 Task: Research Airbnb options in Muchamiel, Spain from 5th December, 2023 to 16th December, 2023 for 2 adults. Place can be entire room with 1  bedroom having 1 bed and 1 bathroom. Property type can be hotel.
Action: Mouse moved to (512, 117)
Screenshot: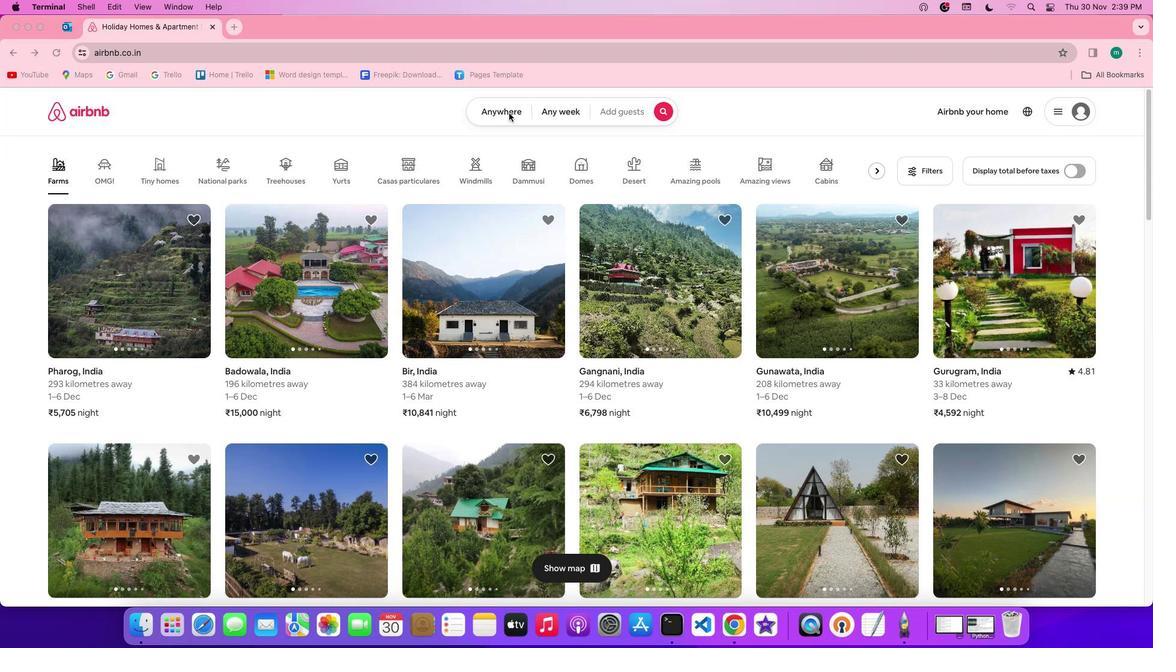
Action: Mouse pressed left at (512, 117)
Screenshot: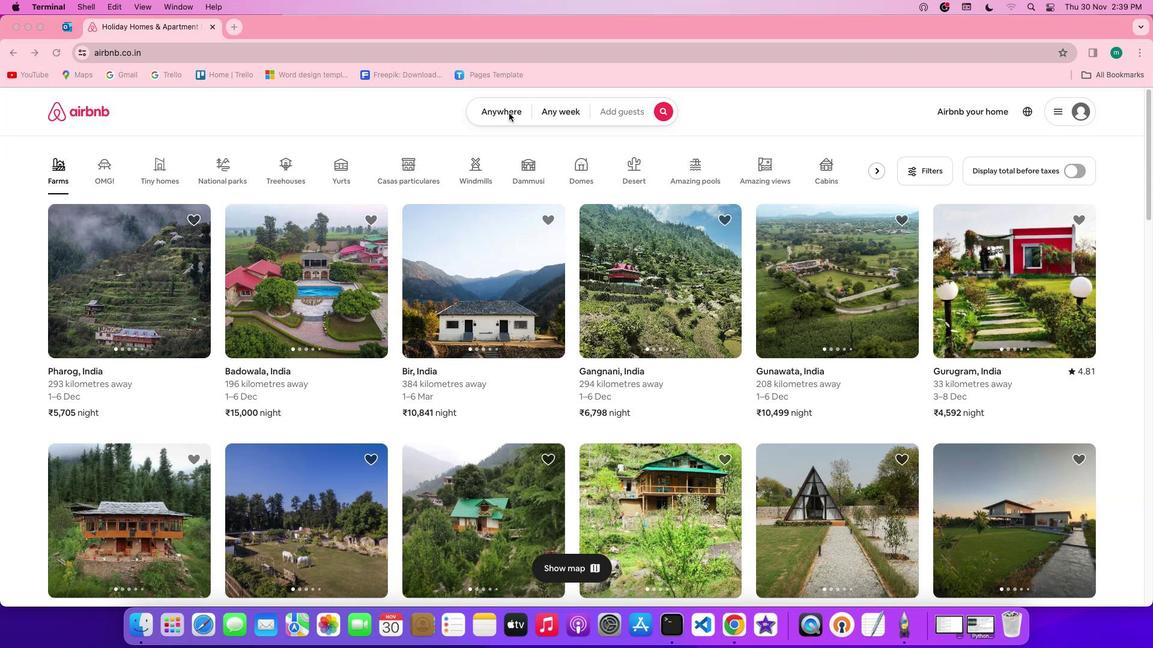 
Action: Mouse pressed left at (512, 117)
Screenshot: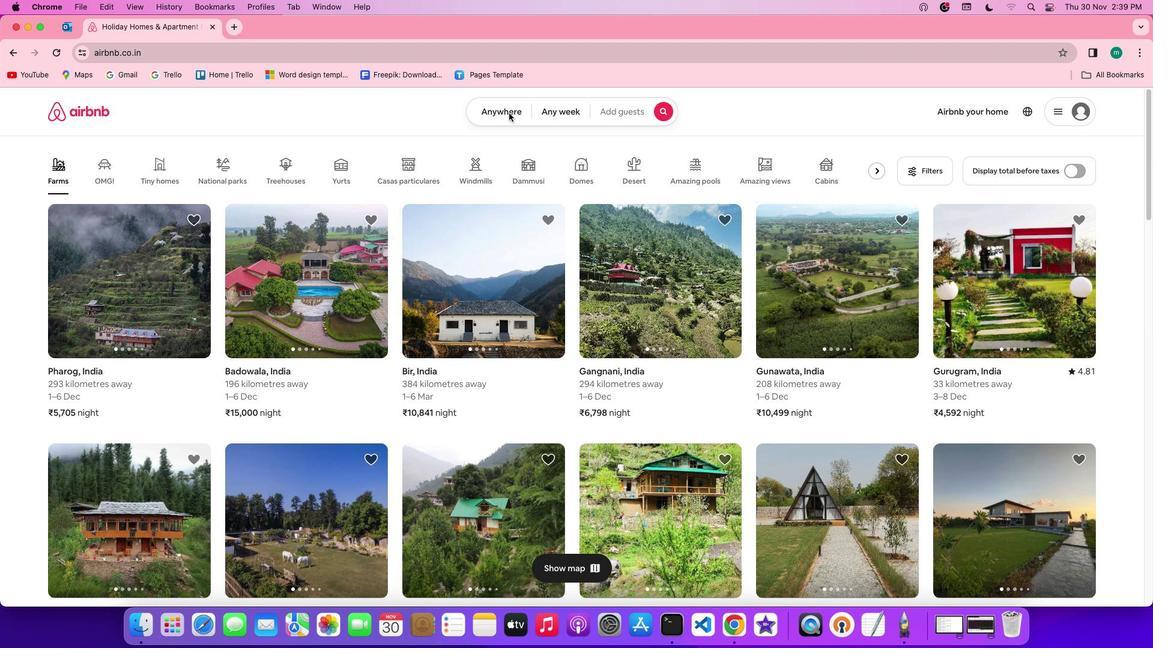 
Action: Mouse moved to (437, 157)
Screenshot: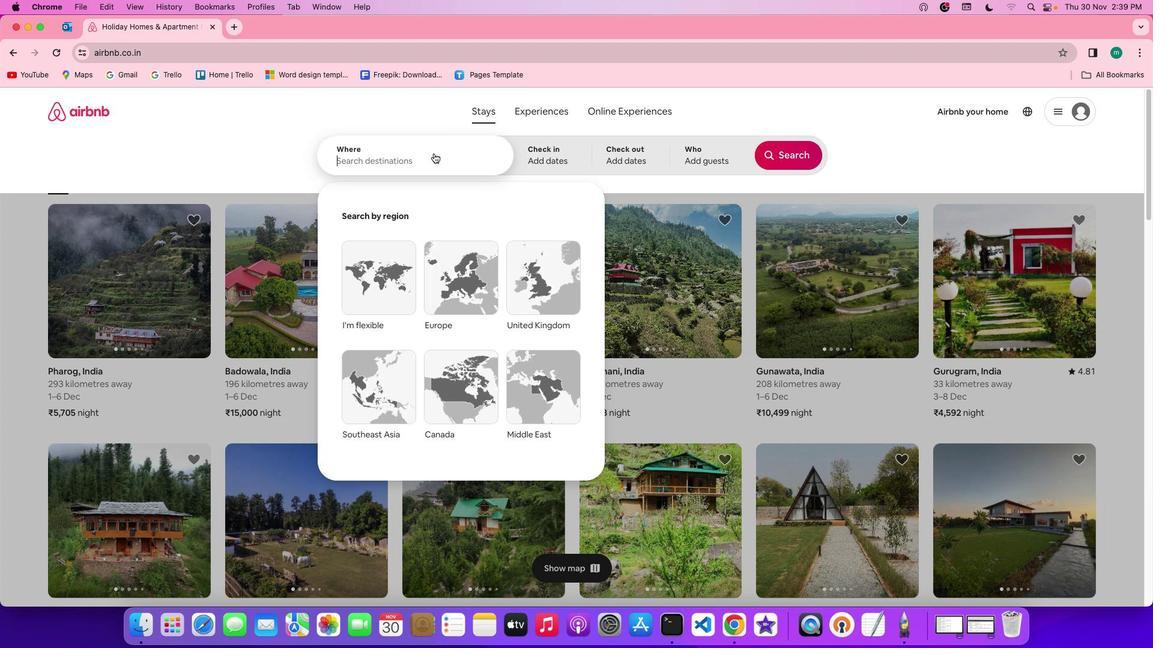 
Action: Mouse pressed left at (437, 157)
Screenshot: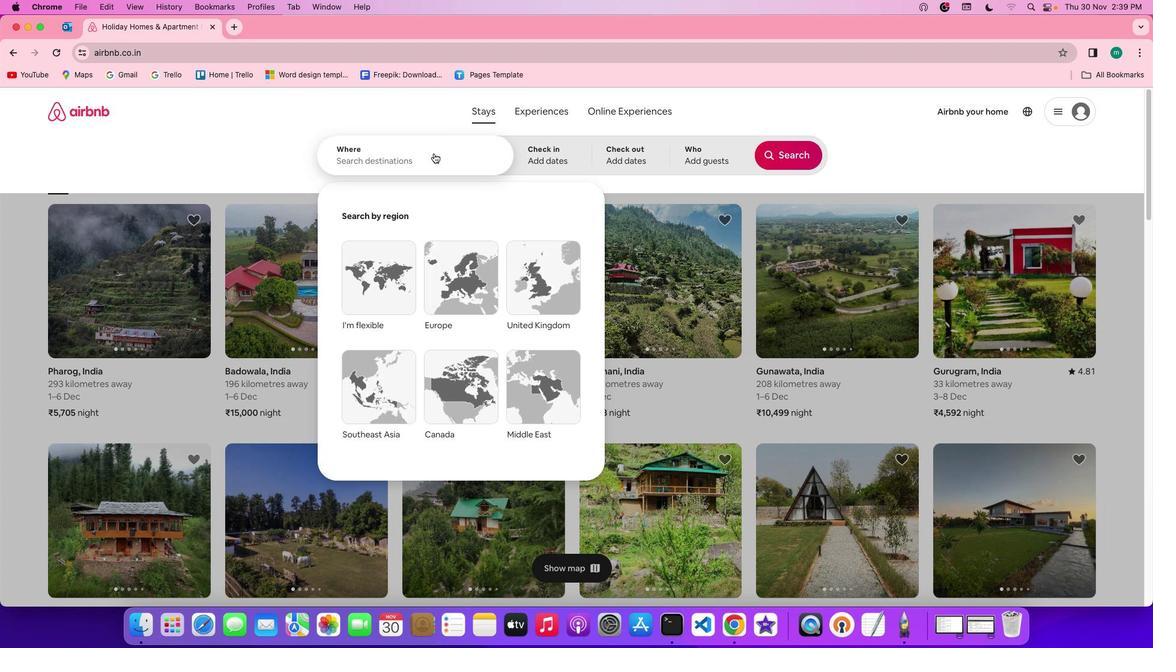 
Action: Mouse moved to (434, 160)
Screenshot: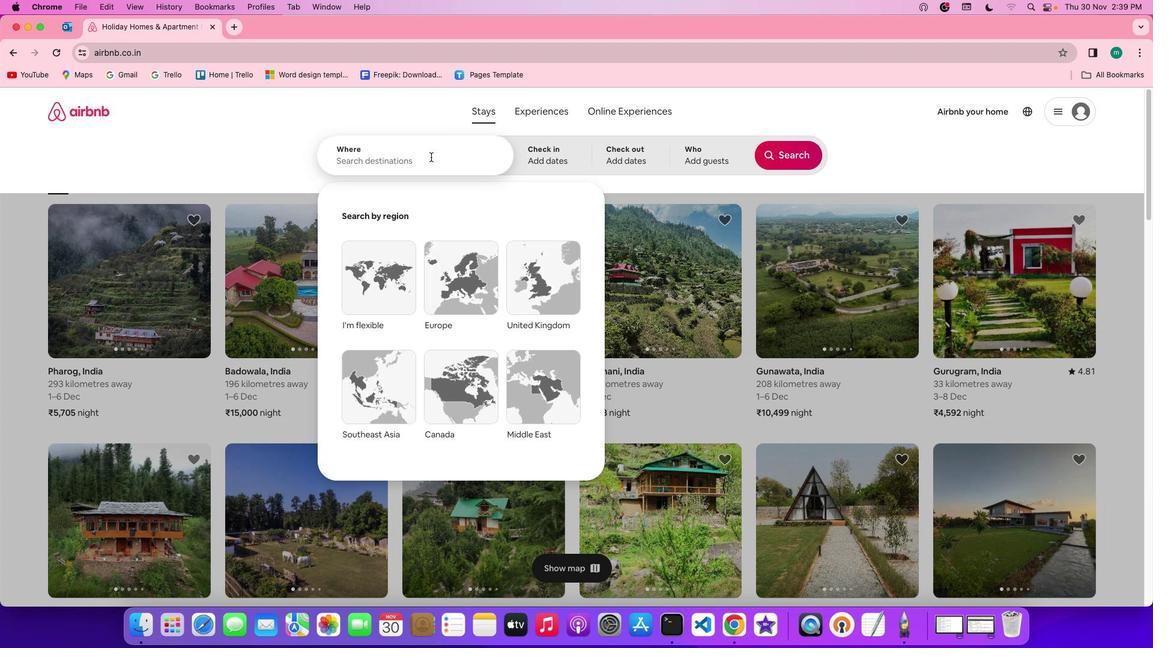 
Action: Key pressed Key.shift'M''u''c''h''a''m''i''e''l'','Key.spaceKey.shift's''p''a''i''n'
Screenshot: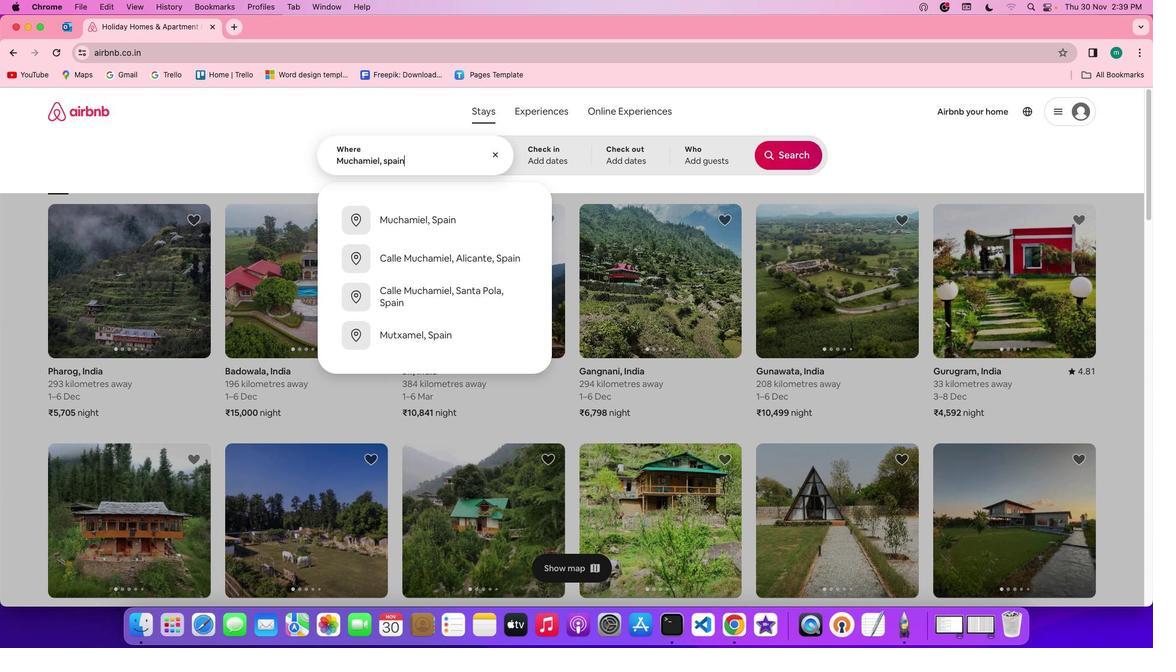 
Action: Mouse moved to (571, 151)
Screenshot: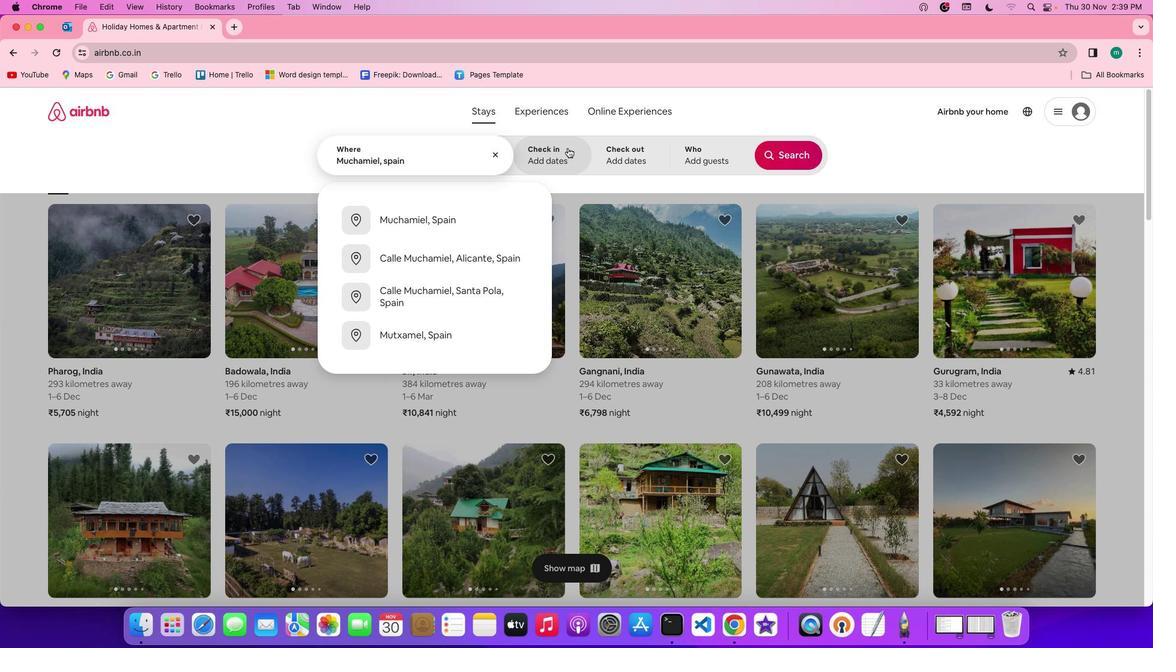 
Action: Mouse pressed left at (571, 151)
Screenshot: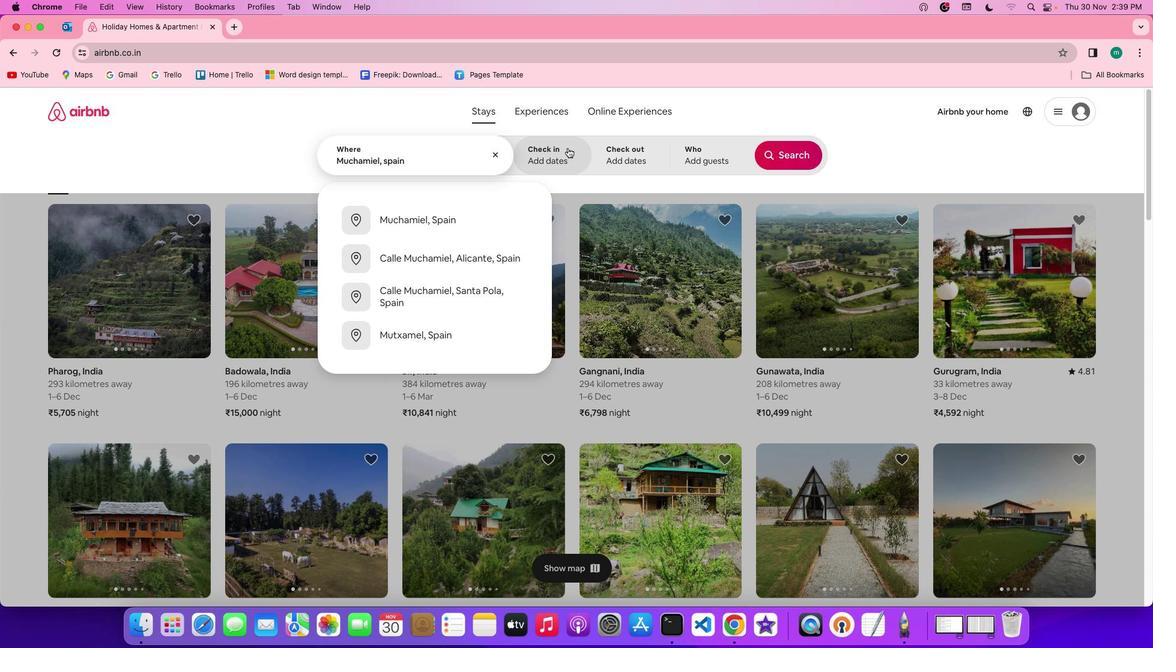 
Action: Mouse moved to (666, 333)
Screenshot: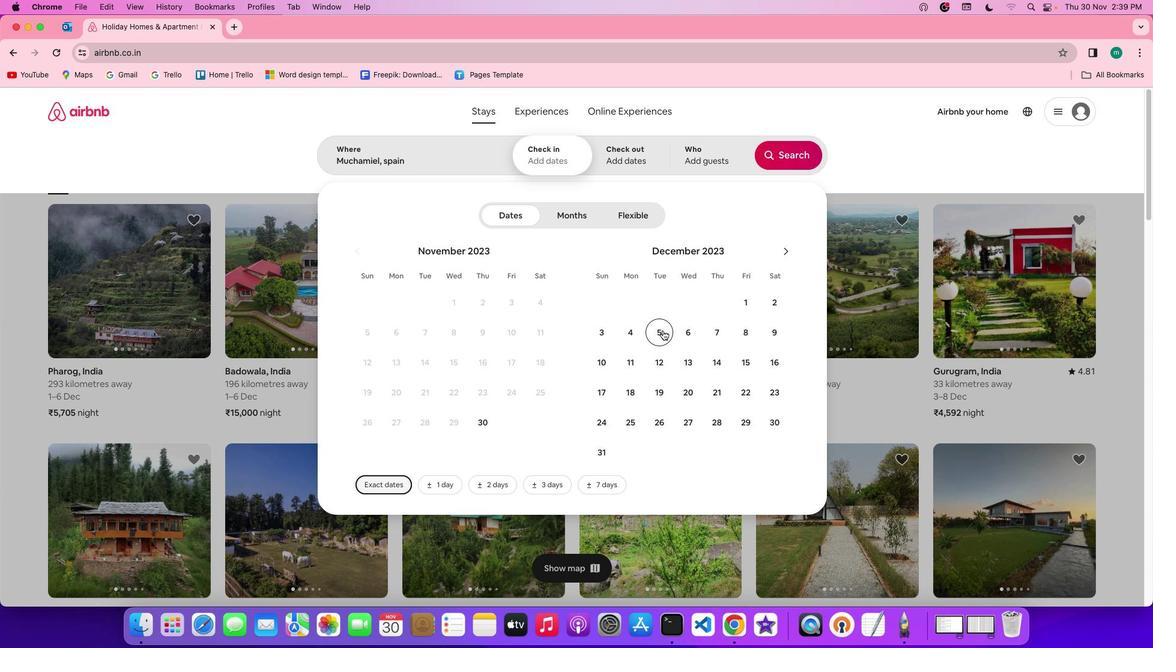 
Action: Mouse pressed left at (666, 333)
Screenshot: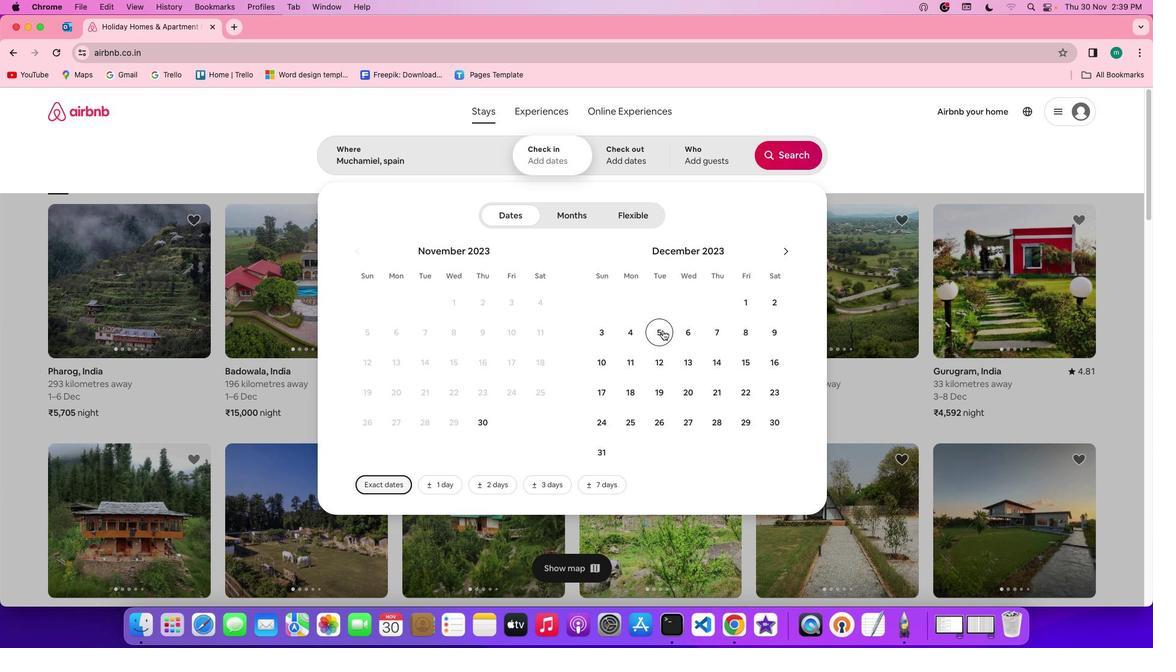 
Action: Mouse moved to (777, 374)
Screenshot: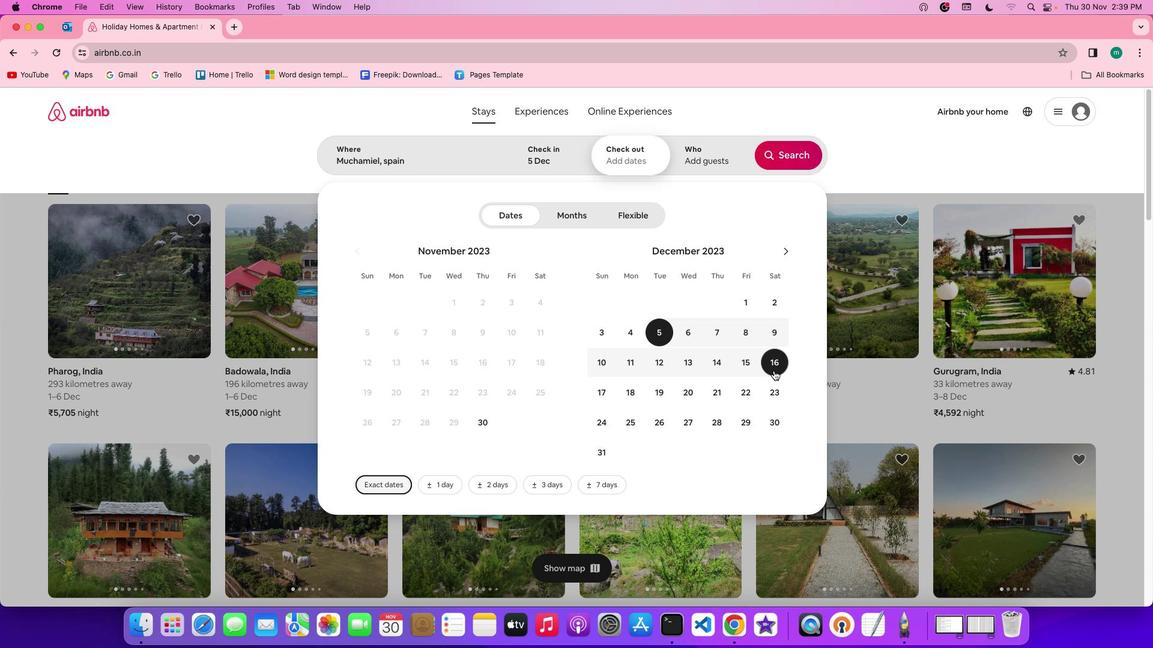
Action: Mouse pressed left at (777, 374)
Screenshot: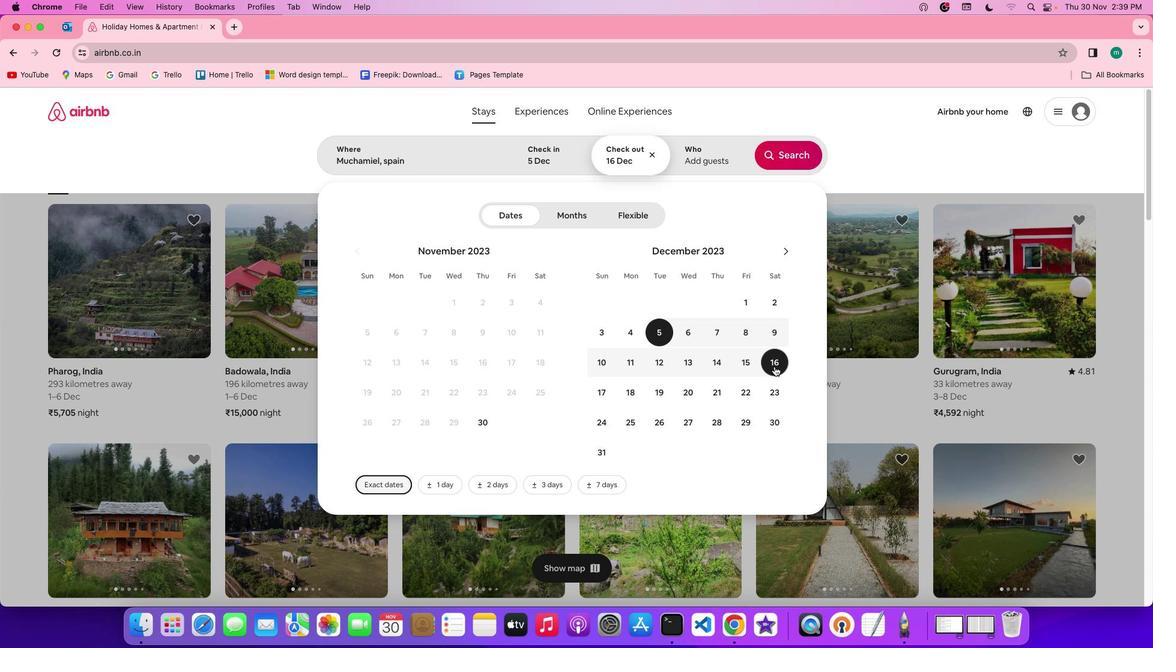 
Action: Mouse moved to (714, 159)
Screenshot: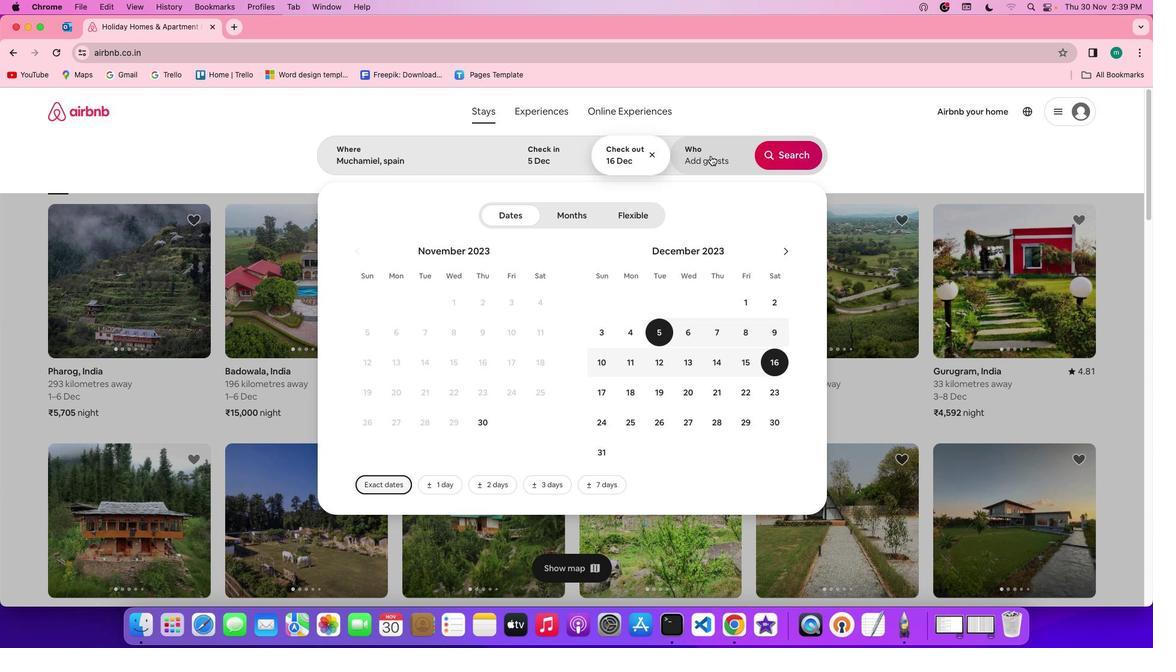 
Action: Mouse pressed left at (714, 159)
Screenshot: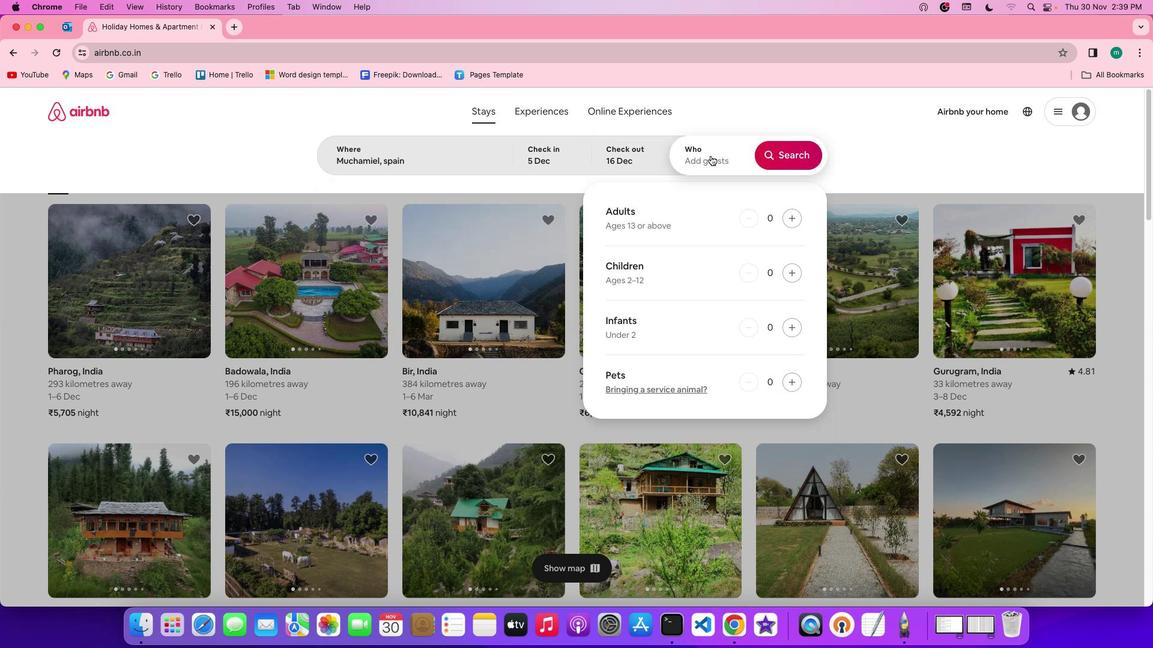 
Action: Mouse moved to (800, 220)
Screenshot: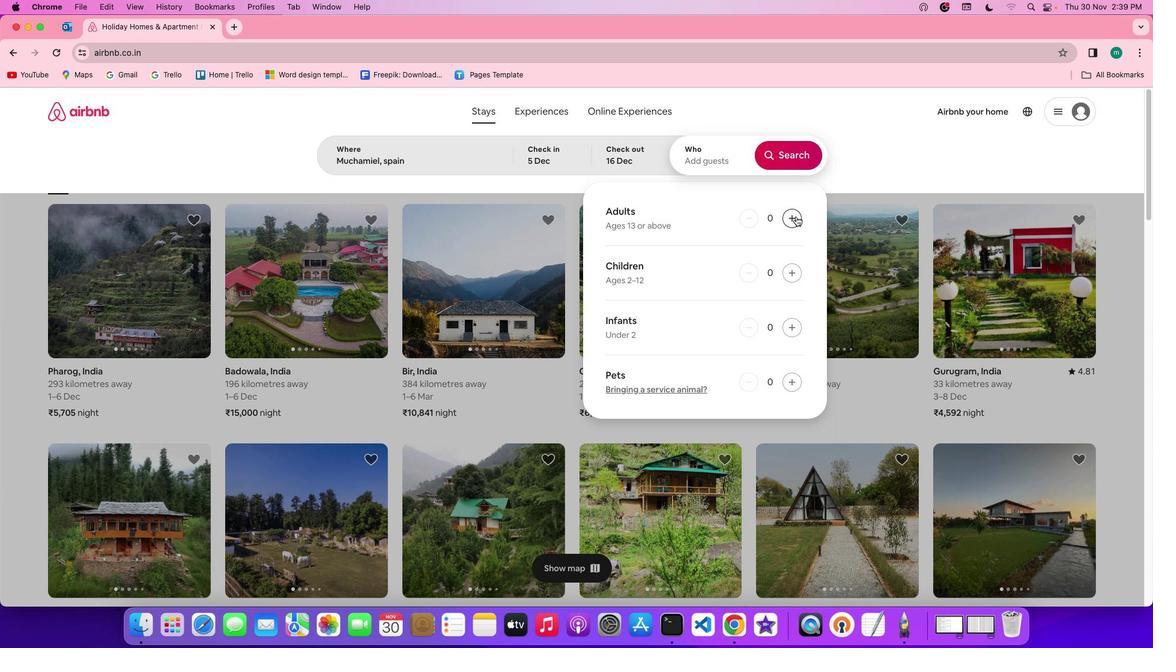 
Action: Mouse pressed left at (800, 220)
Screenshot: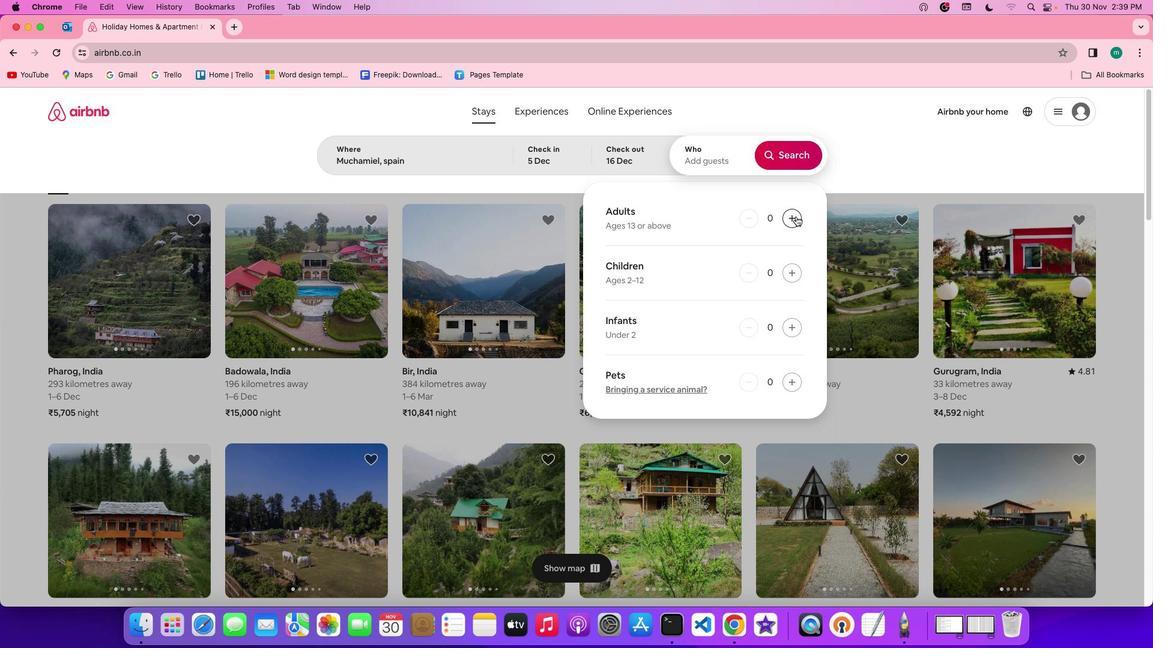 
Action: Mouse pressed left at (800, 220)
Screenshot: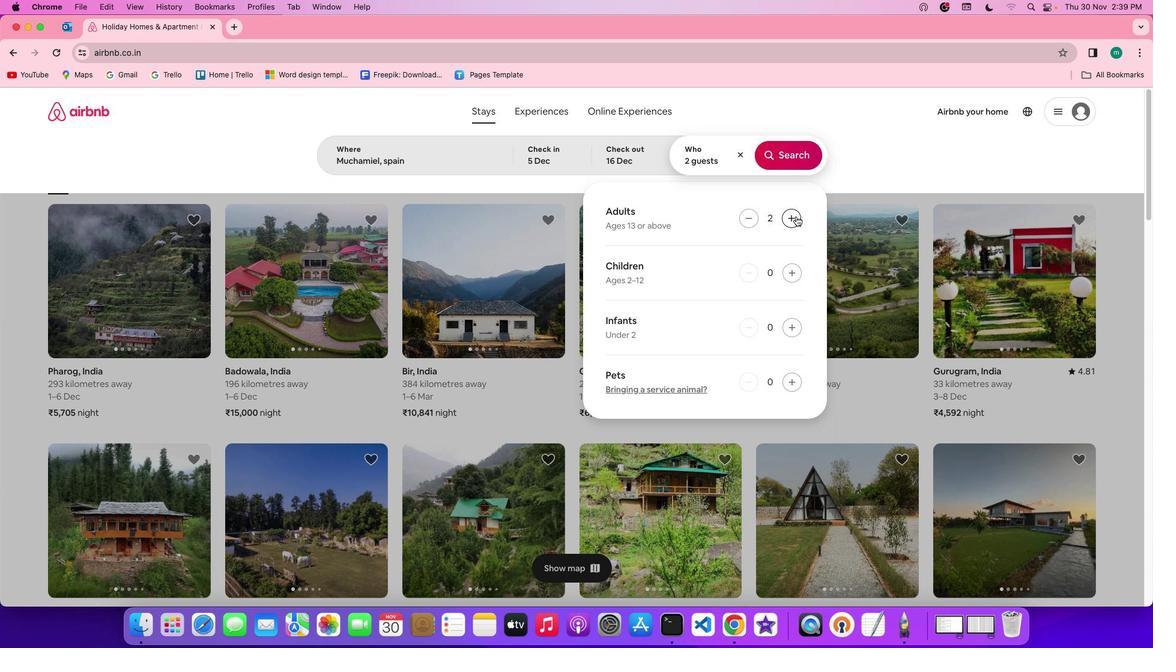 
Action: Mouse moved to (798, 165)
Screenshot: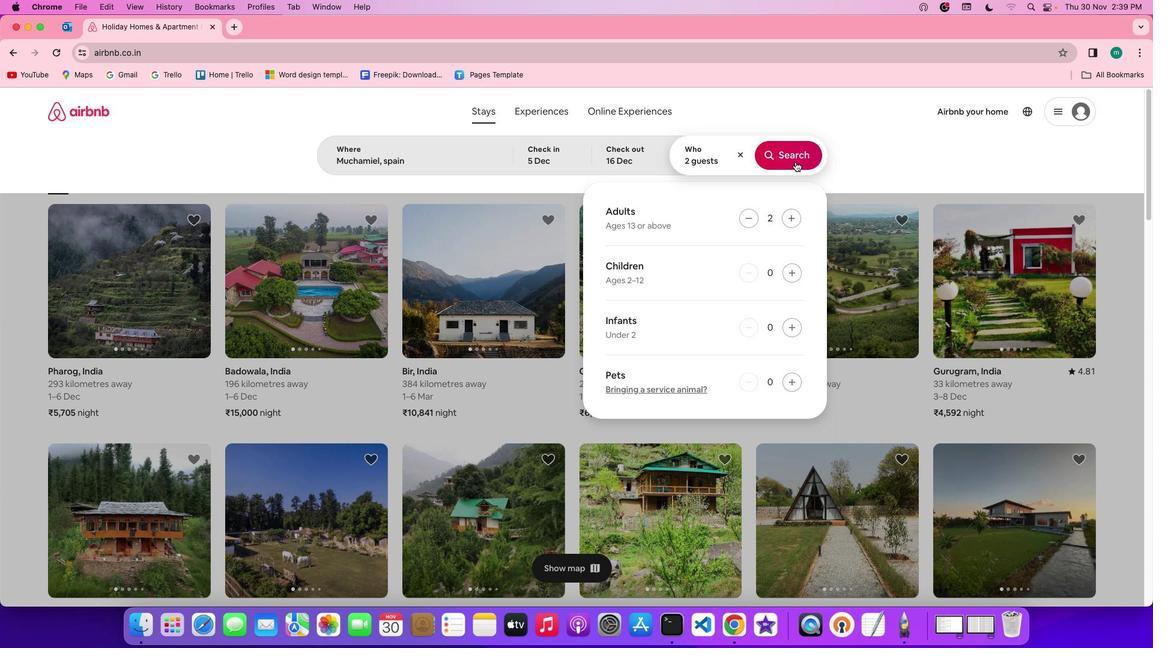
Action: Mouse pressed left at (798, 165)
Screenshot: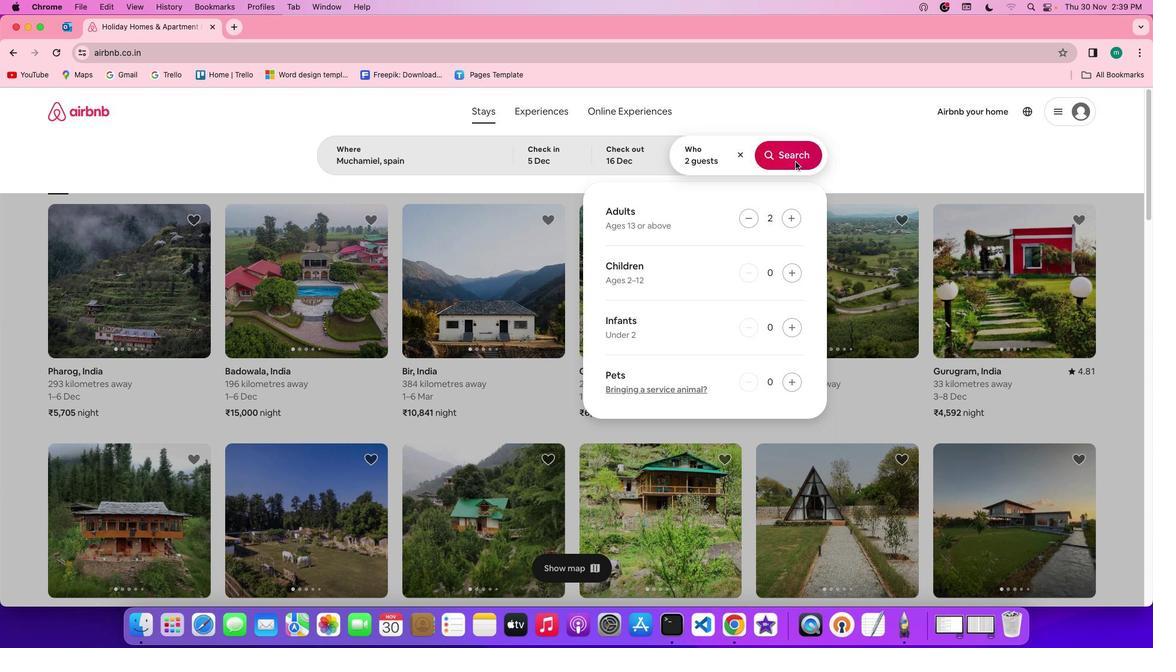 
Action: Mouse moved to (956, 159)
Screenshot: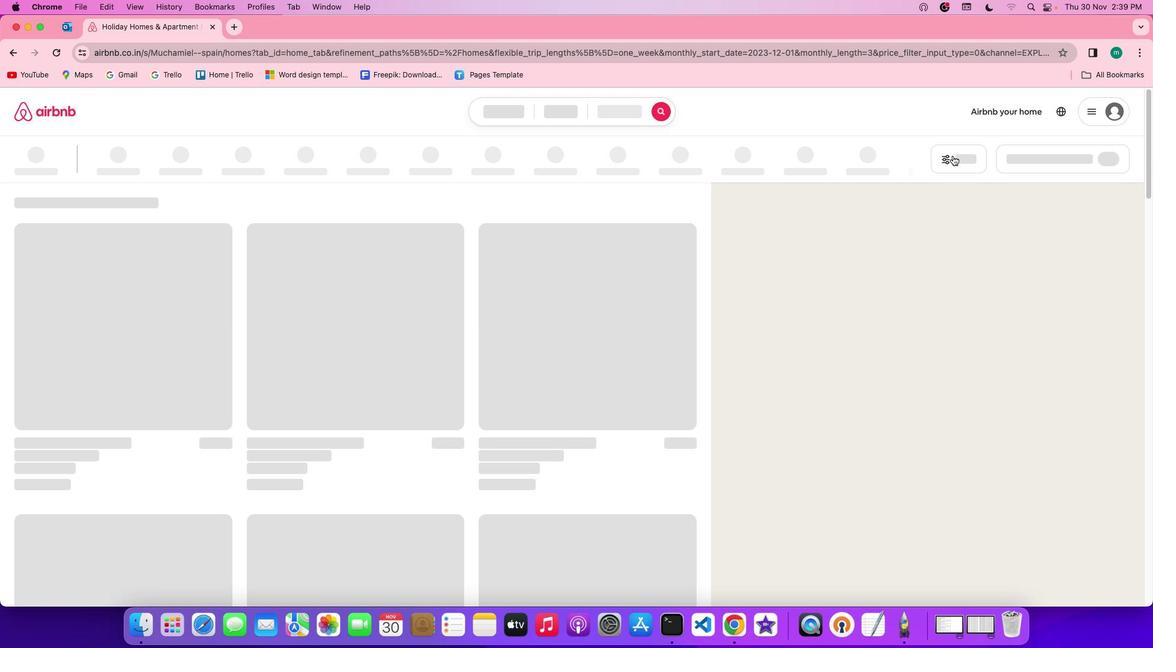 
Action: Mouse pressed left at (956, 159)
Screenshot: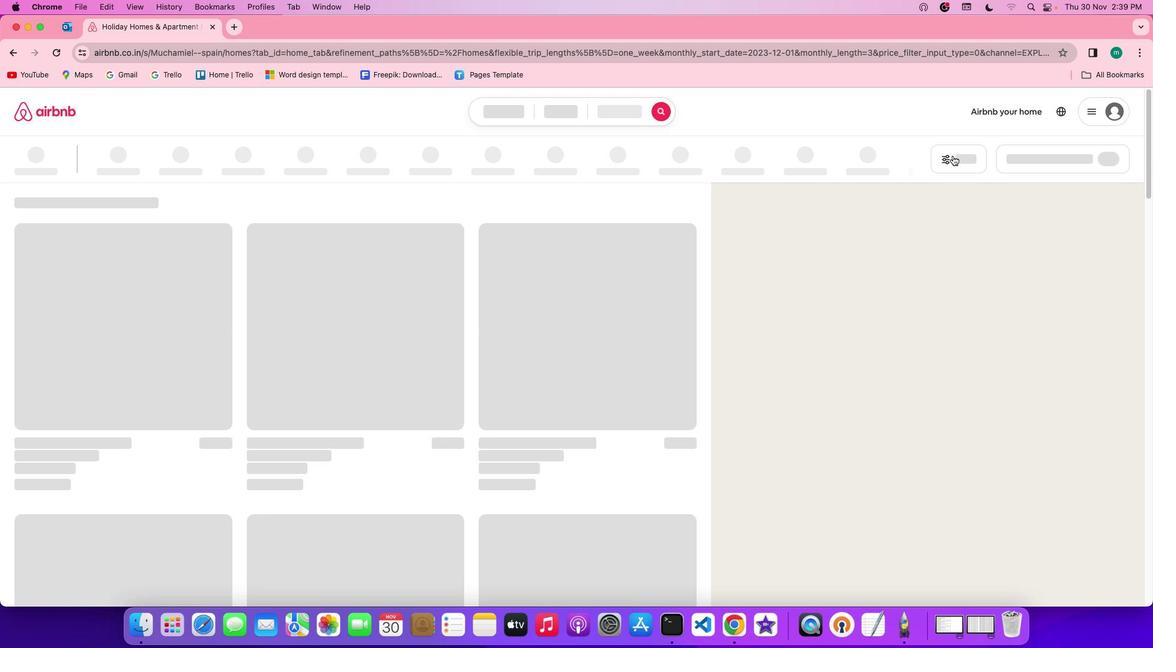 
Action: Mouse moved to (624, 375)
Screenshot: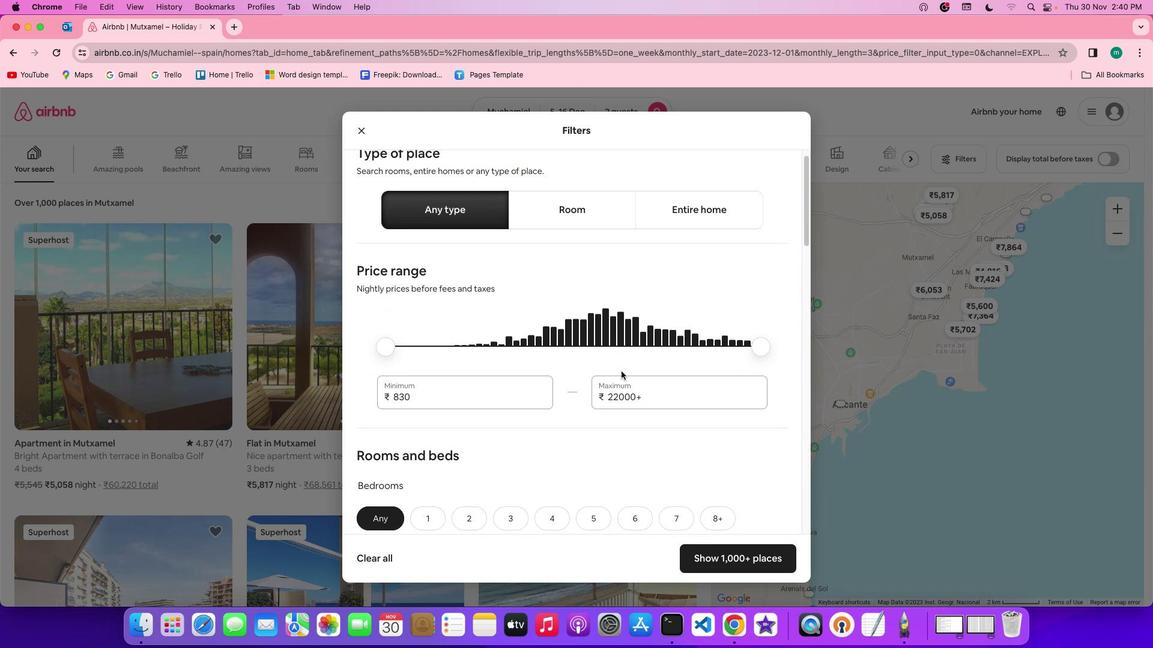 
Action: Mouse scrolled (624, 375) with delta (3, 3)
Screenshot: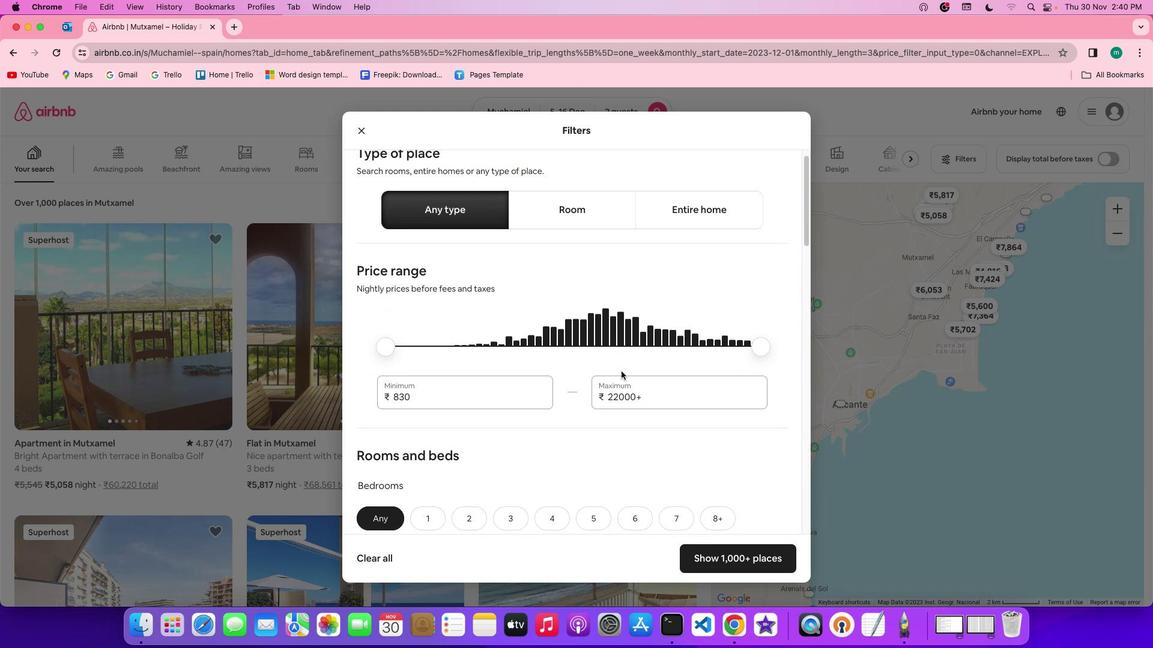 
Action: Mouse moved to (624, 375)
Screenshot: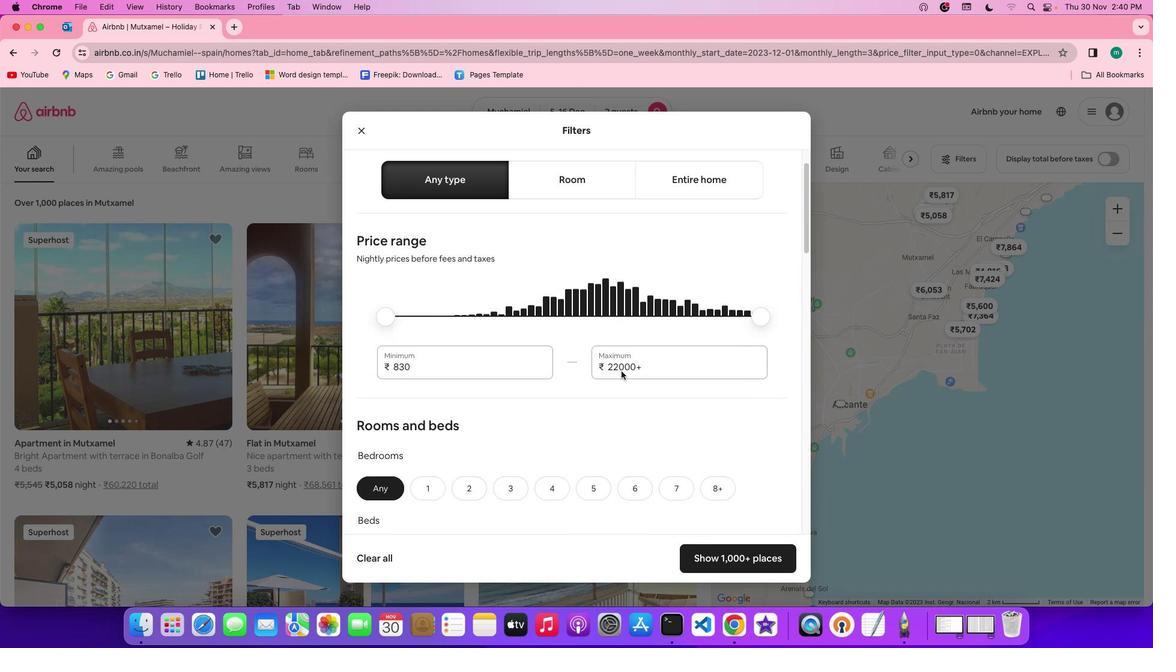 
Action: Mouse scrolled (624, 375) with delta (3, 3)
Screenshot: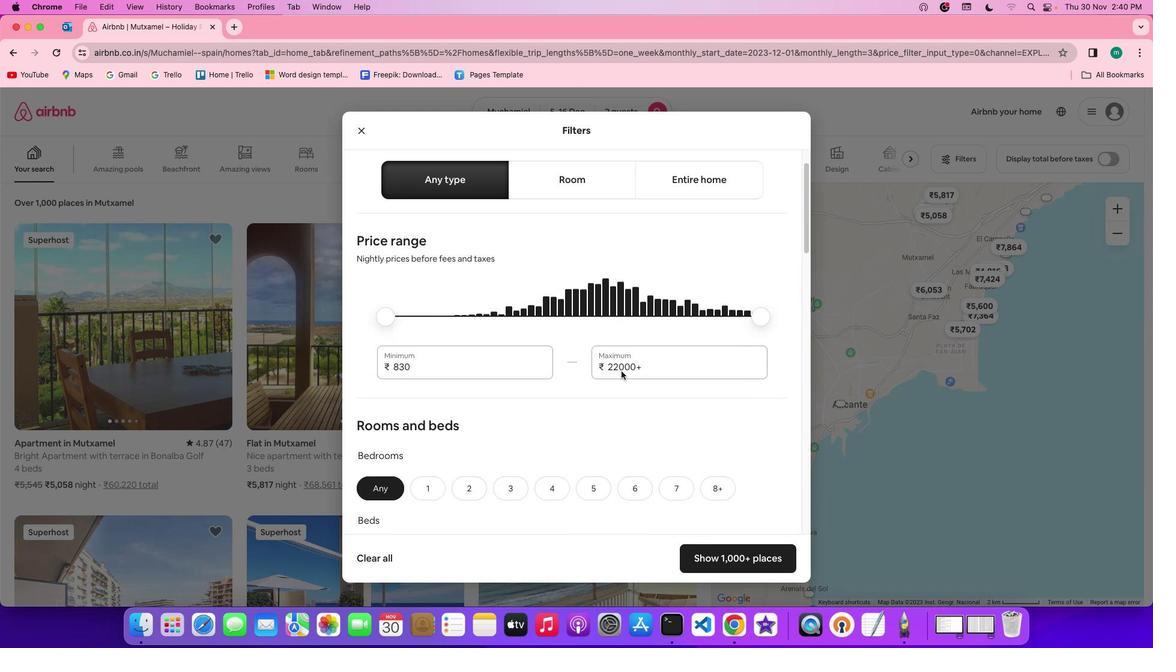 
Action: Mouse moved to (624, 375)
Screenshot: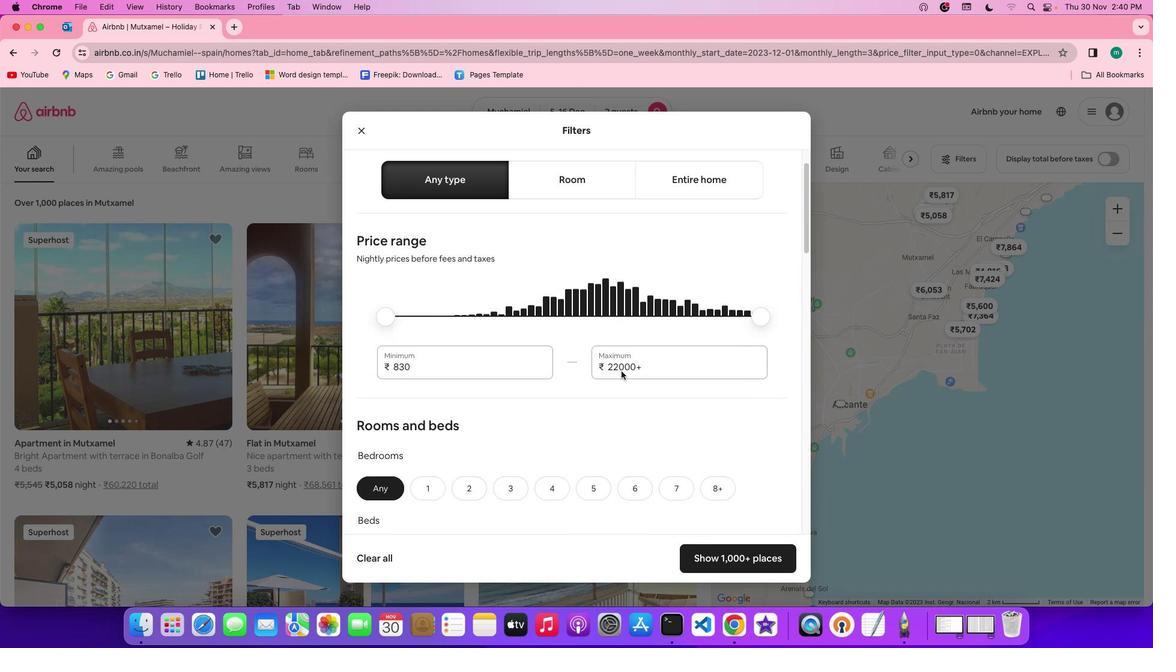 
Action: Mouse scrolled (624, 375) with delta (3, 2)
Screenshot: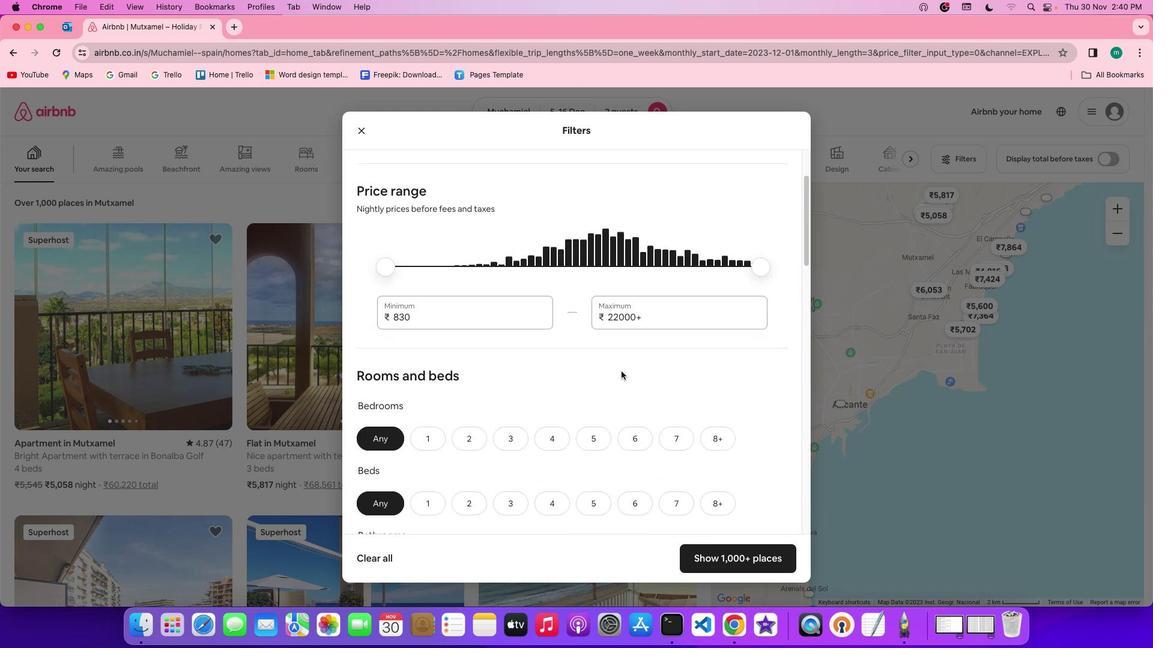 
Action: Mouse moved to (625, 375)
Screenshot: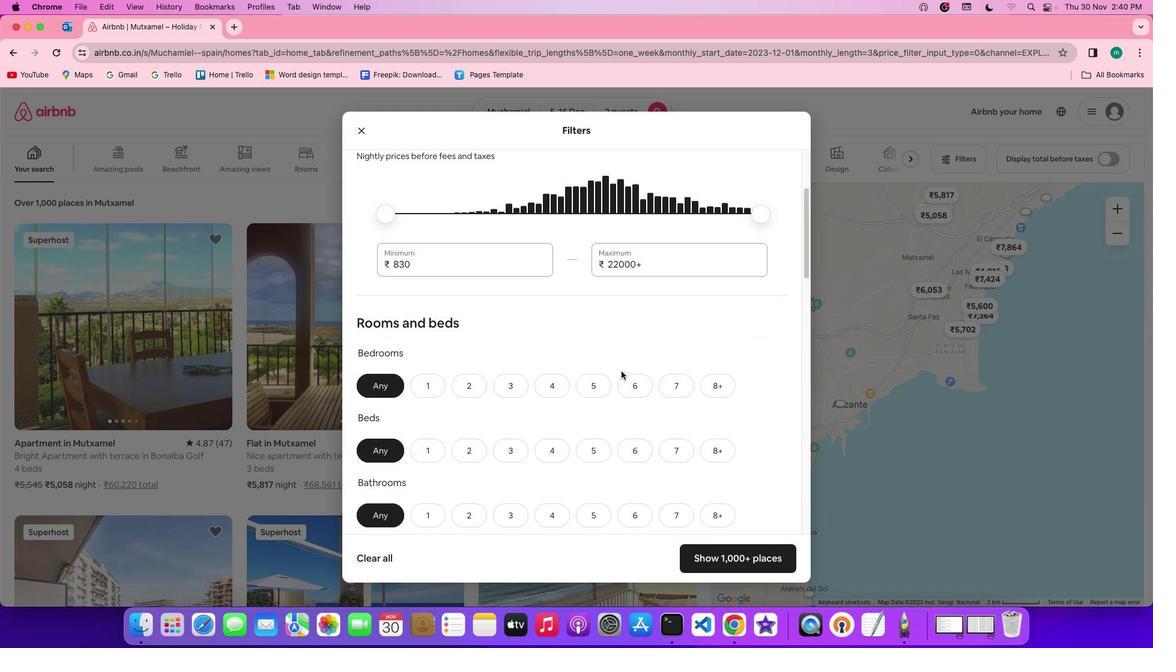 
Action: Mouse scrolled (625, 375) with delta (3, 1)
Screenshot: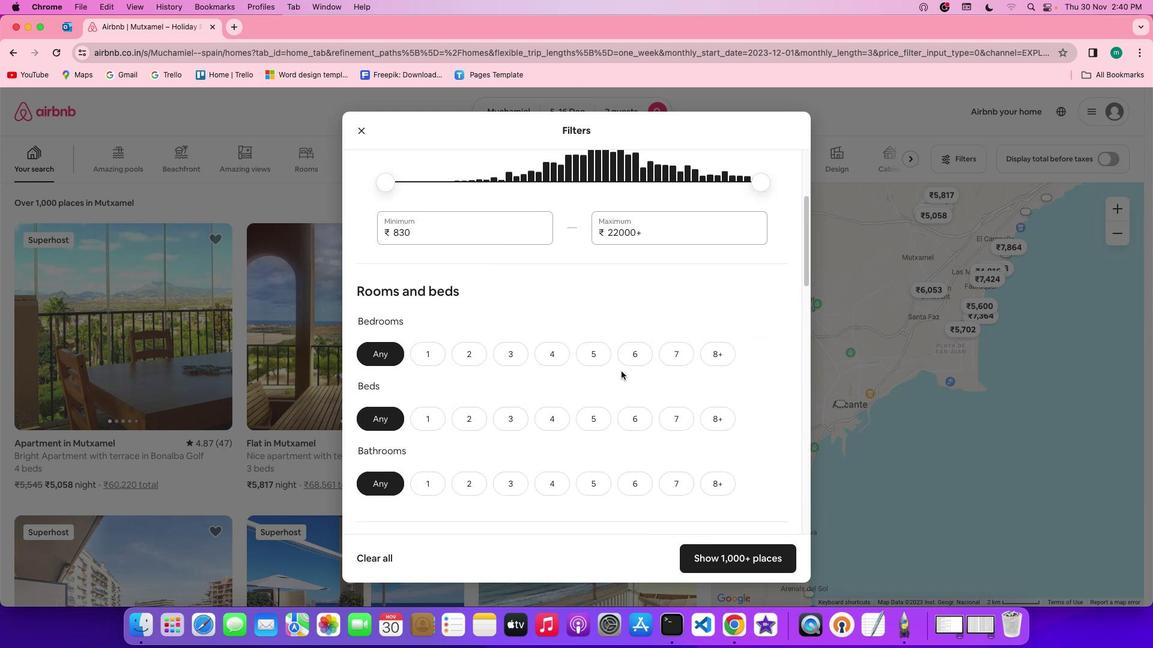 
Action: Mouse scrolled (625, 375) with delta (3, 3)
Screenshot: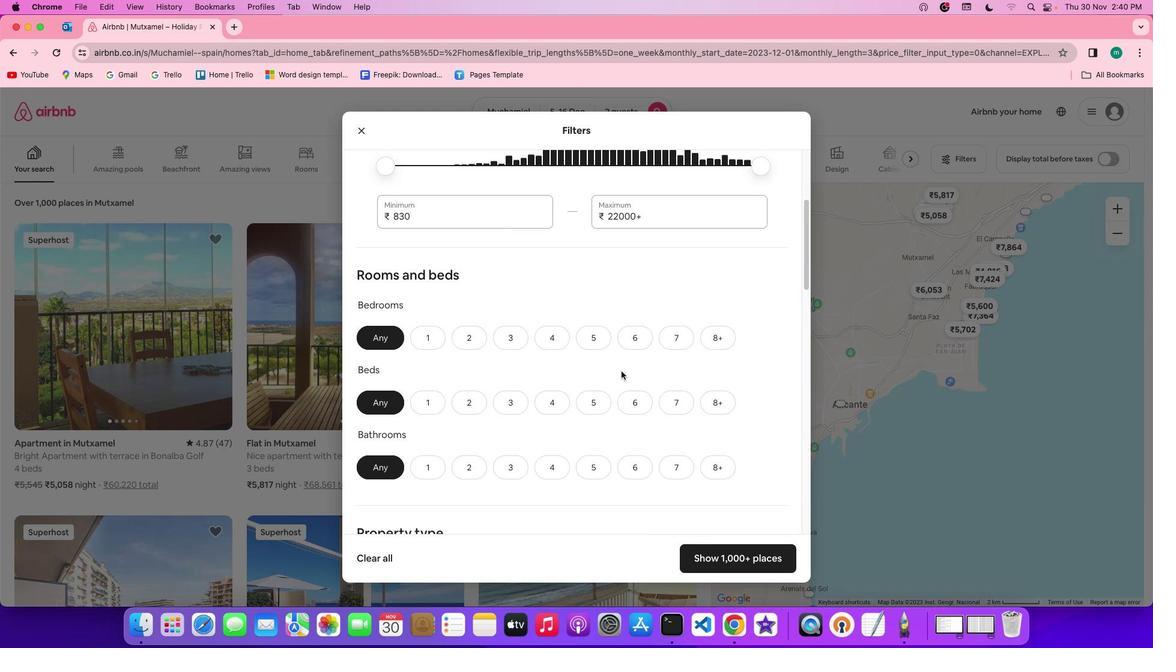 
Action: Mouse scrolled (625, 375) with delta (3, 3)
Screenshot: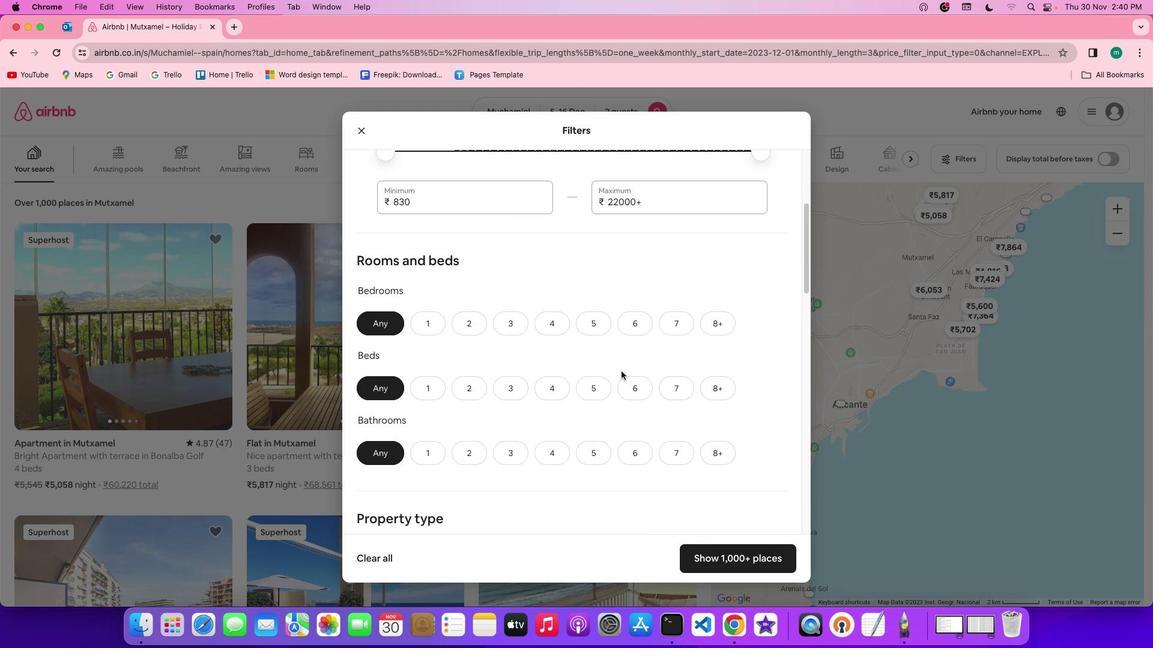 
Action: Mouse scrolled (625, 375) with delta (3, 2)
Screenshot: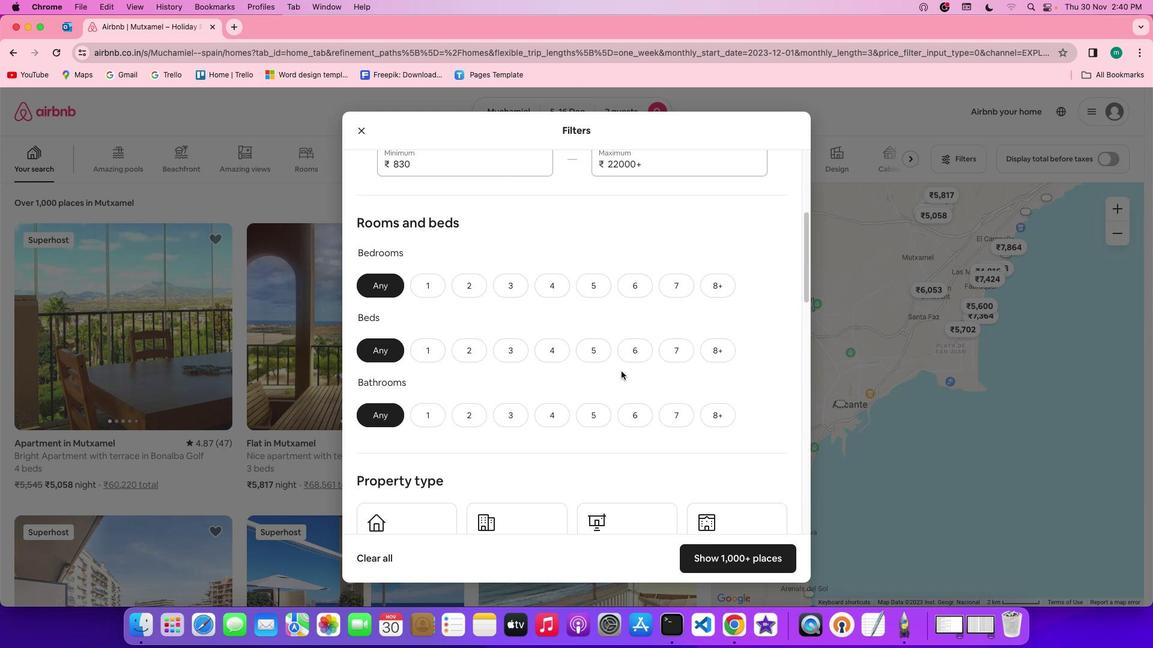 
Action: Mouse scrolled (625, 375) with delta (3, 3)
Screenshot: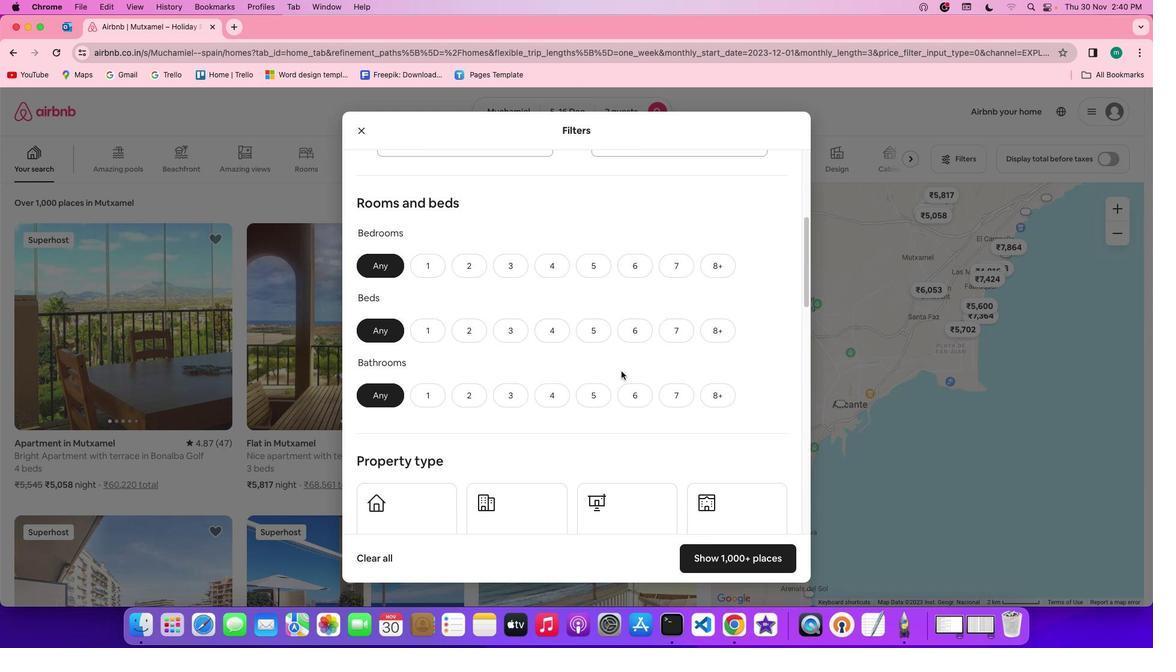 
Action: Mouse scrolled (625, 375) with delta (3, 3)
Screenshot: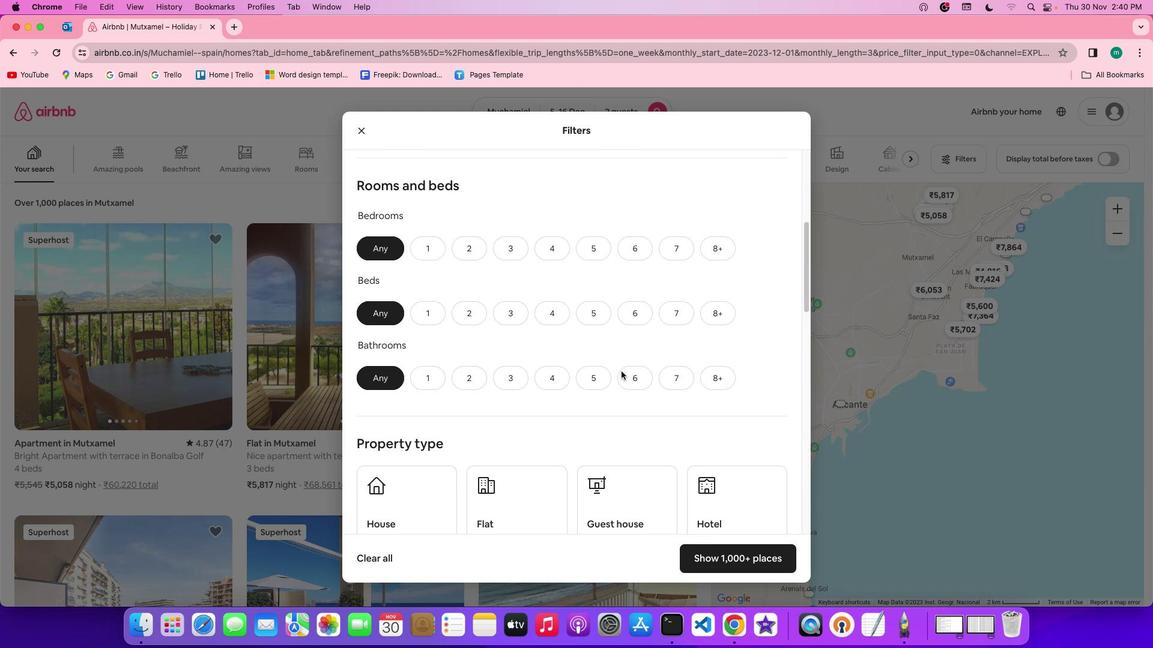 
Action: Mouse scrolled (625, 375) with delta (3, 3)
Screenshot: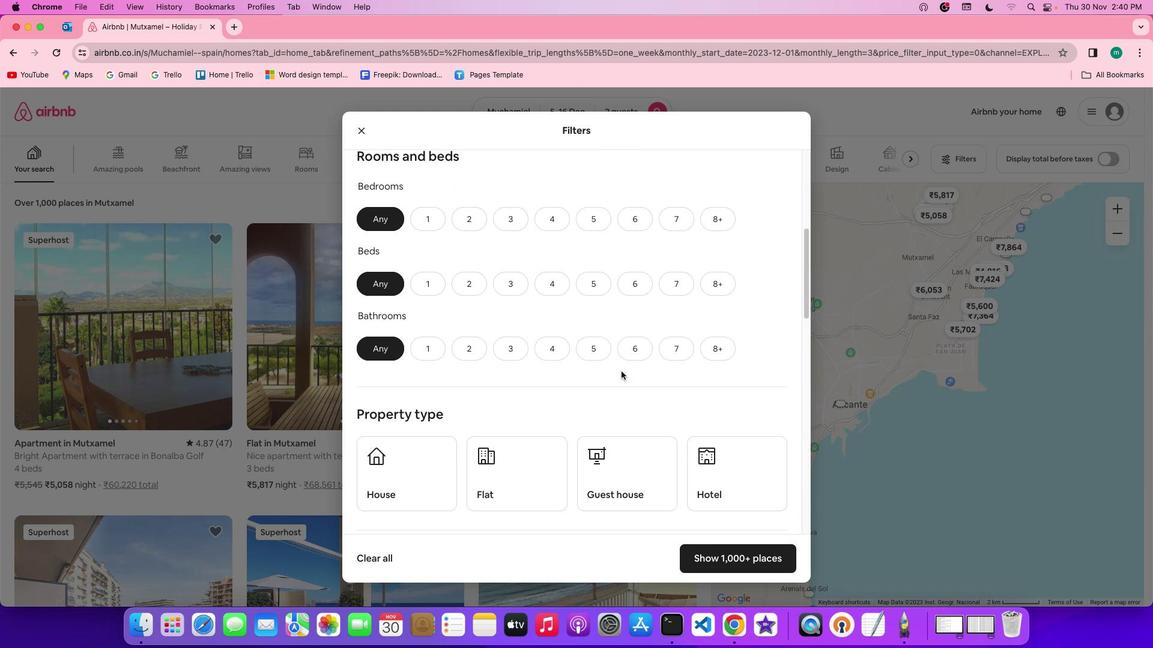 
Action: Mouse scrolled (625, 375) with delta (3, 3)
Screenshot: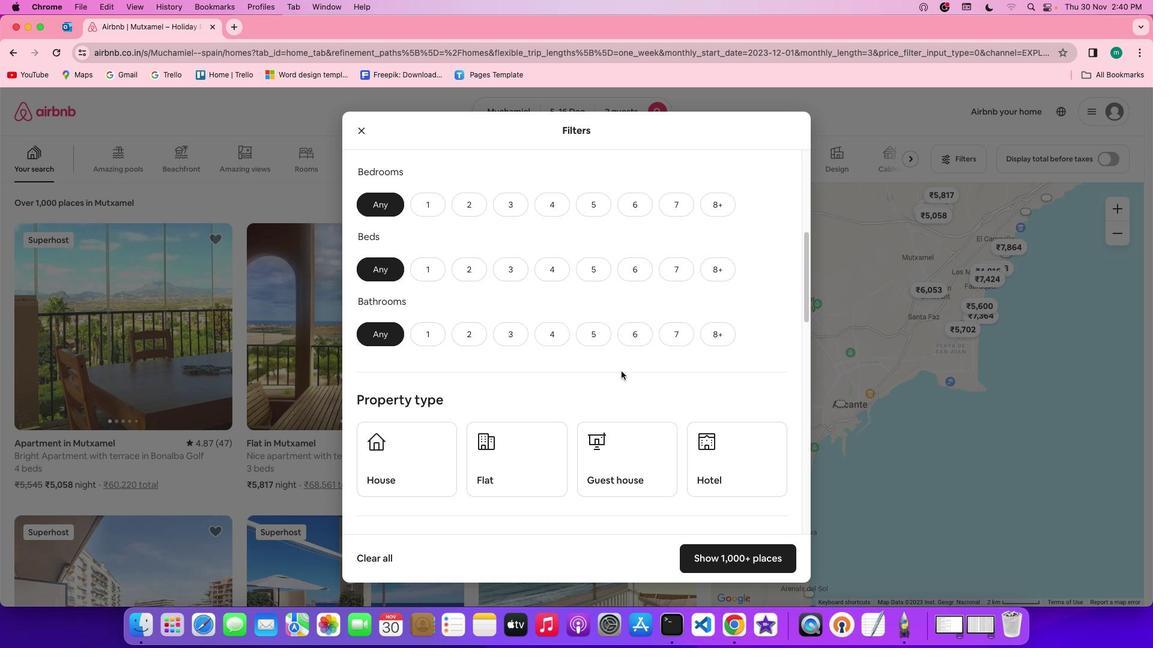 
Action: Mouse scrolled (625, 375) with delta (3, 3)
Screenshot: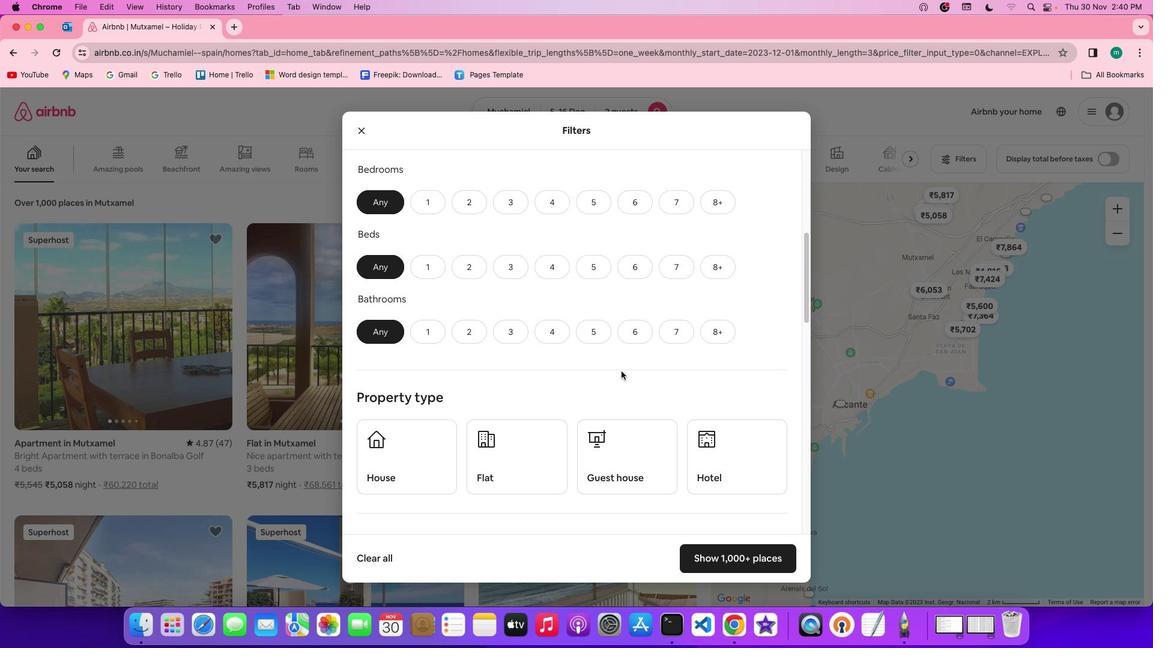 
Action: Mouse scrolled (625, 375) with delta (3, 3)
Screenshot: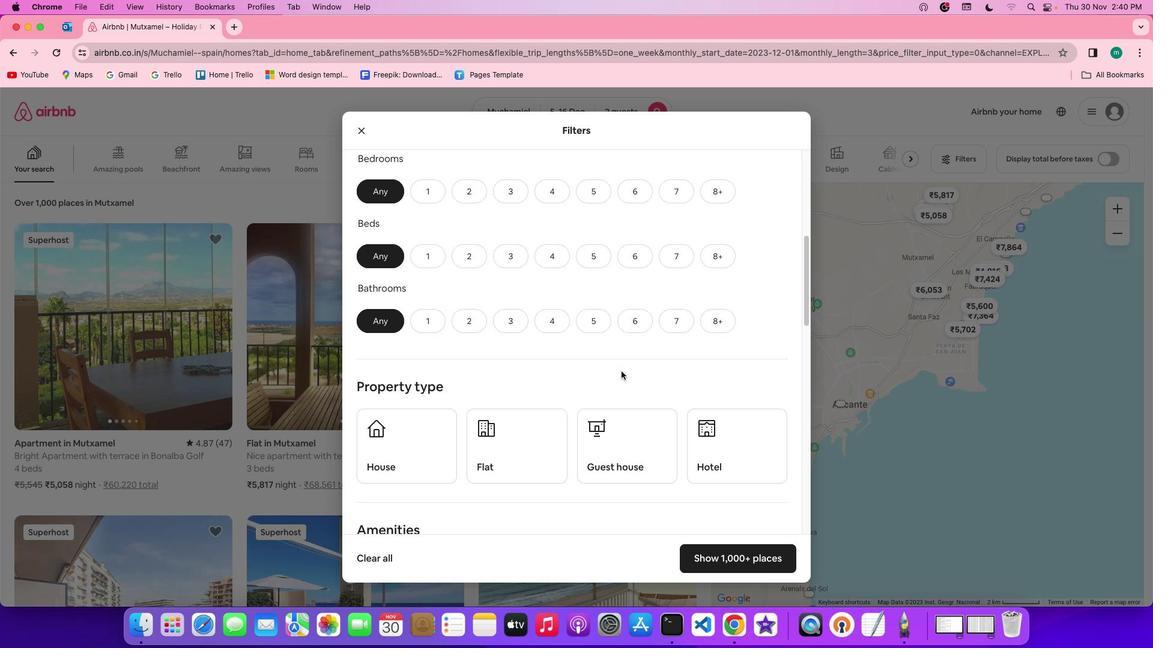 
Action: Mouse scrolled (625, 375) with delta (3, 3)
Screenshot: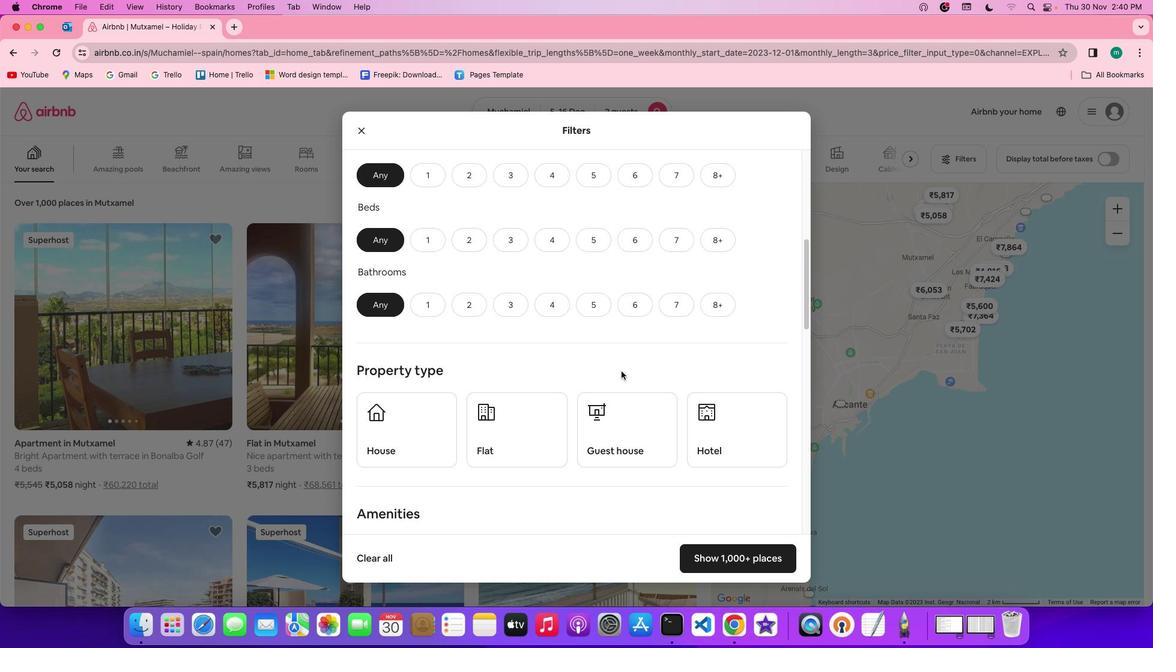
Action: Mouse scrolled (625, 375) with delta (3, 3)
Screenshot: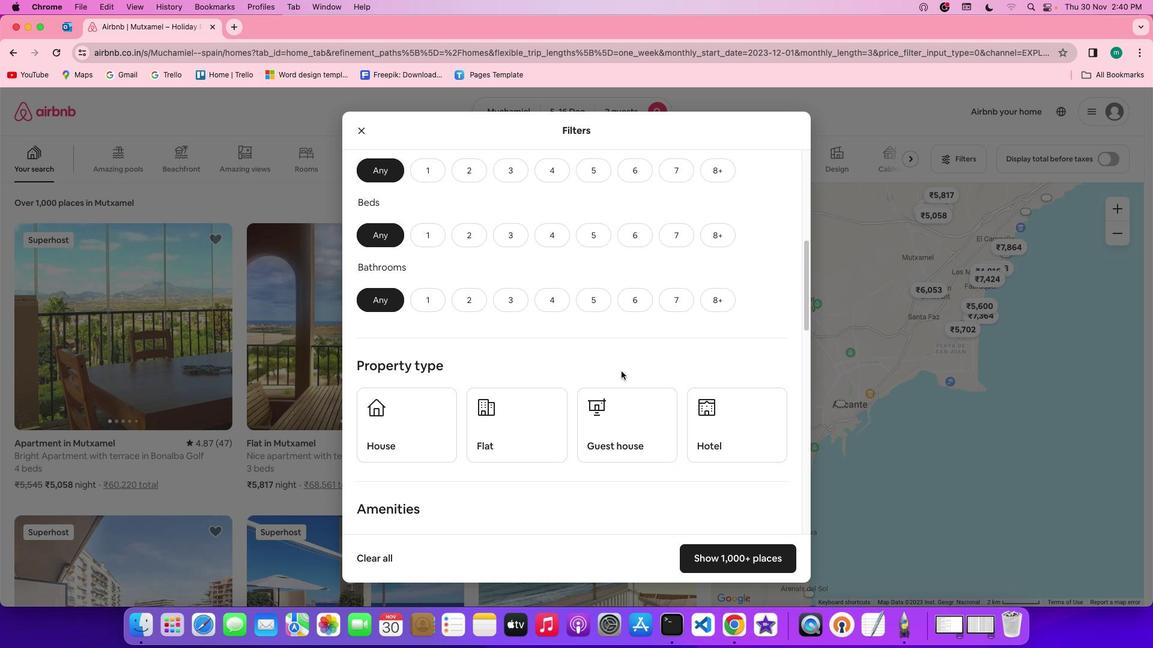 
Action: Mouse moved to (606, 356)
Screenshot: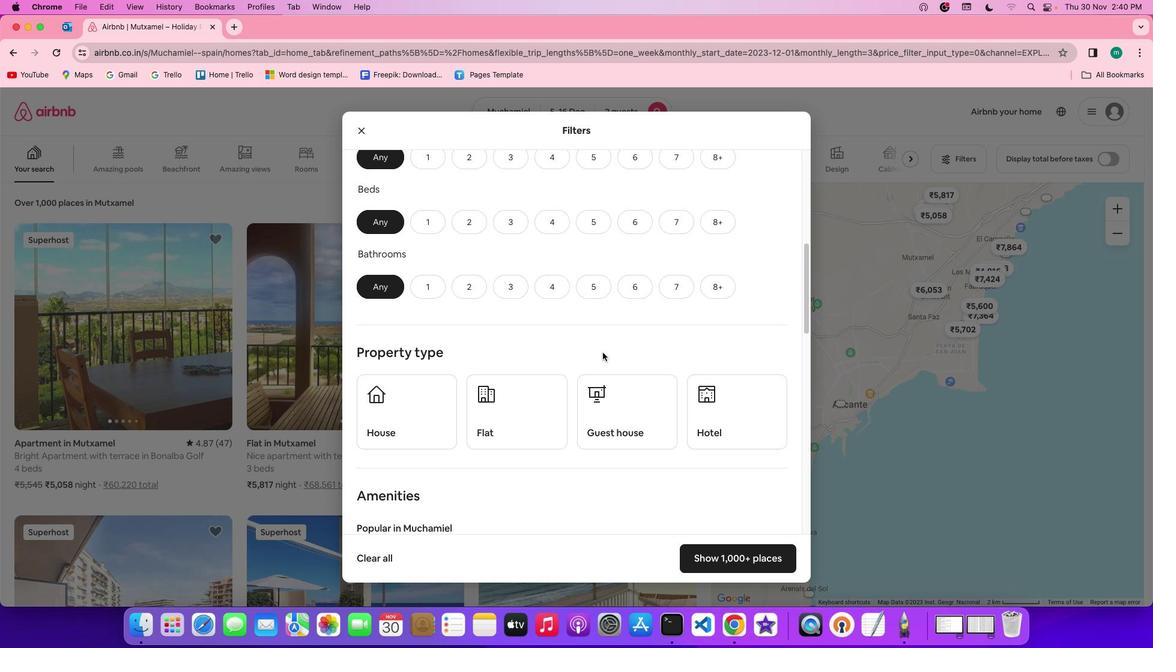 
Action: Mouse scrolled (606, 356) with delta (3, 4)
Screenshot: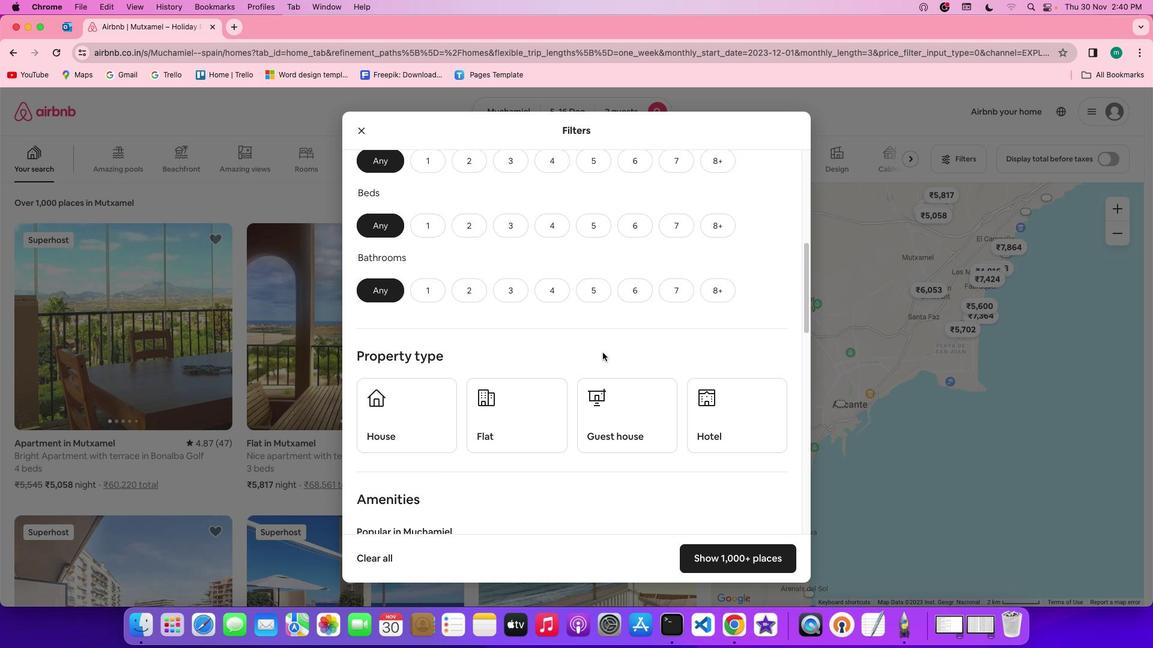 
Action: Mouse scrolled (606, 356) with delta (3, 4)
Screenshot: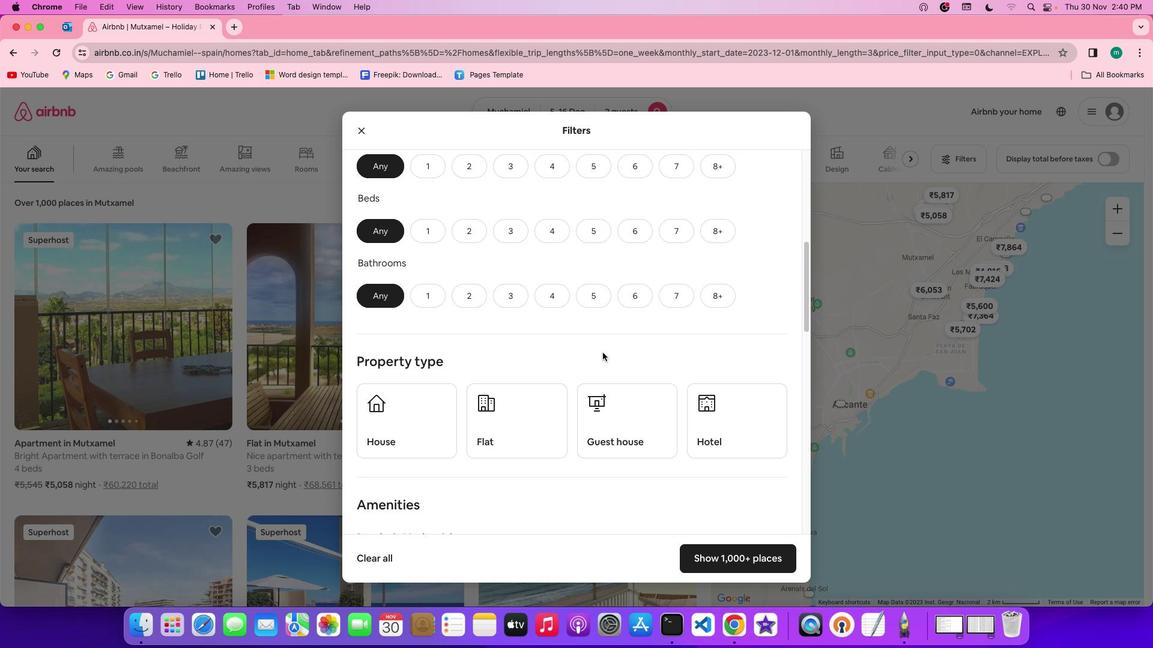 
Action: Mouse moved to (440, 188)
Screenshot: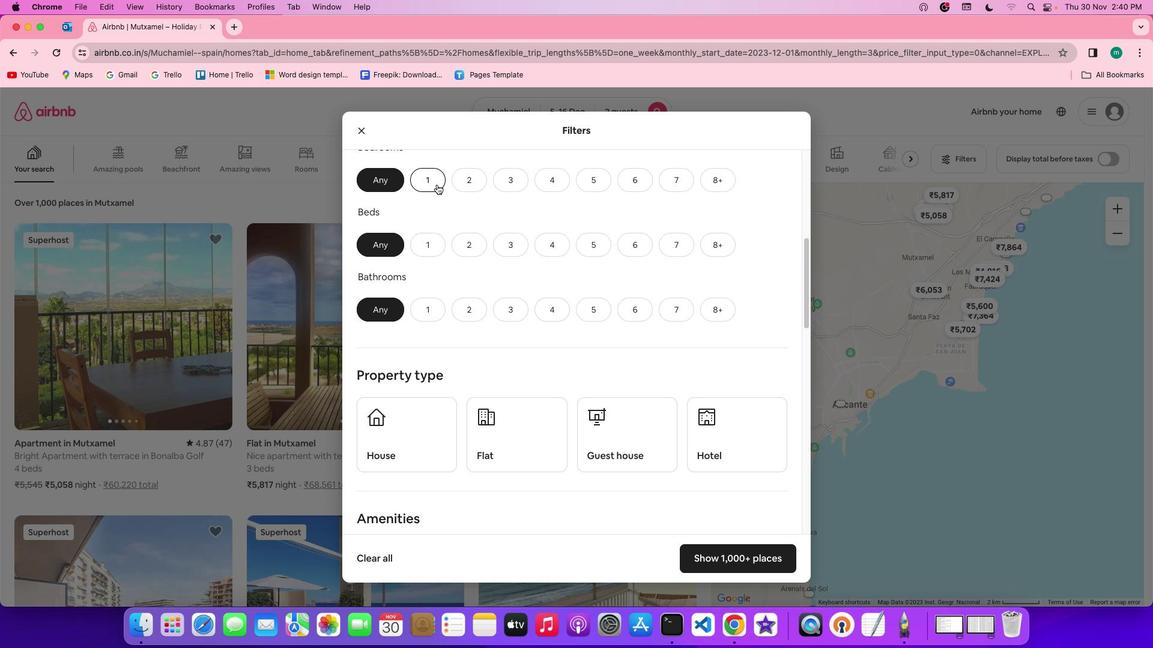 
Action: Mouse pressed left at (440, 188)
Screenshot: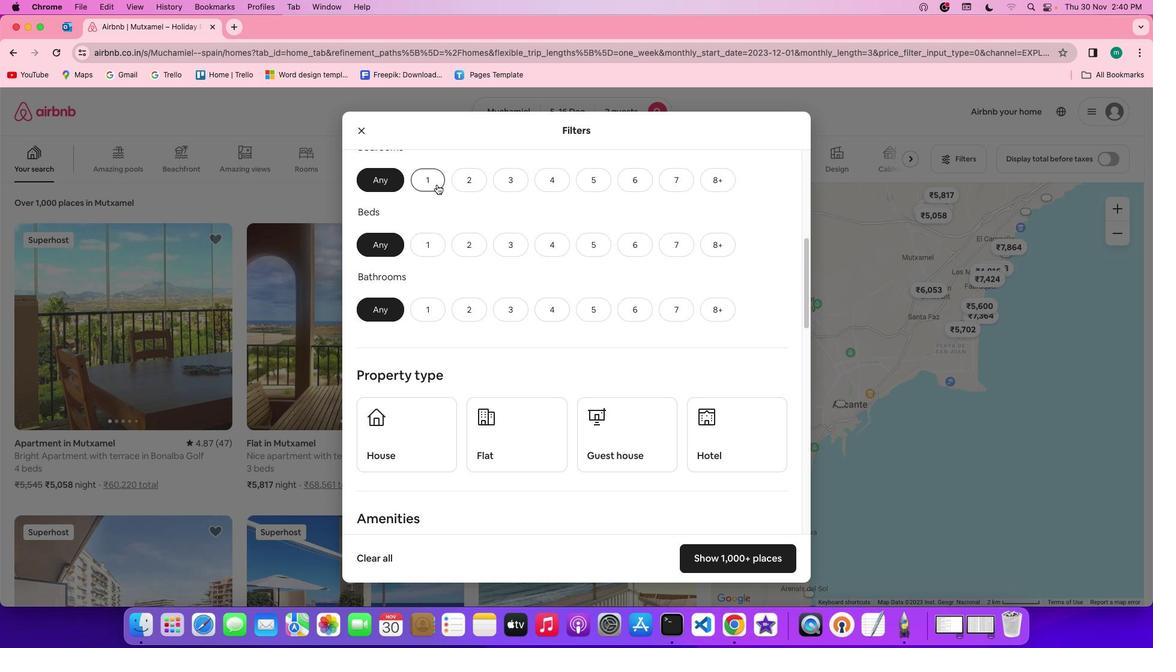 
Action: Mouse moved to (439, 245)
Screenshot: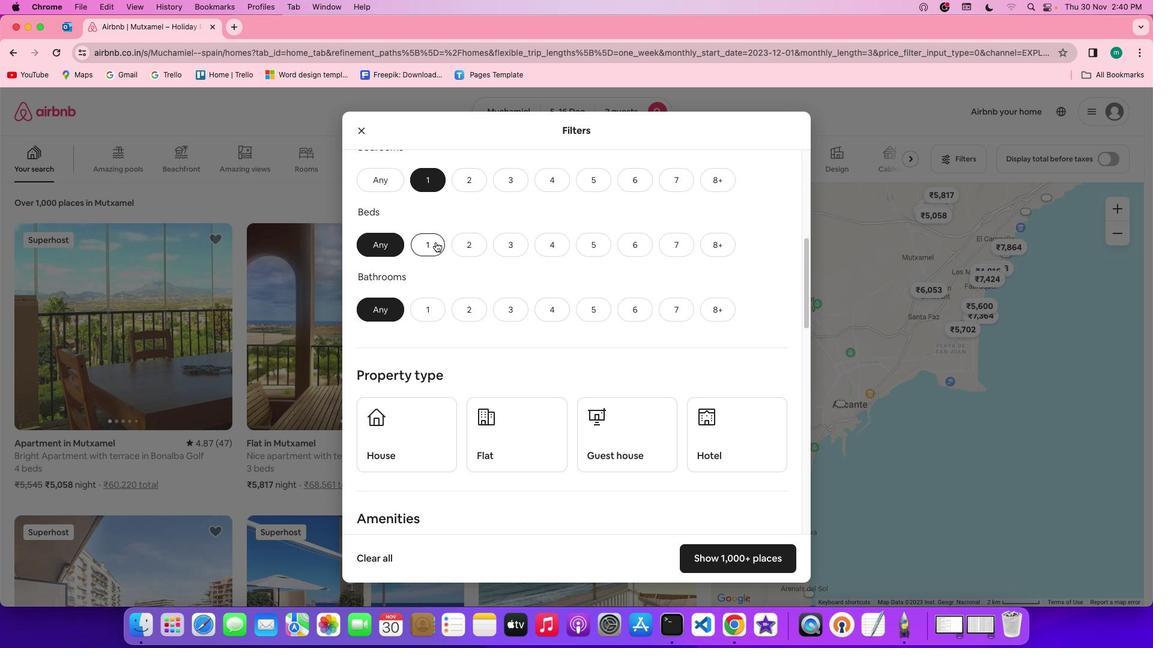 
Action: Mouse pressed left at (439, 245)
Screenshot: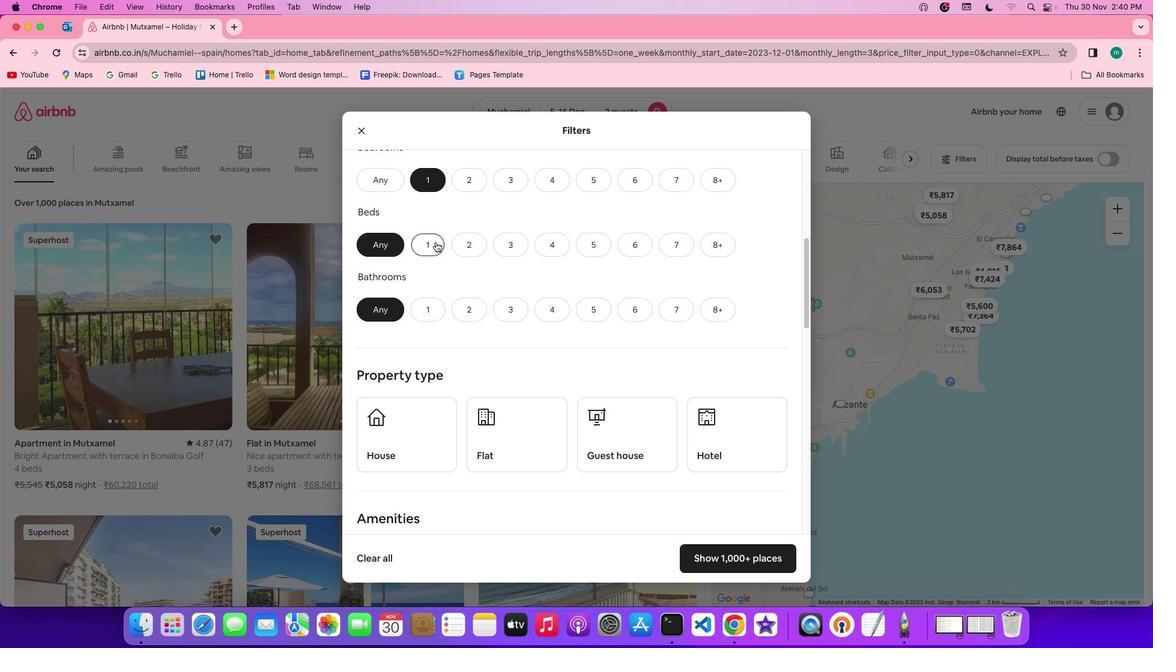 
Action: Mouse moved to (436, 308)
Screenshot: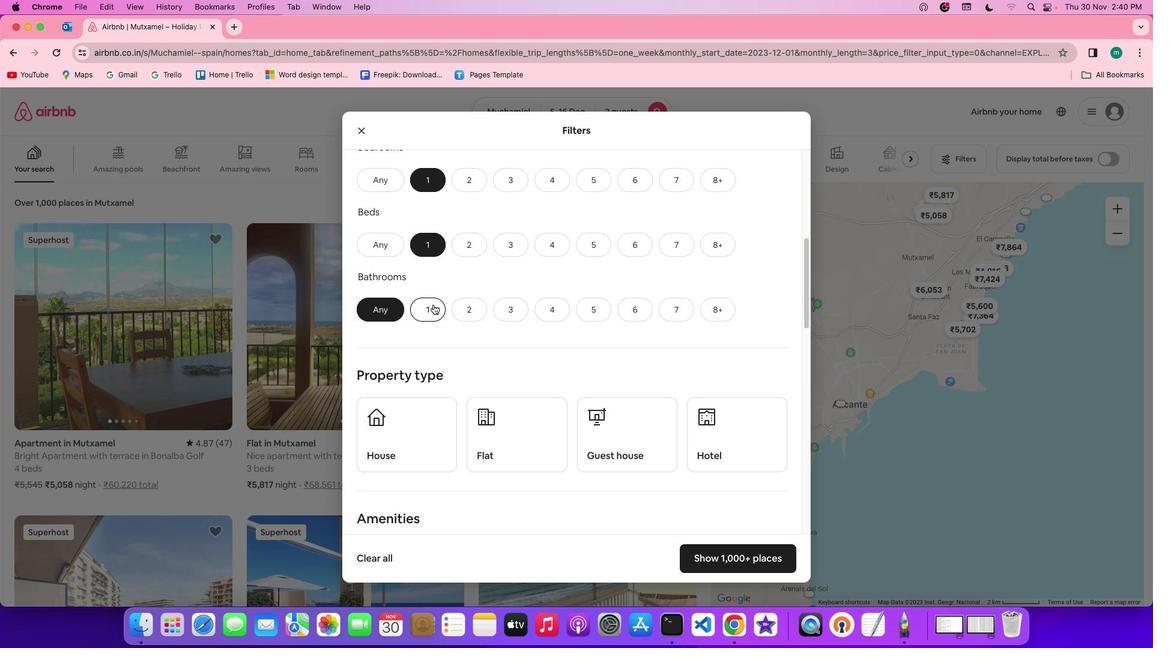 
Action: Mouse pressed left at (436, 308)
Screenshot: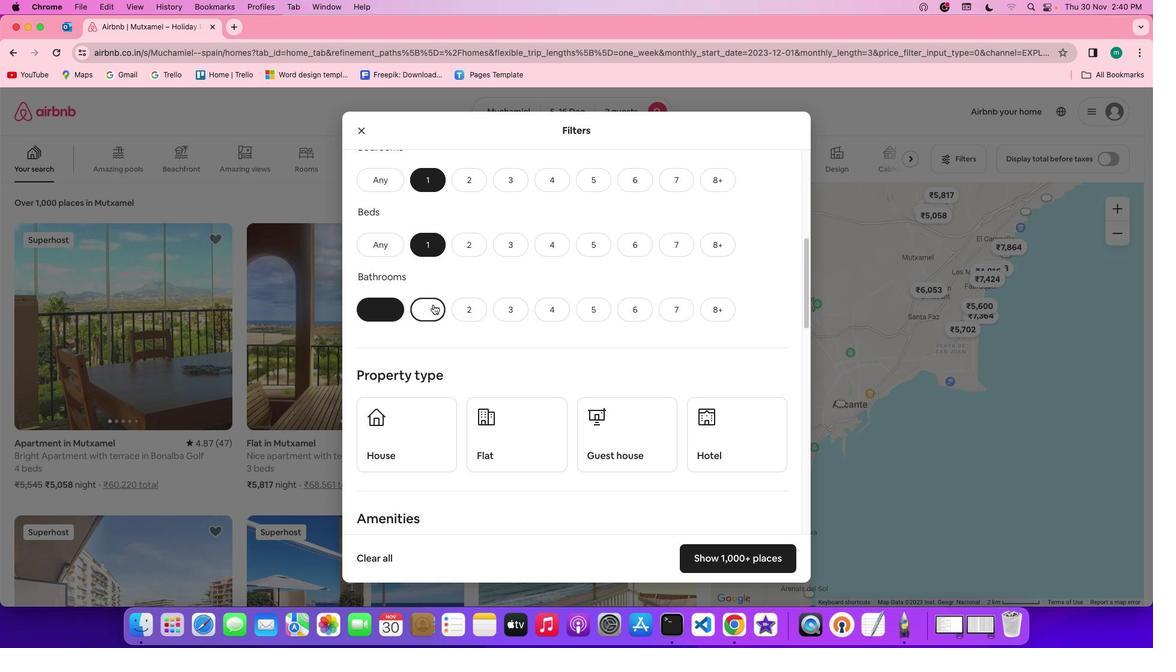 
Action: Mouse moved to (578, 341)
Screenshot: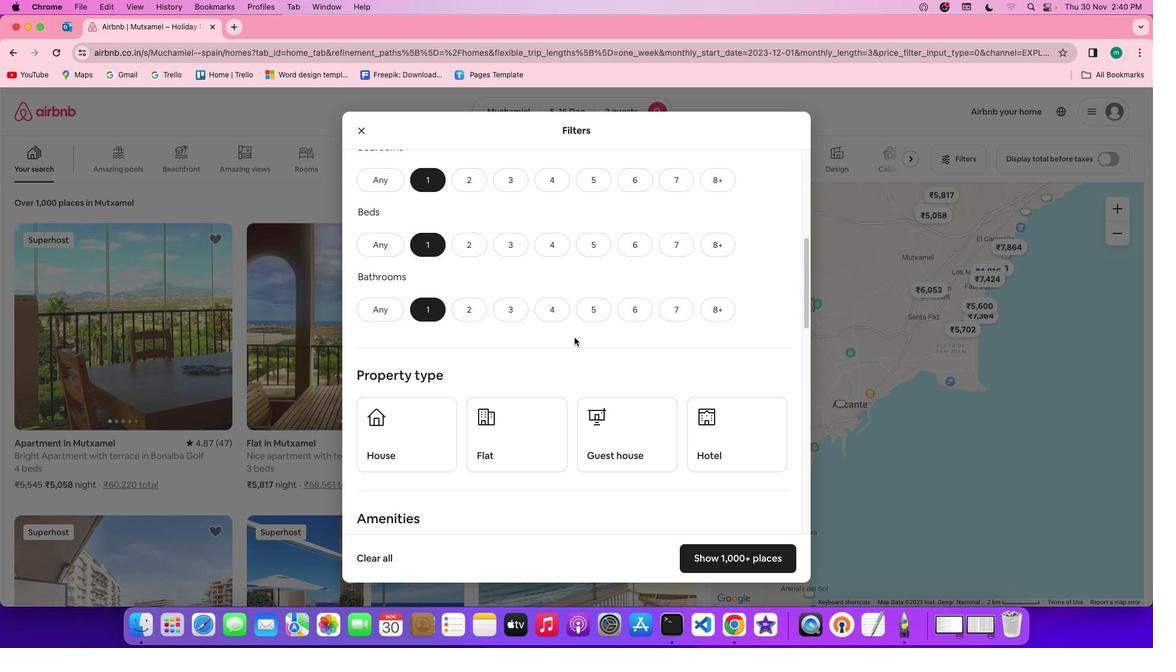 
Action: Mouse scrolled (578, 341) with delta (3, 3)
Screenshot: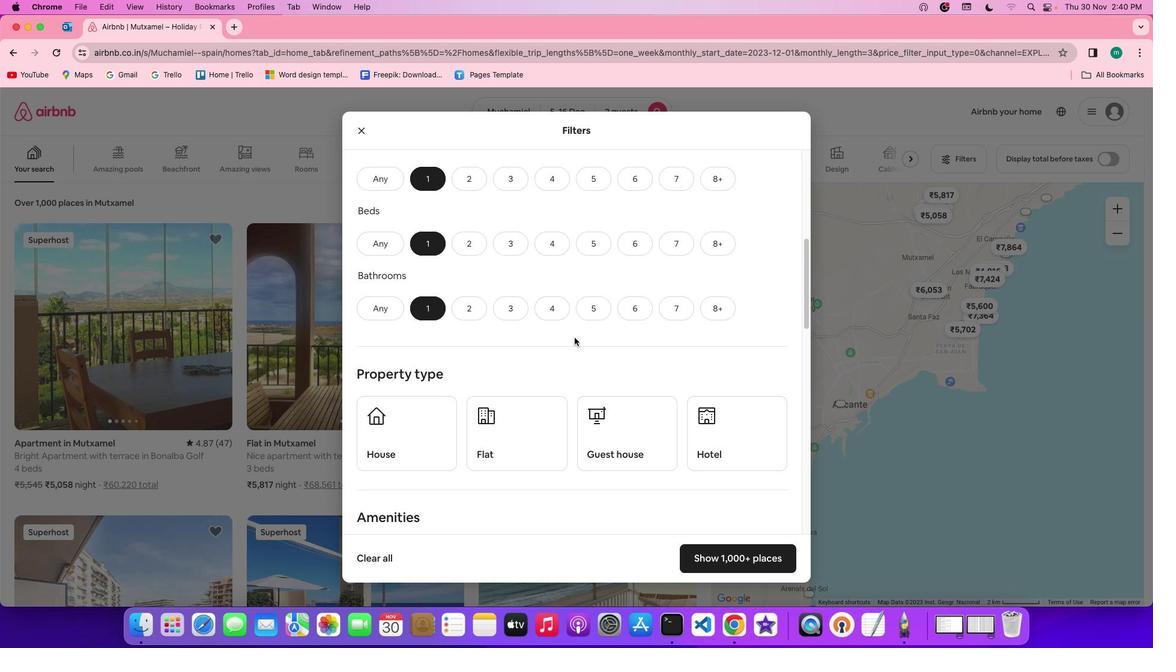 
Action: Mouse scrolled (578, 341) with delta (3, 3)
Screenshot: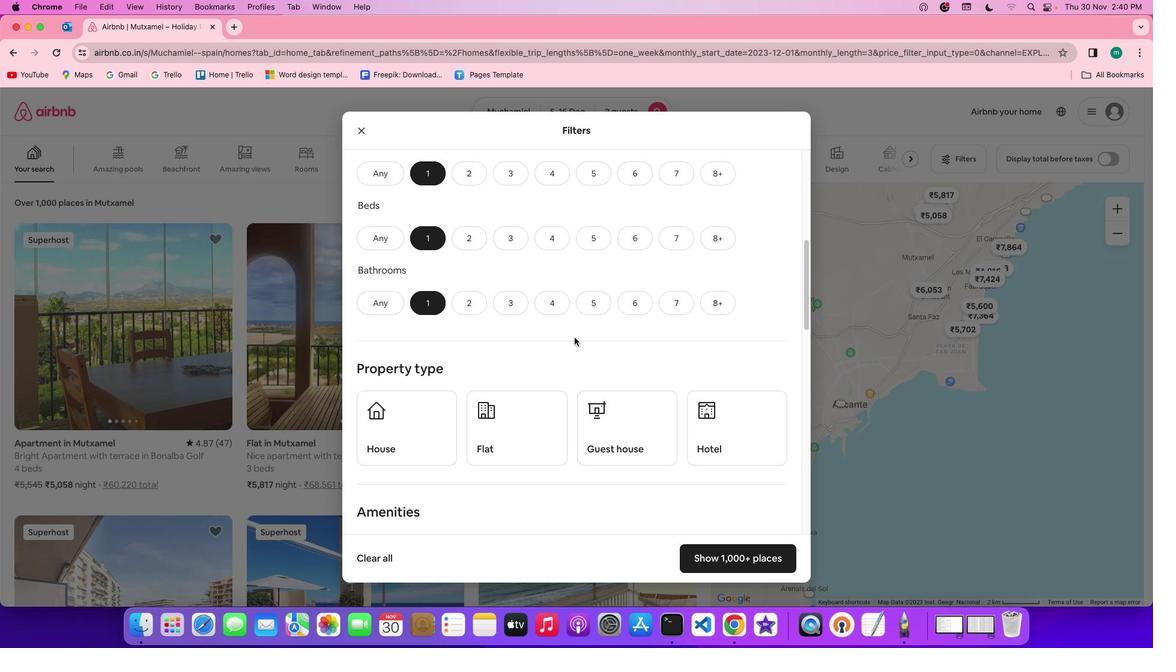 
Action: Mouse scrolled (578, 341) with delta (3, 3)
Screenshot: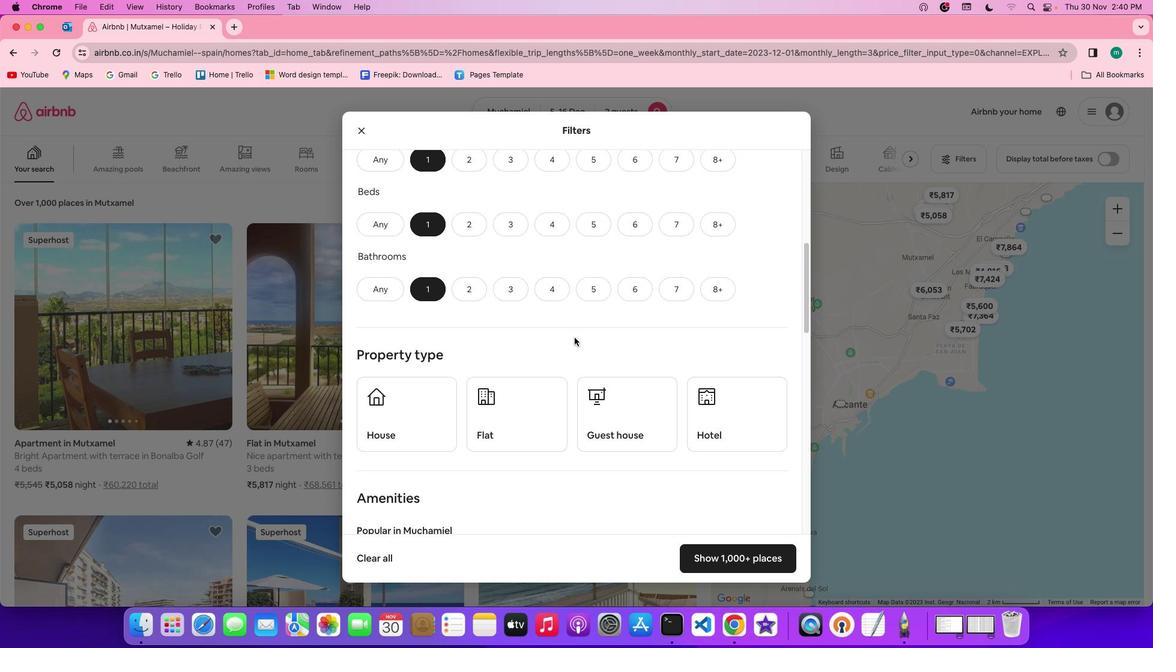 
Action: Mouse scrolled (578, 341) with delta (3, 3)
Screenshot: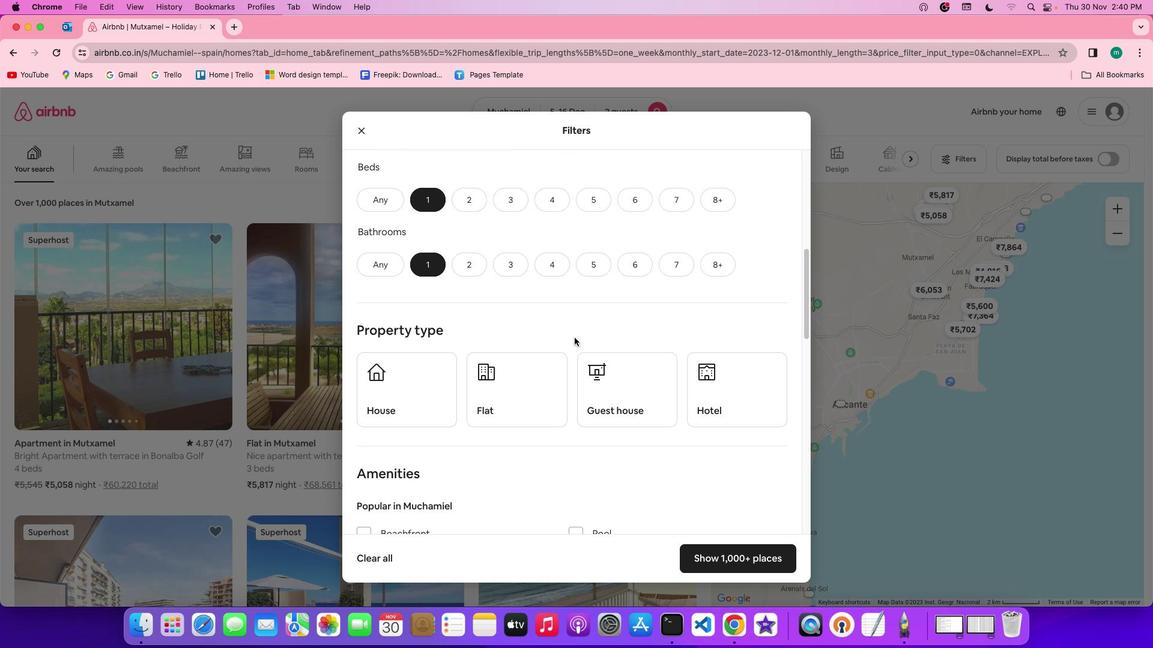 
Action: Mouse moved to (579, 341)
Screenshot: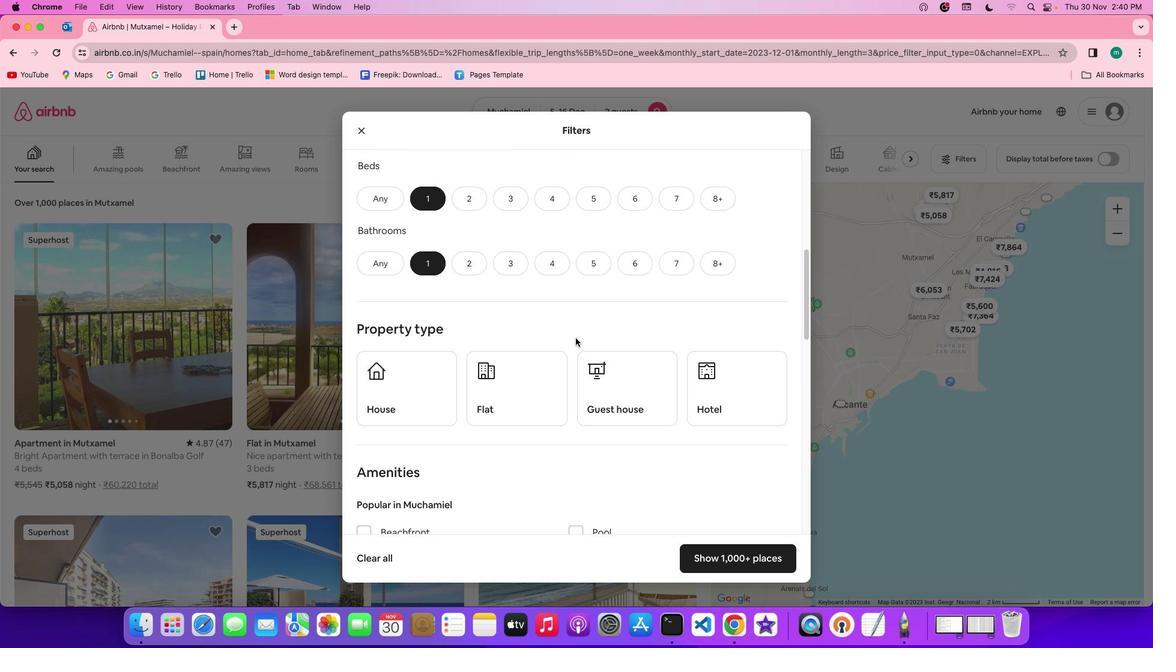 
Action: Mouse scrolled (579, 341) with delta (3, 3)
Screenshot: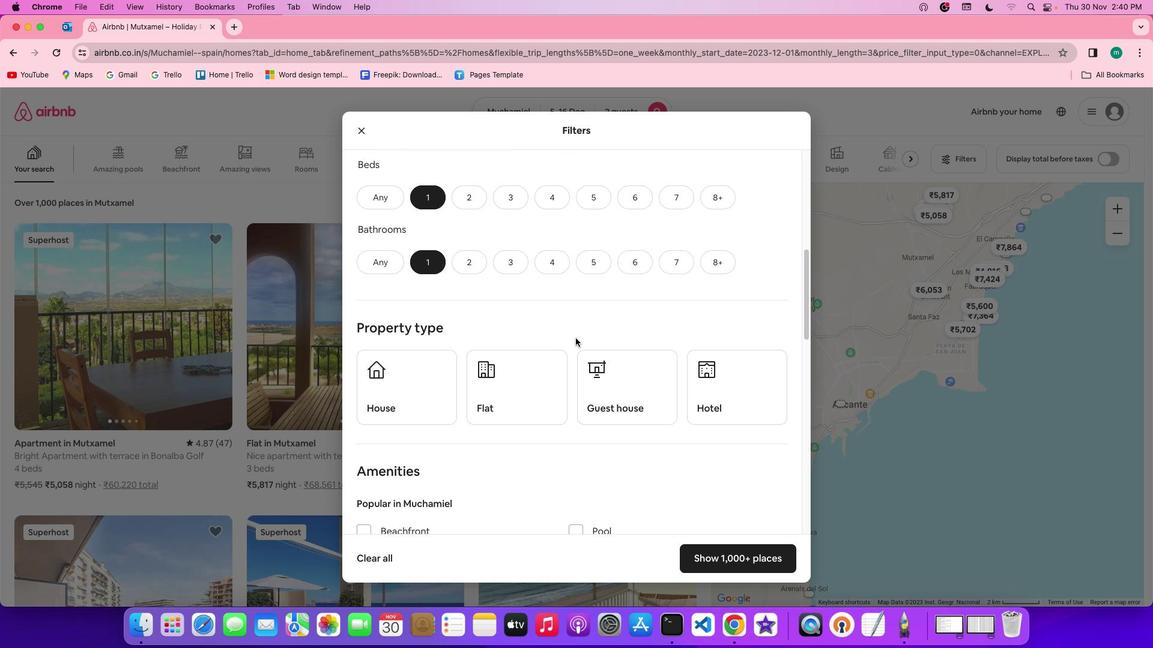 
Action: Mouse scrolled (579, 341) with delta (3, 3)
Screenshot: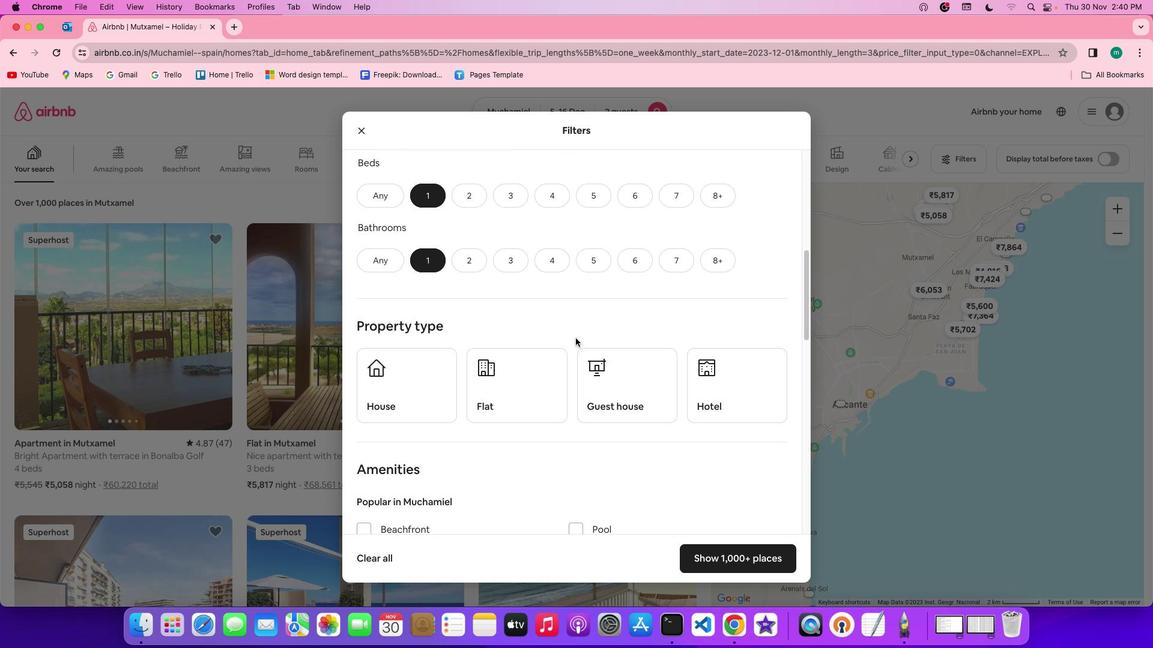 
Action: Mouse scrolled (579, 341) with delta (3, 3)
Screenshot: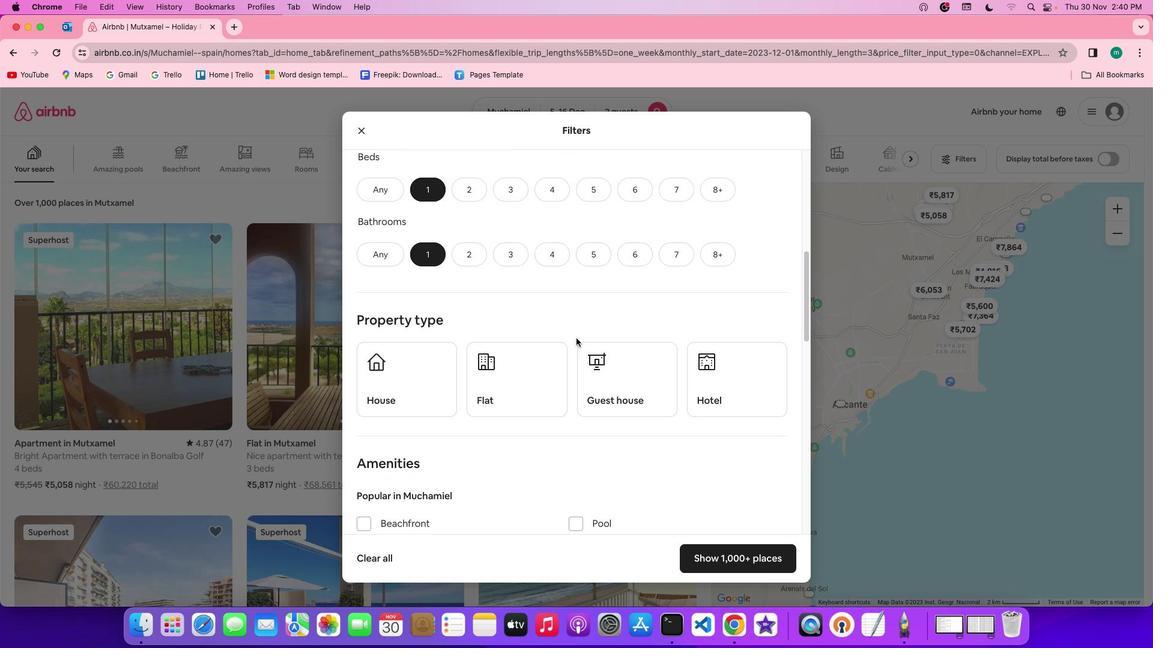 
Action: Mouse moved to (579, 341)
Screenshot: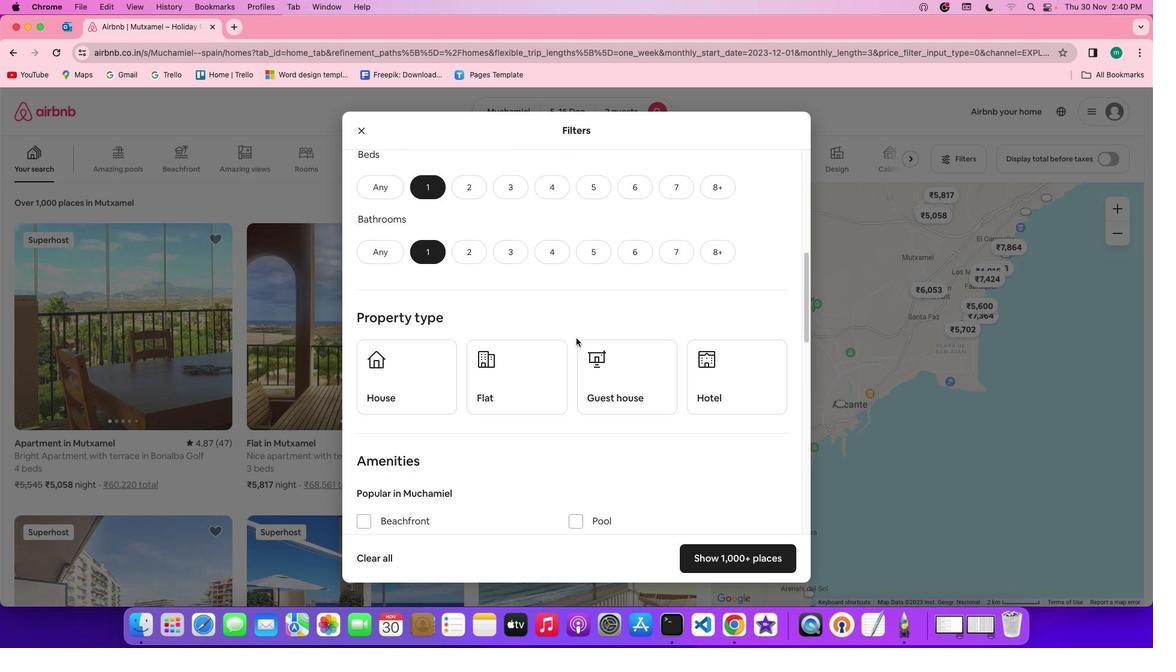 
Action: Mouse scrolled (579, 341) with delta (3, 3)
Screenshot: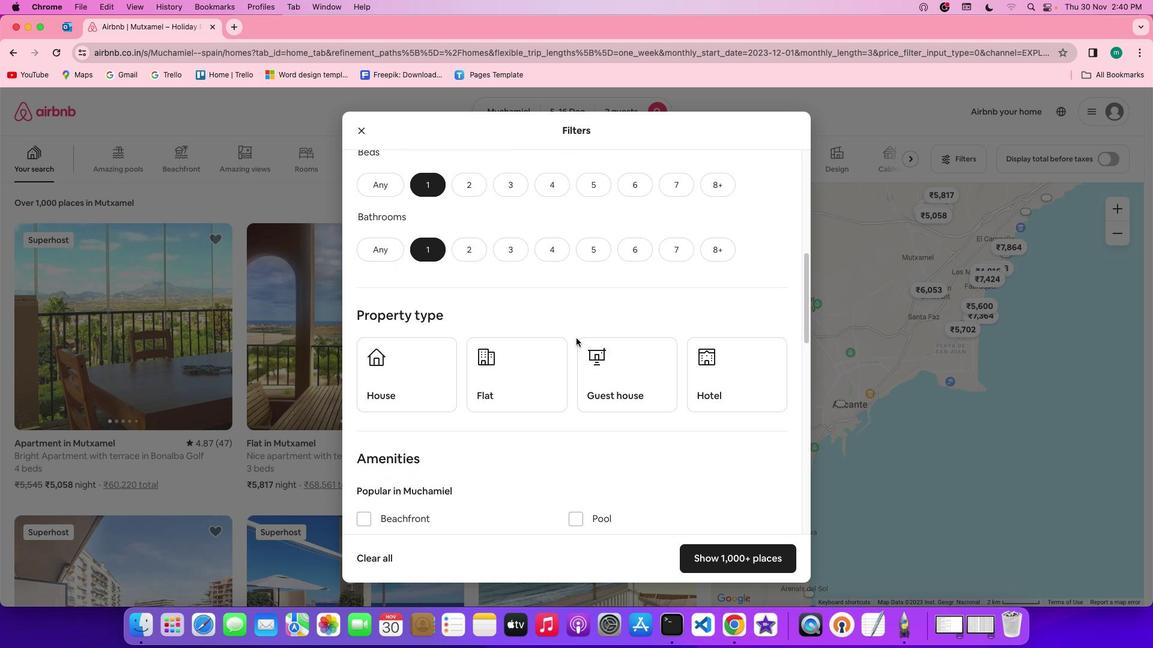 
Action: Mouse moved to (580, 341)
Screenshot: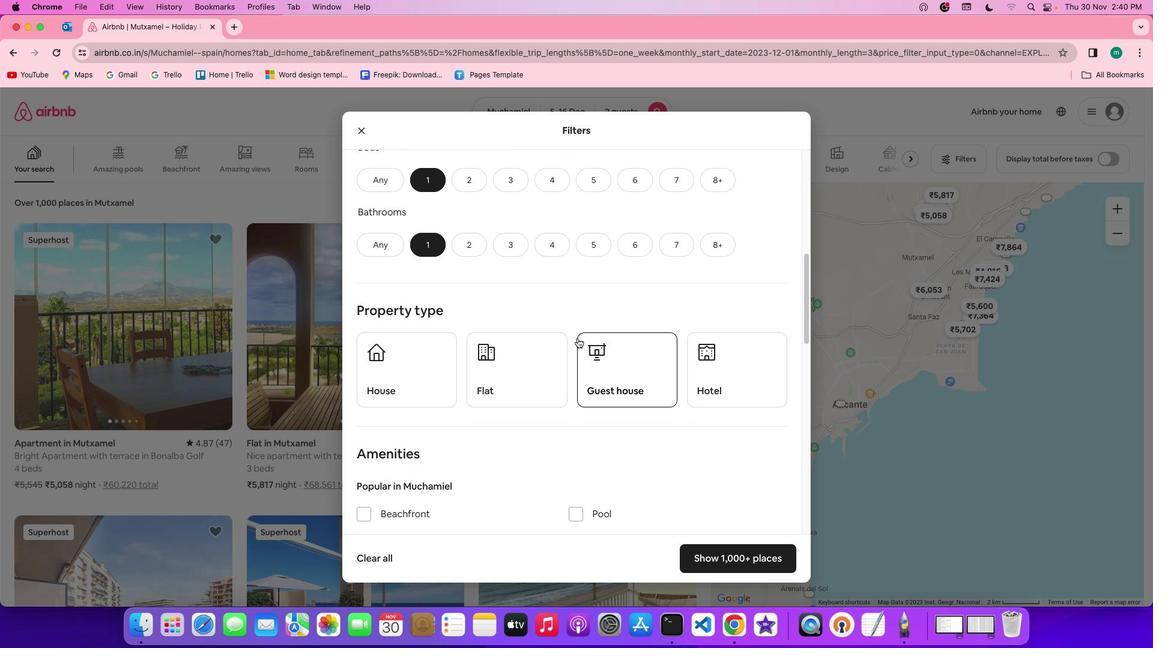 
Action: Mouse scrolled (580, 341) with delta (3, 3)
Screenshot: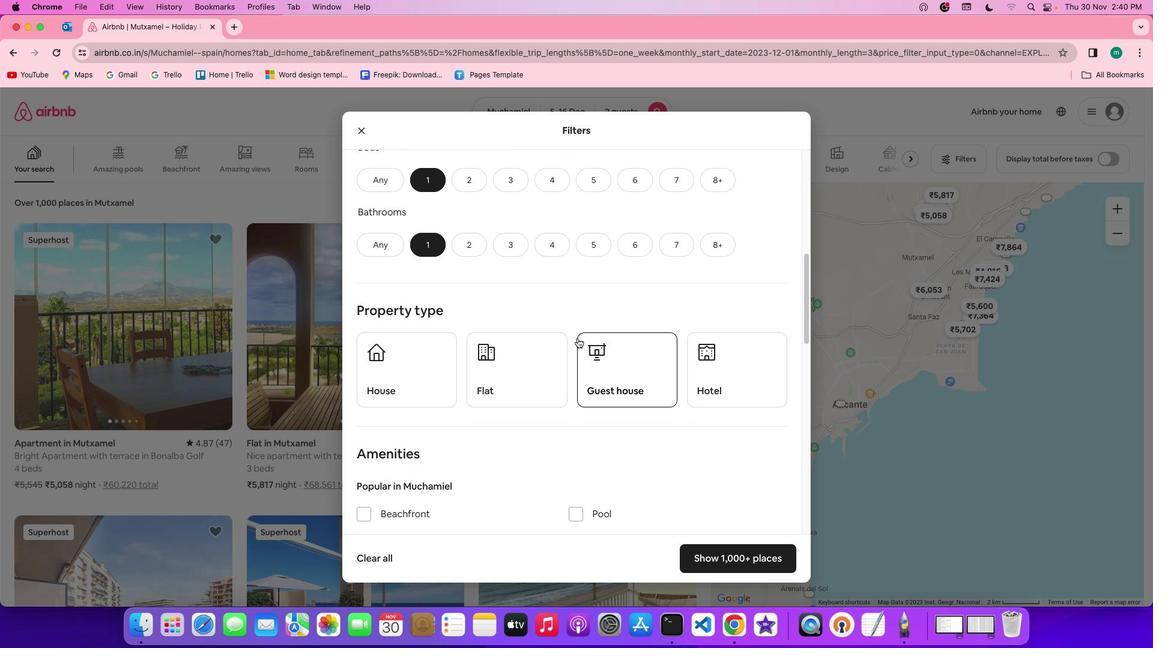 
Action: Mouse moved to (580, 342)
Screenshot: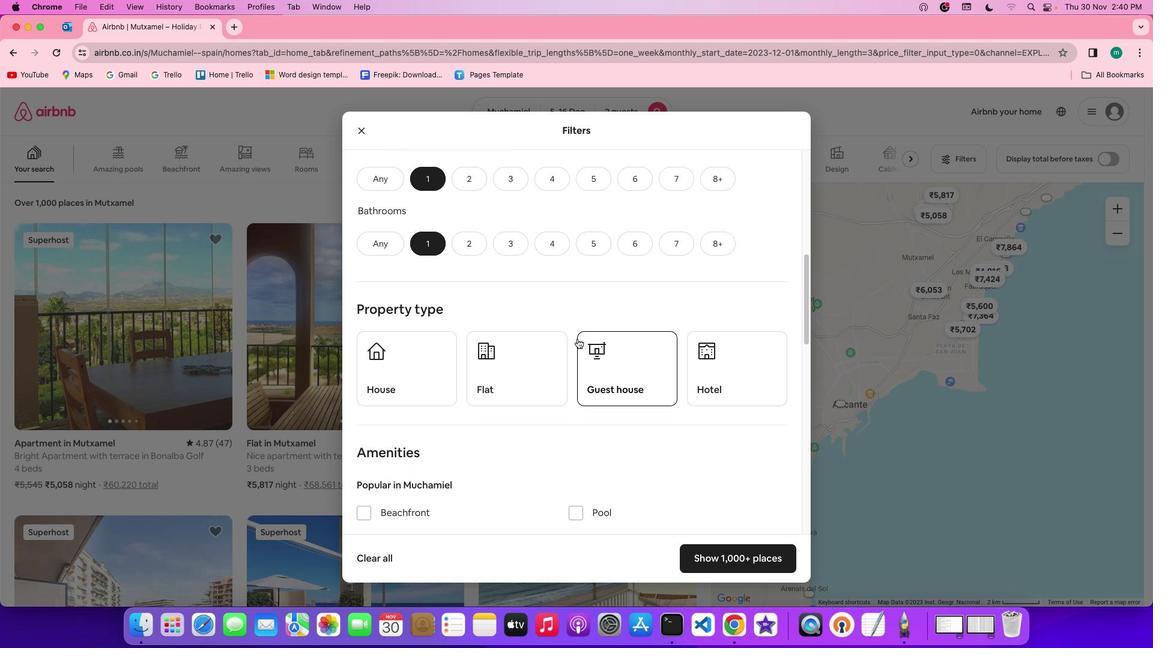 
Action: Mouse scrolled (580, 342) with delta (3, 3)
Screenshot: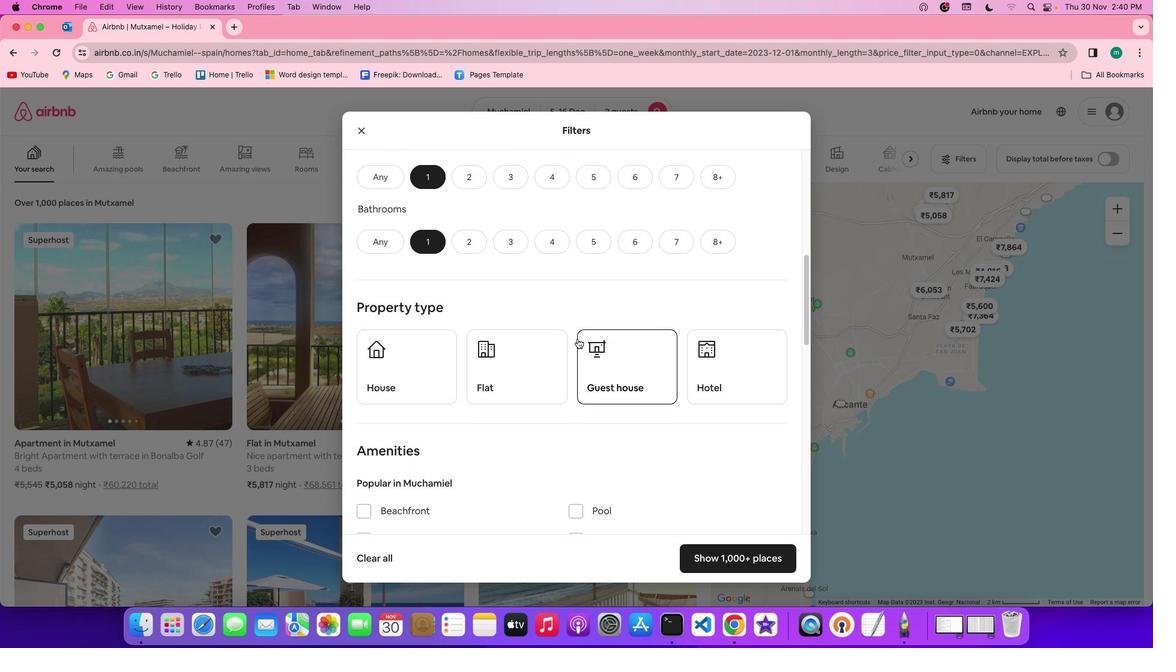 
Action: Mouse moved to (580, 342)
Screenshot: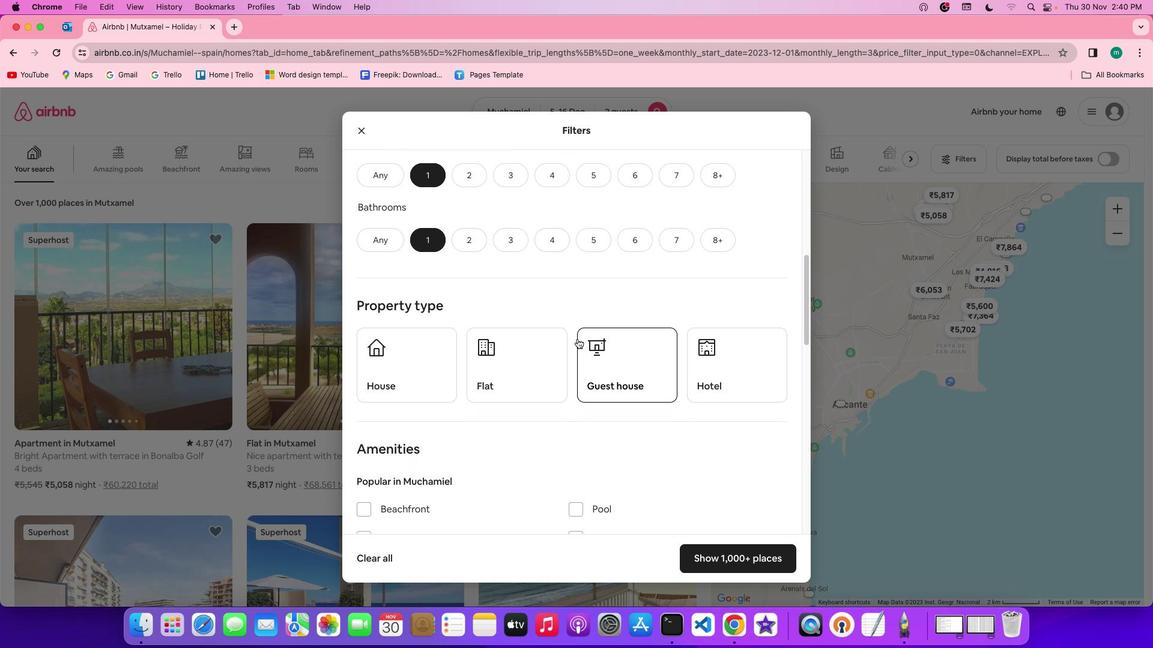 
Action: Mouse scrolled (580, 342) with delta (3, 3)
Screenshot: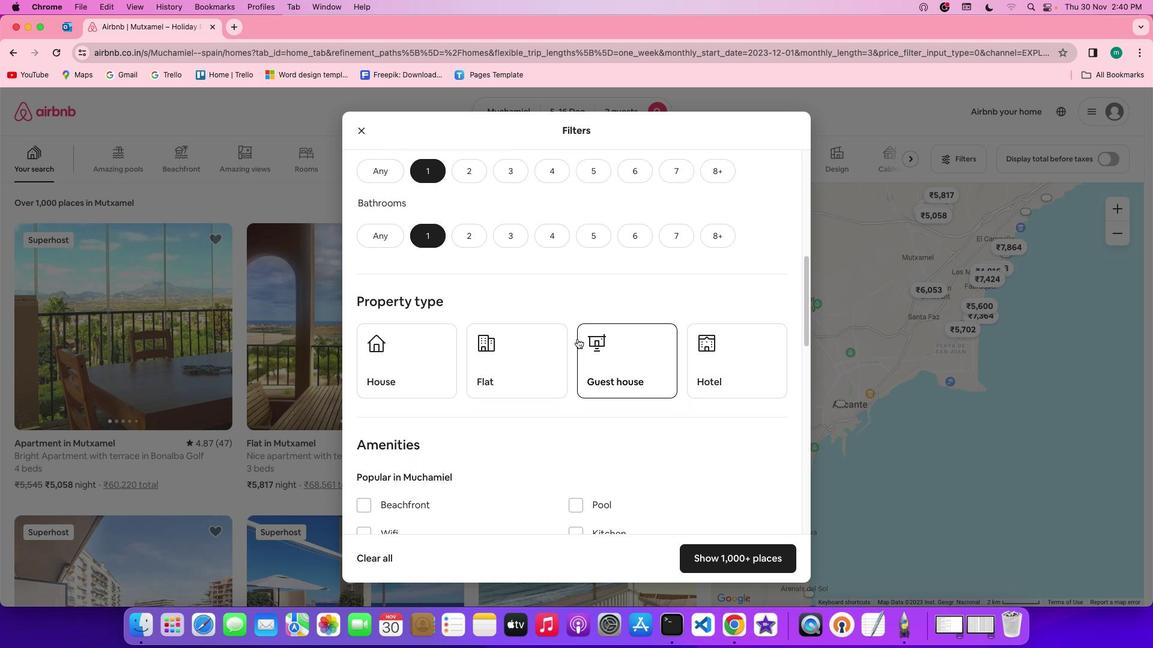 
Action: Mouse scrolled (580, 342) with delta (3, 3)
Screenshot: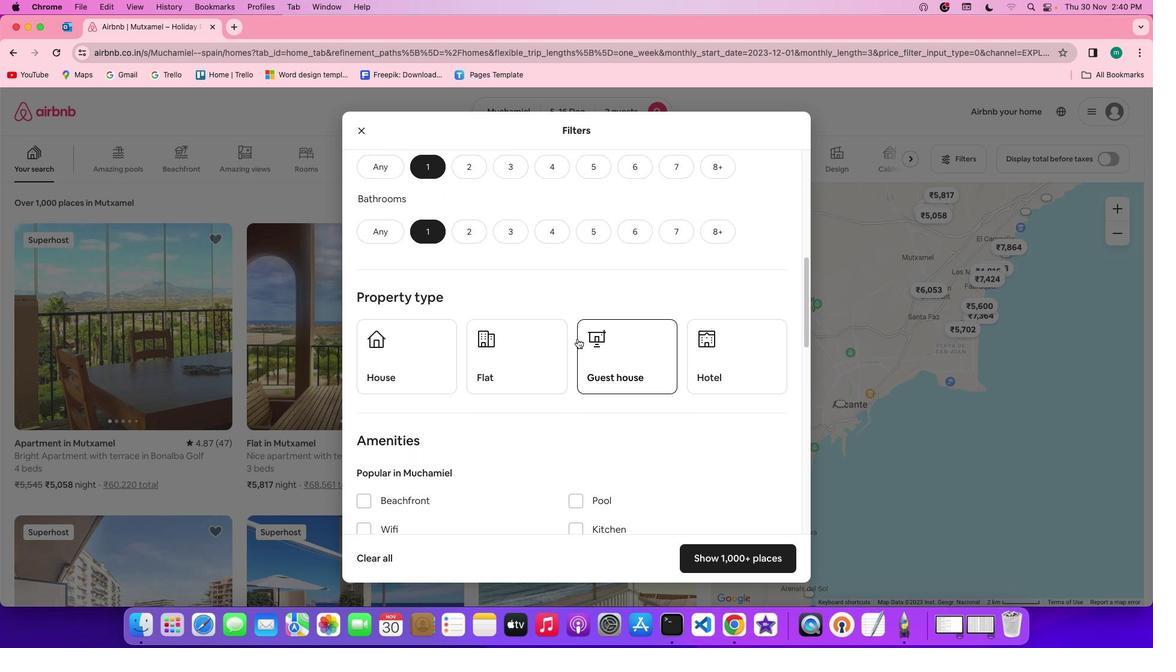 
Action: Mouse scrolled (580, 342) with delta (3, 3)
Screenshot: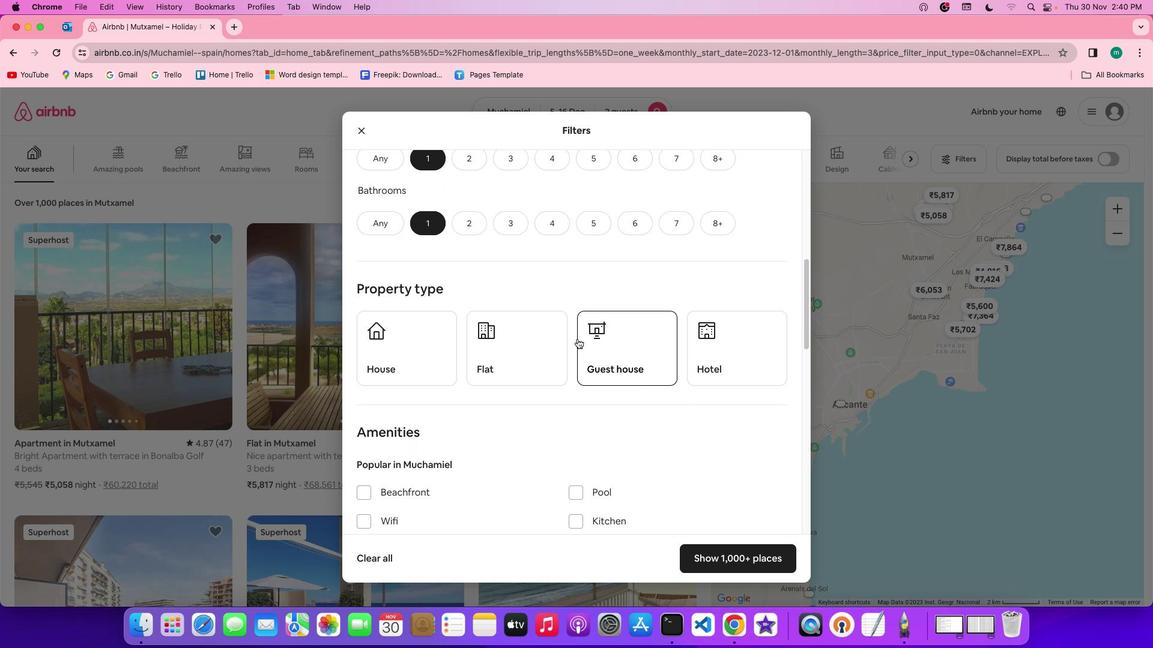 
Action: Mouse scrolled (580, 342) with delta (3, 3)
Screenshot: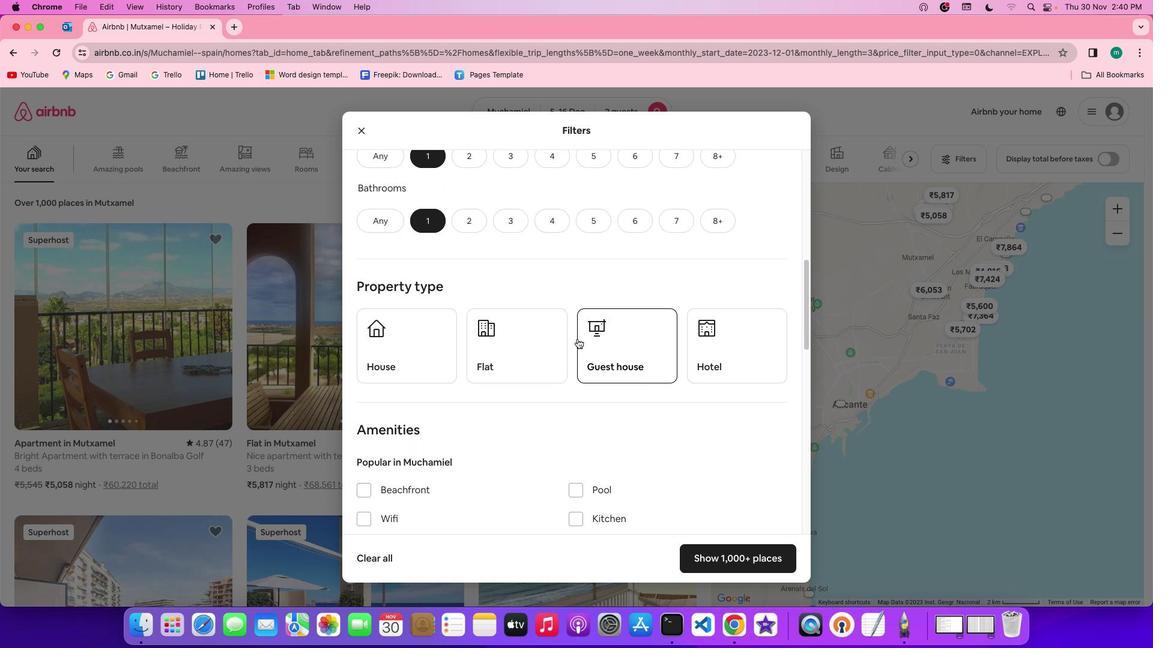 
Action: Mouse scrolled (580, 342) with delta (3, 3)
Screenshot: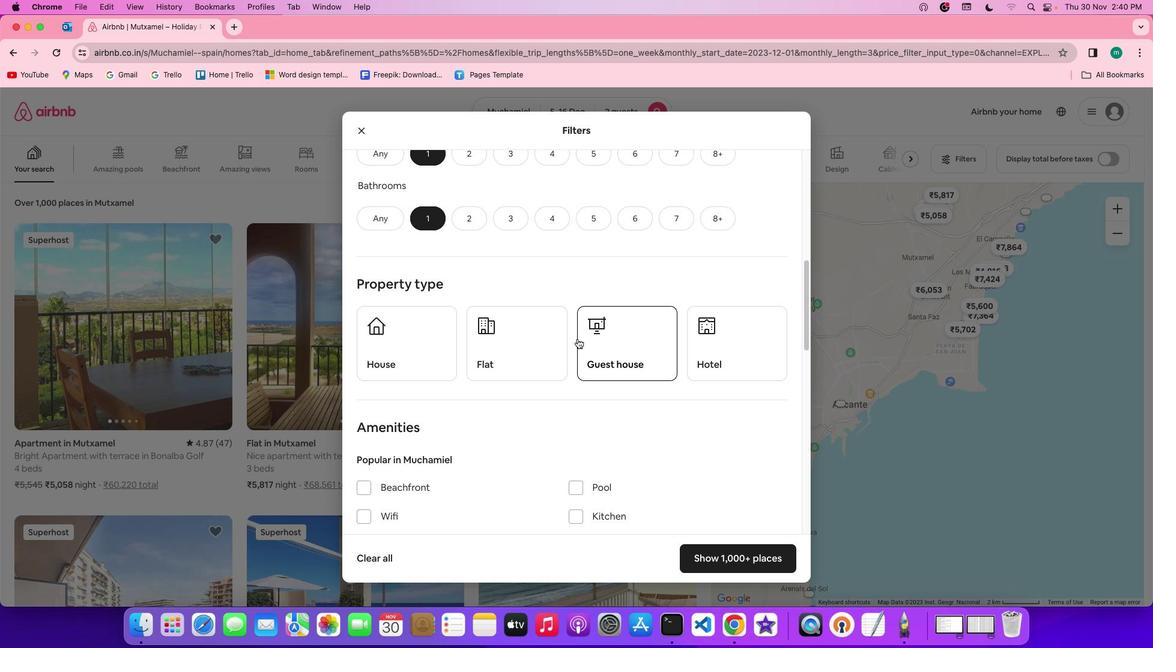
Action: Mouse scrolled (580, 342) with delta (3, 3)
Screenshot: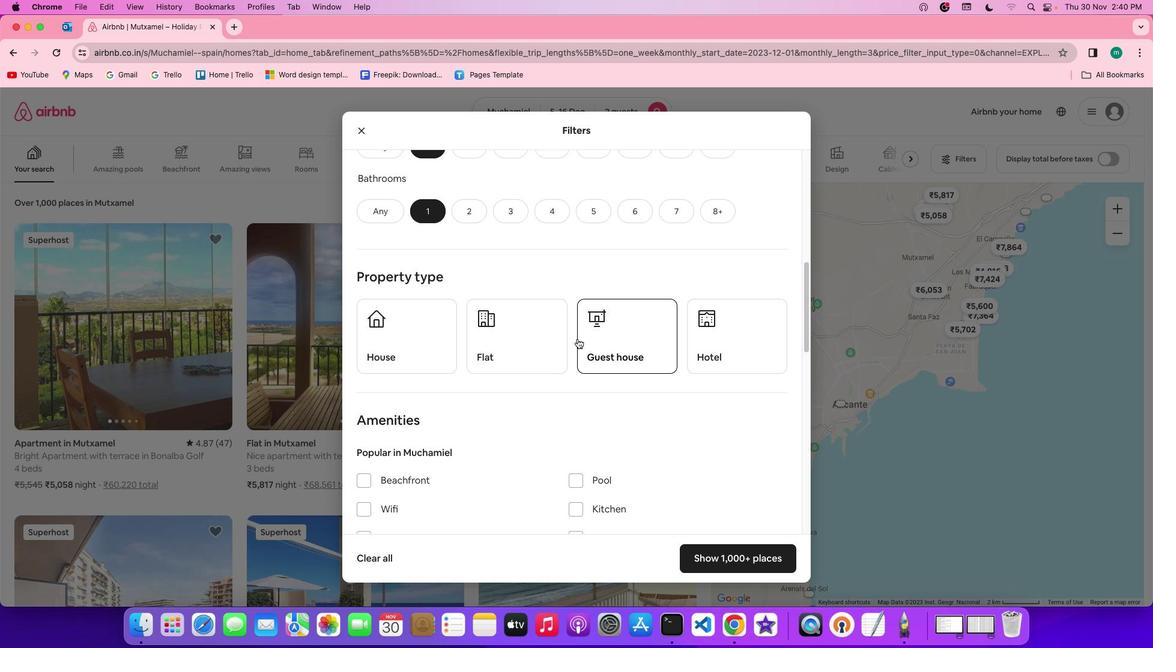
Action: Mouse moved to (651, 343)
Screenshot: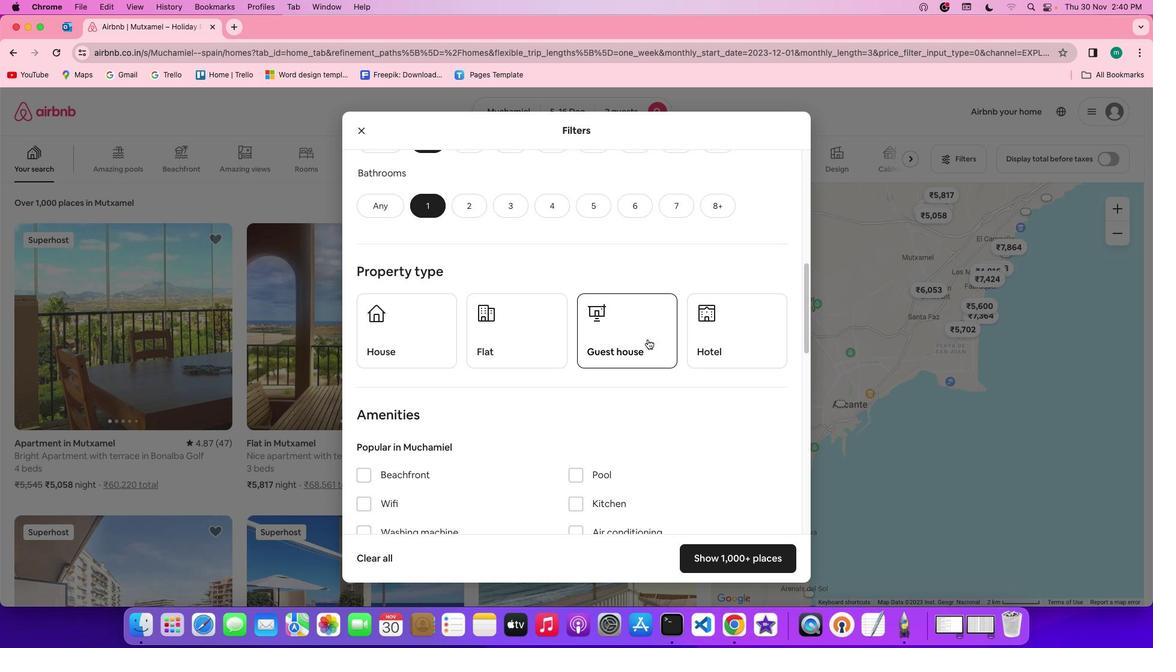 
Action: Mouse scrolled (651, 343) with delta (3, 3)
Screenshot: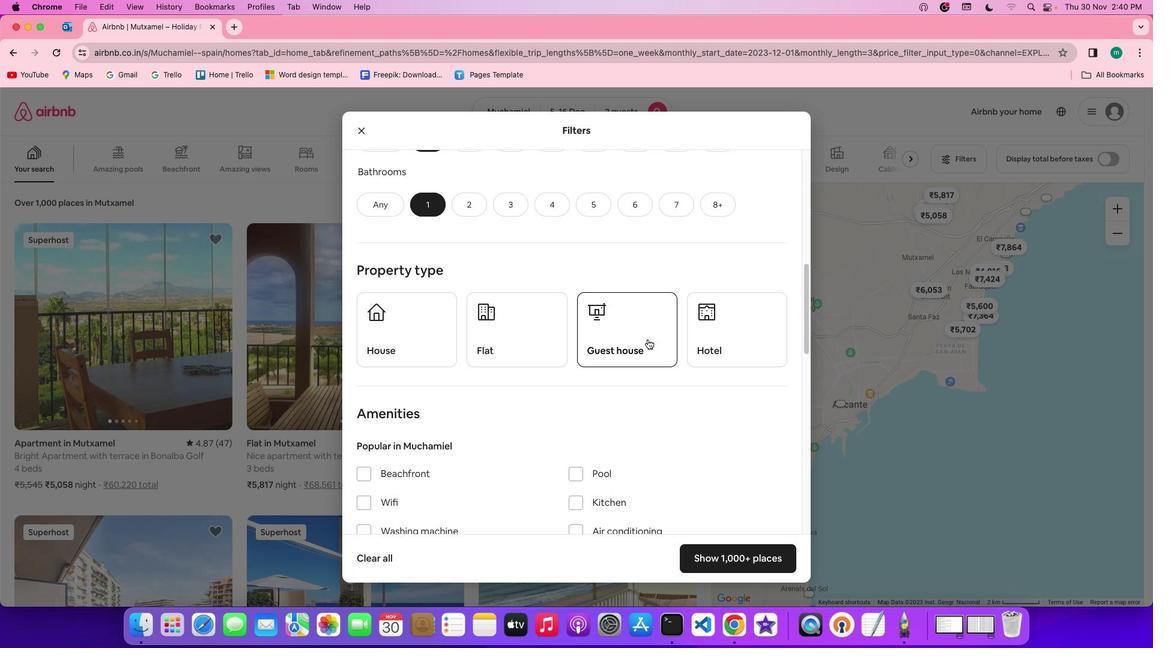 
Action: Mouse scrolled (651, 343) with delta (3, 3)
Screenshot: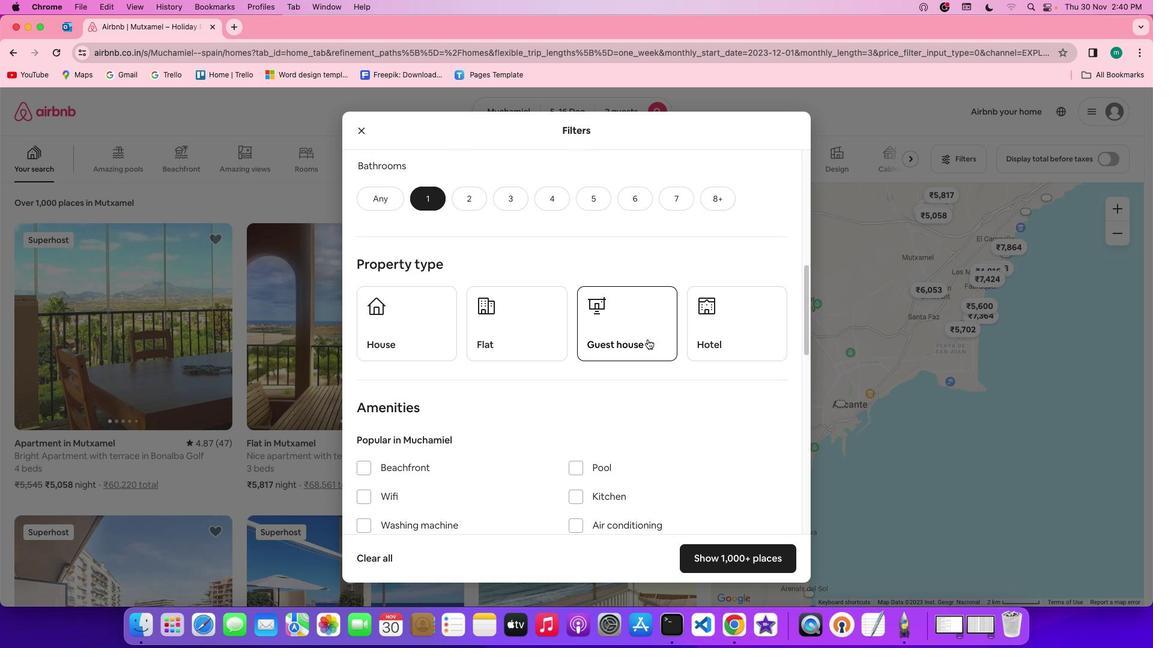 
Action: Mouse scrolled (651, 343) with delta (3, 3)
Screenshot: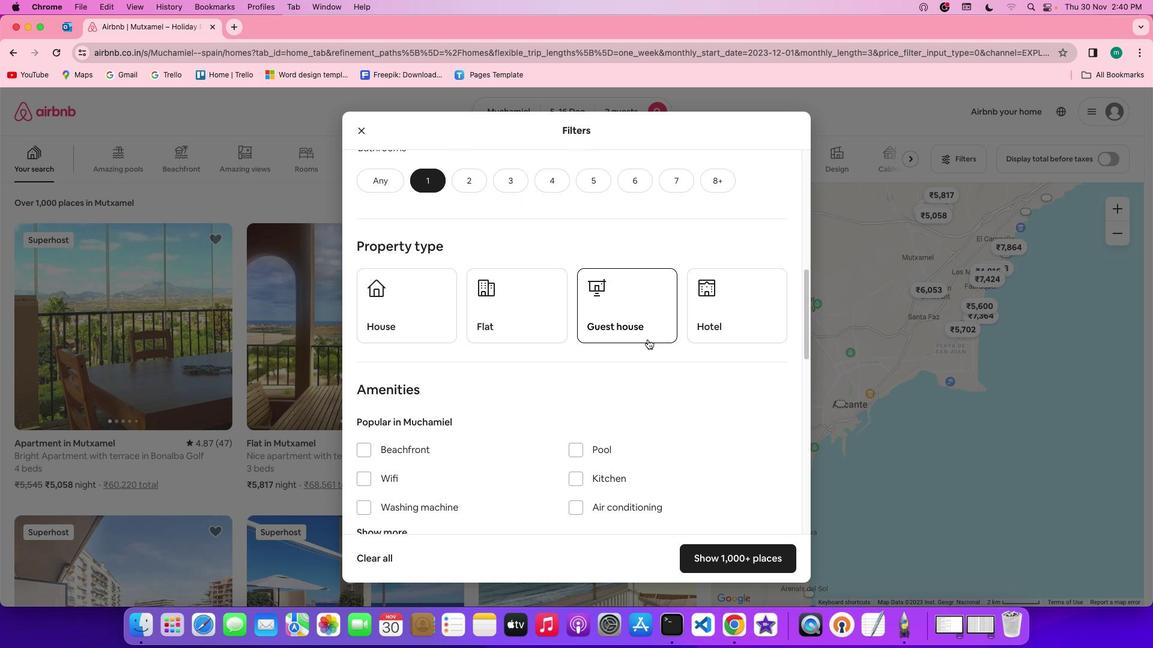 
Action: Mouse moved to (651, 343)
Screenshot: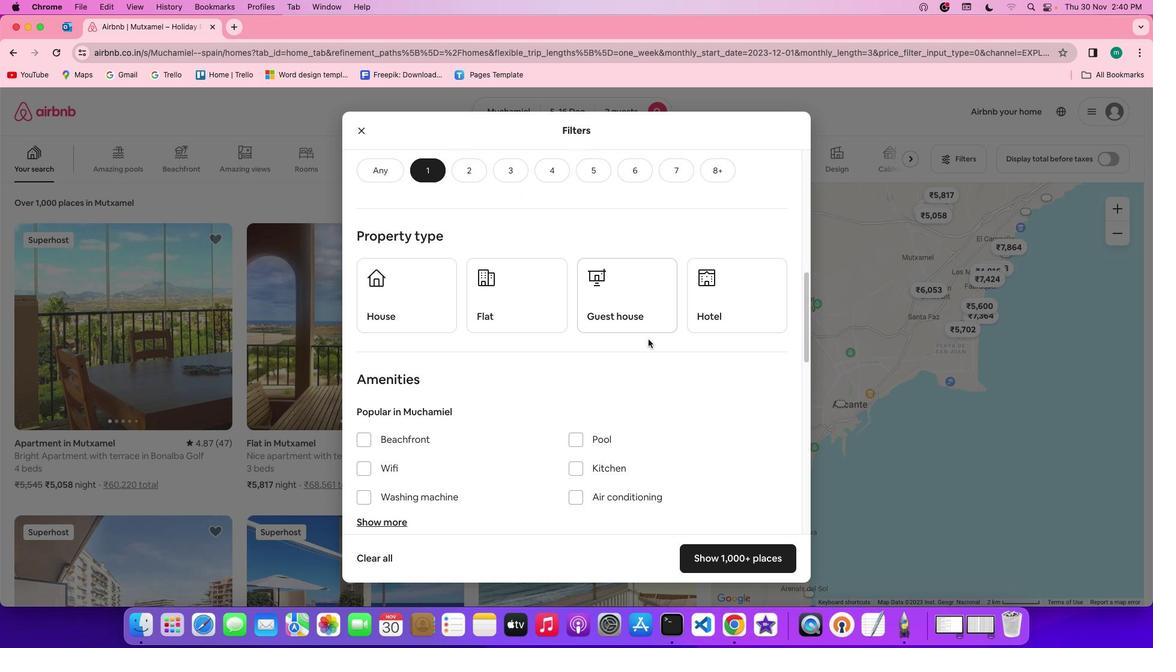 
Action: Mouse scrolled (651, 343) with delta (3, 3)
Screenshot: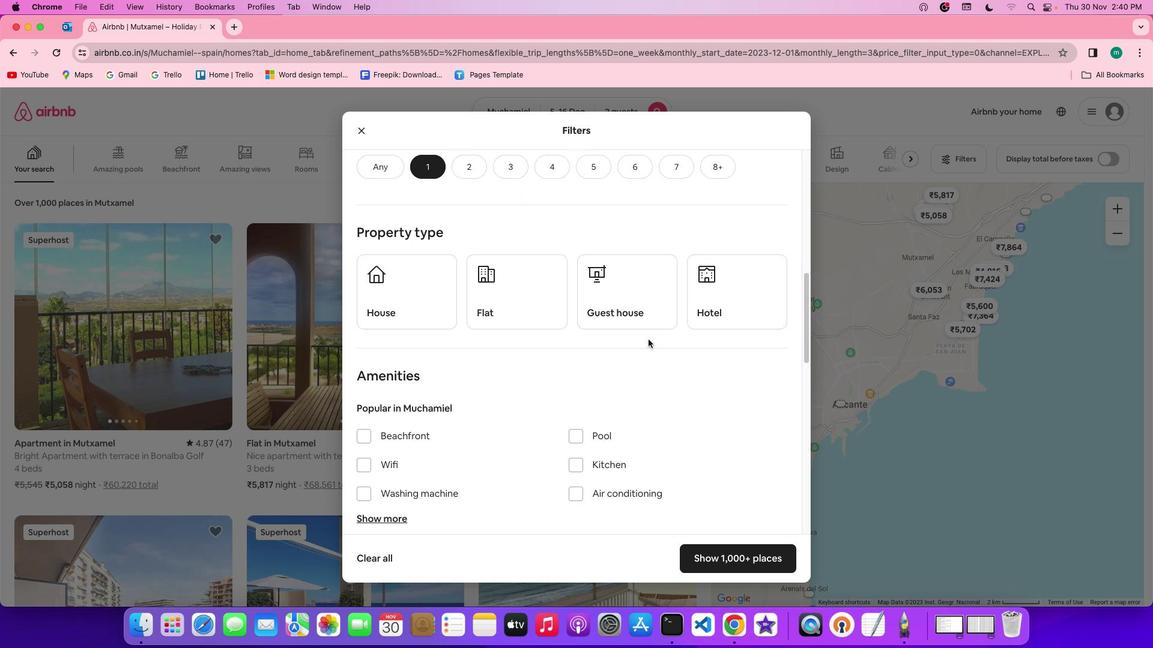 
Action: Mouse scrolled (651, 343) with delta (3, 3)
Screenshot: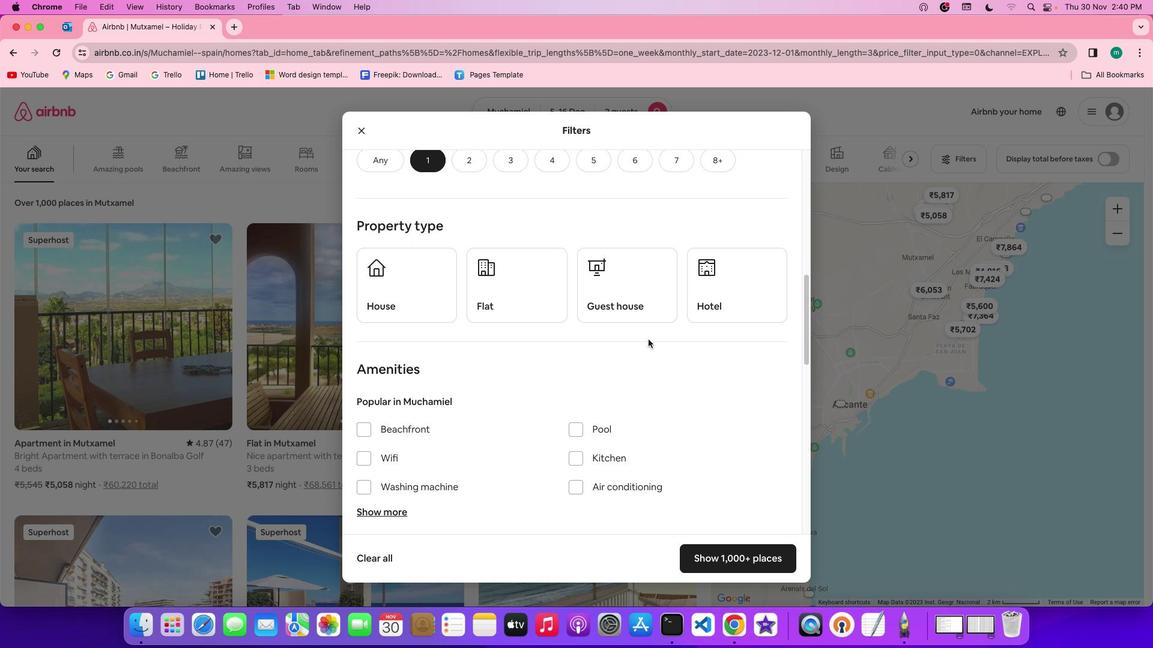 
Action: Mouse scrolled (651, 343) with delta (3, 3)
Screenshot: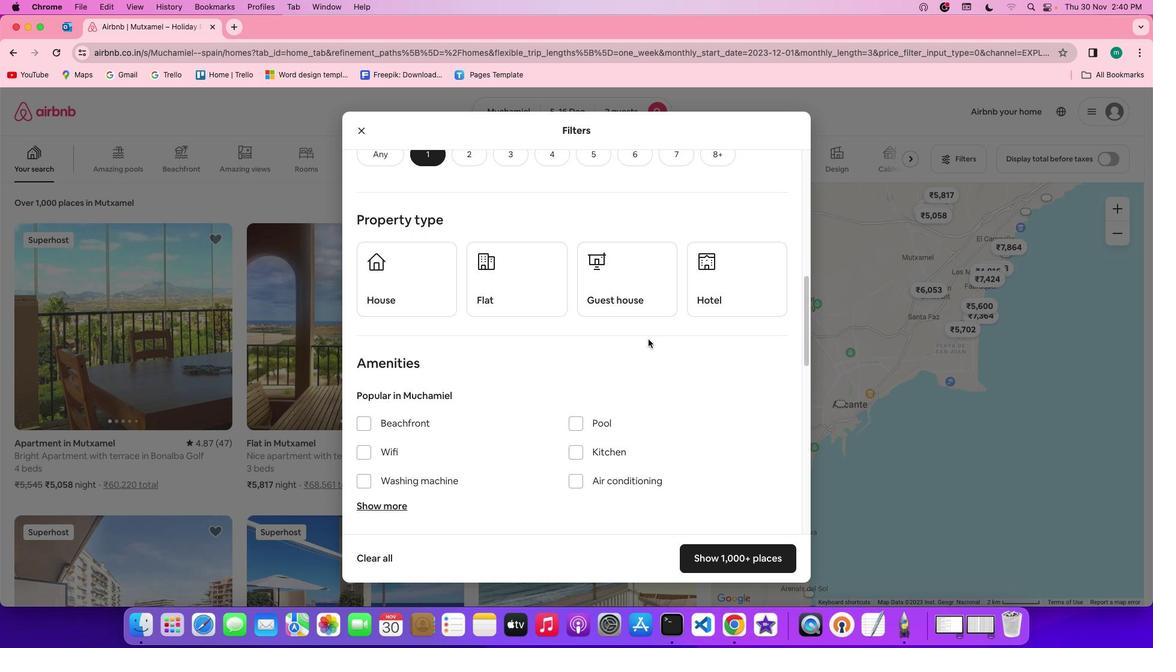
Action: Mouse scrolled (651, 343) with delta (3, 3)
Screenshot: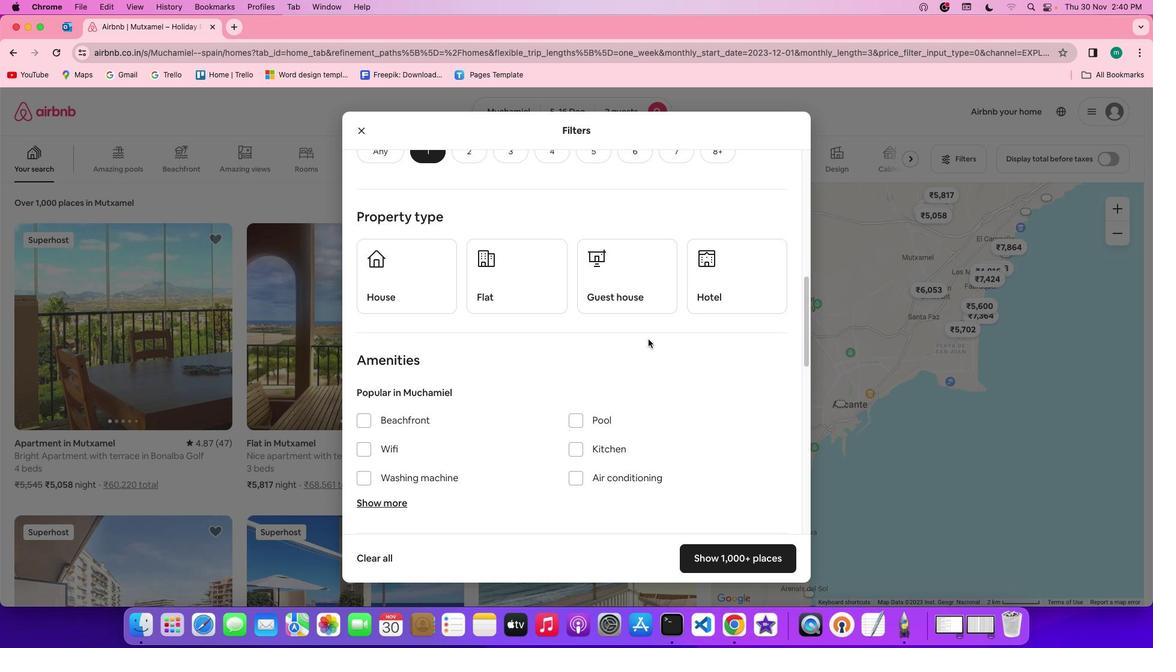 
Action: Mouse scrolled (651, 343) with delta (3, 3)
Screenshot: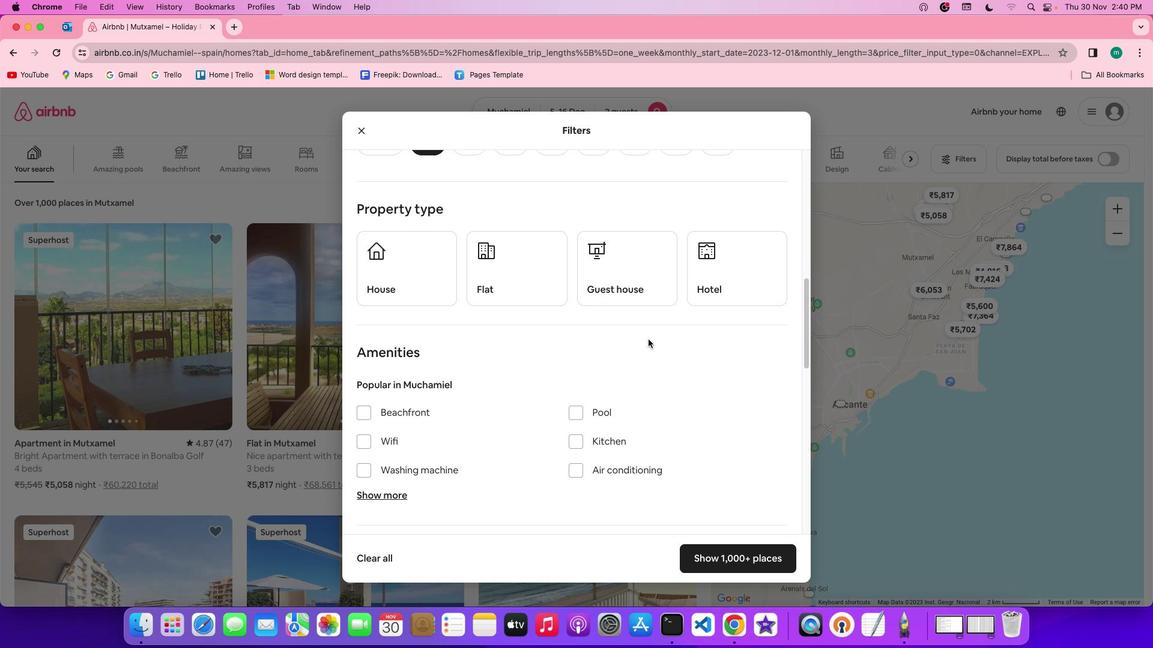 
Action: Mouse scrolled (651, 343) with delta (3, 3)
Screenshot: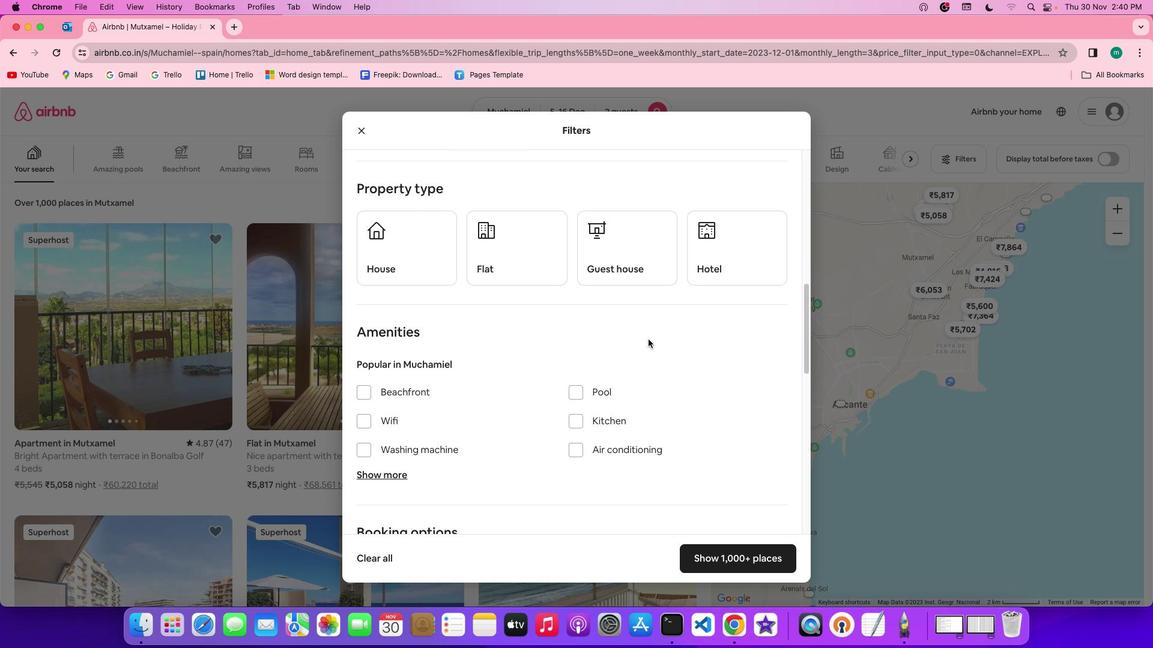 
Action: Mouse moved to (728, 267)
Screenshot: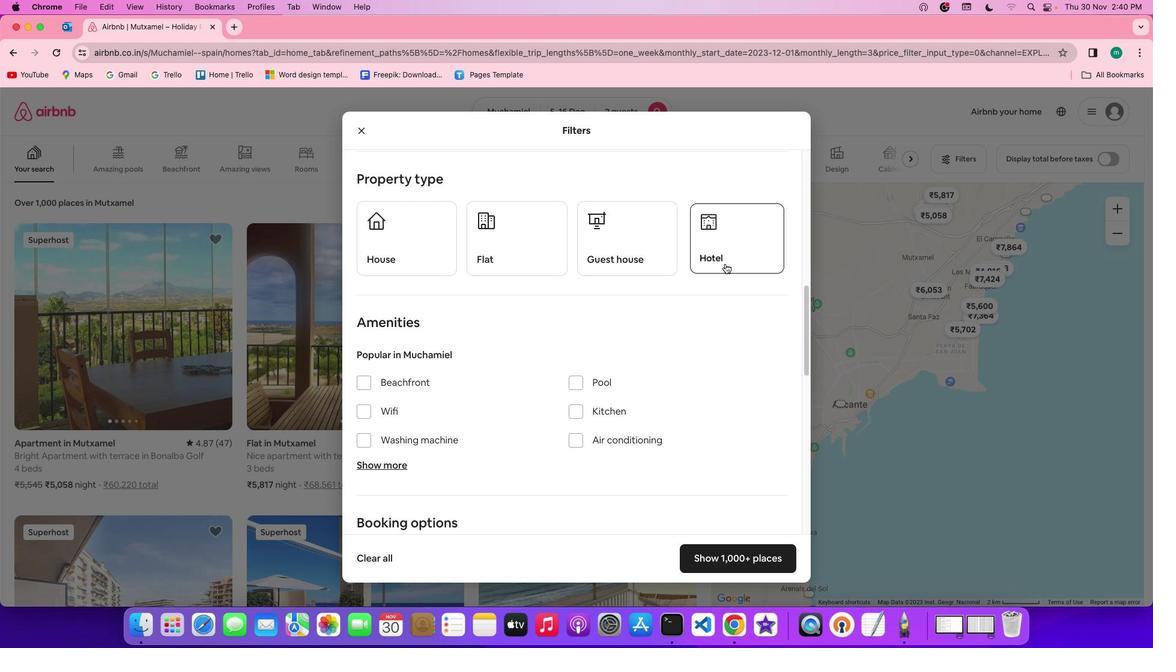 
Action: Mouse pressed left at (728, 267)
Screenshot: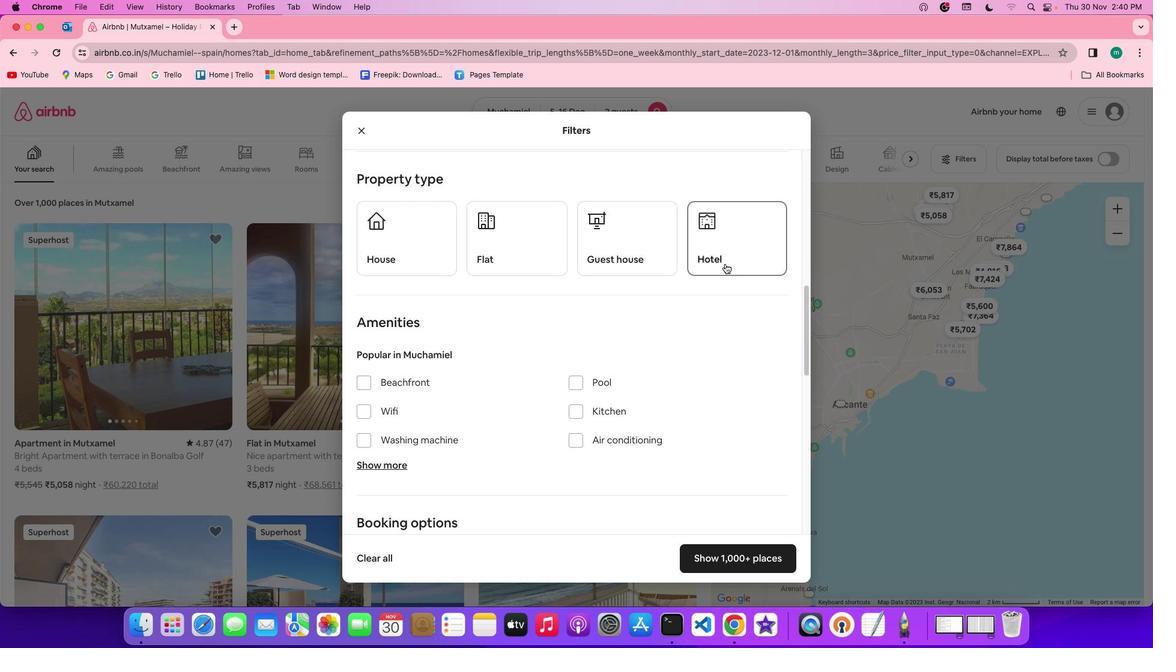 
Action: Mouse moved to (731, 406)
Screenshot: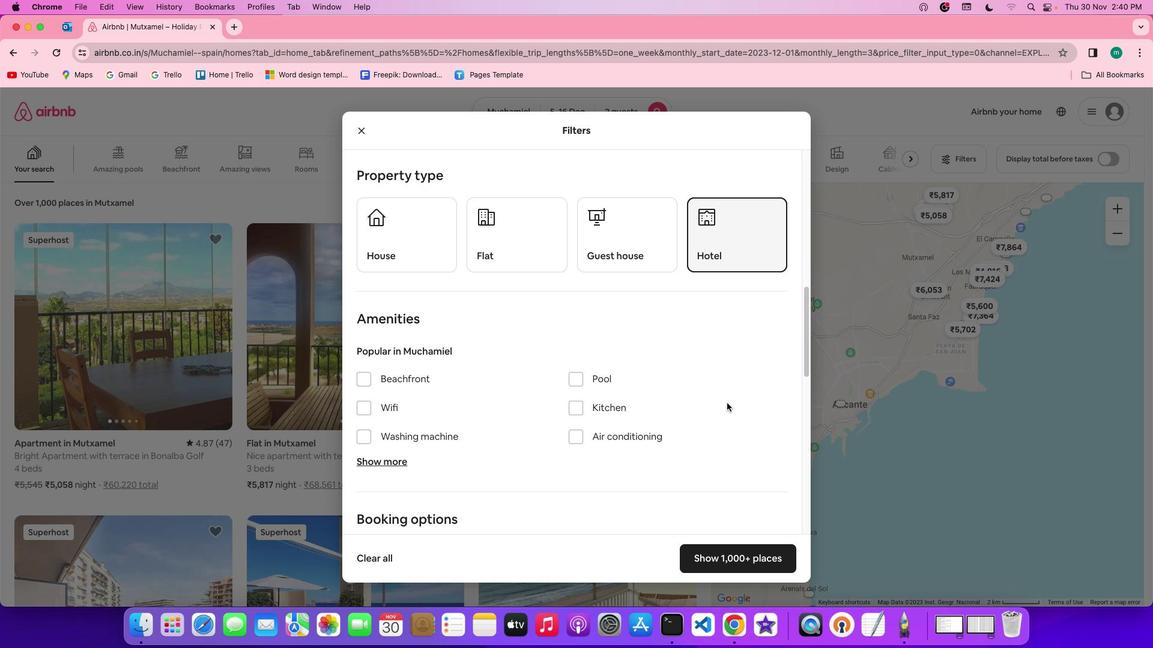 
Action: Mouse scrolled (731, 406) with delta (3, 3)
Screenshot: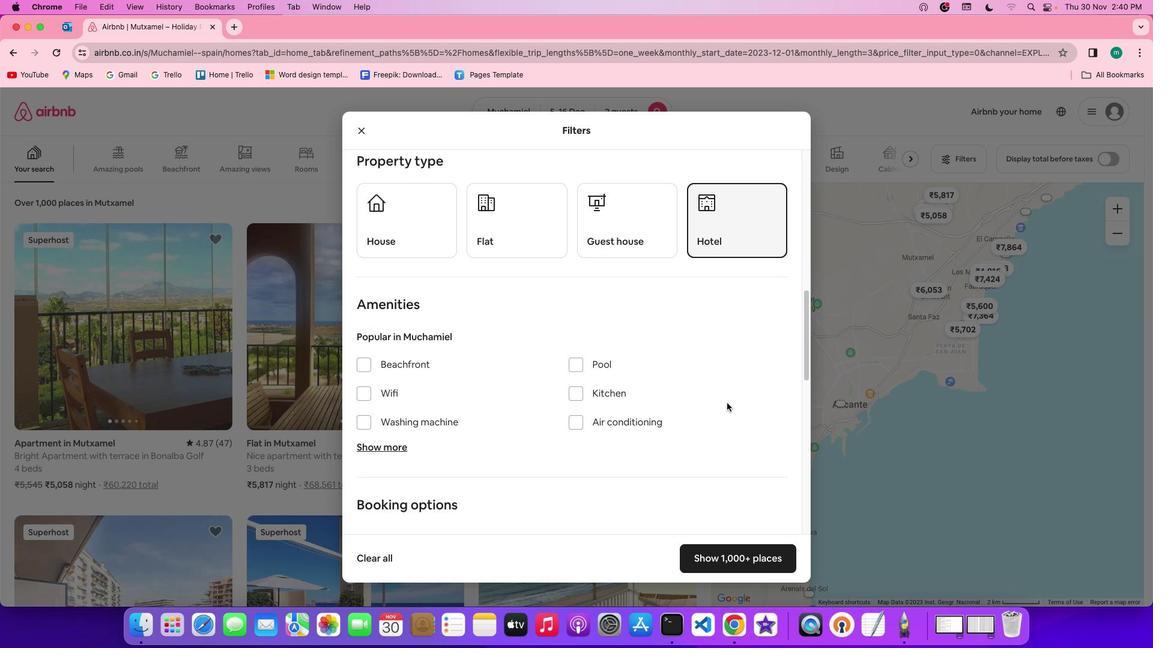 
Action: Mouse moved to (731, 406)
Screenshot: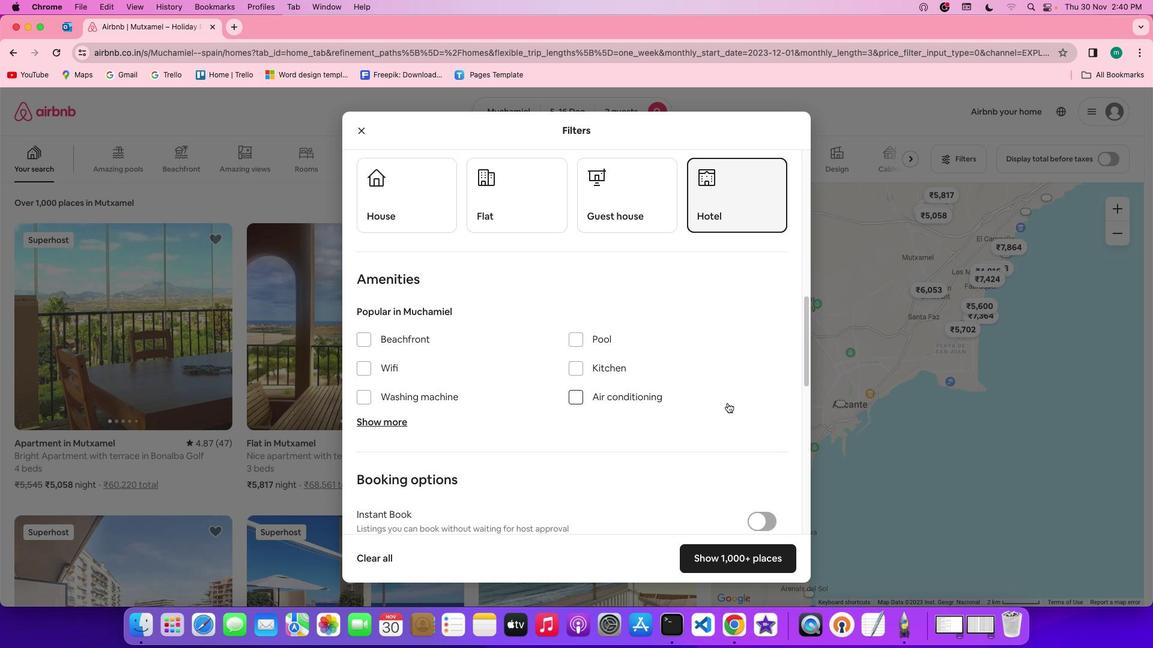 
Action: Mouse scrolled (731, 406) with delta (3, 3)
Screenshot: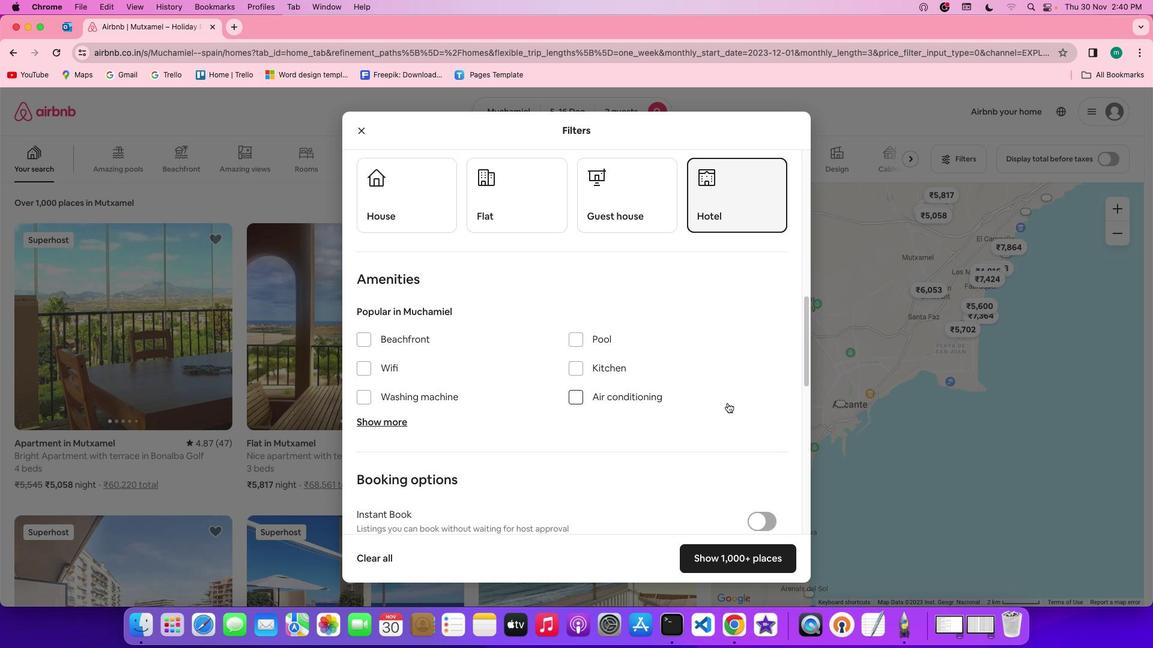 
Action: Mouse scrolled (731, 406) with delta (3, 1)
Screenshot: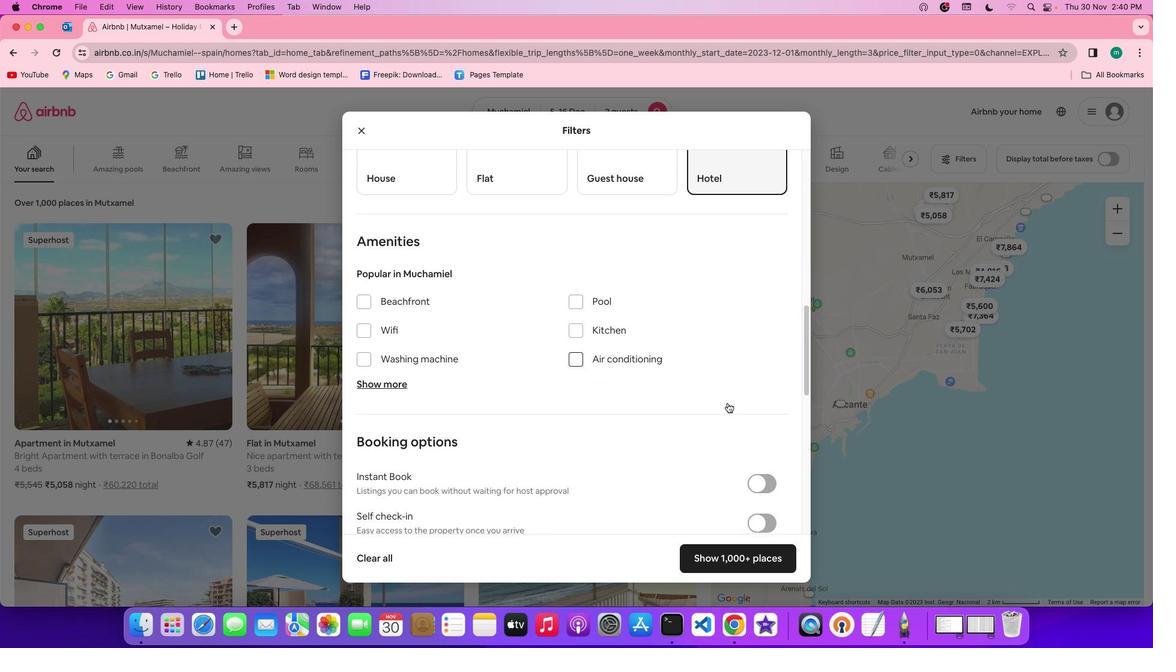 
Action: Mouse scrolled (731, 406) with delta (3, 1)
Screenshot: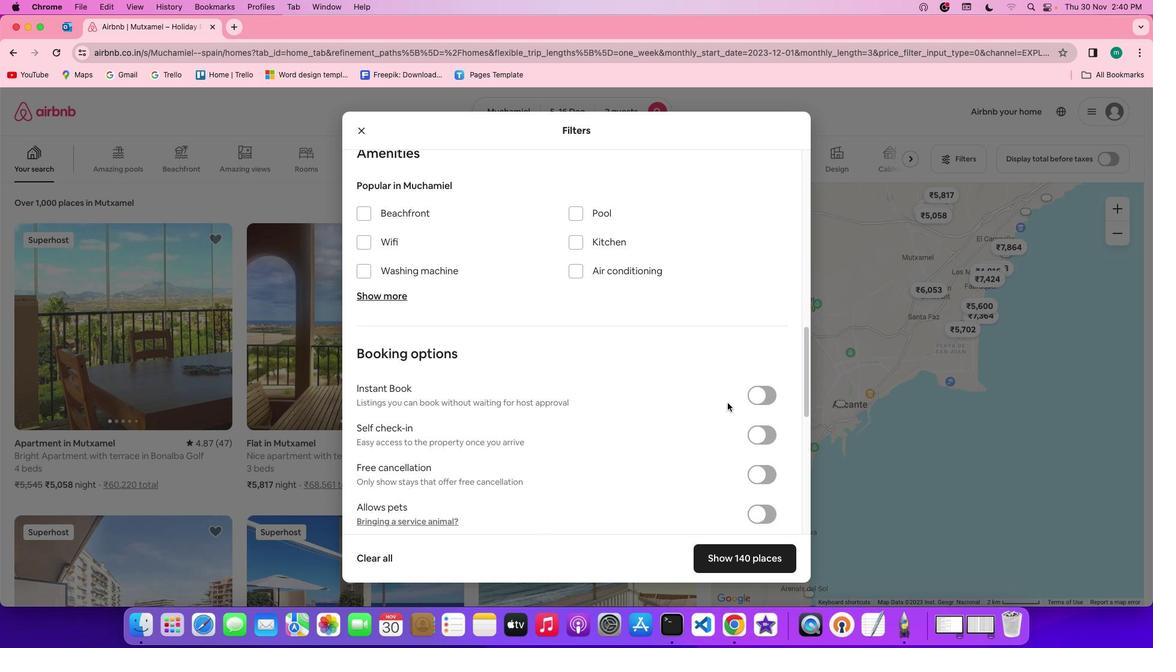 
Action: Mouse moved to (731, 406)
Screenshot: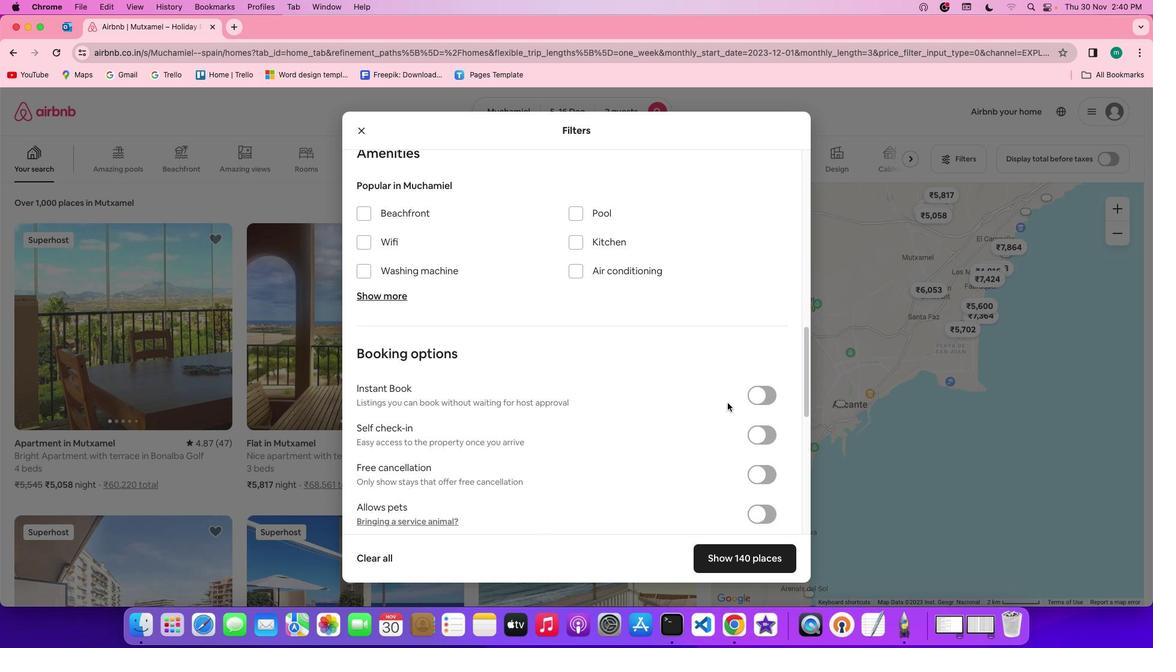 
Action: Mouse scrolled (731, 406) with delta (3, 3)
Screenshot: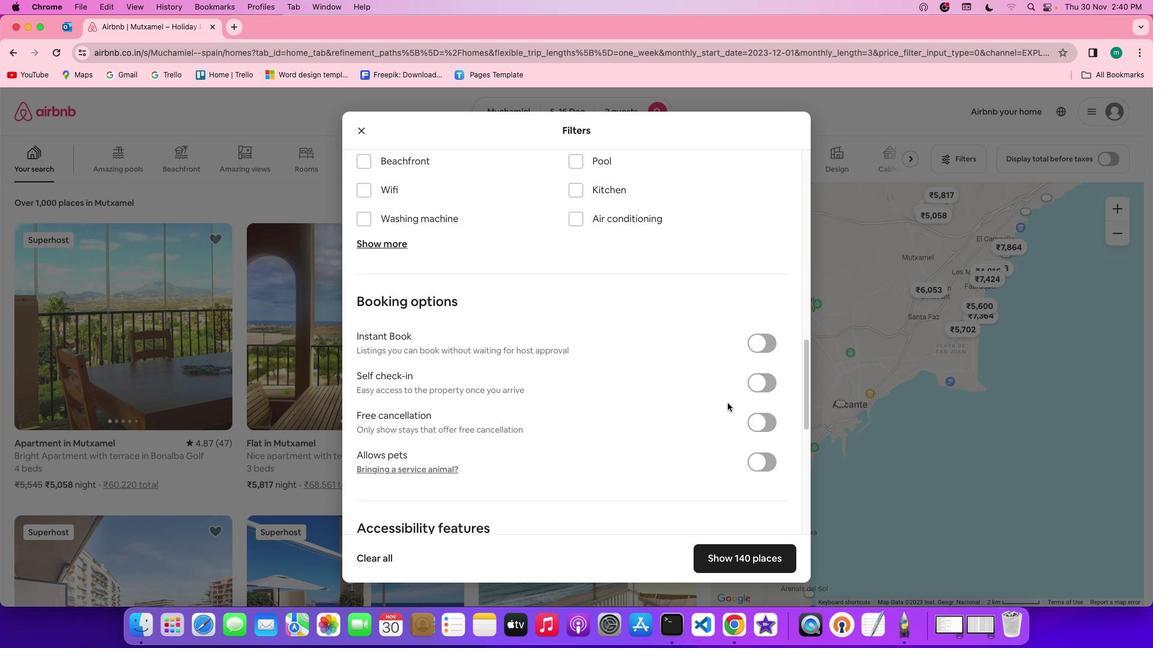 
Action: Mouse scrolled (731, 406) with delta (3, 3)
Screenshot: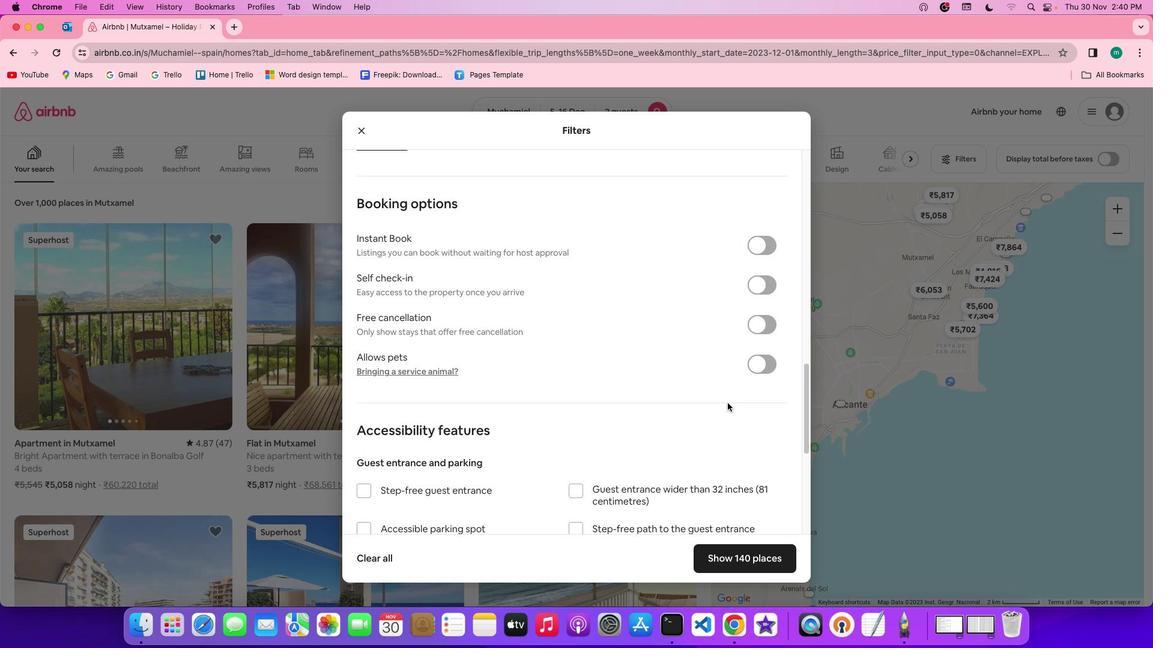 
Action: Mouse scrolled (731, 406) with delta (3, 1)
Screenshot: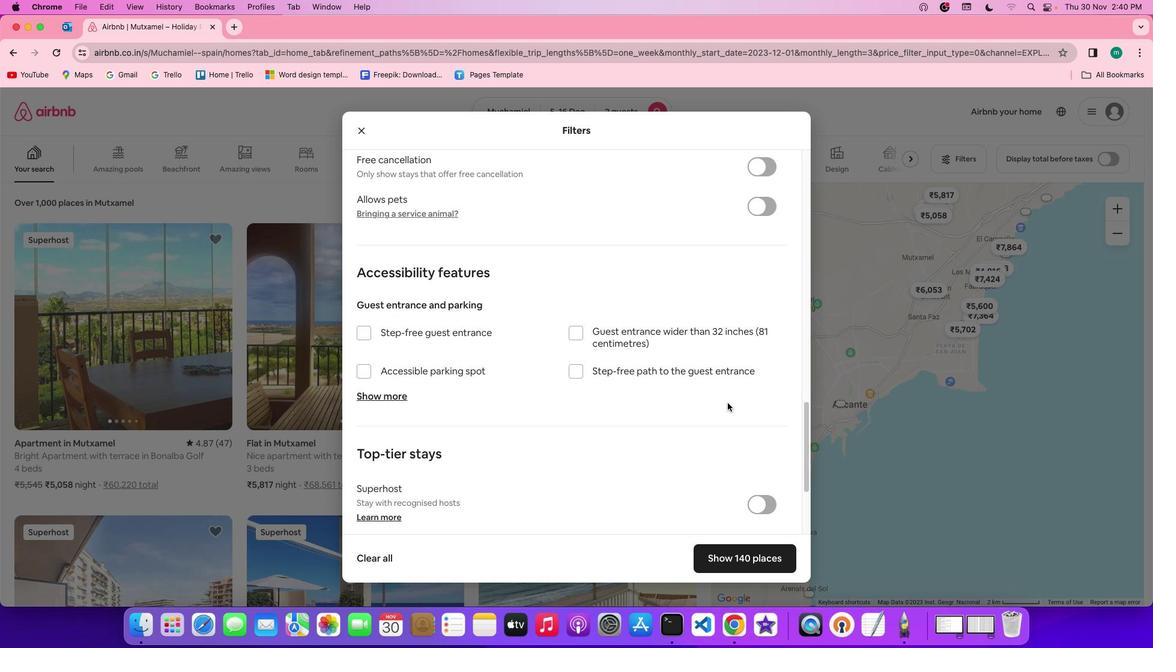 
Action: Mouse scrolled (731, 406) with delta (3, 0)
Screenshot: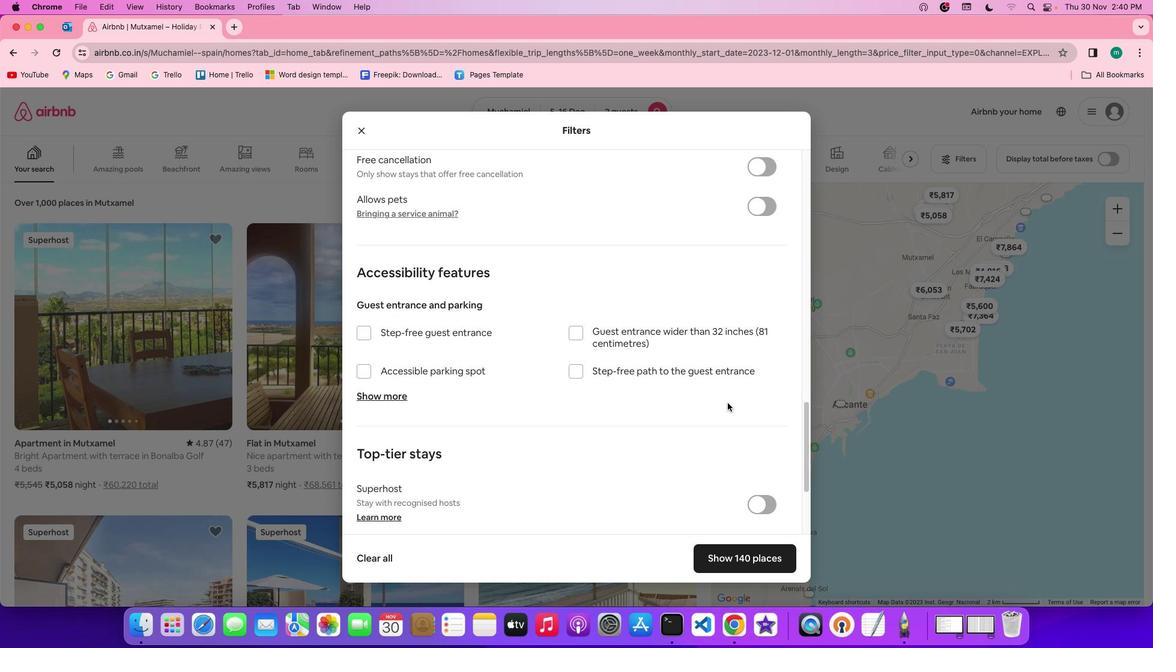 
Action: Mouse scrolled (731, 406) with delta (3, 0)
Screenshot: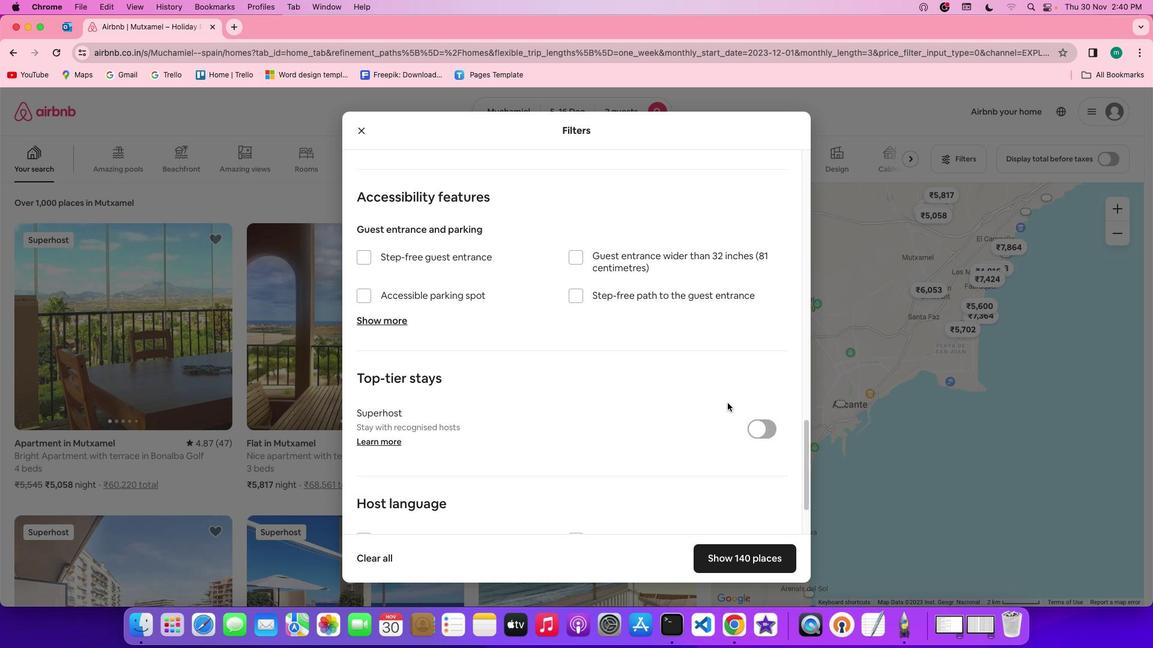 
Action: Mouse scrolled (731, 406) with delta (3, 3)
Screenshot: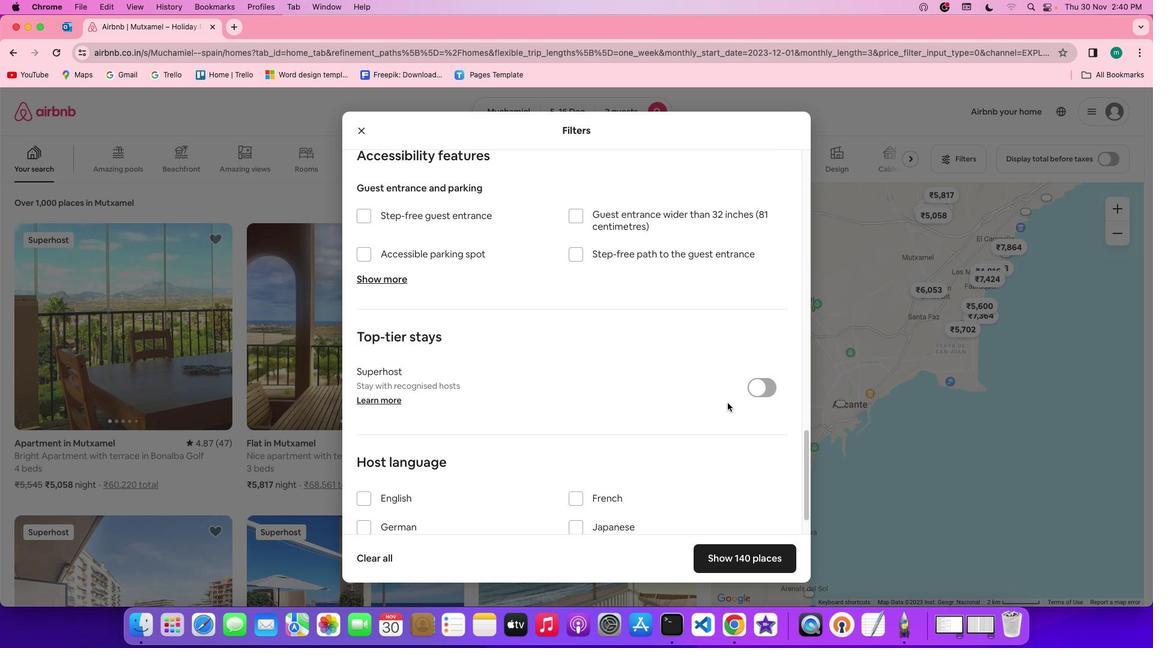 
Action: Mouse scrolled (731, 406) with delta (3, 3)
Screenshot: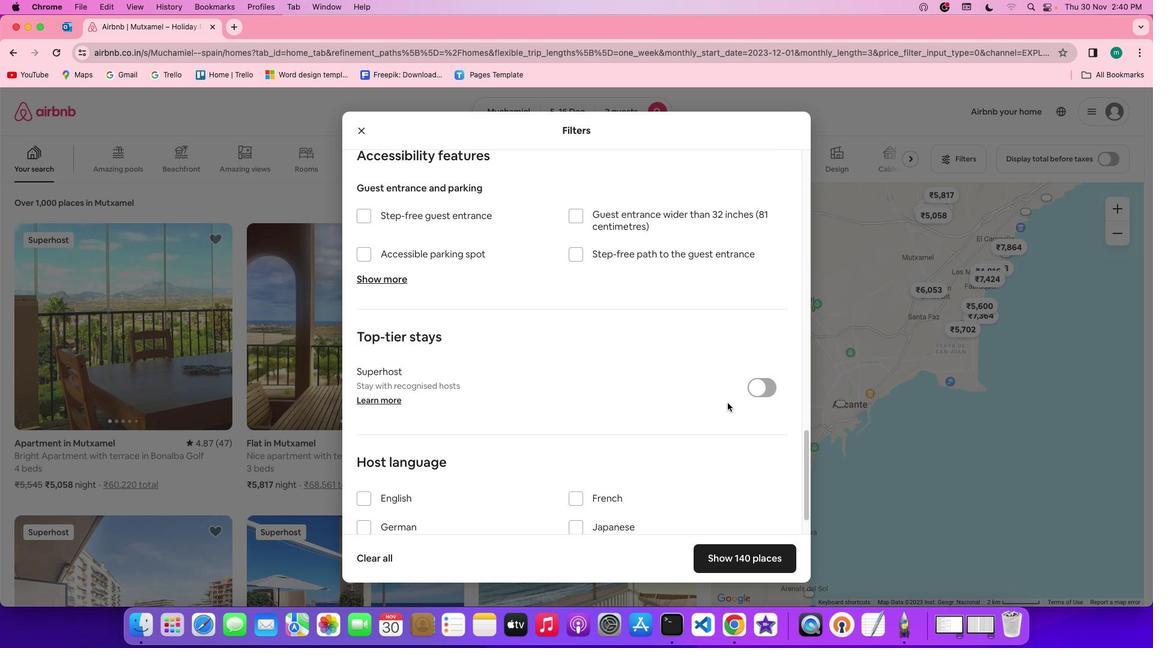 
Action: Mouse scrolled (731, 406) with delta (3, 1)
Screenshot: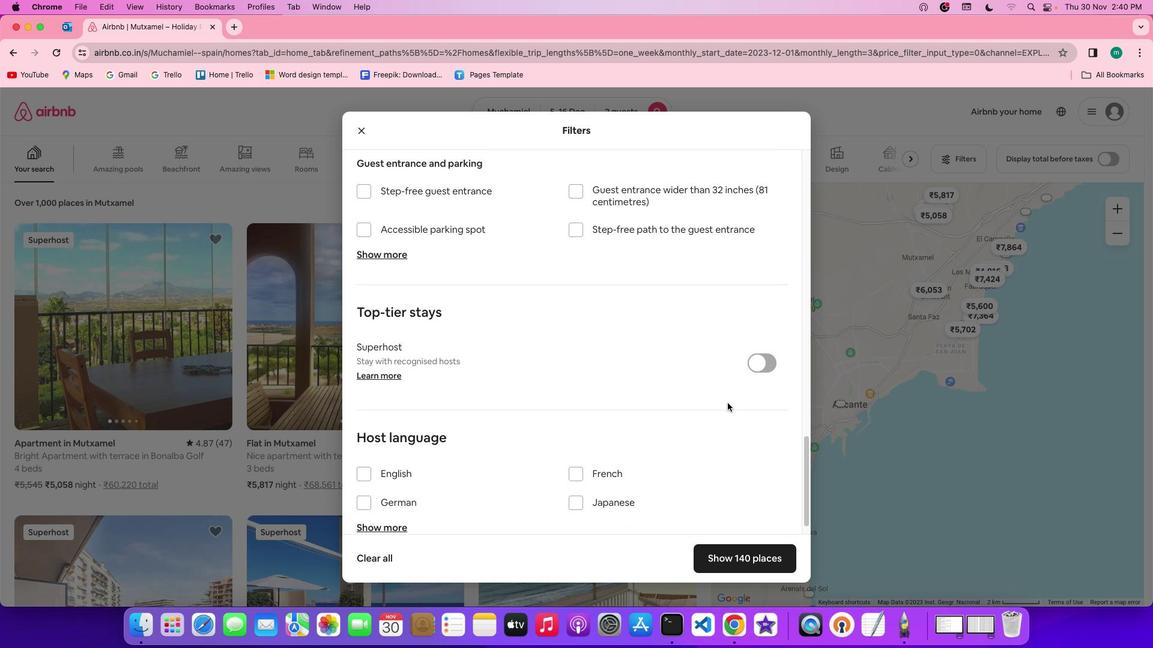 
Action: Mouse scrolled (731, 406) with delta (3, 0)
Screenshot: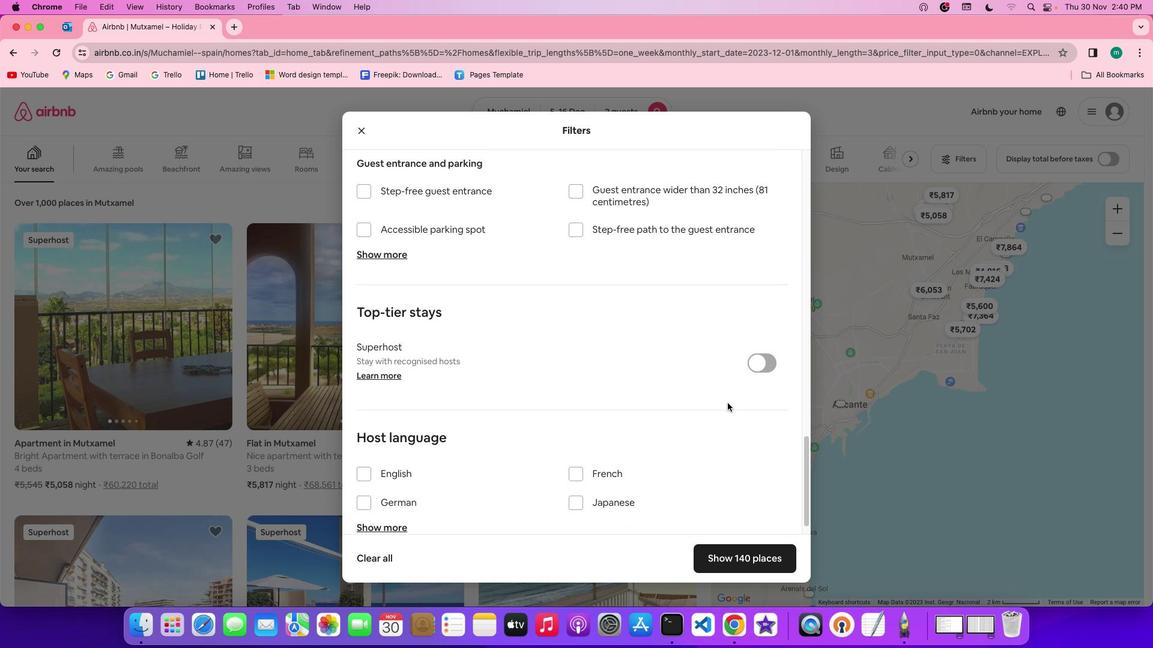 
Action: Mouse scrolled (731, 406) with delta (3, 0)
Screenshot: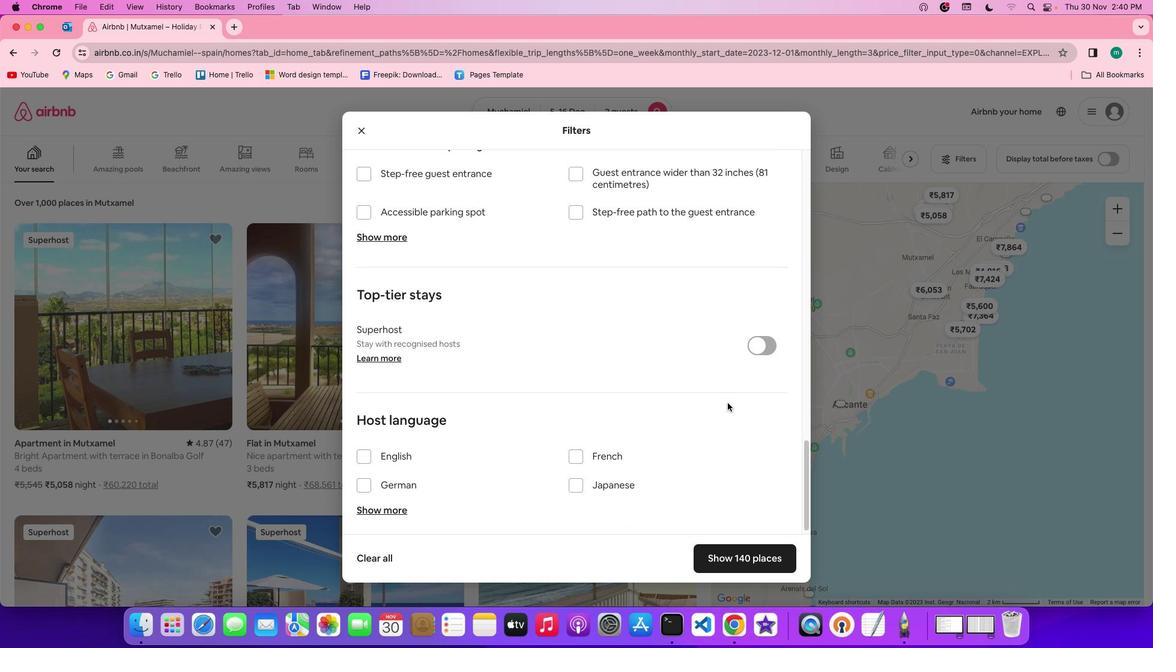 
Action: Mouse scrolled (731, 406) with delta (3, 0)
Screenshot: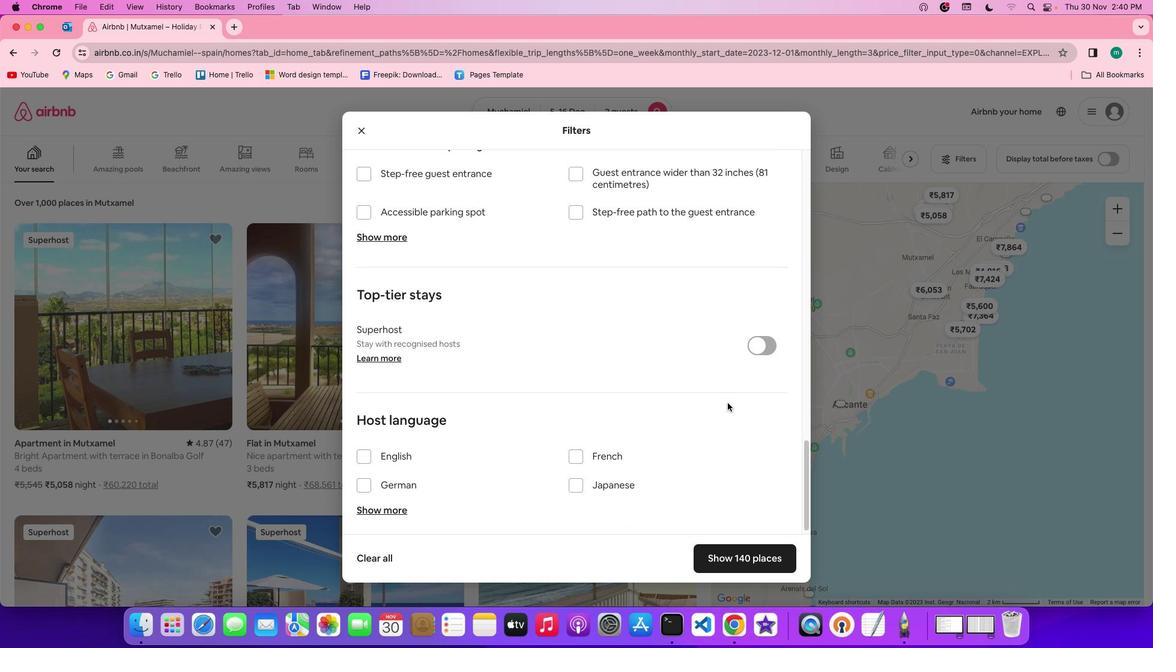 
Action: Mouse scrolled (731, 406) with delta (3, 3)
Screenshot: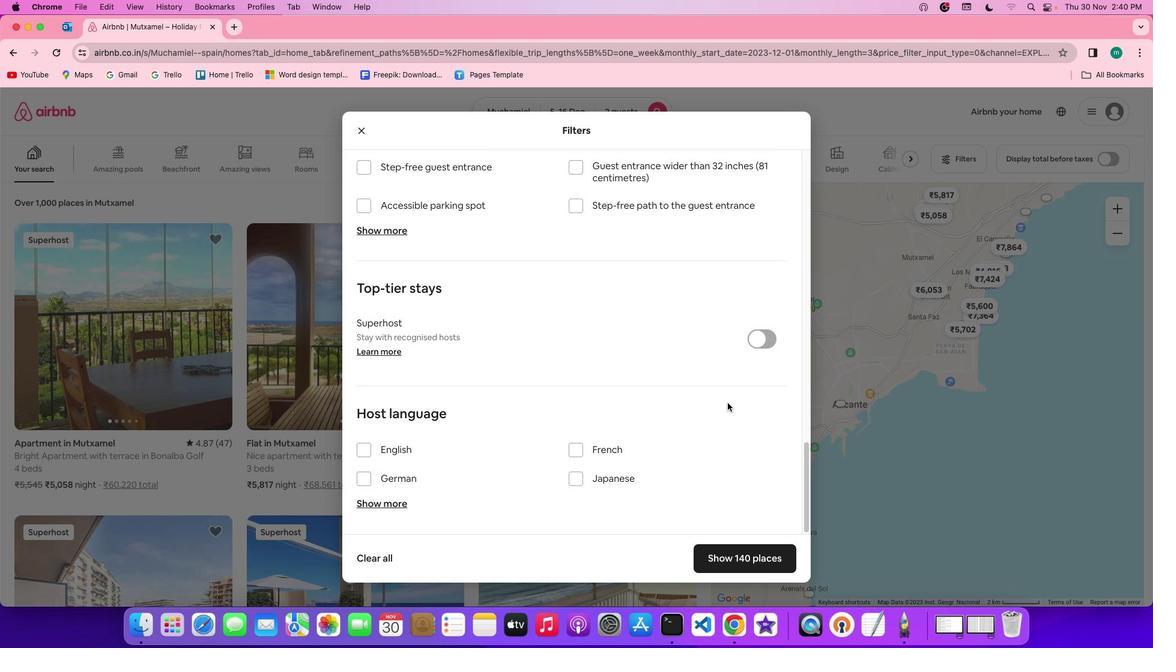 
Action: Mouse scrolled (731, 406) with delta (3, 3)
Screenshot: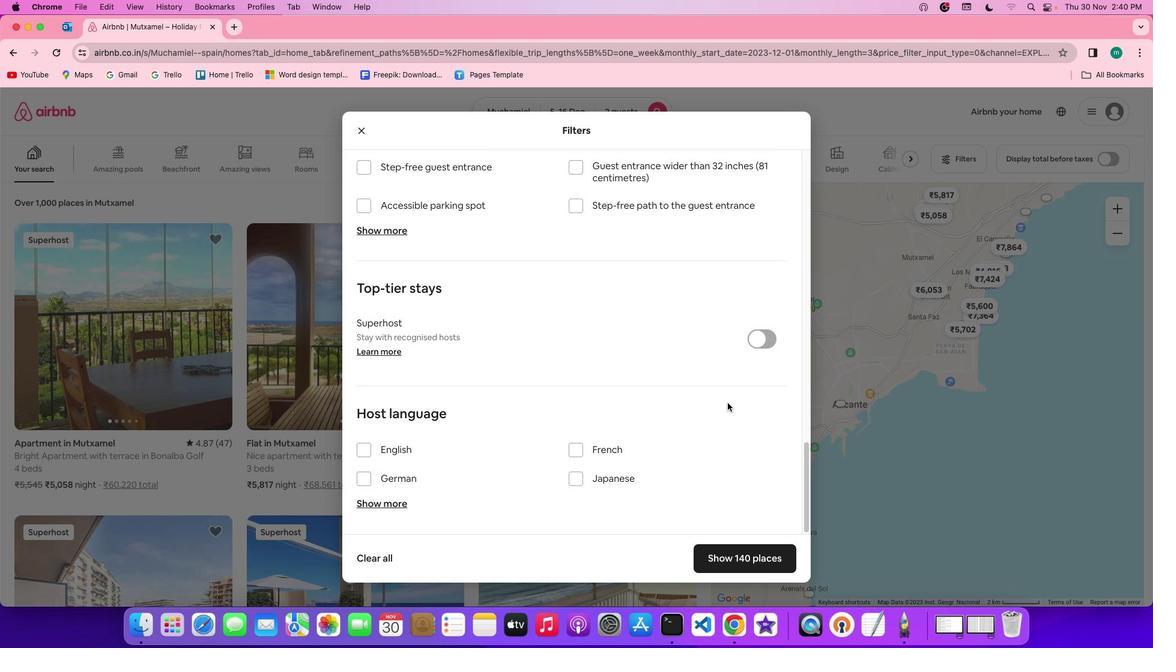 
Action: Mouse scrolled (731, 406) with delta (3, 1)
Screenshot: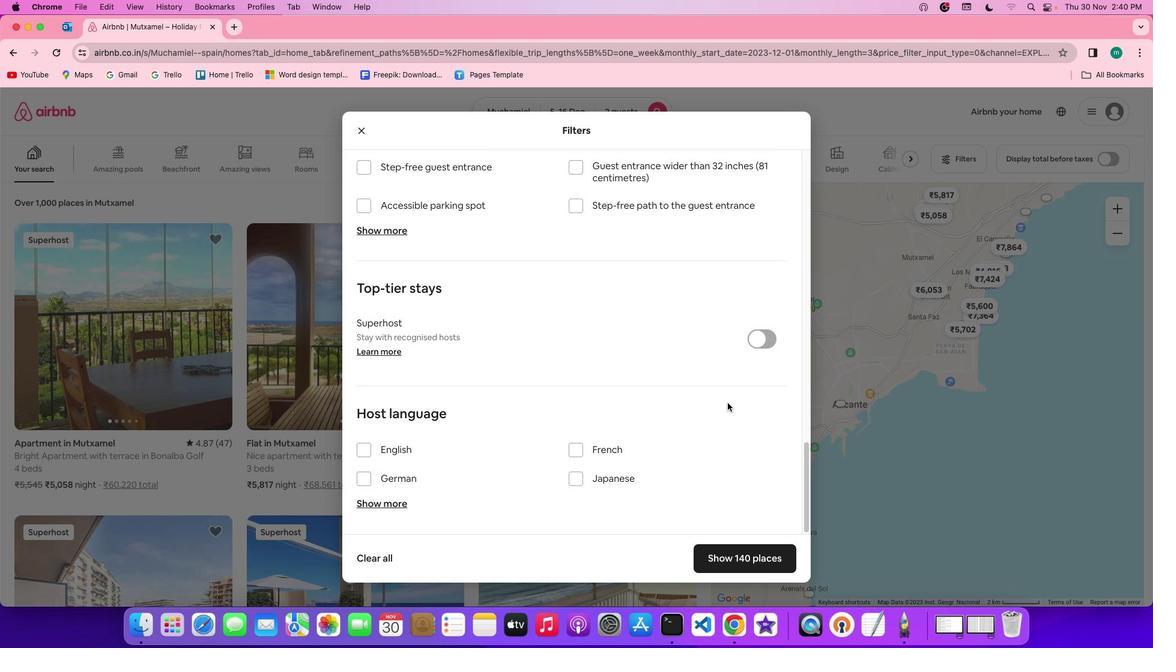 
Action: Mouse scrolled (731, 406) with delta (3, 0)
Screenshot: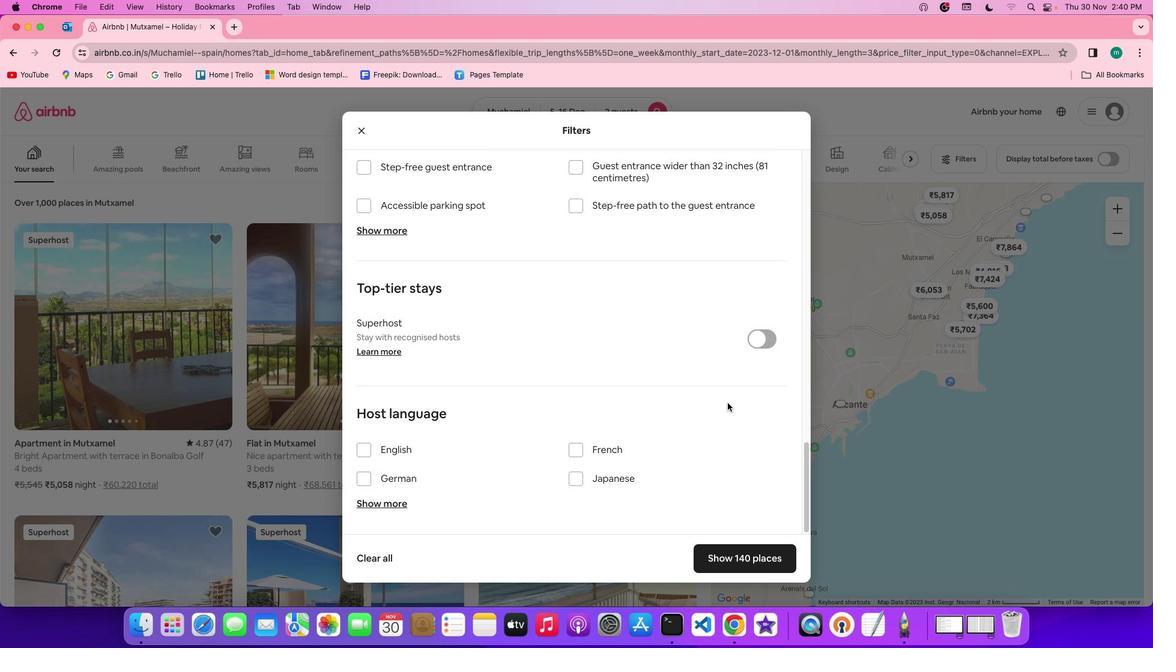 
Action: Mouse scrolled (731, 406) with delta (3, 0)
Screenshot: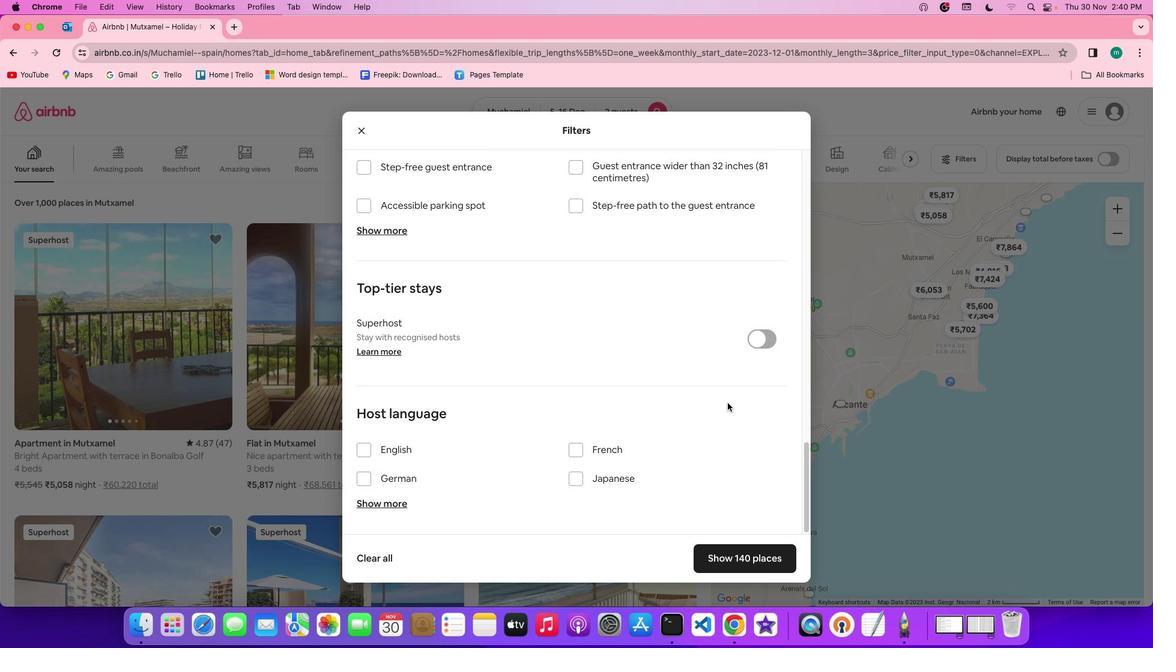 
Action: Mouse moved to (726, 573)
Screenshot: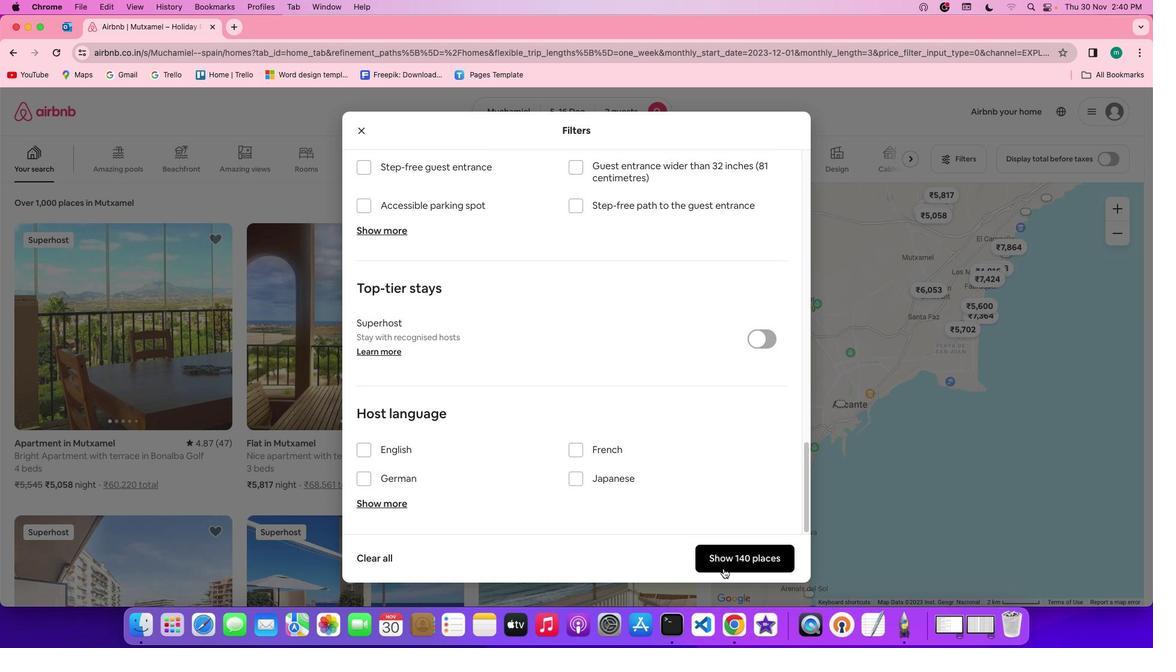 
Action: Mouse pressed left at (726, 573)
Screenshot: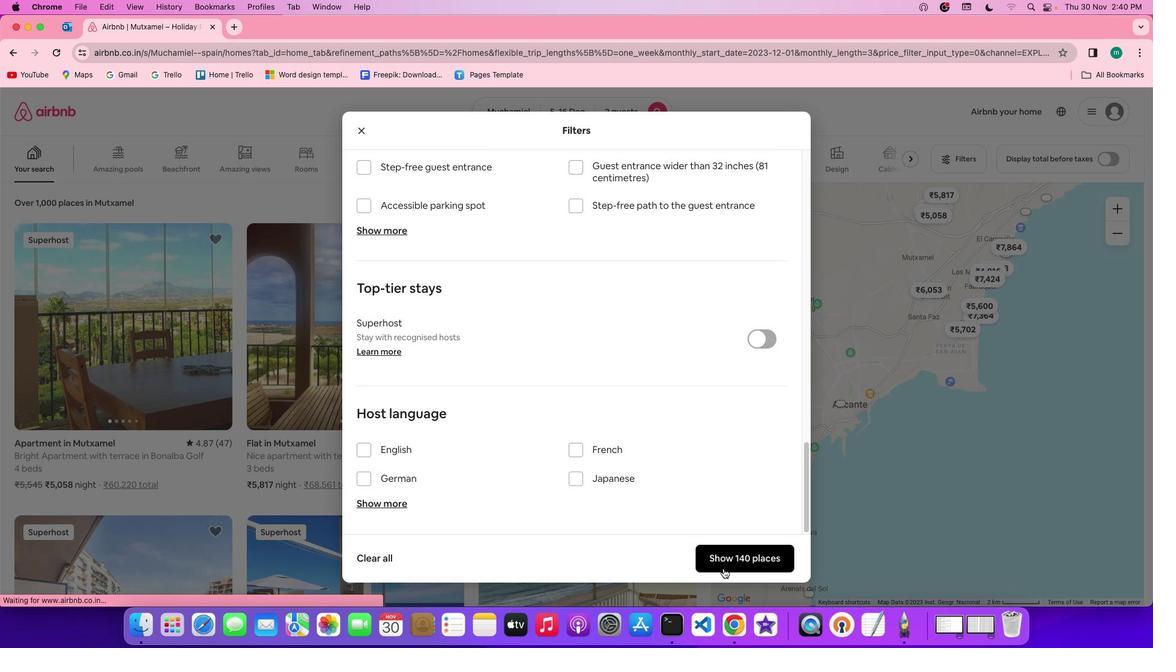
Action: Mouse moved to (147, 327)
Screenshot: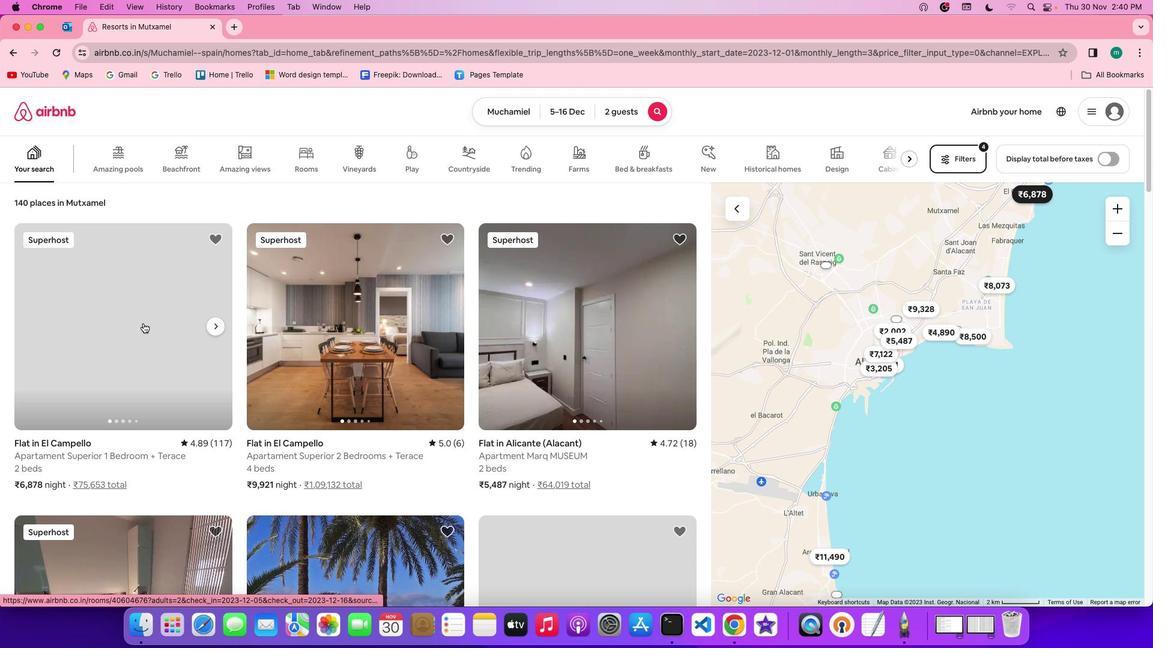
Action: Mouse scrolled (147, 327) with delta (3, 3)
Screenshot: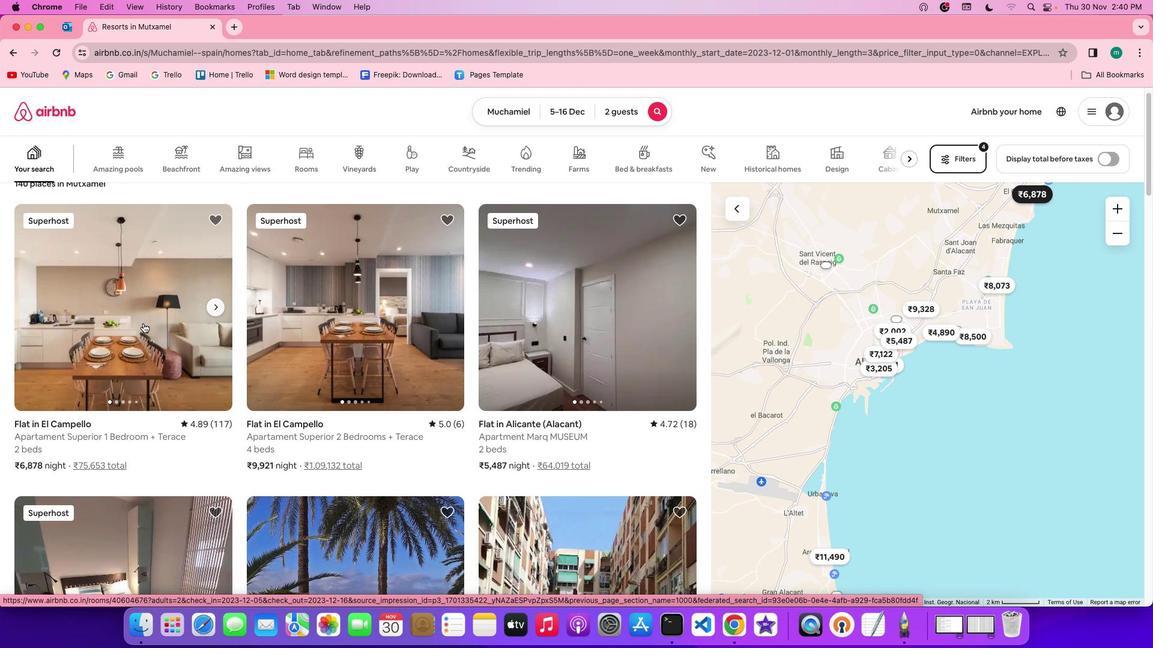 
Action: Mouse scrolled (147, 327) with delta (3, 3)
Screenshot: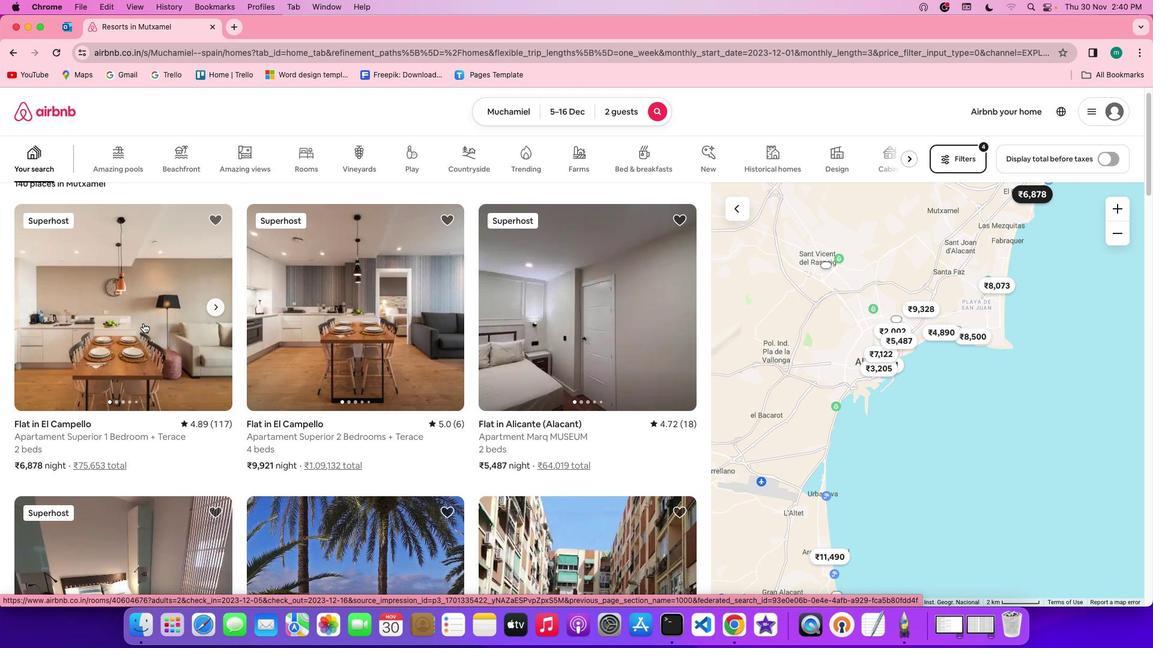
Action: Mouse scrolled (147, 327) with delta (3, 2)
Screenshot: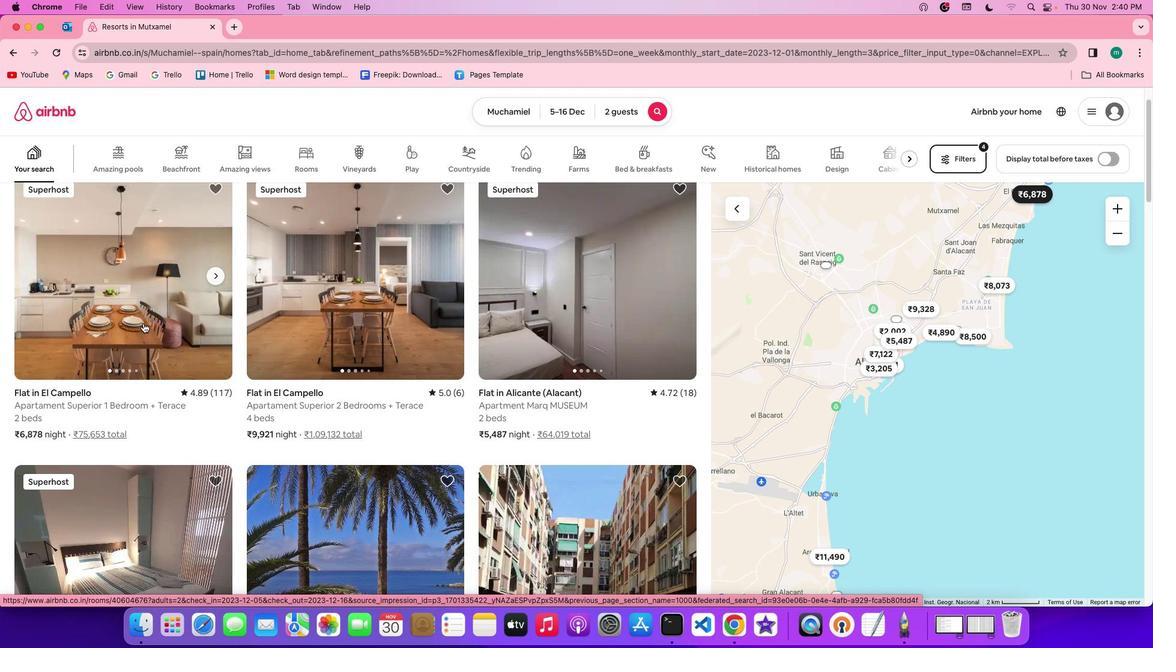 
Action: Mouse scrolled (147, 327) with delta (3, 2)
Screenshot: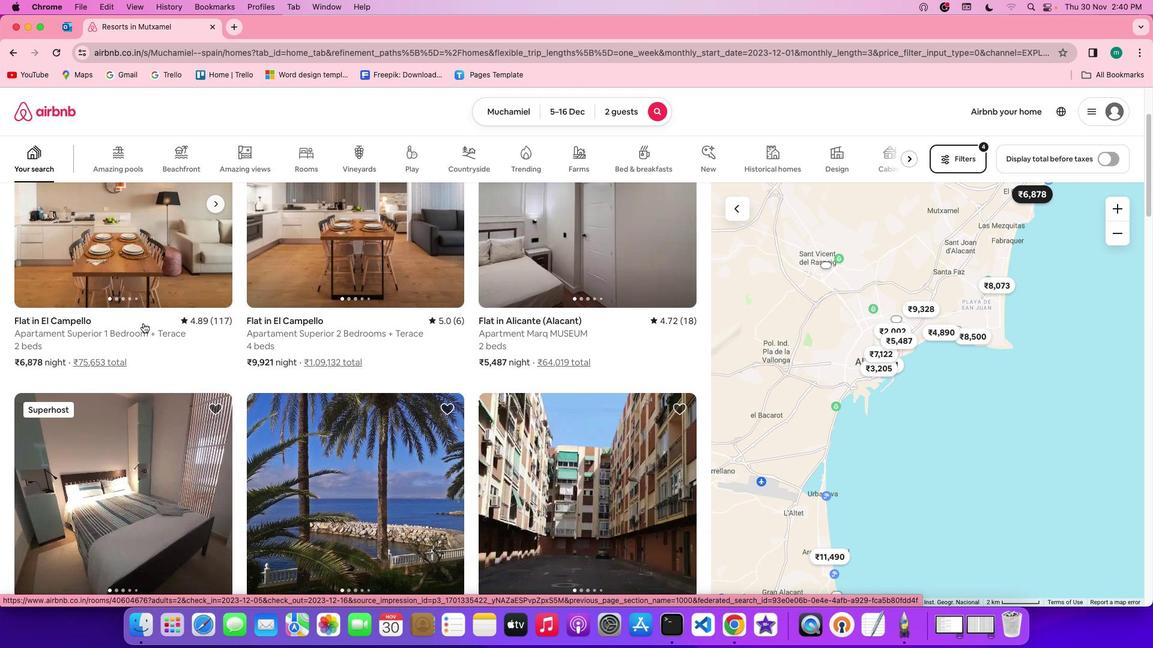 
Action: Mouse scrolled (147, 327) with delta (3, 3)
Screenshot: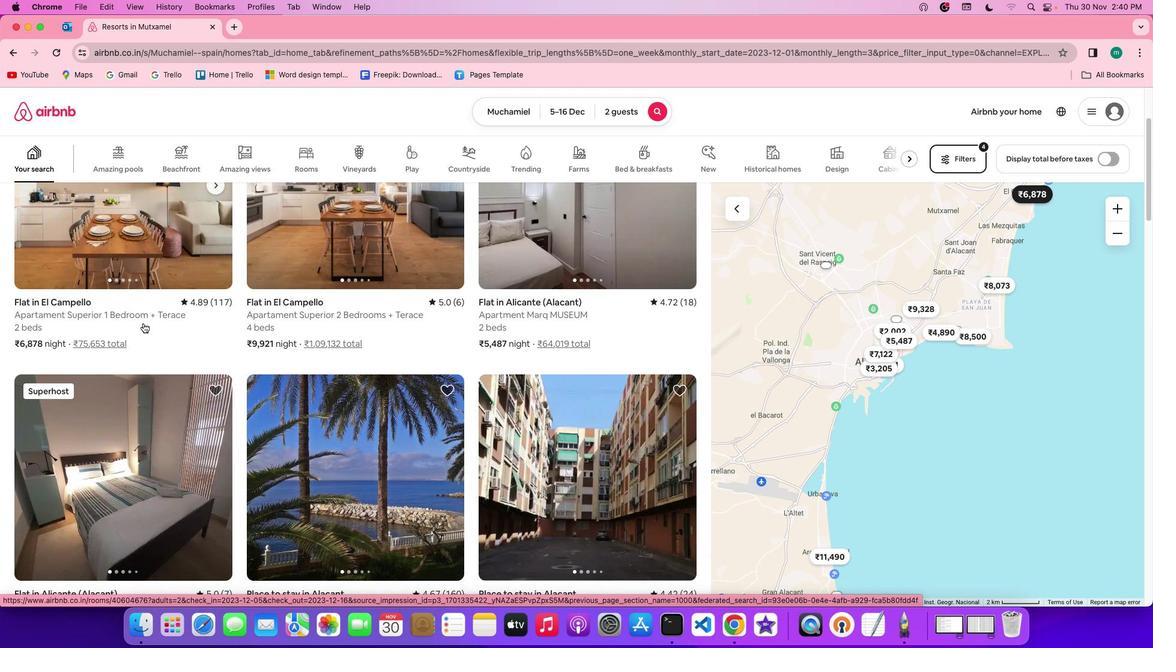 
Action: Mouse scrolled (147, 327) with delta (3, 3)
Screenshot: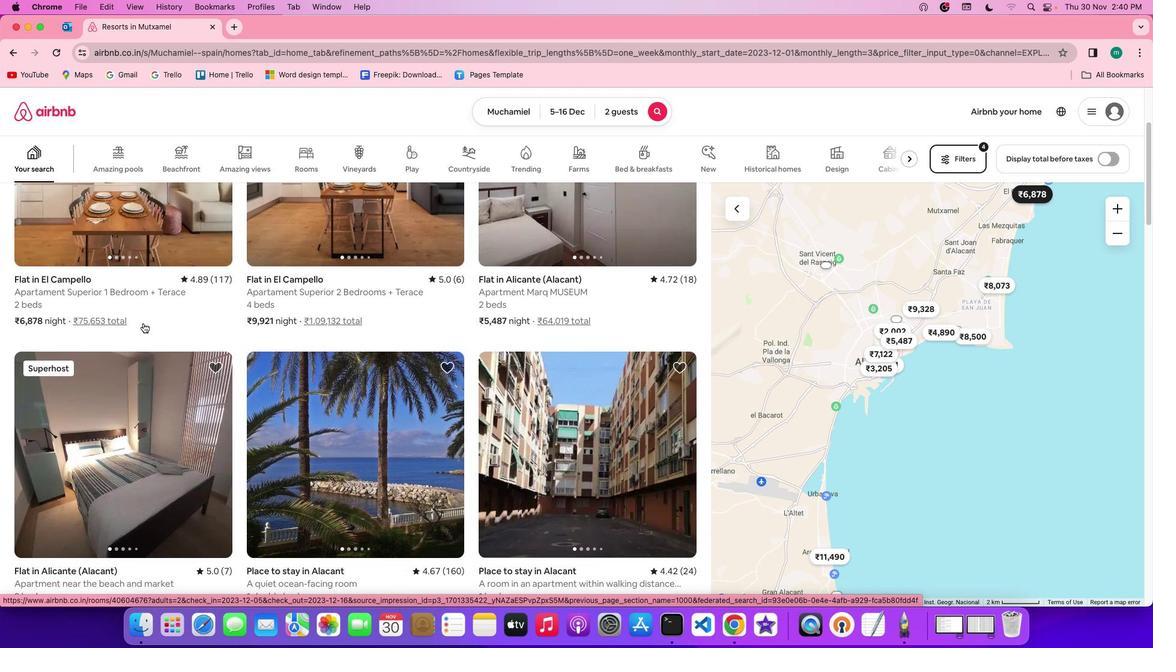 
Action: Mouse scrolled (147, 327) with delta (3, 2)
Screenshot: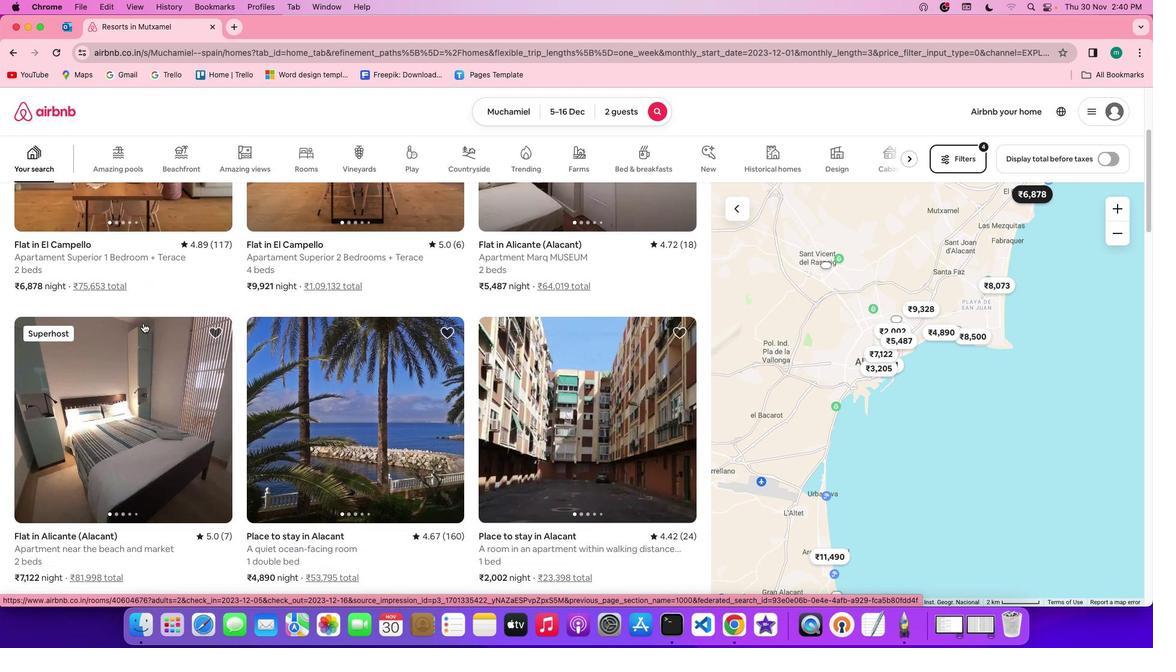 
Action: Mouse moved to (329, 359)
Screenshot: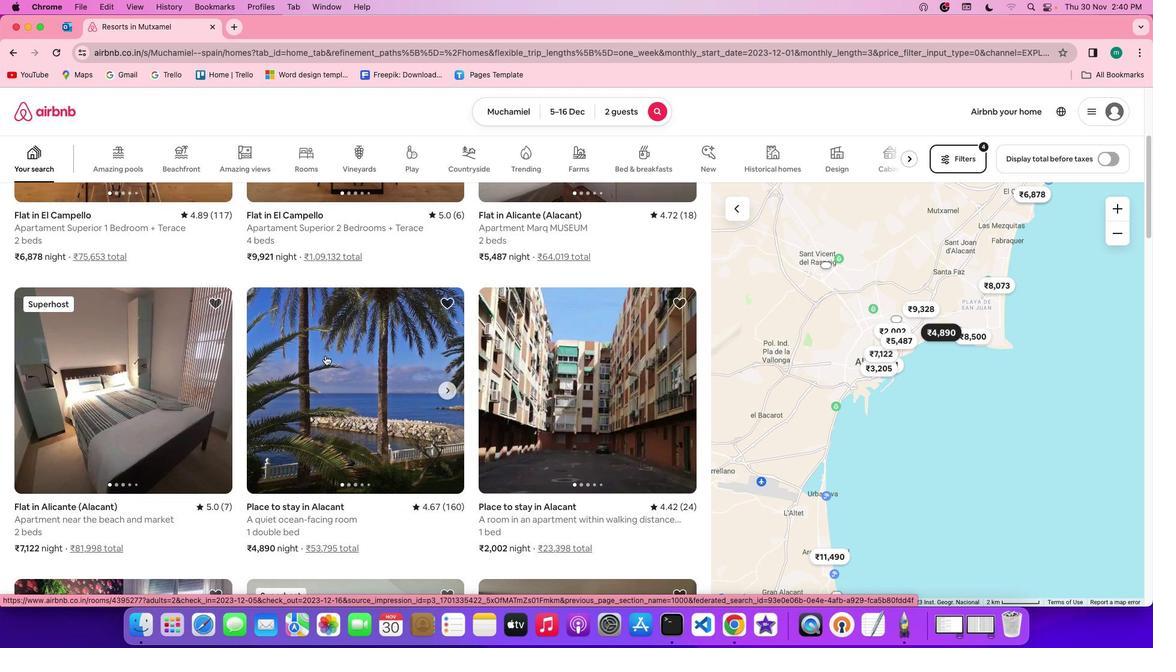 
Action: Mouse pressed left at (329, 359)
Screenshot: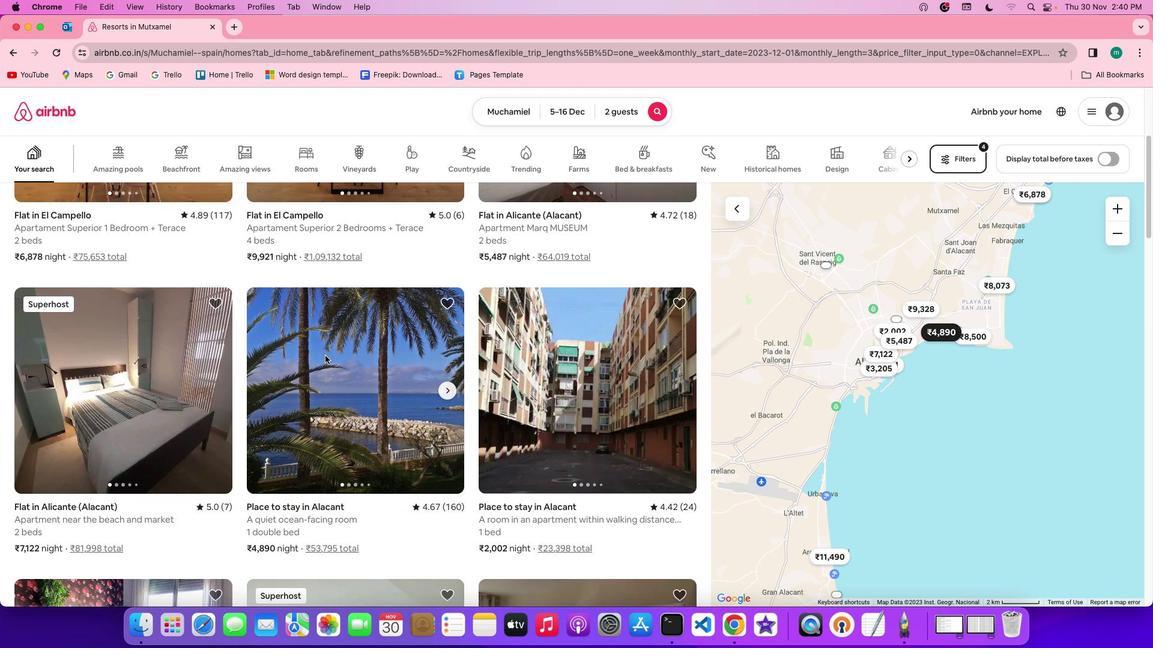 
Action: Mouse moved to (879, 452)
Screenshot: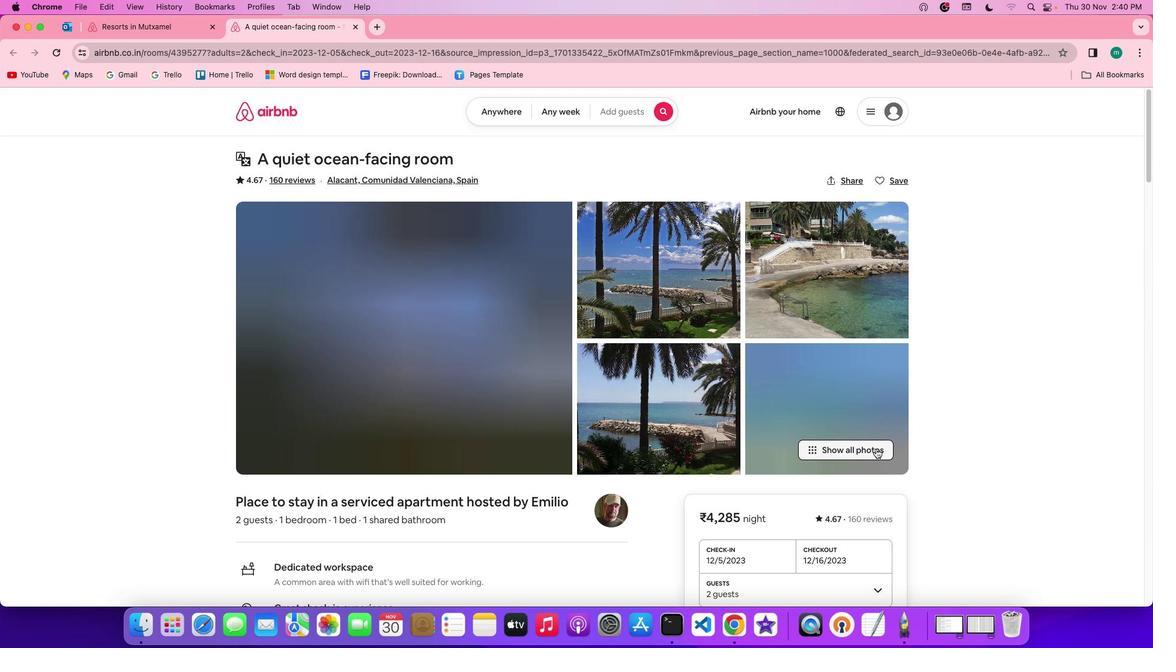 
Action: Mouse pressed left at (879, 452)
Screenshot: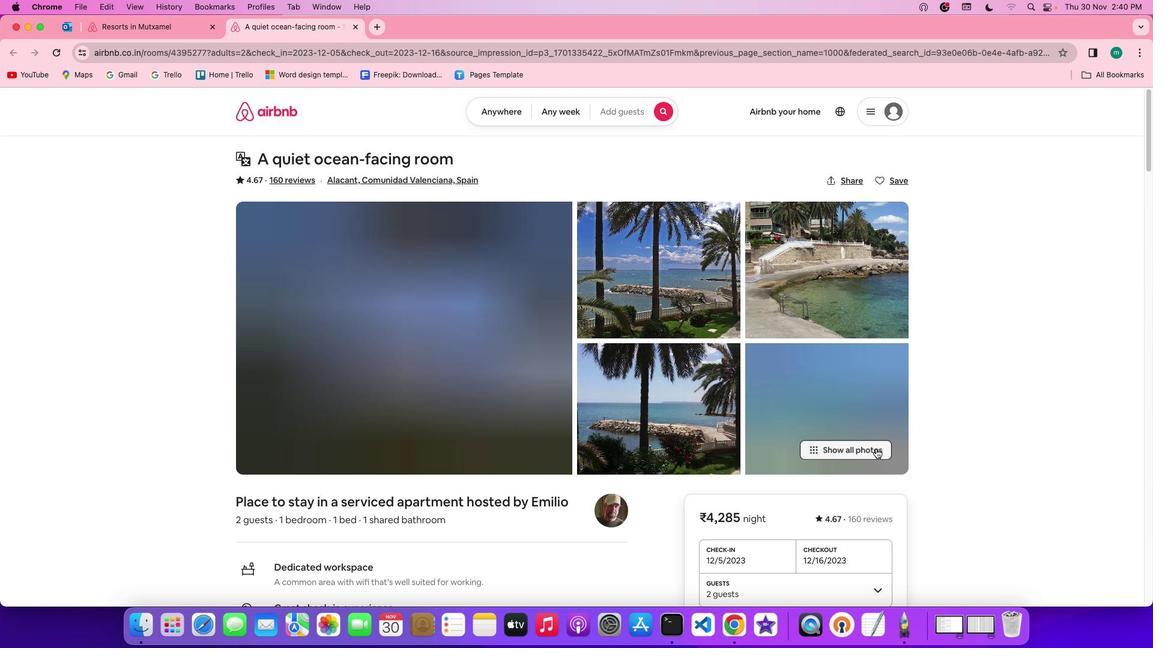 
Action: Mouse moved to (540, 437)
Screenshot: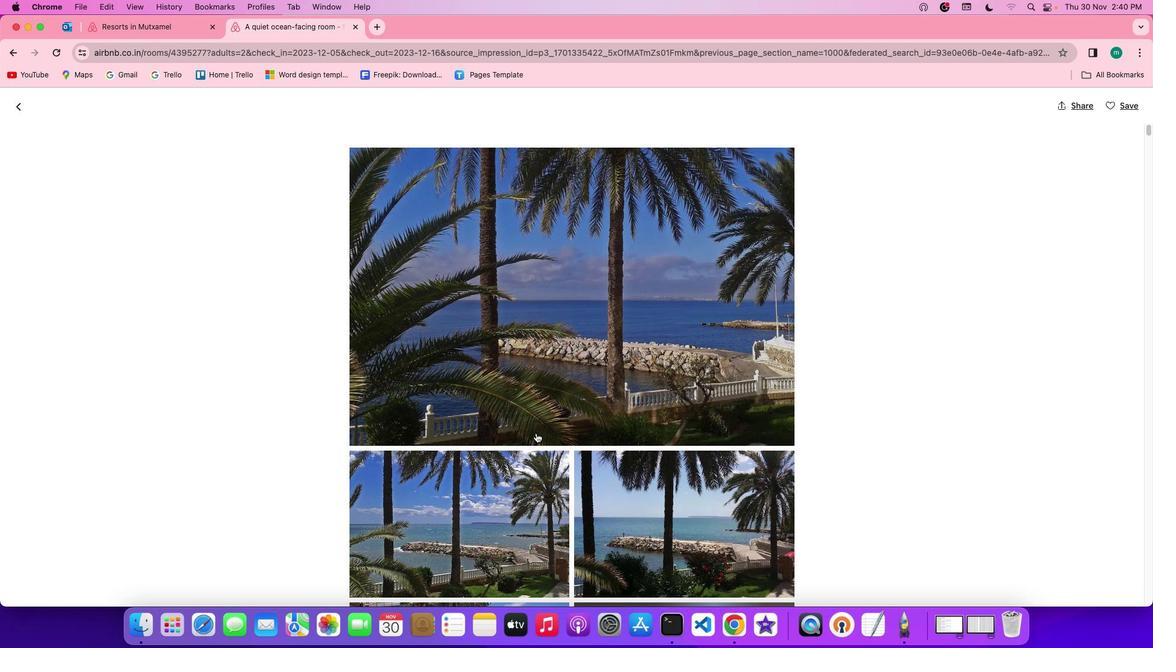 
Action: Mouse scrolled (540, 437) with delta (3, 3)
Screenshot: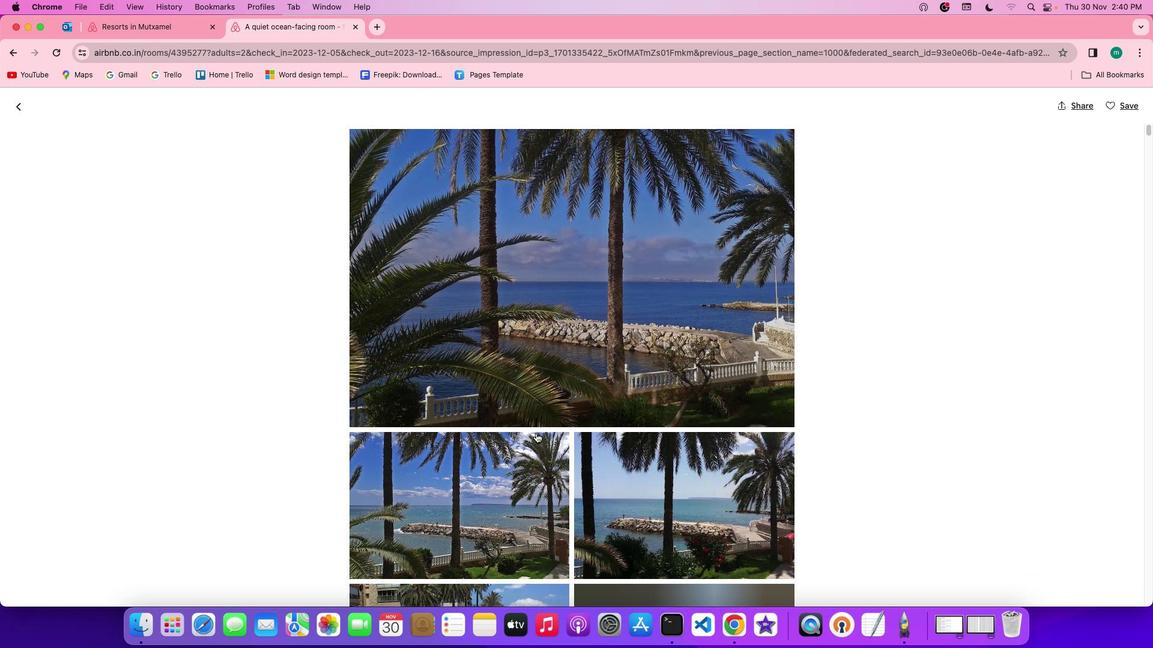 
Action: Mouse scrolled (540, 437) with delta (3, 3)
Screenshot: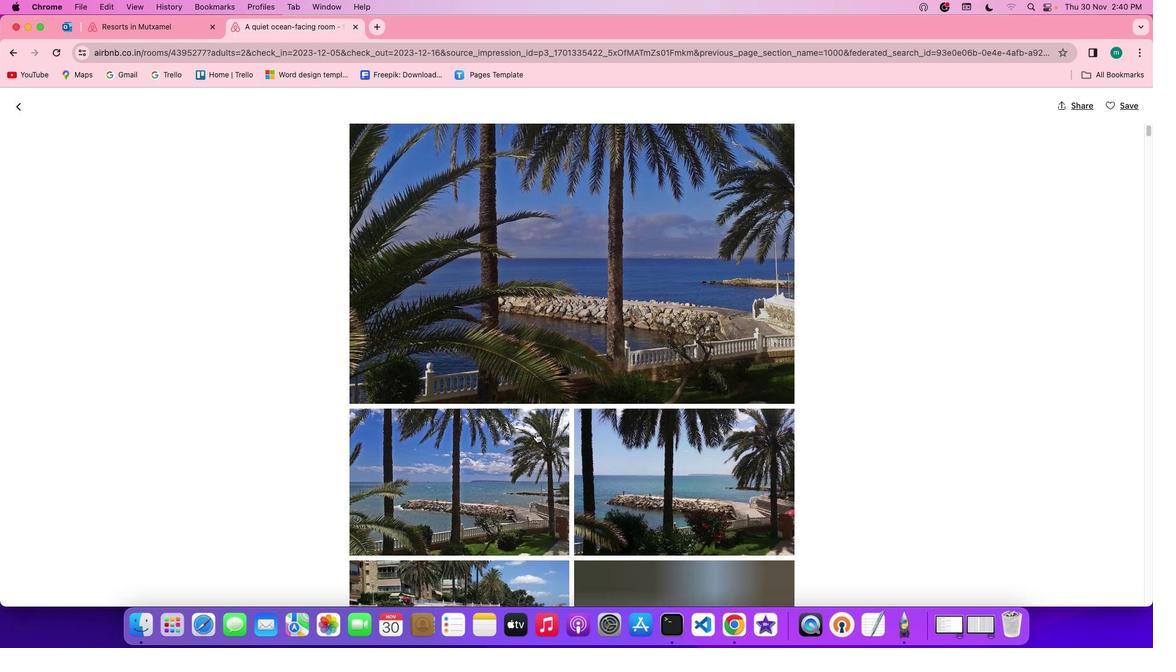 
Action: Mouse scrolled (540, 437) with delta (3, 2)
Screenshot: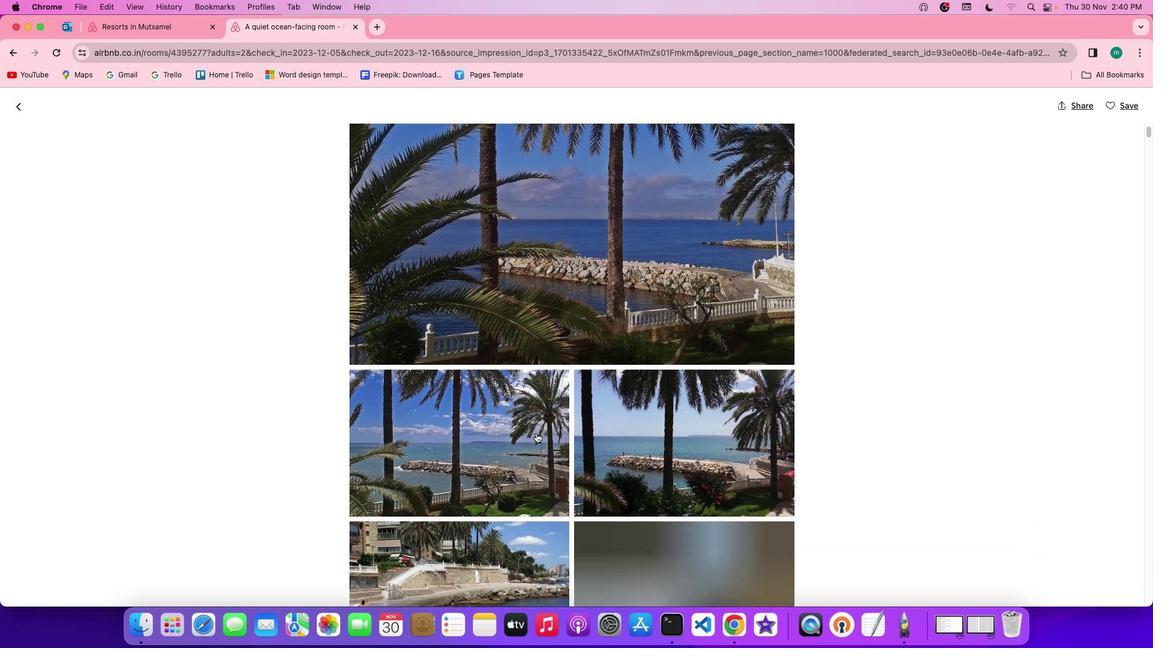 
Action: Mouse scrolled (540, 437) with delta (3, 1)
Screenshot: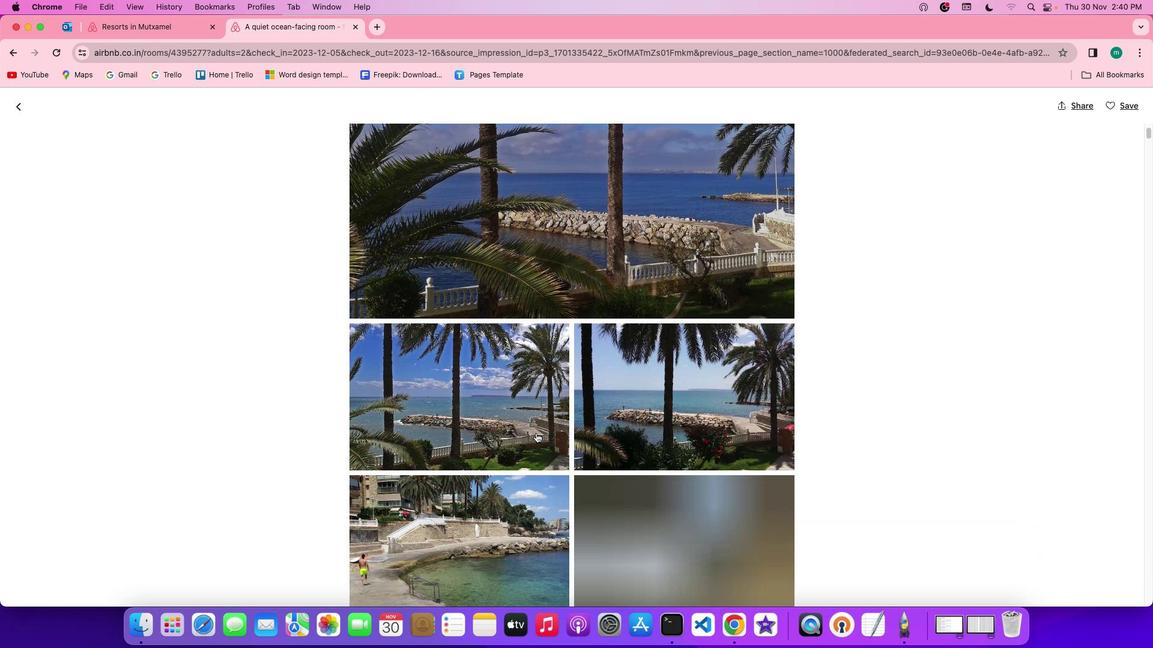 
Action: Mouse scrolled (540, 437) with delta (3, 3)
Screenshot: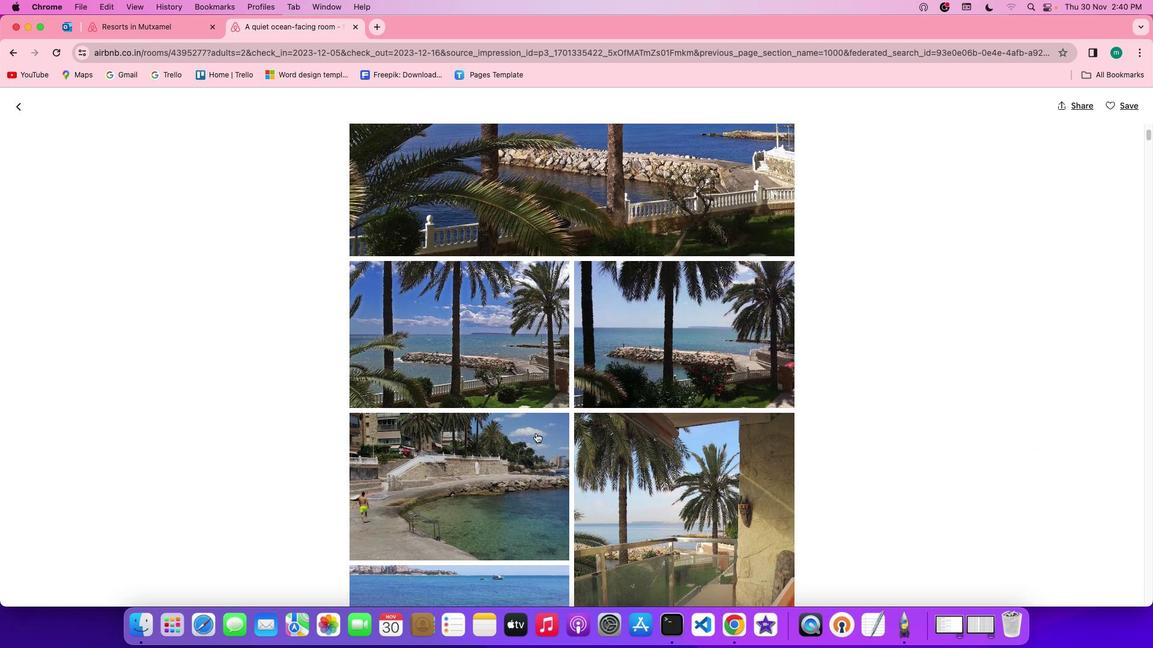 
Action: Mouse scrolled (540, 437) with delta (3, 3)
Screenshot: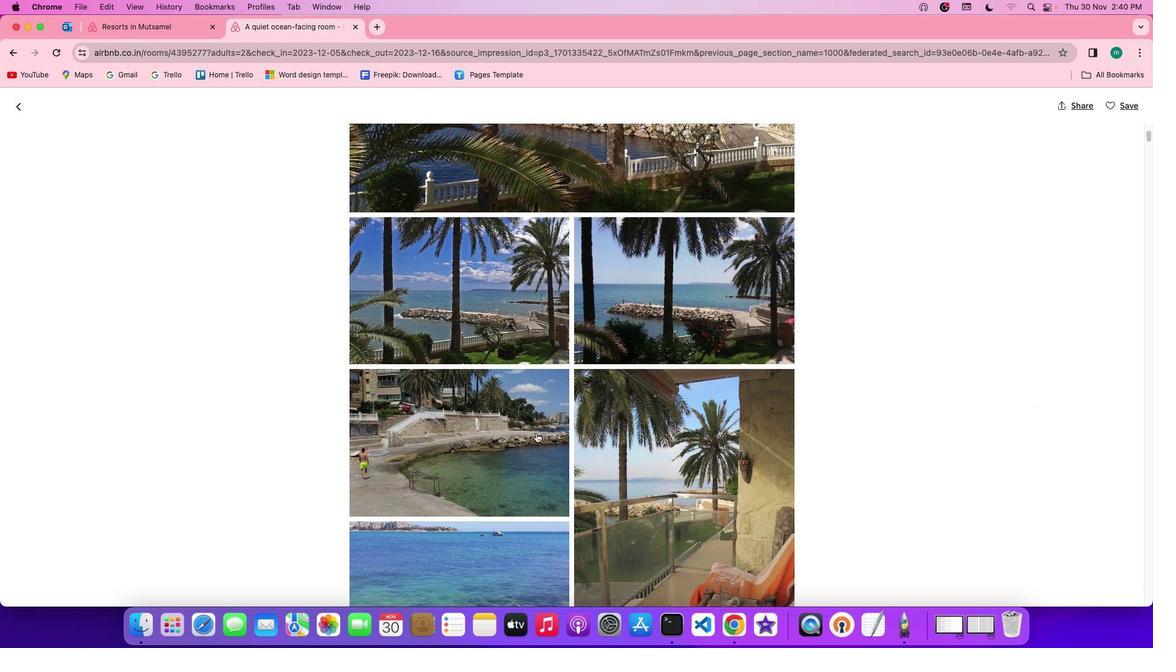 
Action: Mouse scrolled (540, 437) with delta (3, 2)
Screenshot: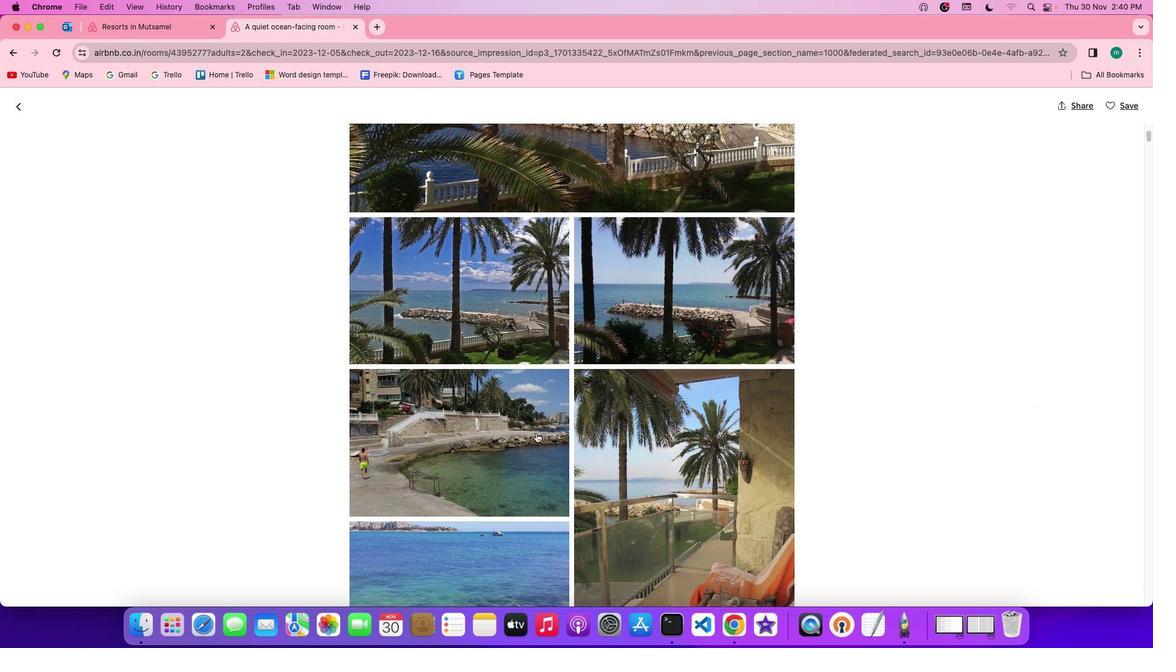 
Action: Mouse scrolled (540, 437) with delta (3, 1)
Screenshot: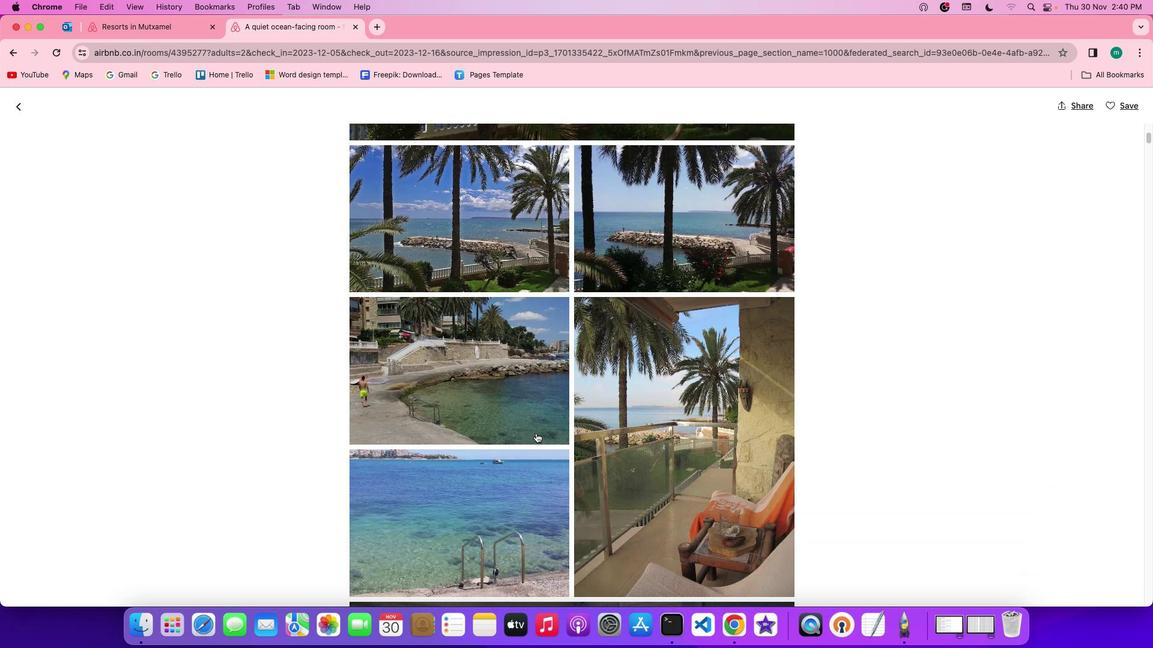 
Action: Mouse scrolled (540, 437) with delta (3, 3)
Screenshot: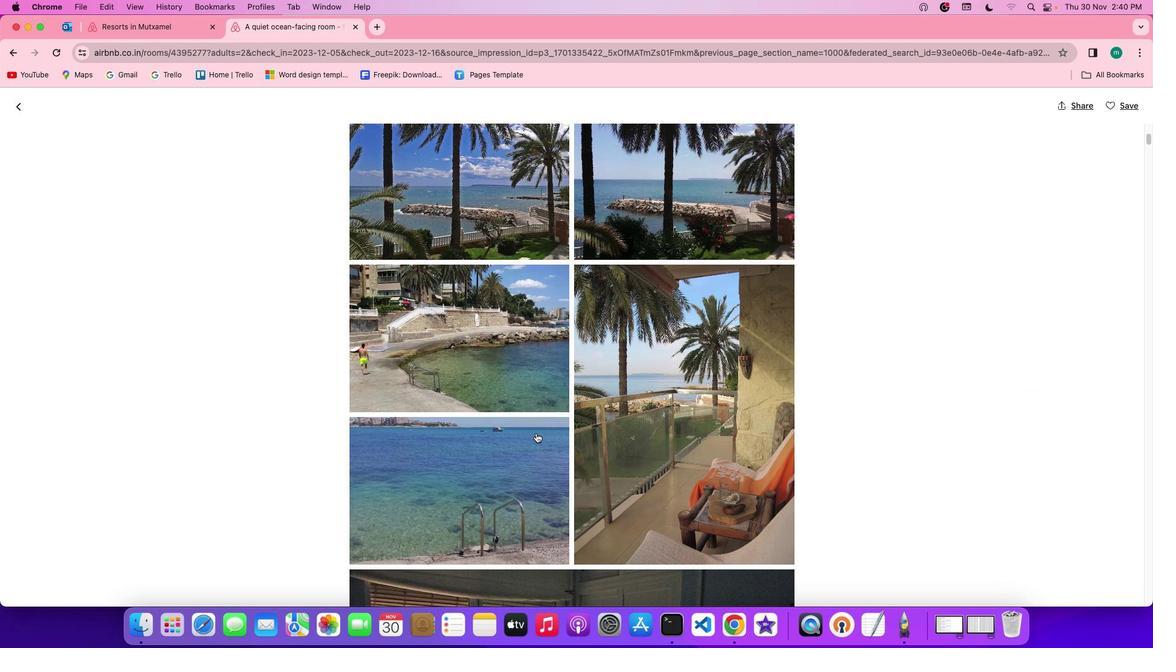 
Action: Mouse scrolled (540, 437) with delta (3, 3)
Screenshot: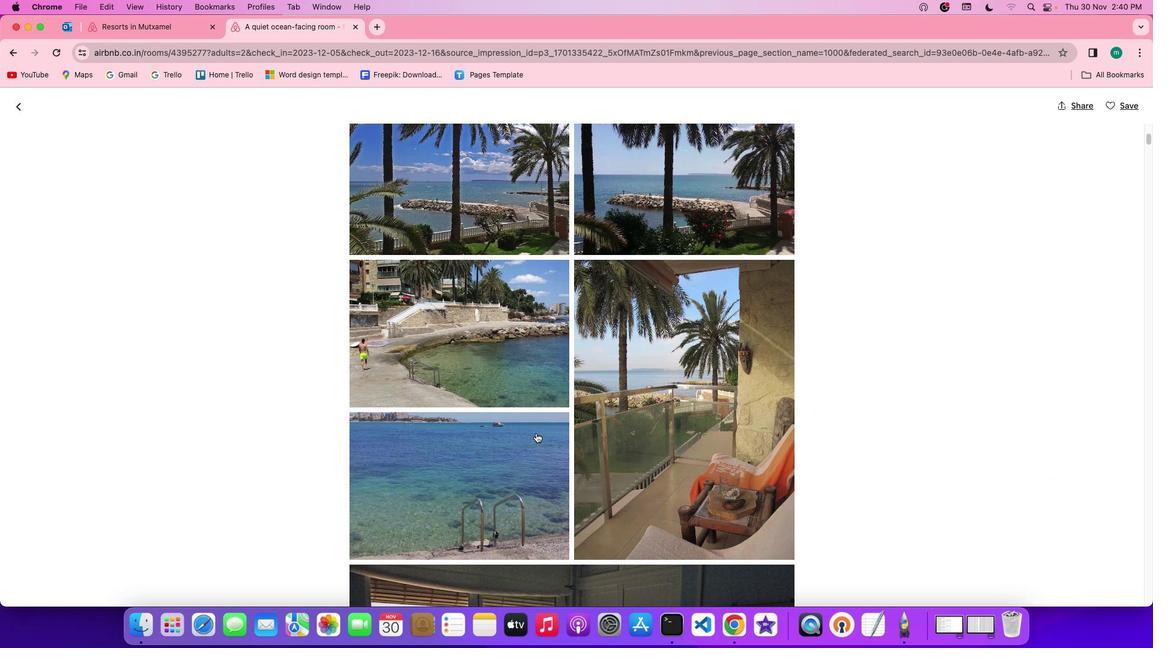 
Action: Mouse scrolled (540, 437) with delta (3, 3)
Screenshot: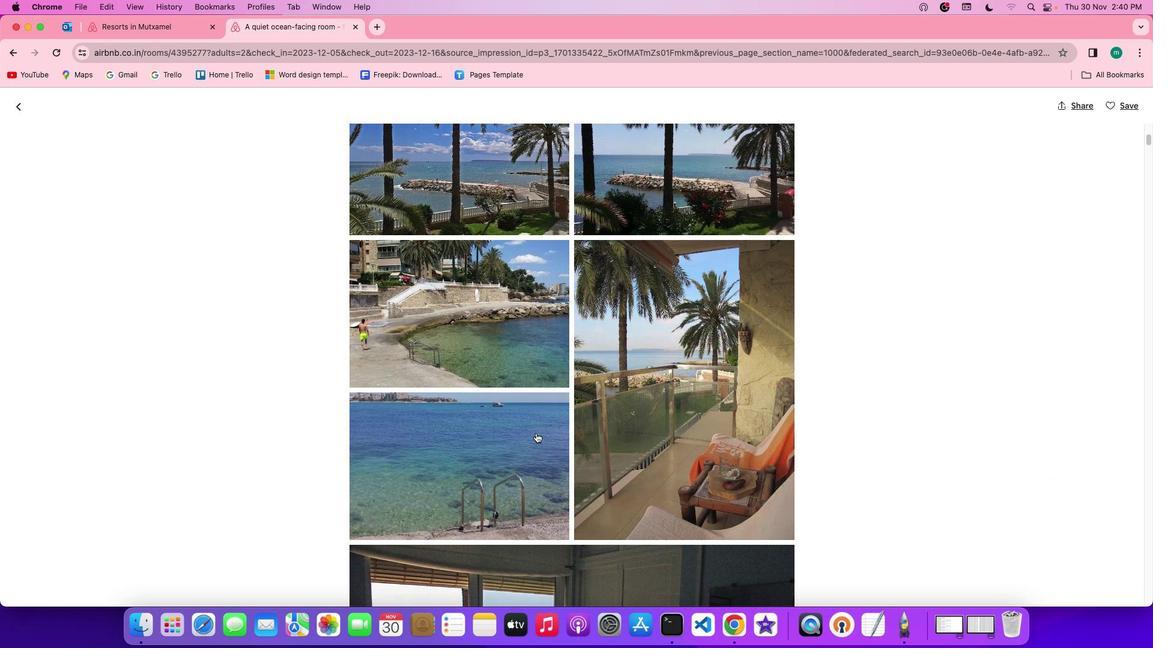 
Action: Mouse scrolled (540, 437) with delta (3, 2)
Screenshot: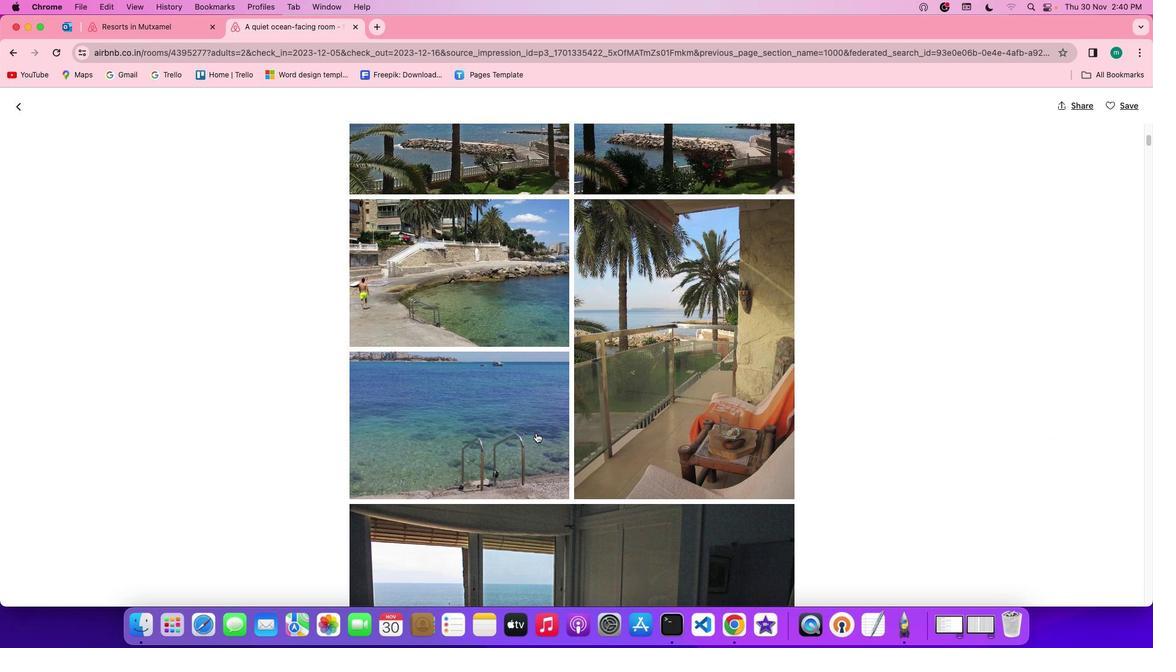 
Action: Mouse scrolled (540, 437) with delta (3, 3)
Screenshot: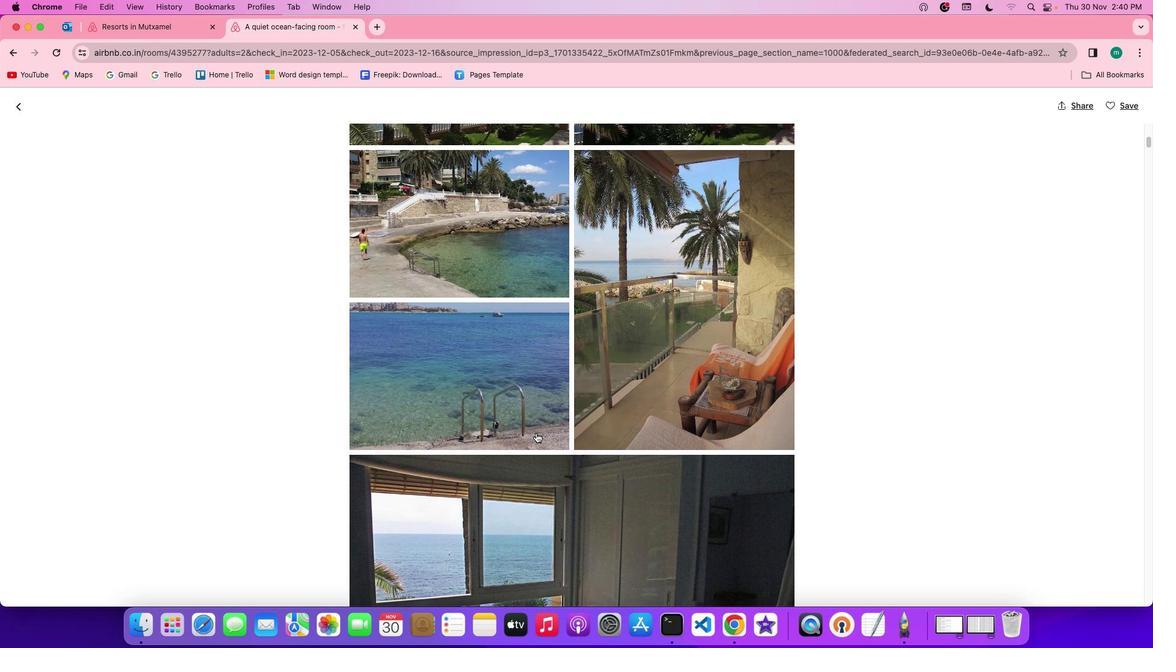 
Action: Mouse scrolled (540, 437) with delta (3, 3)
Screenshot: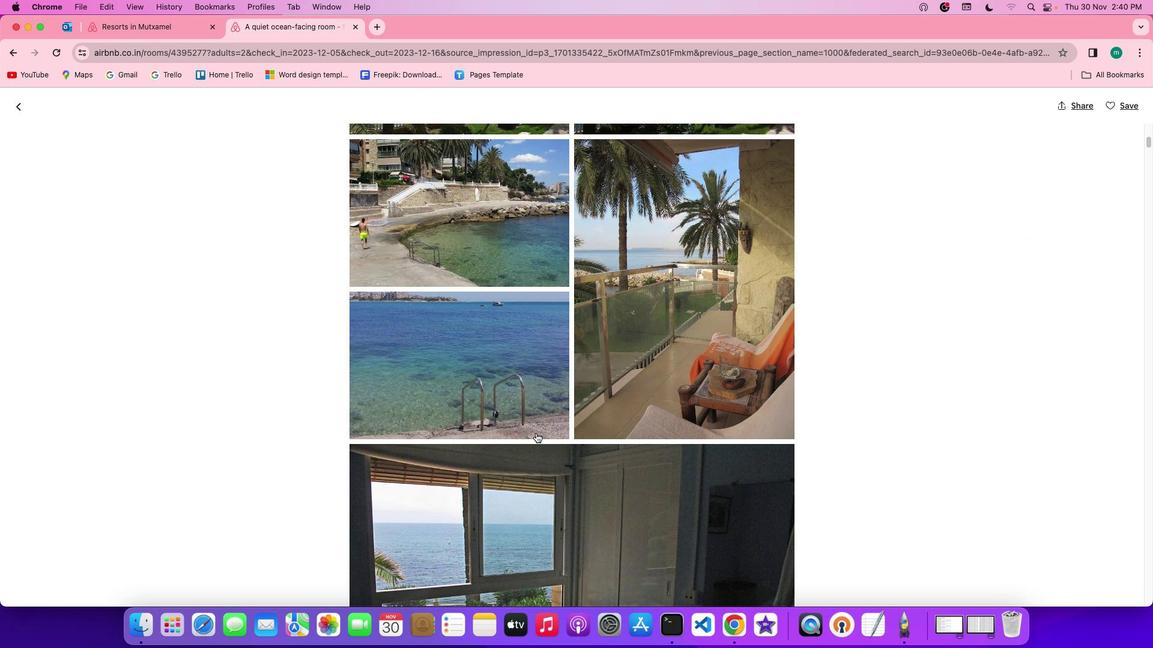 
Action: Mouse scrolled (540, 437) with delta (3, 2)
Screenshot: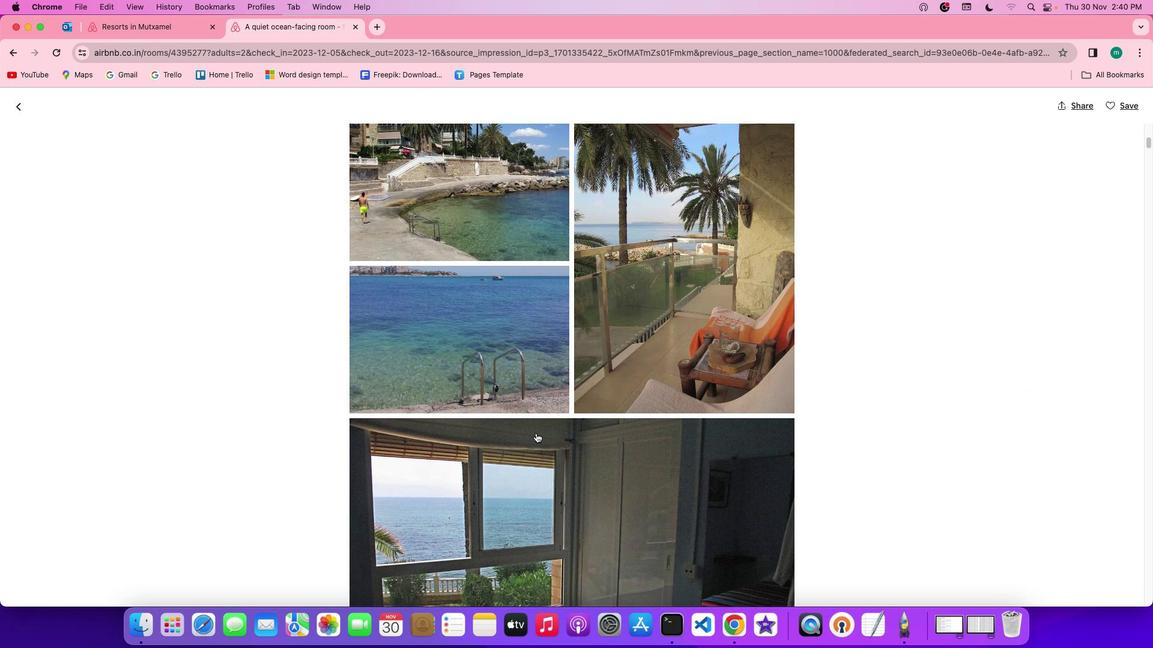 
Action: Mouse scrolled (540, 437) with delta (3, 3)
Screenshot: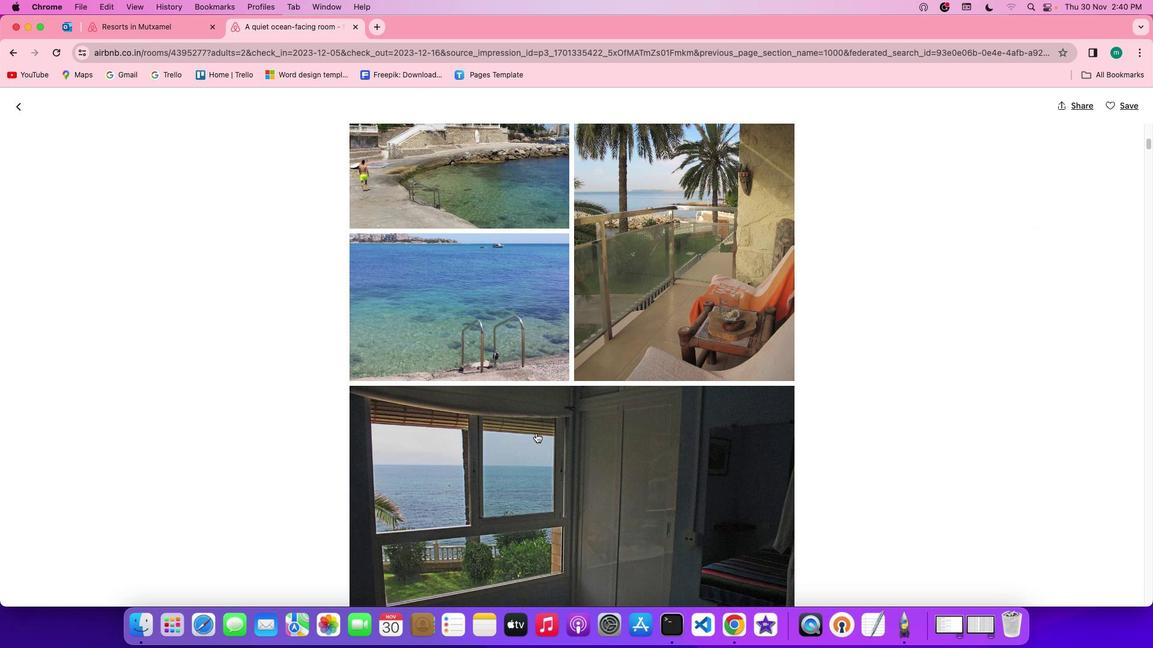 
Action: Mouse scrolled (540, 437) with delta (3, 3)
Screenshot: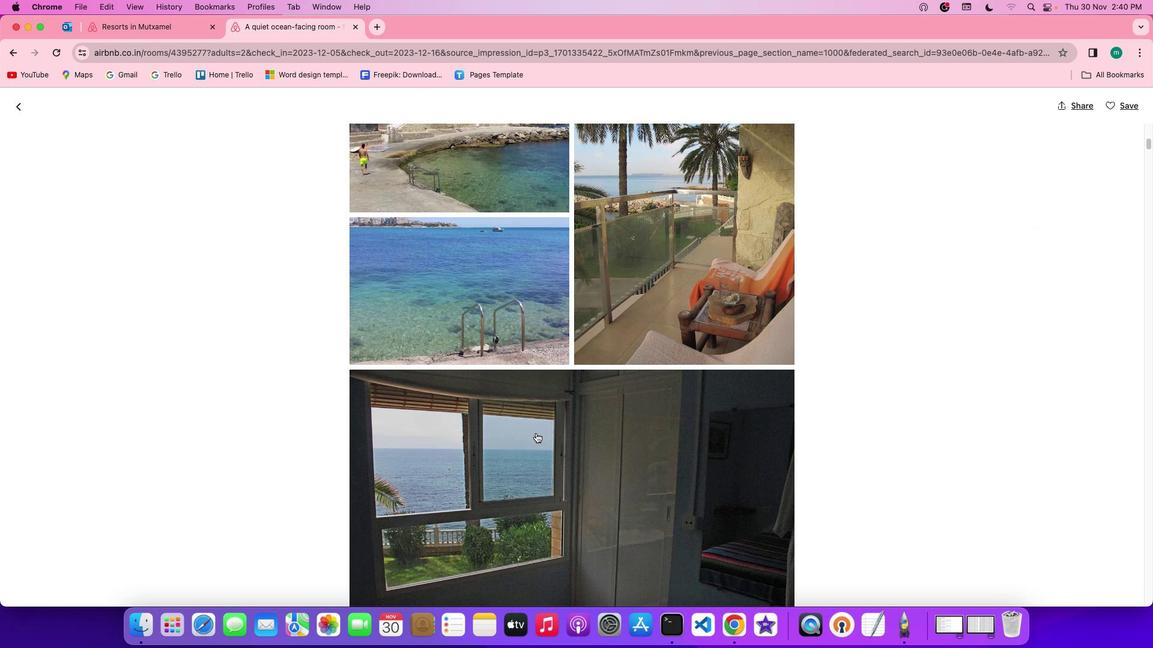 
Action: Mouse scrolled (540, 437) with delta (3, 2)
Screenshot: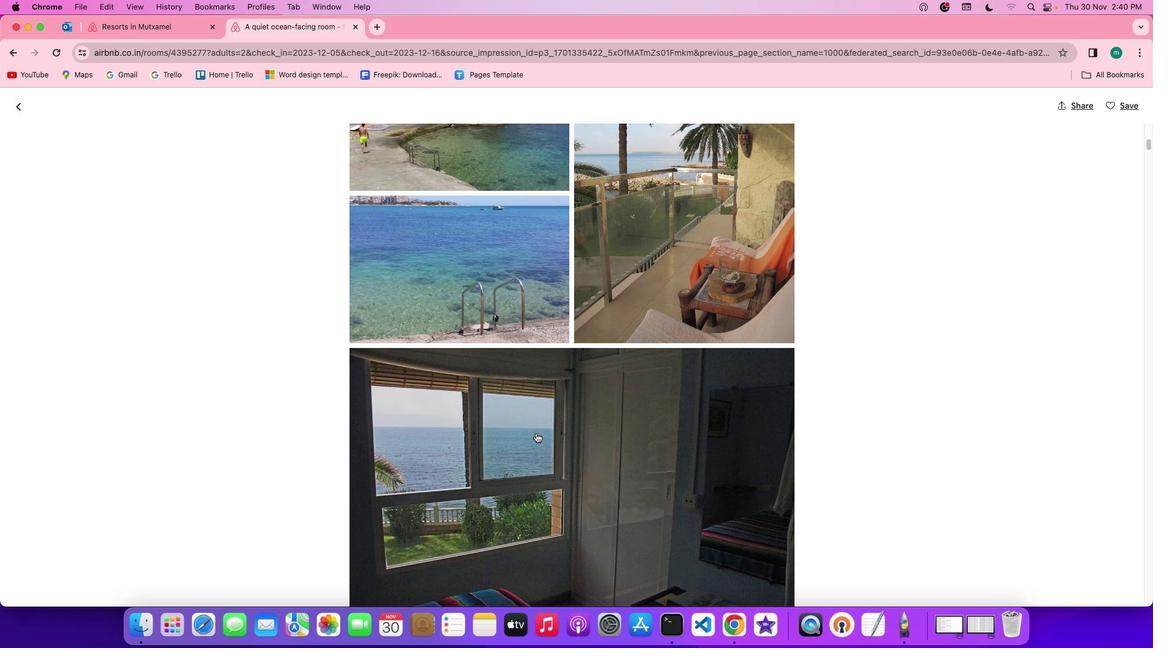
Action: Mouse scrolled (540, 437) with delta (3, 2)
Screenshot: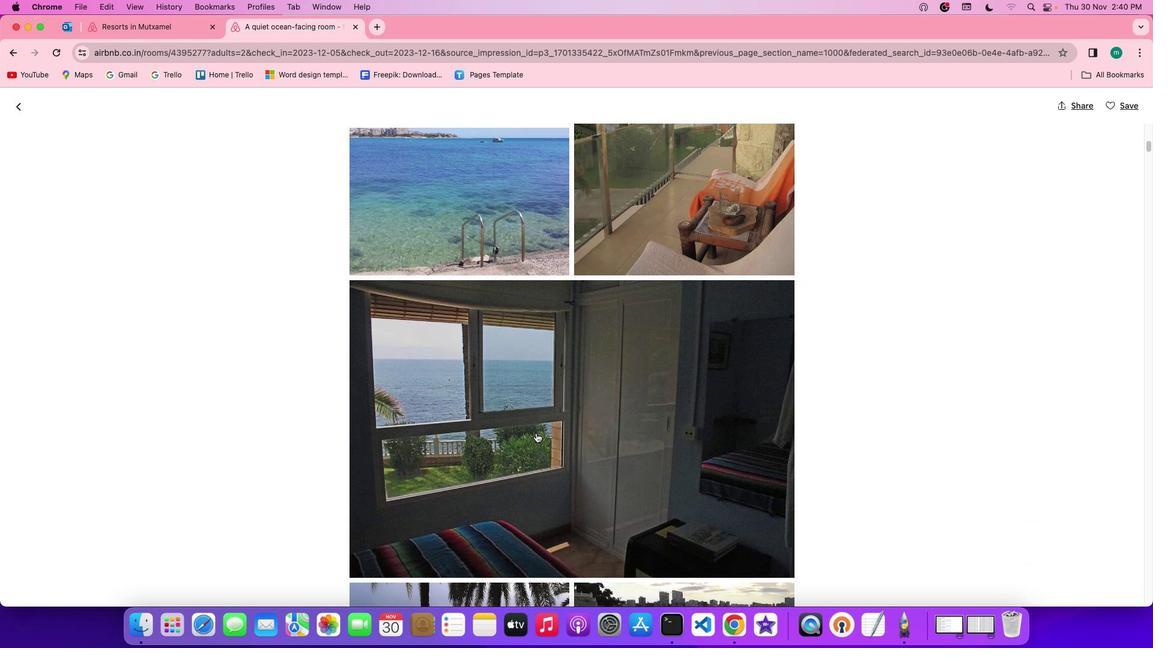 
Action: Mouse scrolled (540, 437) with delta (3, 3)
Screenshot: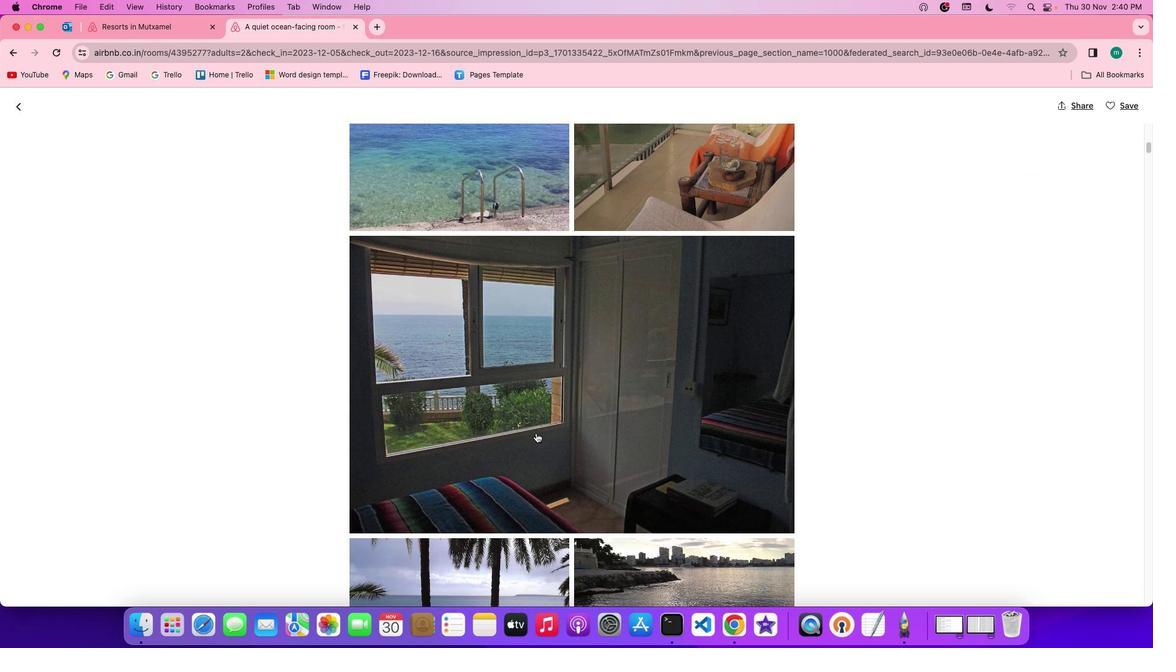 
Action: Mouse scrolled (540, 437) with delta (3, 3)
Screenshot: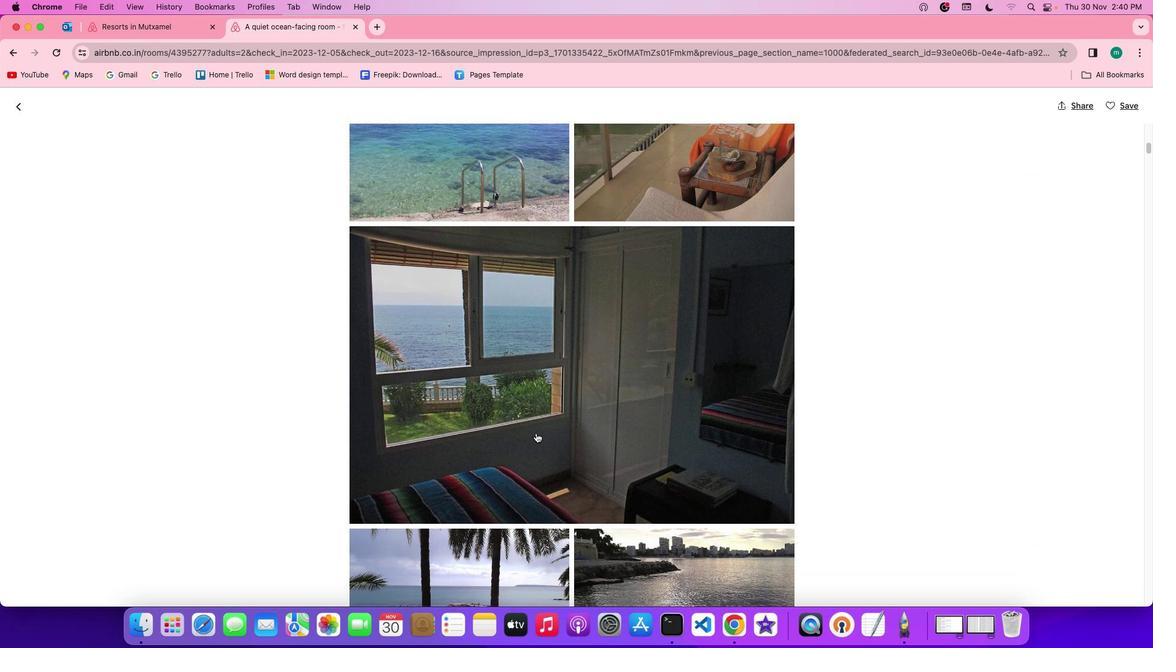 
Action: Mouse scrolled (540, 437) with delta (3, 2)
Screenshot: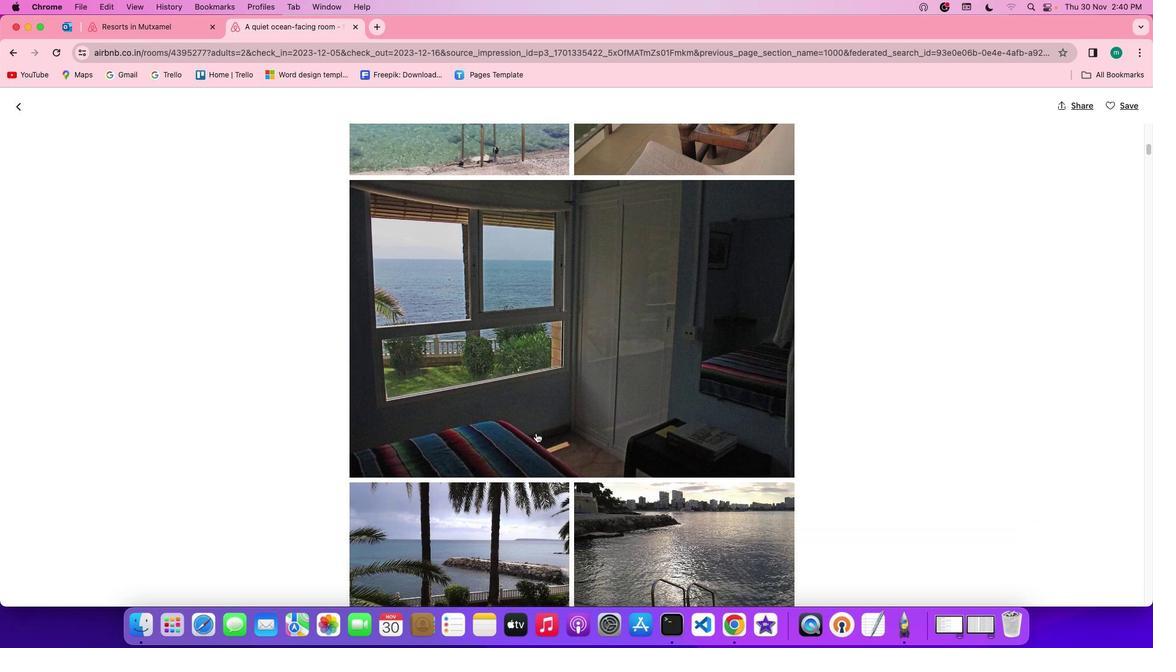 
Action: Mouse scrolled (540, 437) with delta (3, 3)
Screenshot: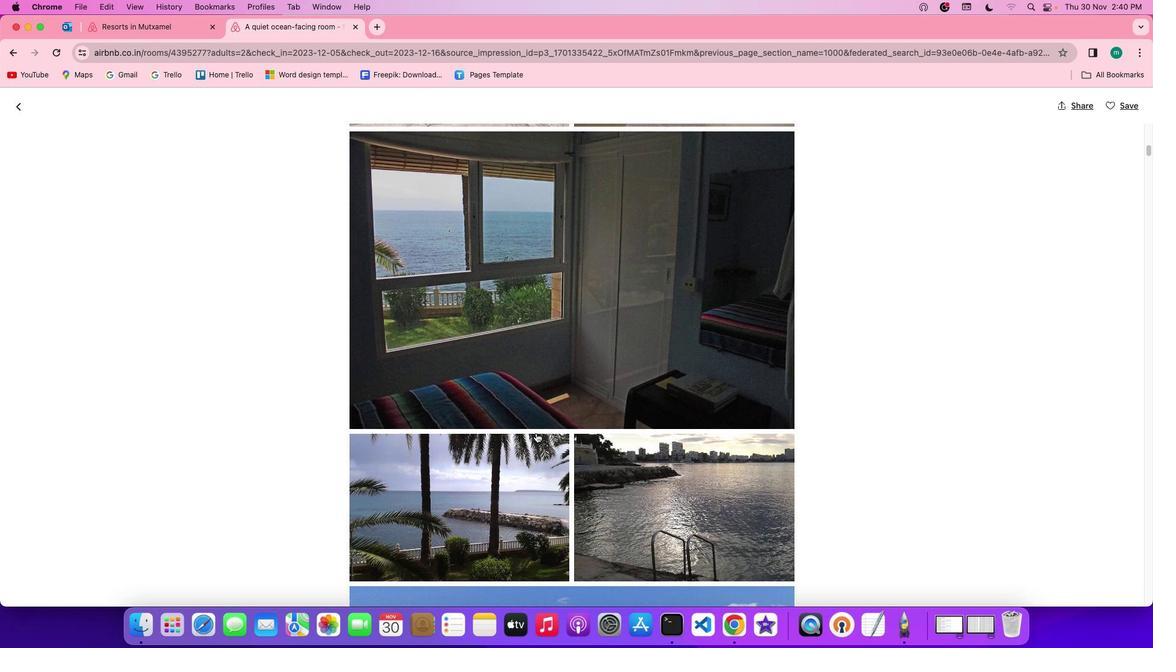 
Action: Mouse scrolled (540, 437) with delta (3, 3)
Screenshot: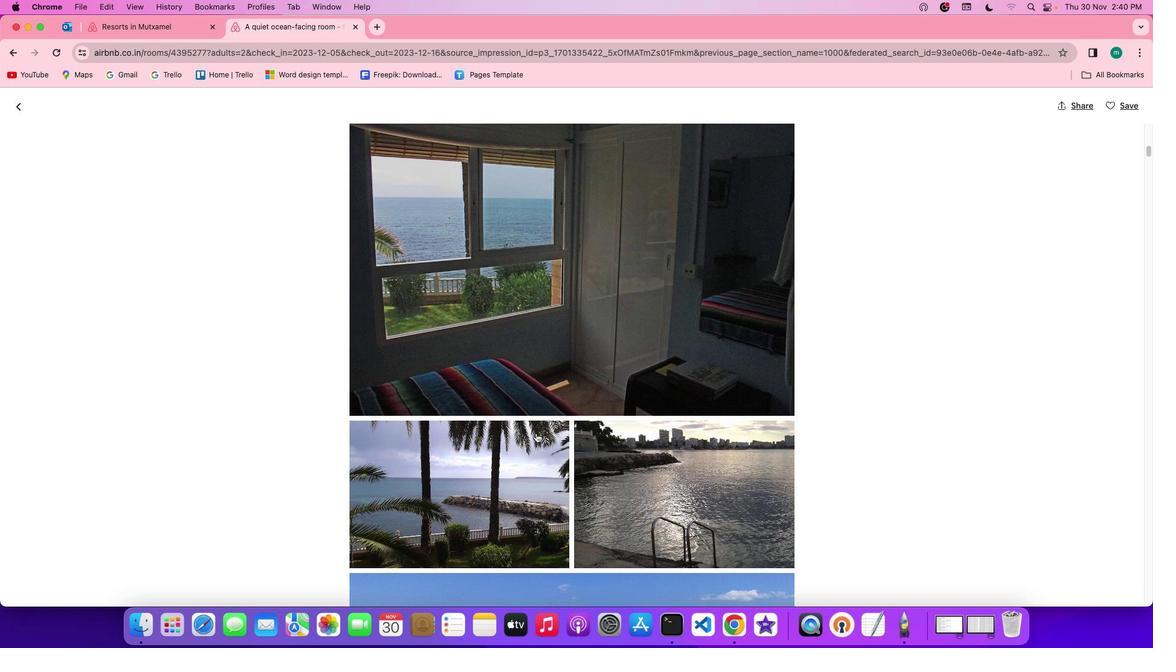 
Action: Mouse scrolled (540, 437) with delta (3, 1)
Screenshot: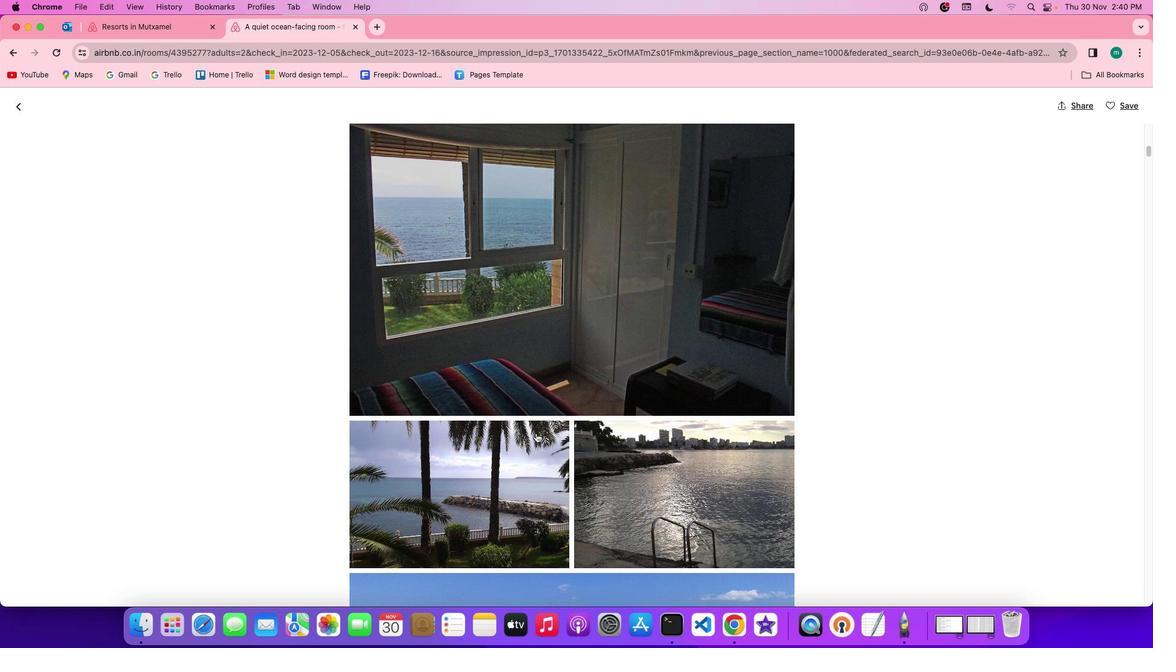 
Action: Mouse scrolled (540, 437) with delta (3, 1)
Screenshot: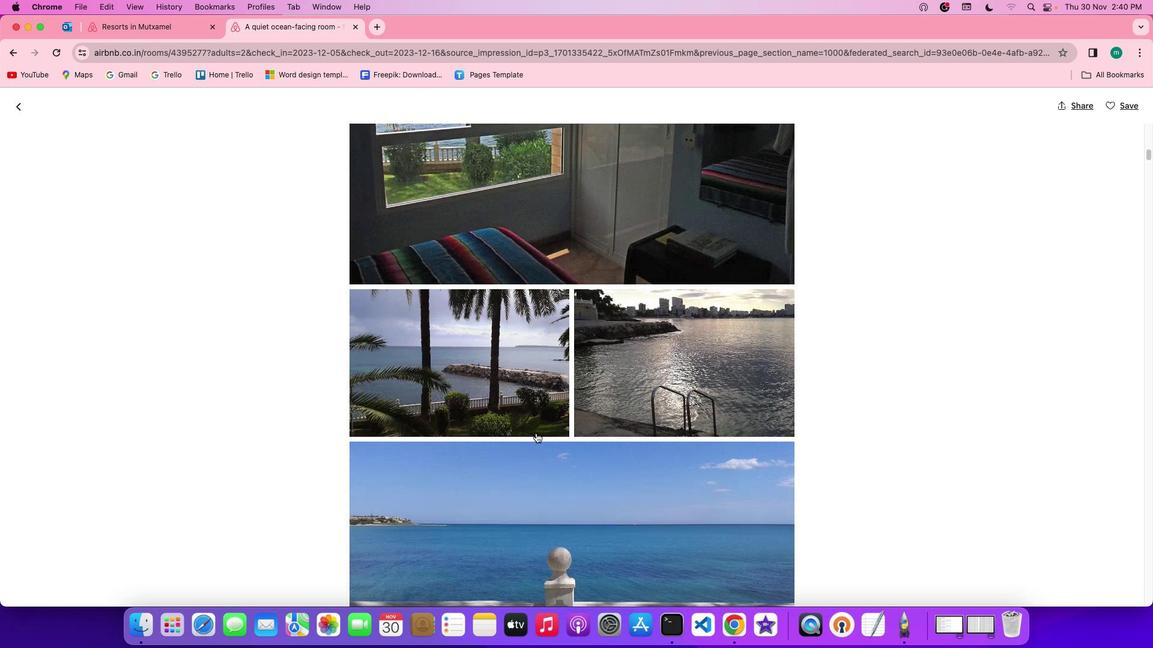 
Action: Mouse scrolled (540, 437) with delta (3, 3)
Screenshot: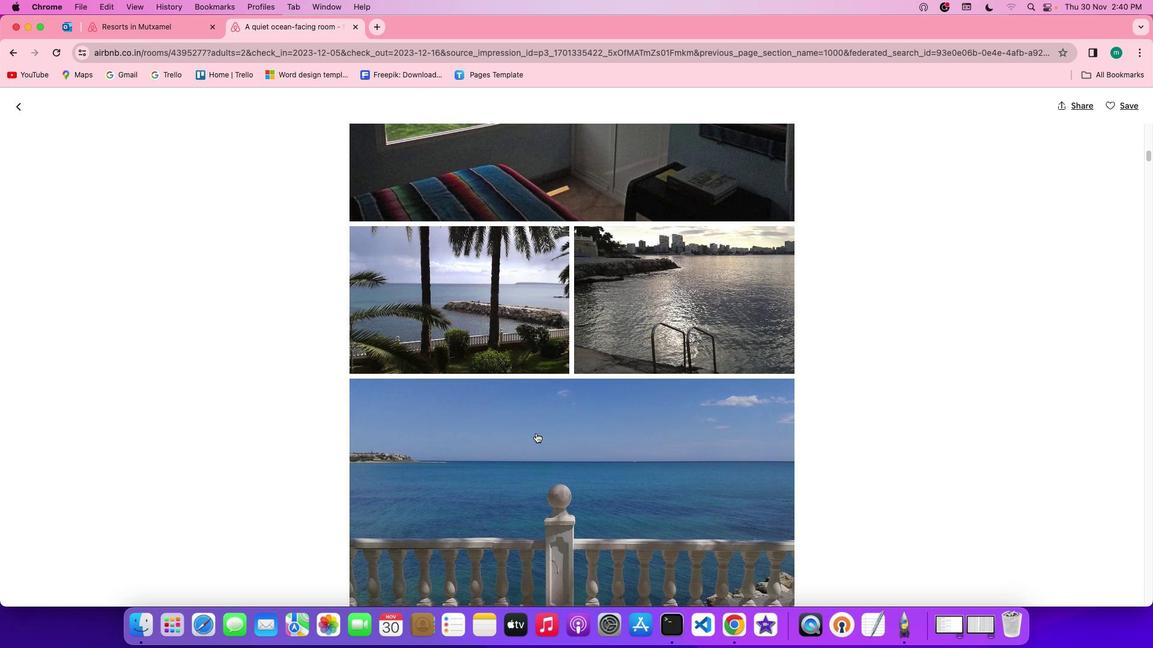 
Action: Mouse scrolled (540, 437) with delta (3, 3)
Screenshot: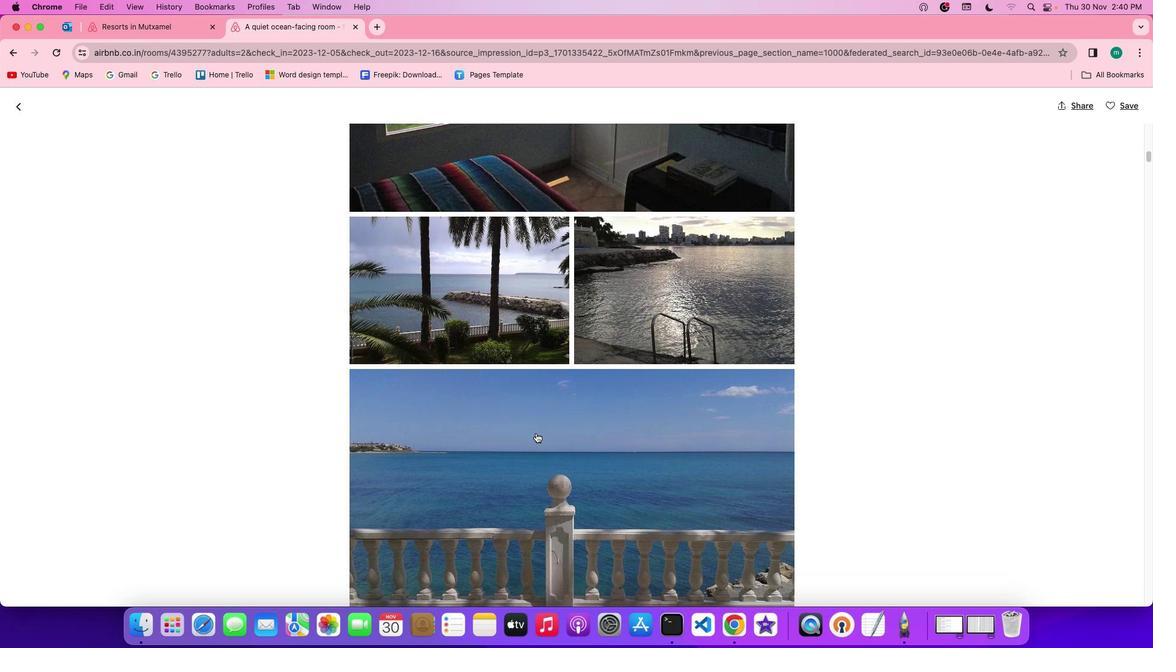 
Action: Mouse scrolled (540, 437) with delta (3, 2)
Screenshot: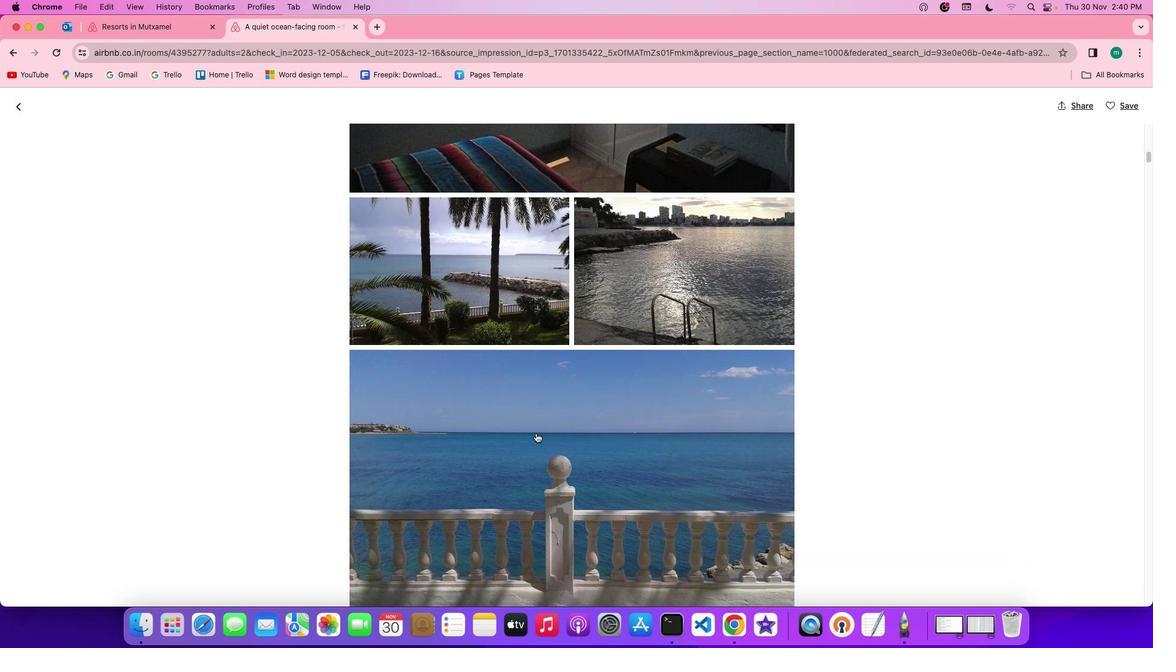 
Action: Mouse scrolled (540, 437) with delta (3, 1)
Screenshot: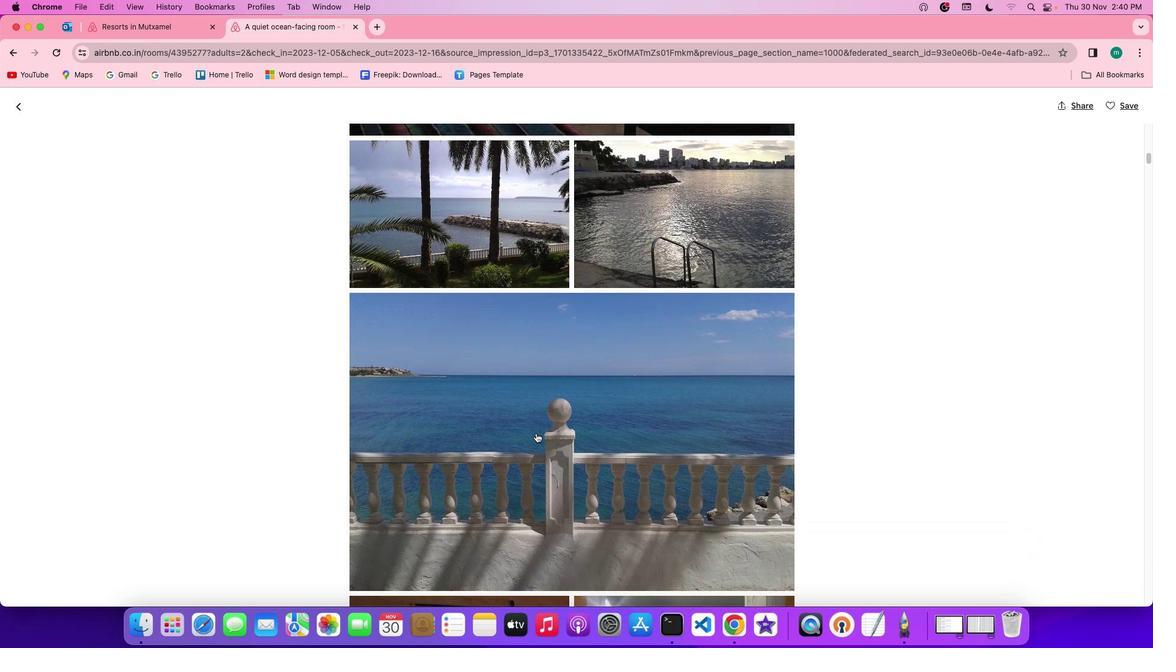 
Action: Mouse scrolled (540, 437) with delta (3, 3)
Screenshot: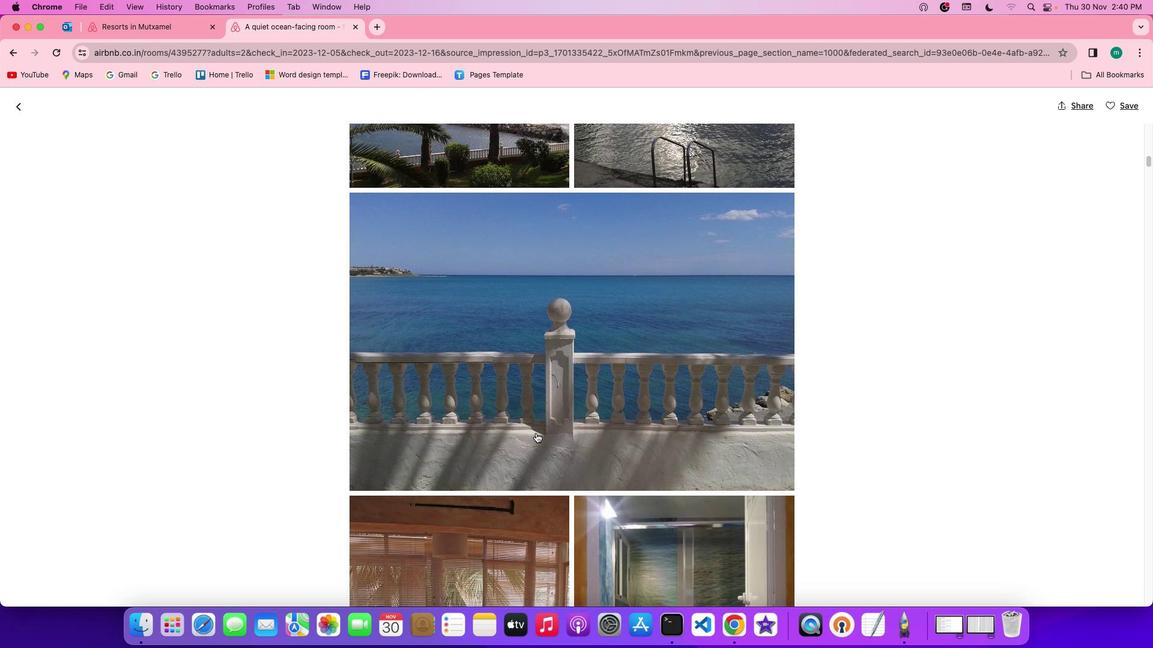 
Action: Mouse scrolled (540, 437) with delta (3, 3)
Screenshot: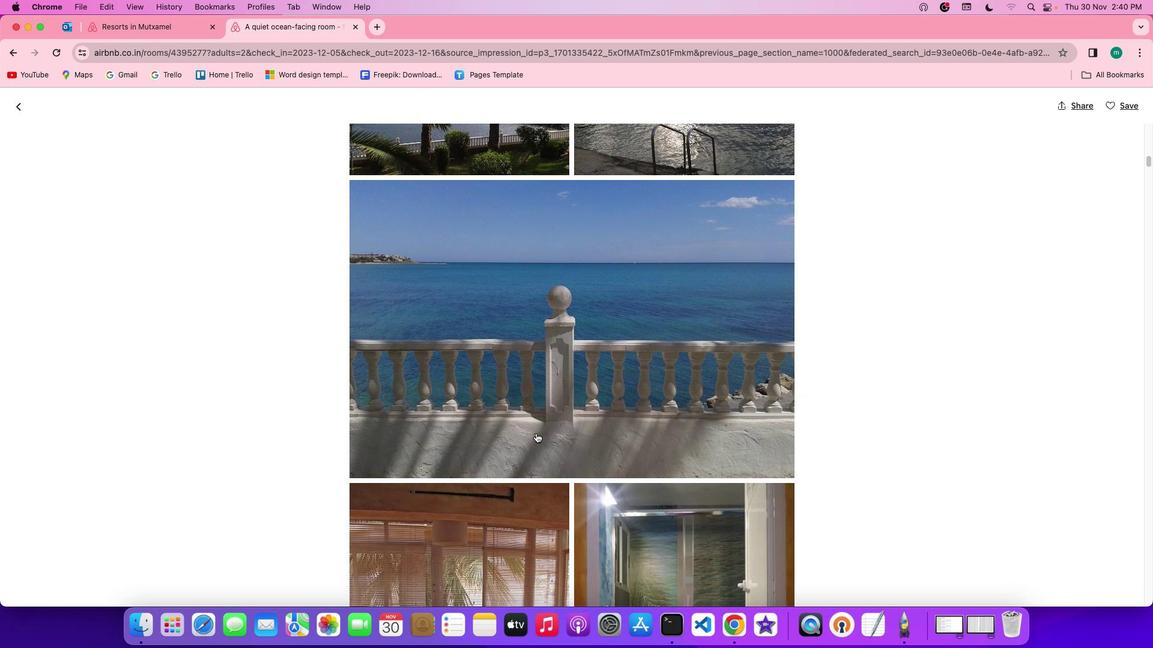 
Action: Mouse scrolled (540, 437) with delta (3, 1)
Screenshot: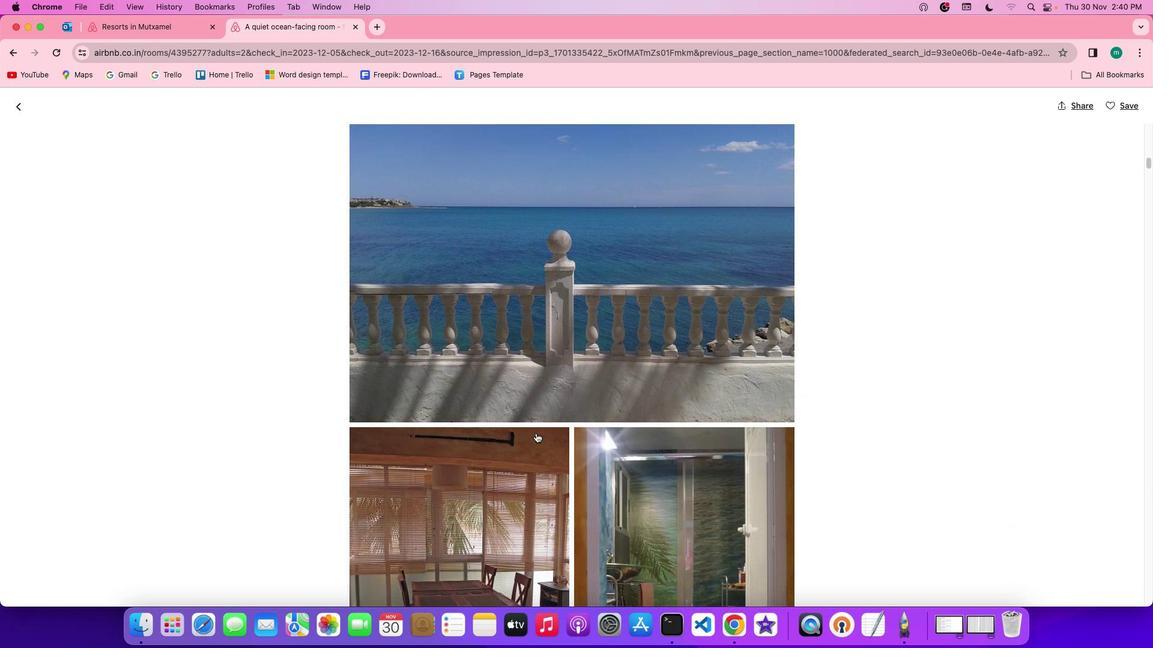 
Action: Mouse scrolled (540, 437) with delta (3, 1)
Screenshot: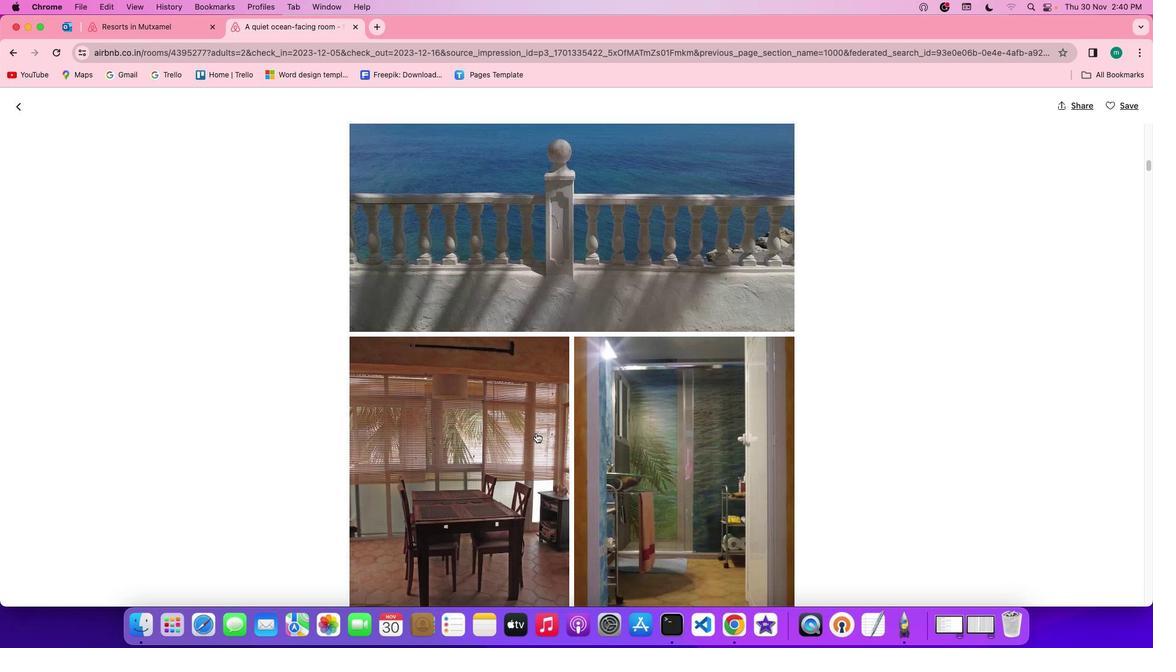 
Action: Mouse scrolled (540, 437) with delta (3, 0)
Screenshot: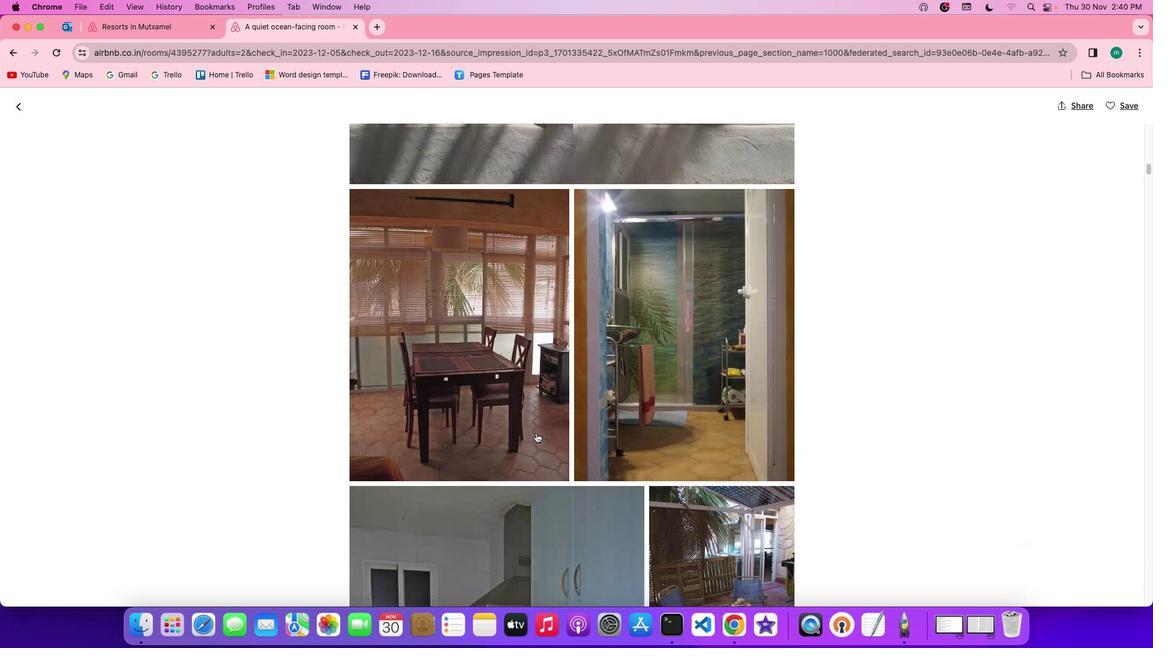 
Action: Mouse scrolled (540, 437) with delta (3, 3)
Screenshot: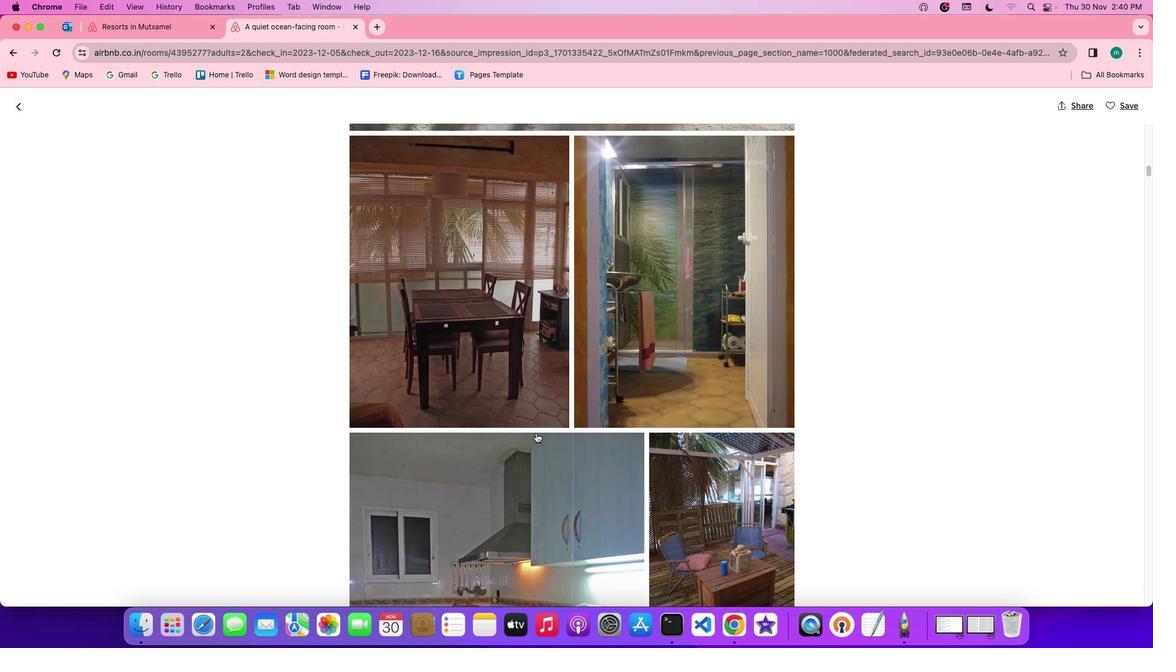 
Action: Mouse scrolled (540, 437) with delta (3, 3)
Screenshot: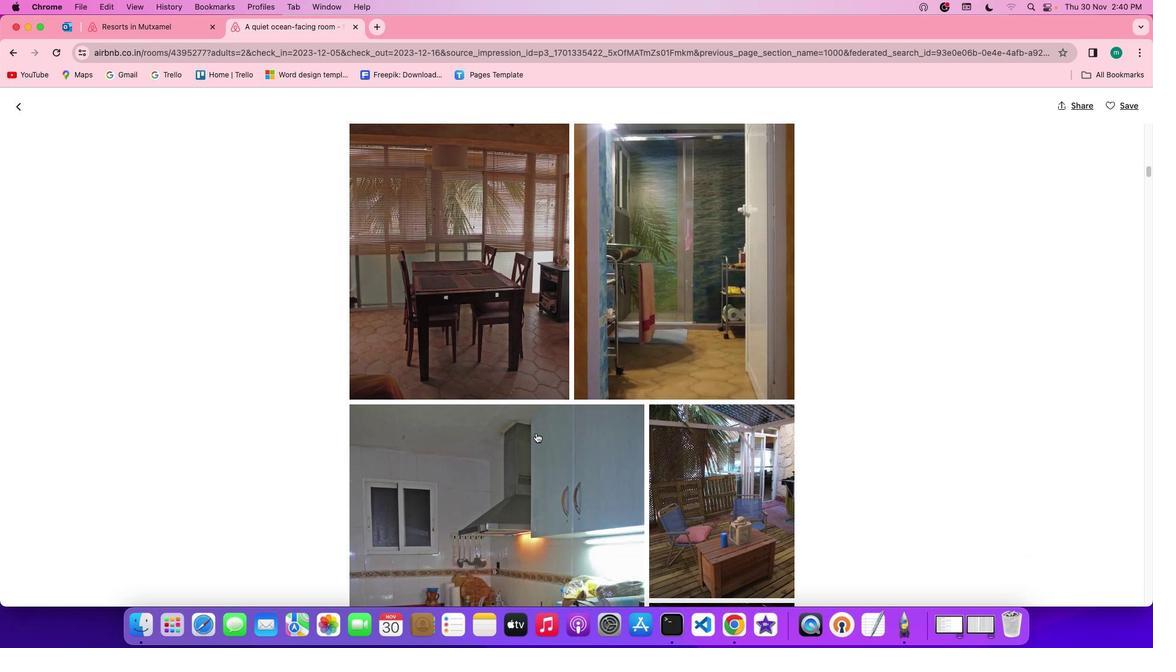 
Action: Mouse scrolled (540, 437) with delta (3, 1)
Screenshot: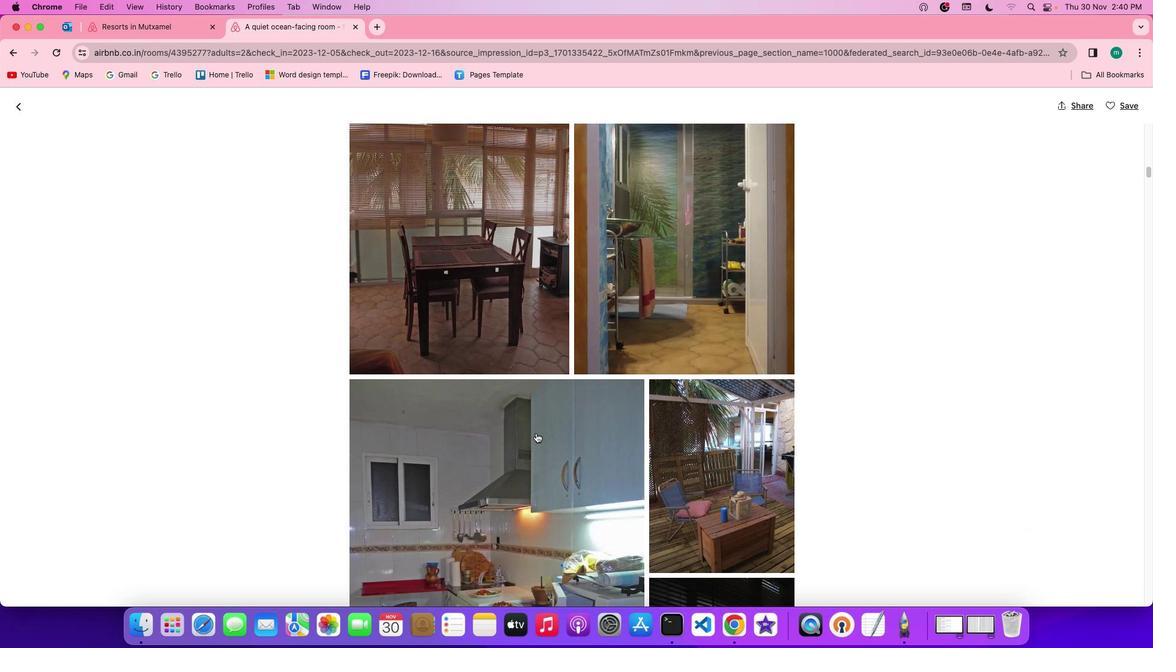 
Action: Mouse scrolled (540, 437) with delta (3, 1)
Screenshot: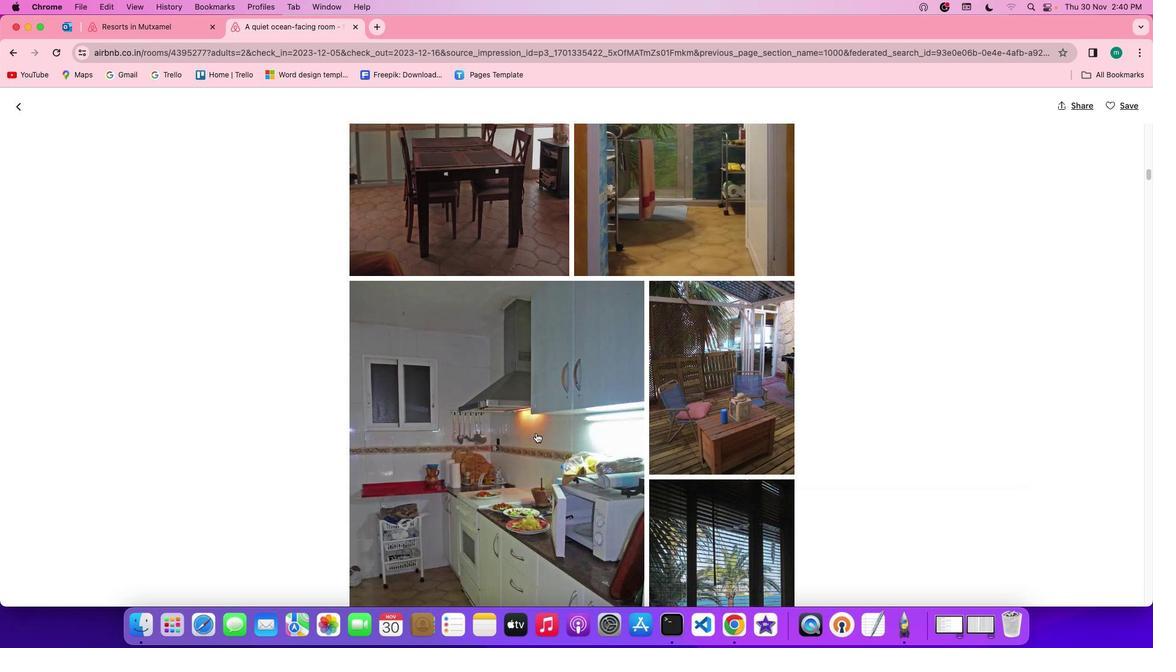 
Action: Mouse scrolled (540, 437) with delta (3, 1)
Screenshot: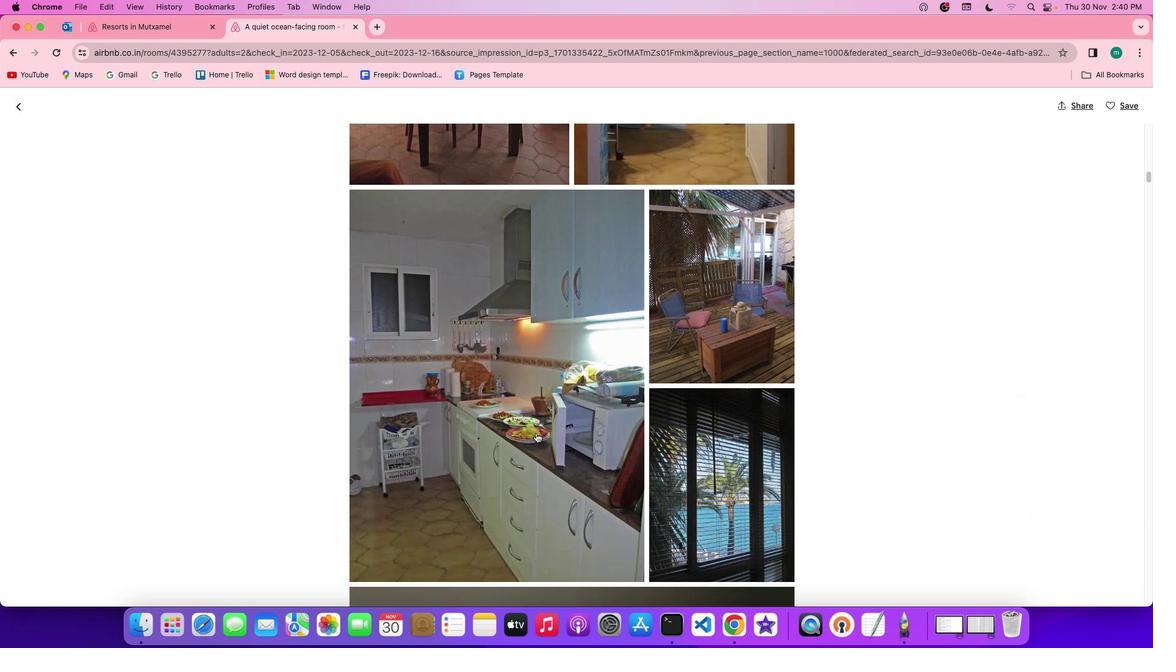 
Action: Mouse scrolled (540, 437) with delta (3, 3)
Screenshot: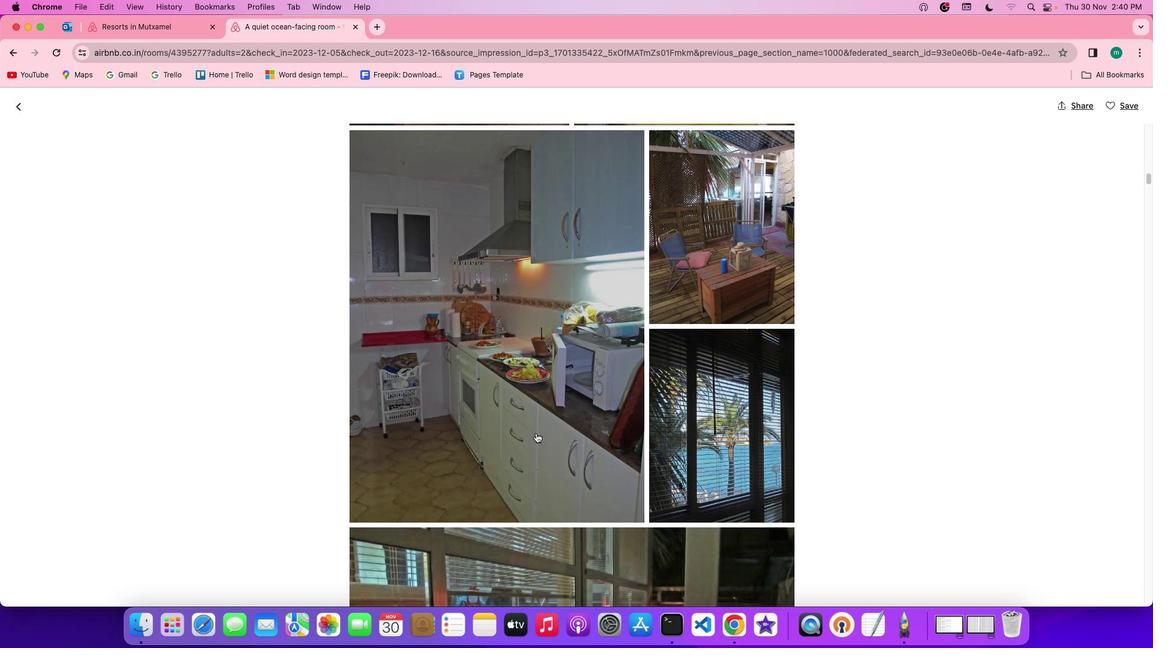 
Action: Mouse scrolled (540, 437) with delta (3, 3)
Screenshot: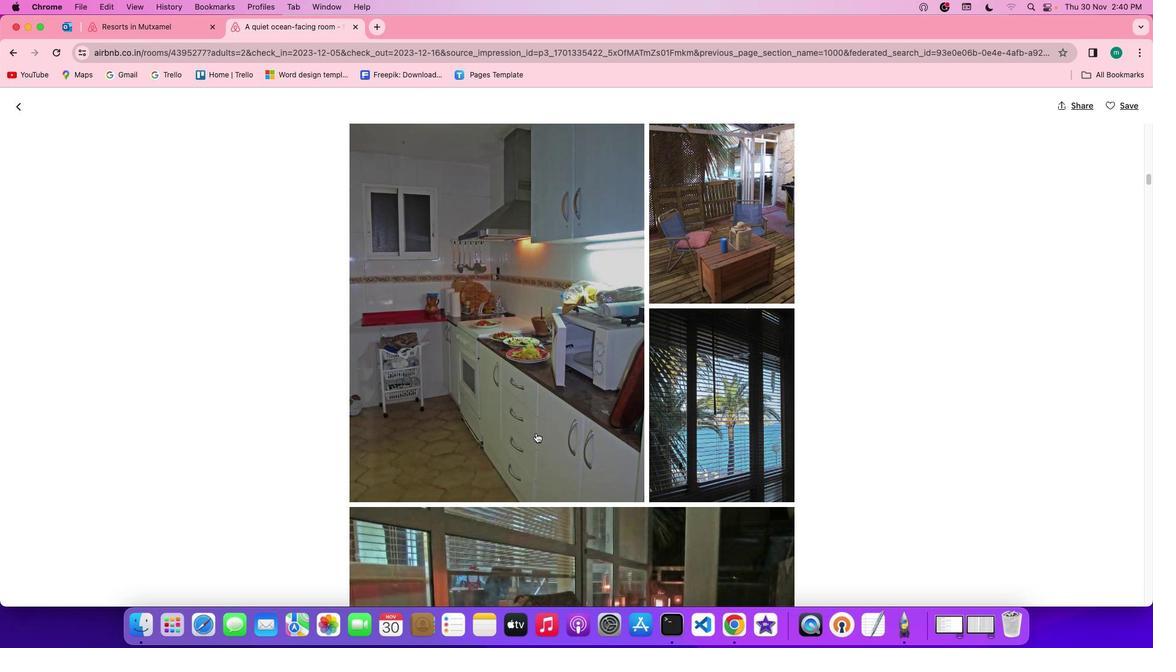
Action: Mouse scrolled (540, 437) with delta (3, 2)
Screenshot: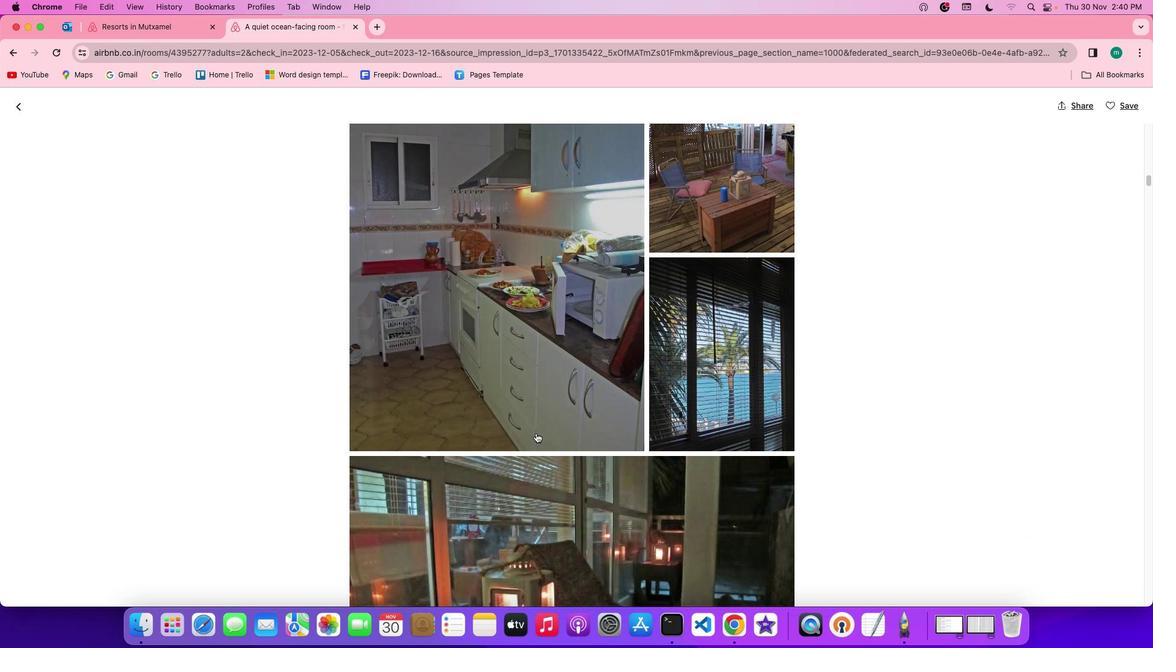 
Action: Mouse scrolled (540, 437) with delta (3, 1)
Screenshot: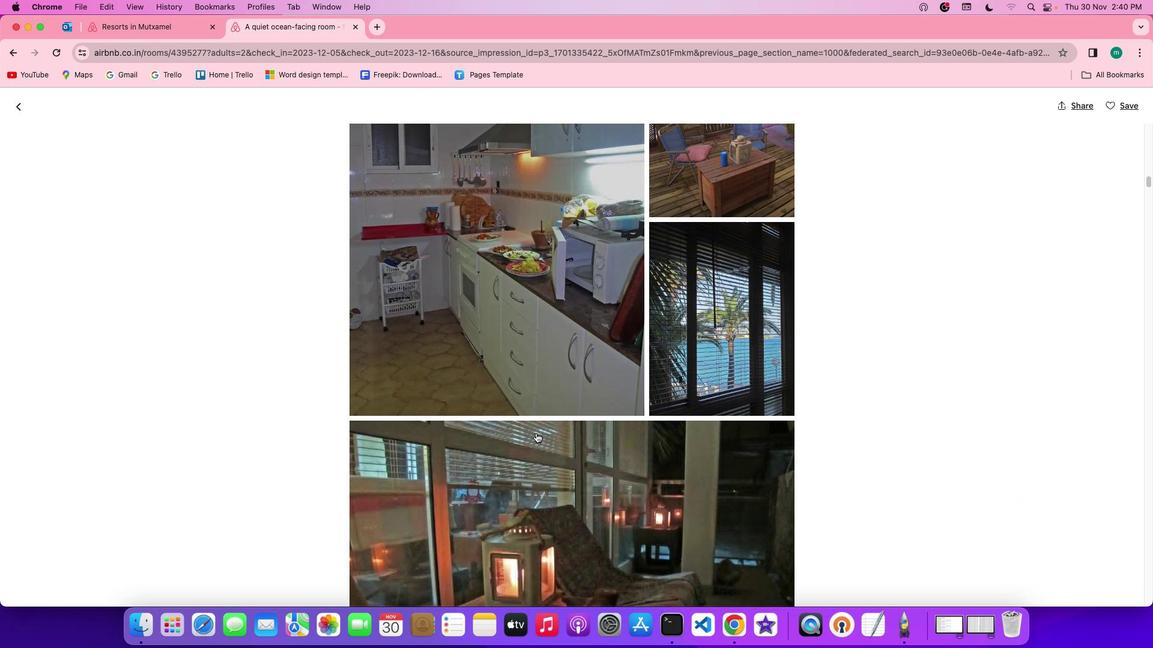 
Action: Mouse scrolled (540, 437) with delta (3, 0)
Screenshot: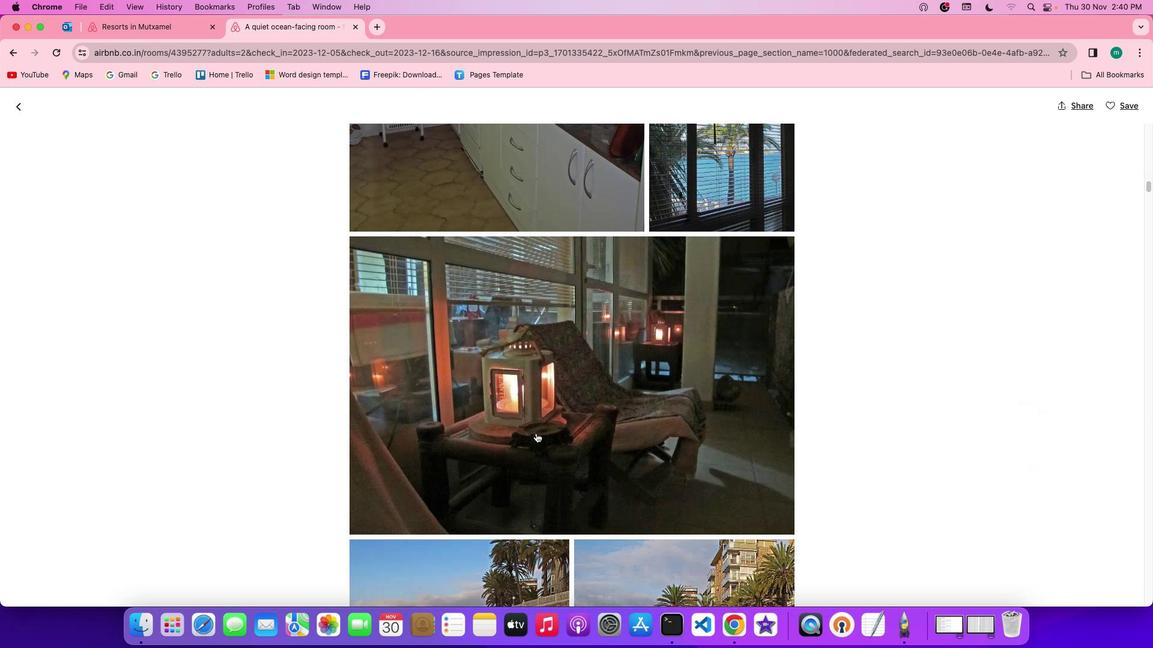 
Action: Mouse scrolled (540, 437) with delta (3, 3)
Screenshot: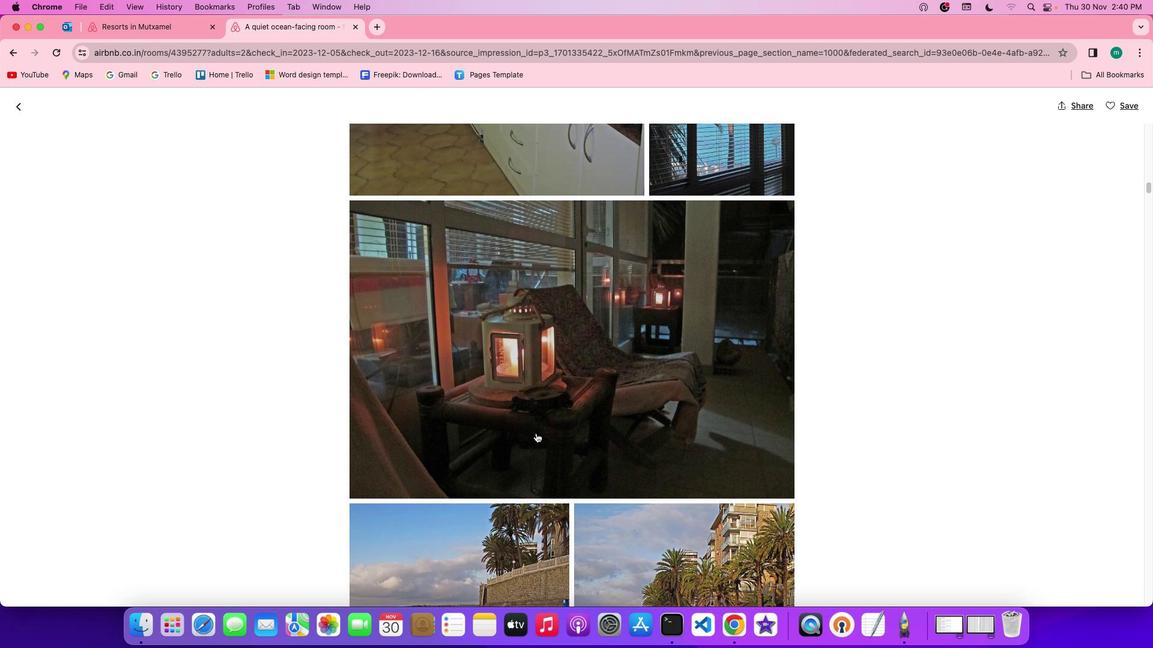
Action: Mouse scrolled (540, 437) with delta (3, 3)
Screenshot: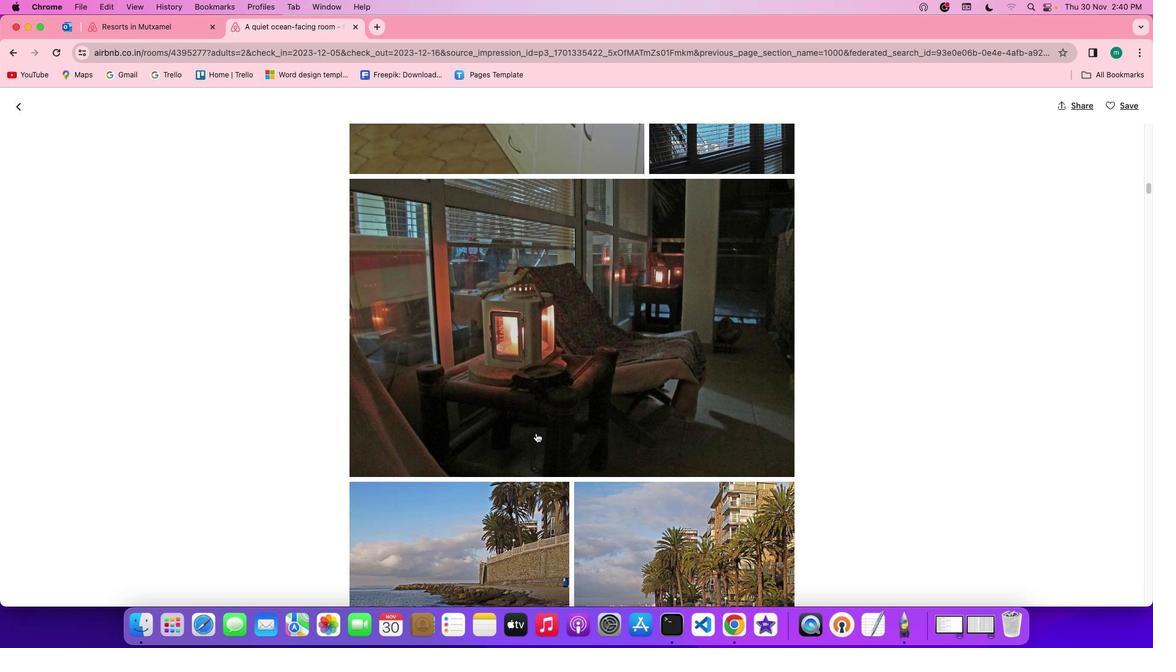 
Action: Mouse scrolled (540, 437) with delta (3, 1)
Screenshot: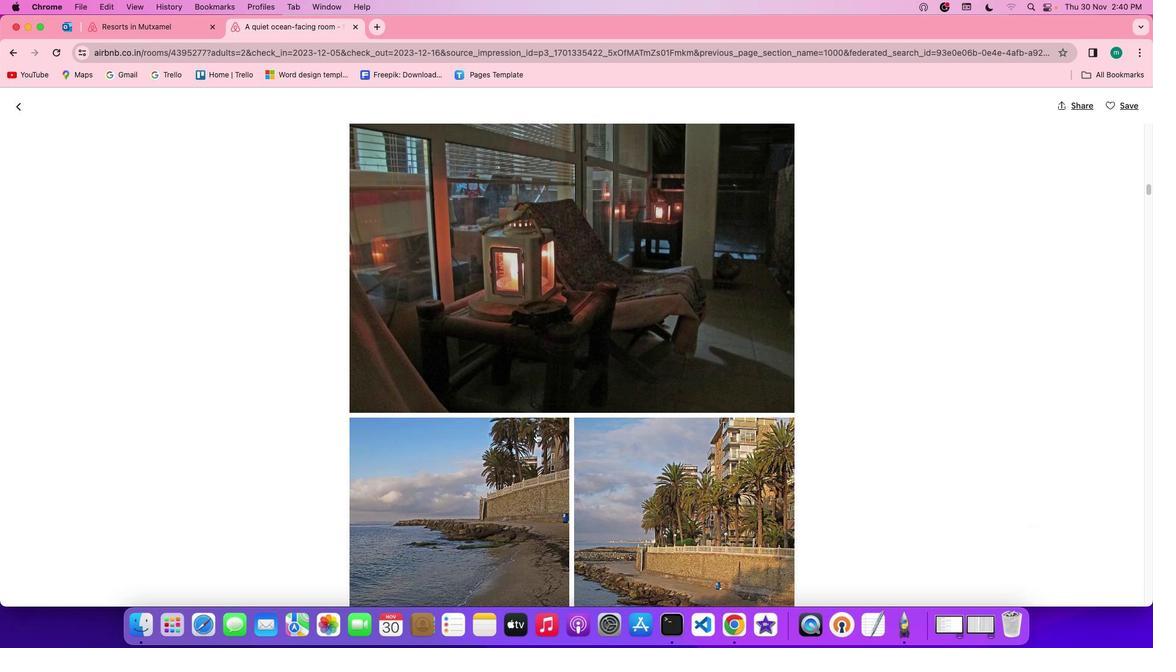 
Action: Mouse scrolled (540, 437) with delta (3, 1)
Screenshot: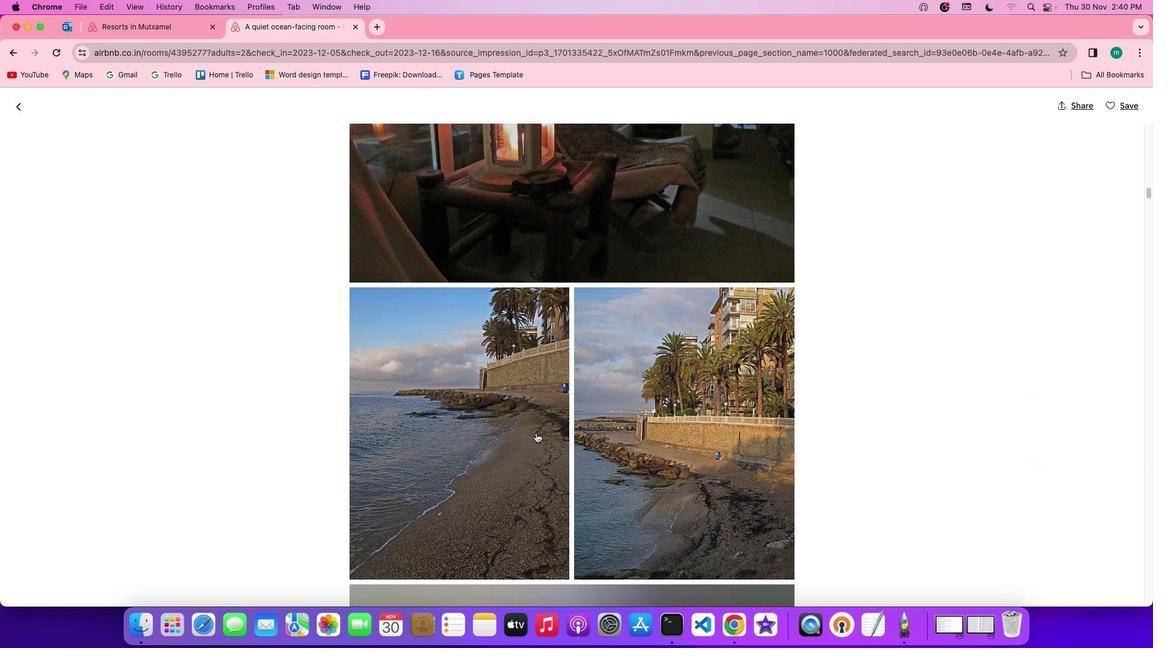 
Action: Mouse scrolled (540, 437) with delta (3, 0)
Screenshot: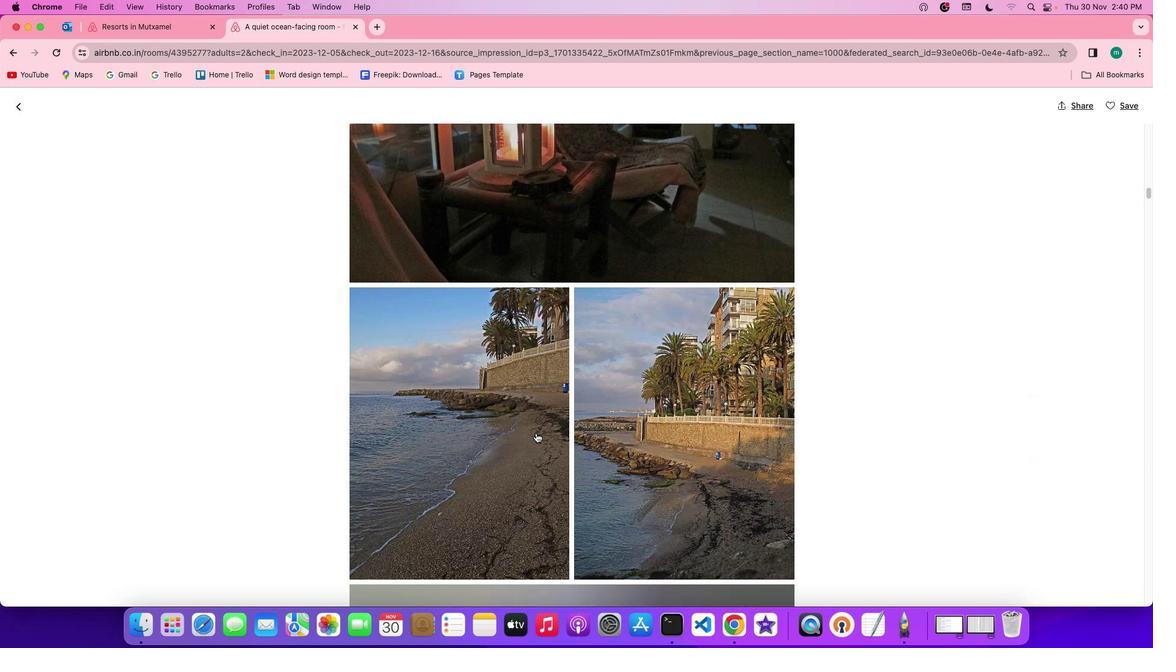 
Action: Mouse scrolled (540, 437) with delta (3, 3)
Screenshot: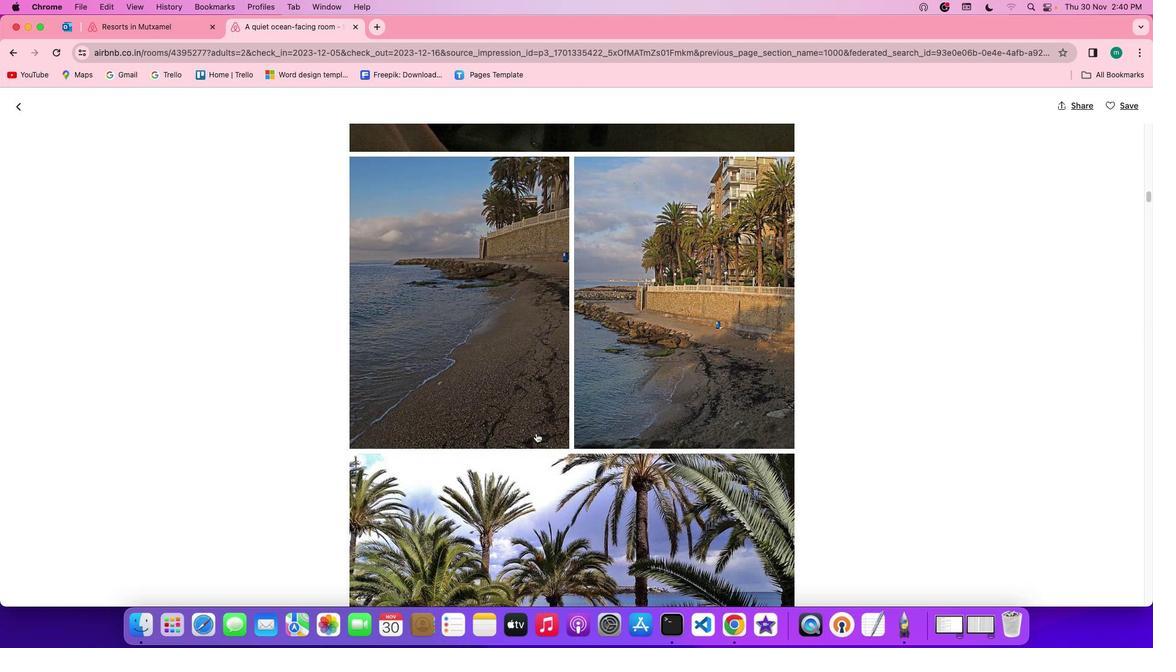 
Action: Mouse scrolled (540, 437) with delta (3, 3)
Screenshot: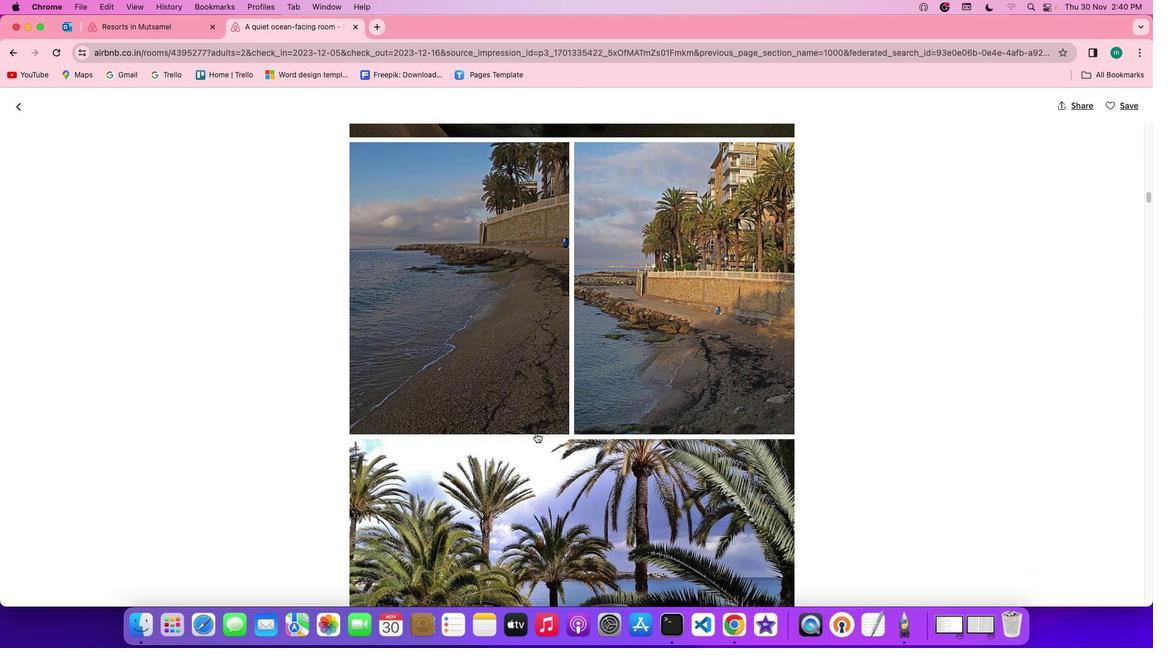 
Action: Mouse scrolled (540, 437) with delta (3, 2)
Screenshot: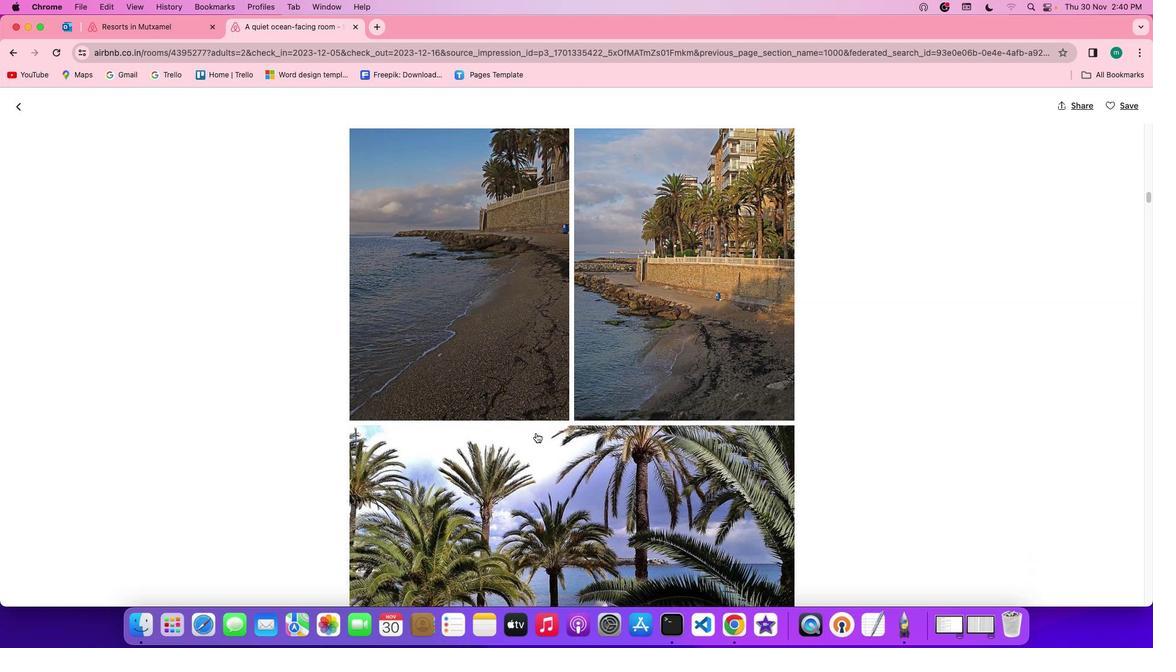 
Action: Mouse scrolled (540, 437) with delta (3, 1)
Screenshot: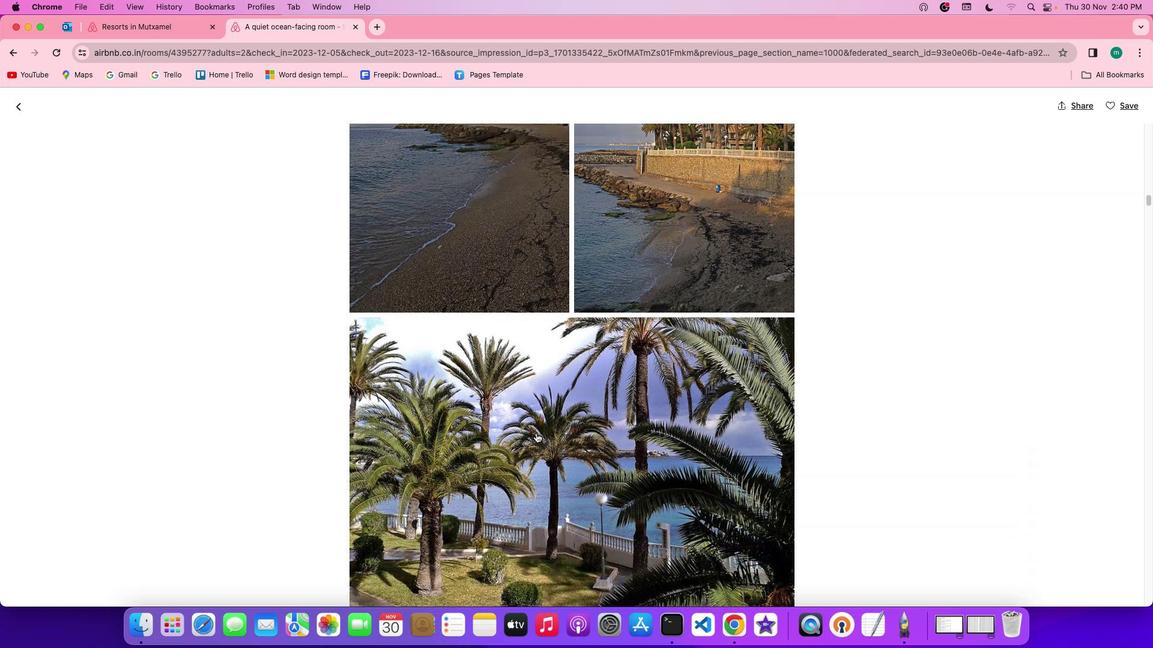 
Action: Mouse scrolled (540, 437) with delta (3, 1)
Screenshot: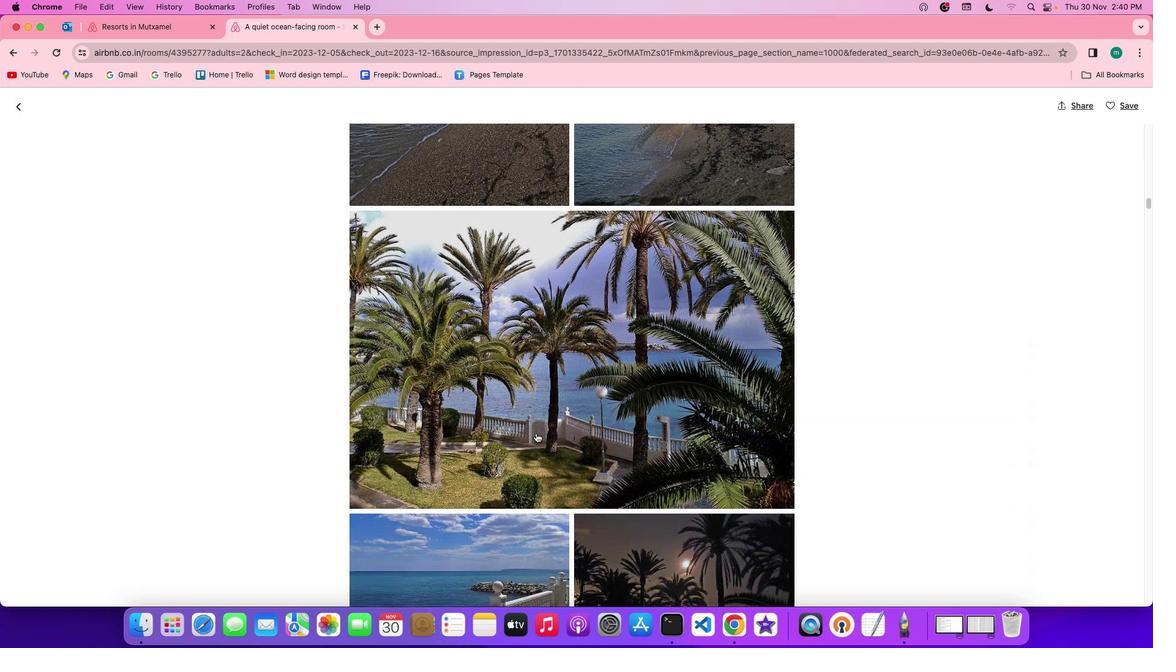 
Action: Mouse scrolled (540, 437) with delta (3, 3)
Screenshot: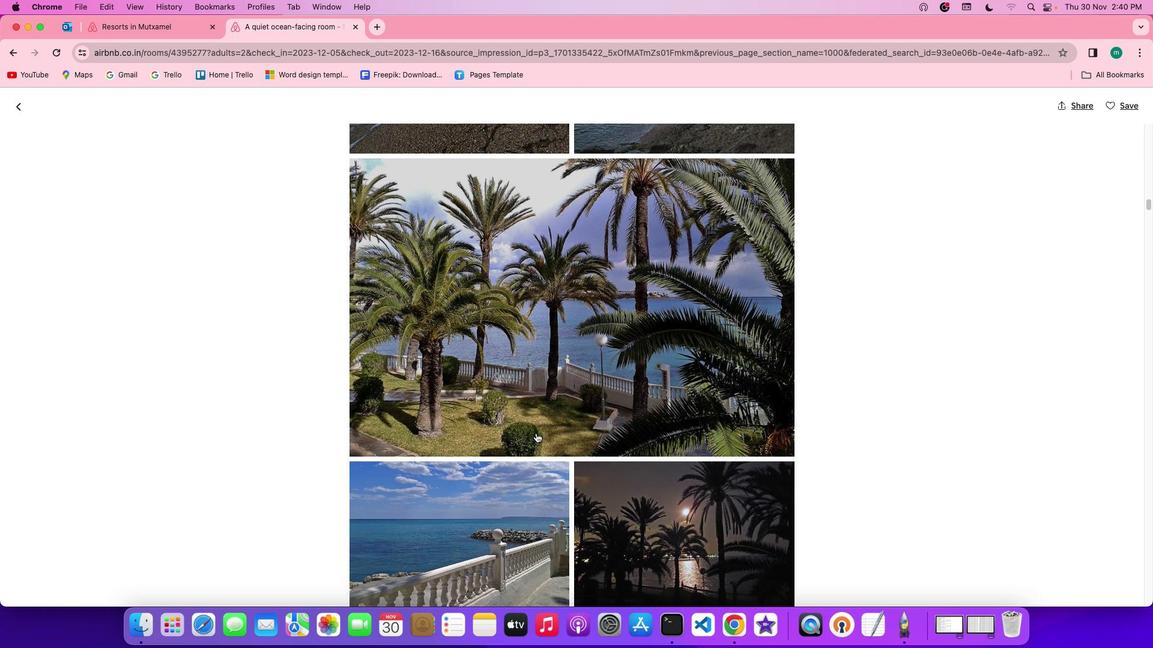 
Action: Mouse scrolled (540, 437) with delta (3, 3)
Screenshot: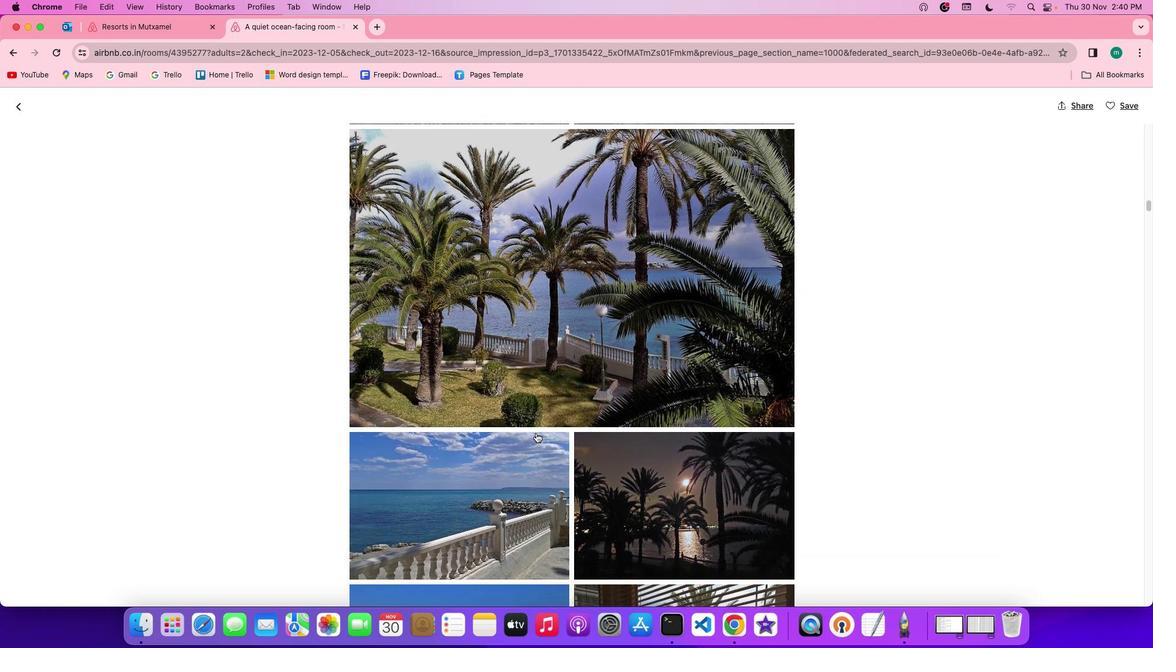 
Action: Mouse scrolled (540, 437) with delta (3, 2)
Screenshot: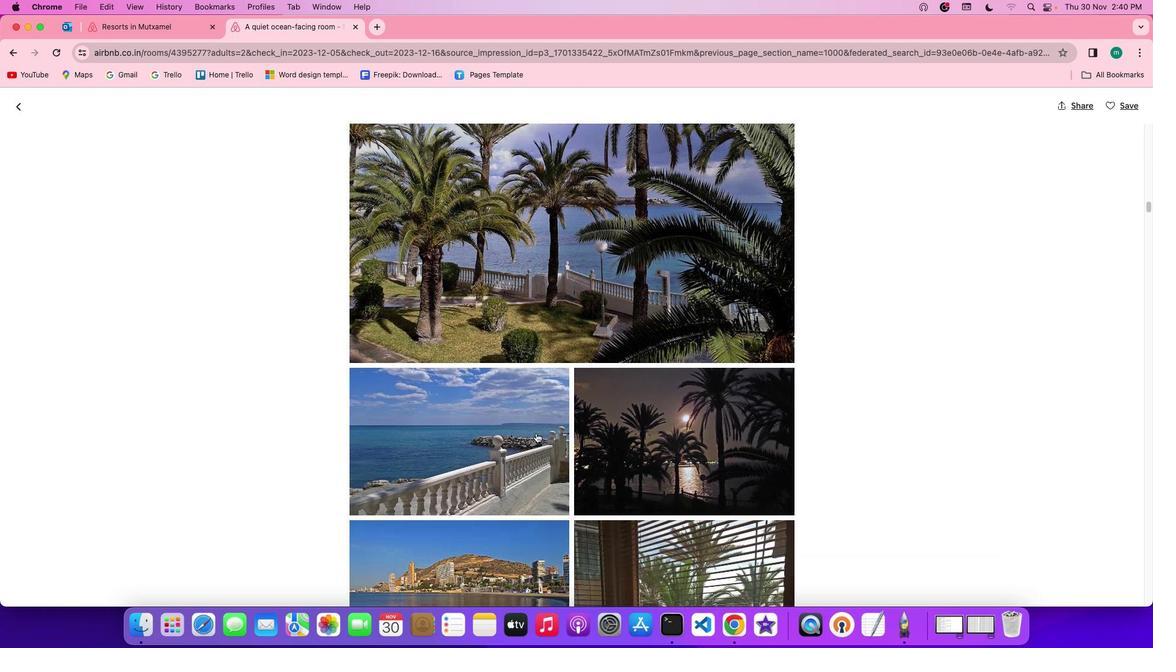 
Action: Mouse scrolled (540, 437) with delta (3, 1)
Screenshot: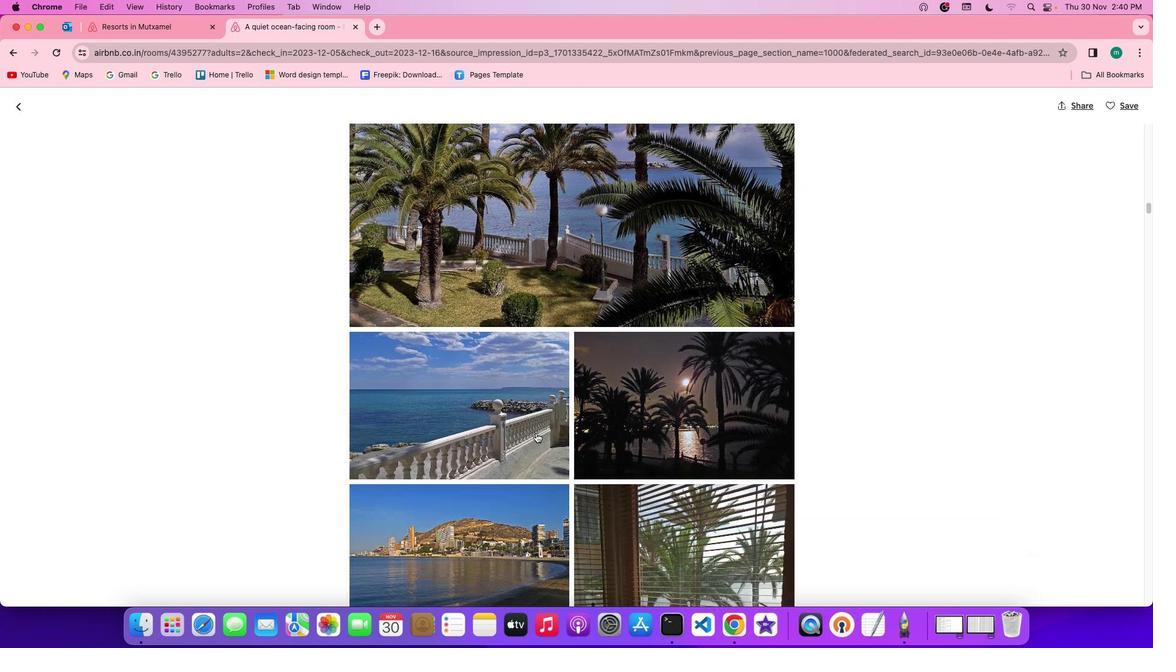 
Action: Mouse scrolled (540, 437) with delta (3, 1)
Screenshot: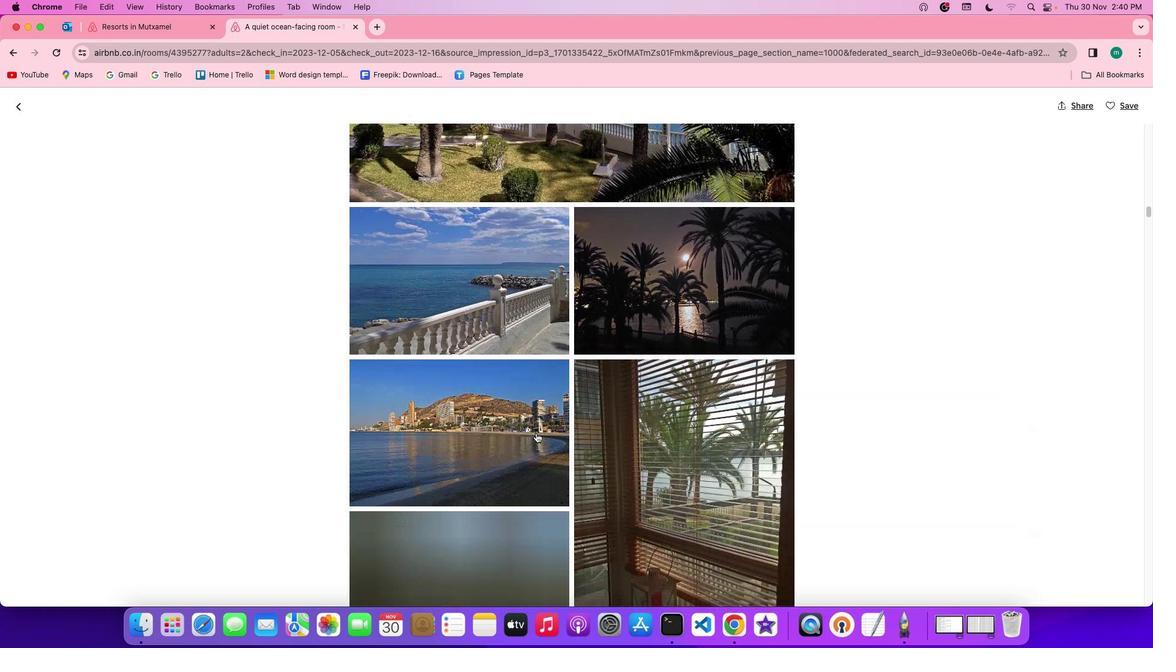 
Action: Mouse scrolled (540, 437) with delta (3, 3)
Screenshot: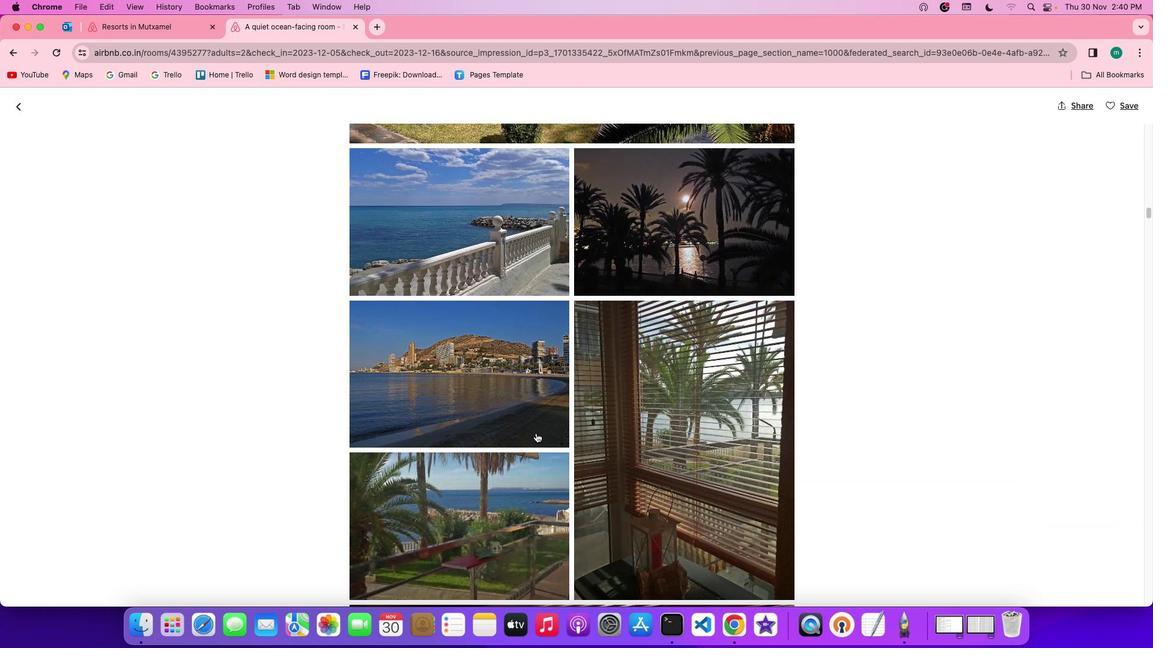 
Action: Mouse scrolled (540, 437) with delta (3, 3)
Screenshot: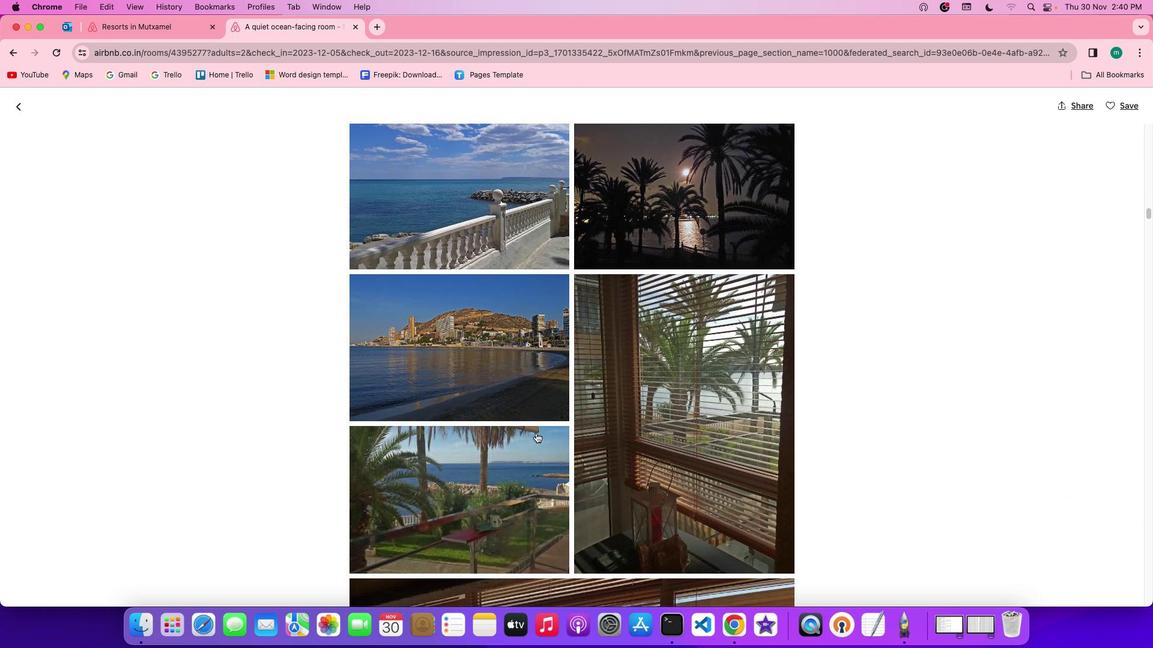 
Action: Mouse scrolled (540, 437) with delta (3, 1)
Screenshot: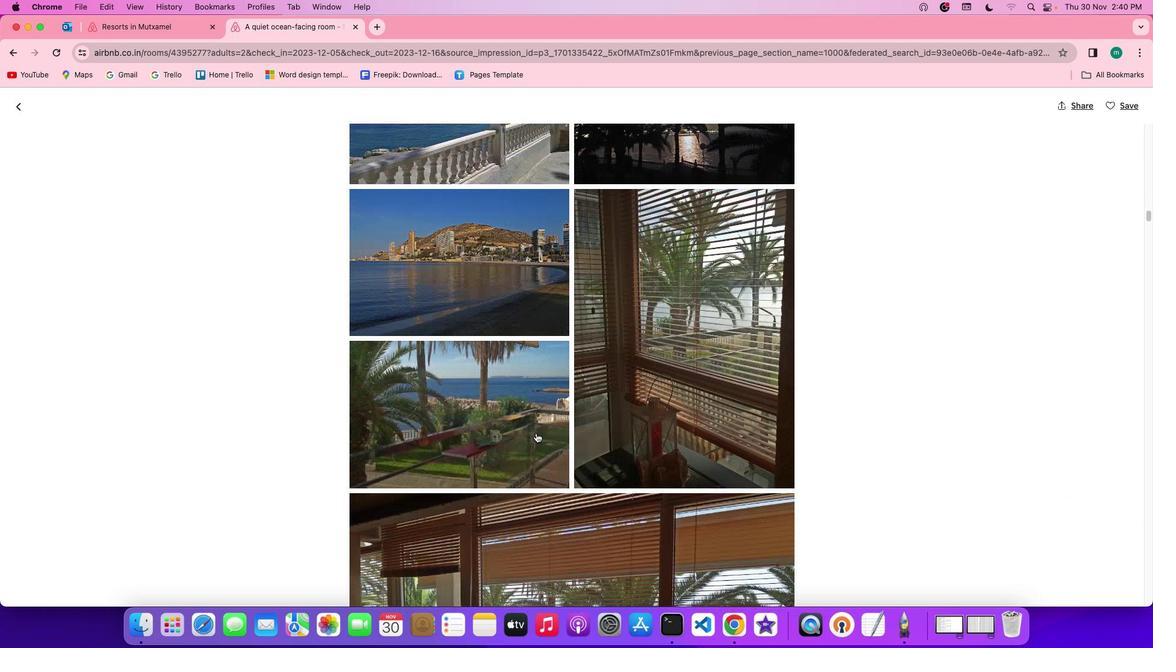 
Action: Mouse scrolled (540, 437) with delta (3, 1)
Screenshot: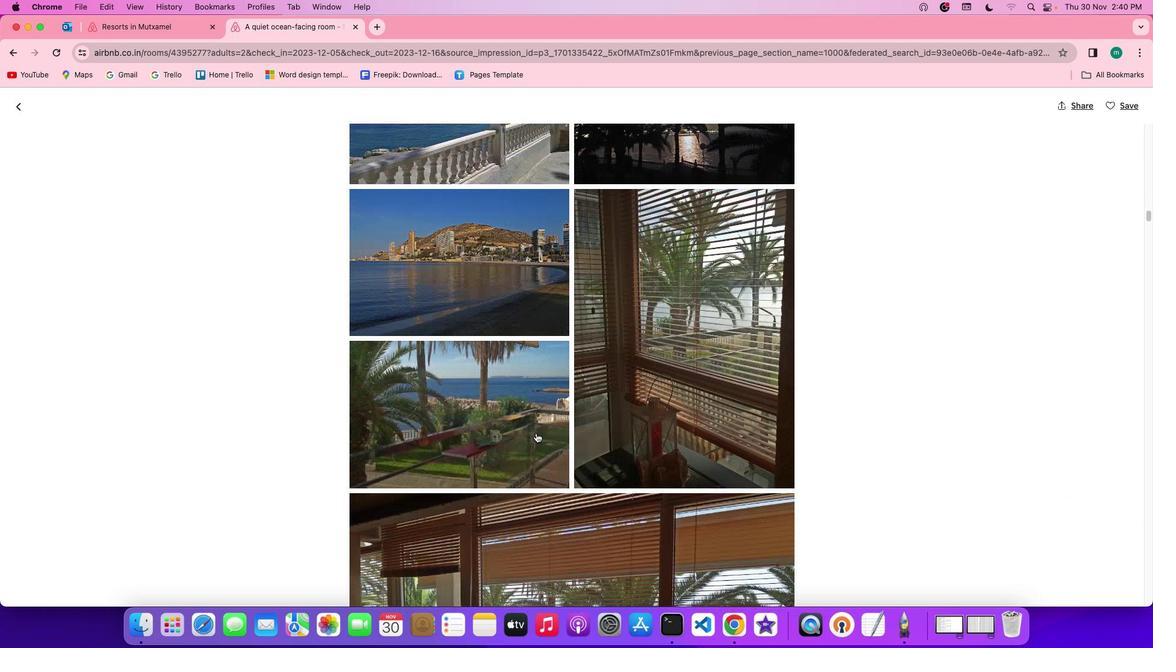 
Action: Mouse scrolled (540, 437) with delta (3, 0)
Screenshot: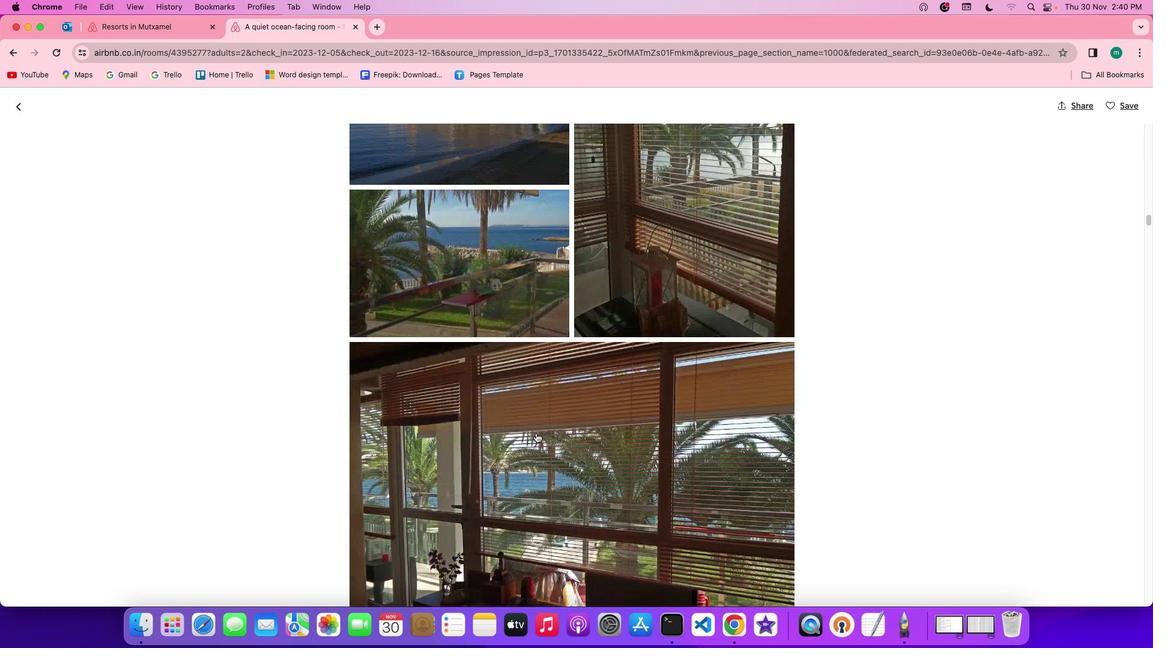
Action: Mouse scrolled (540, 437) with delta (3, 3)
Screenshot: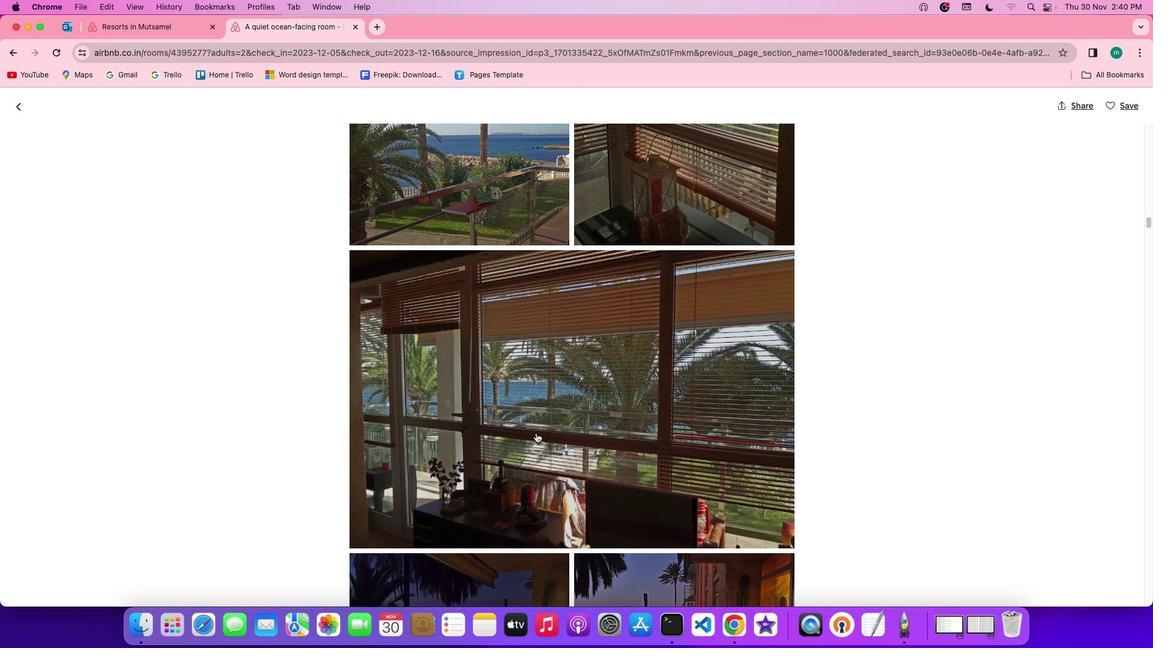 
Action: Mouse scrolled (540, 437) with delta (3, 3)
Screenshot: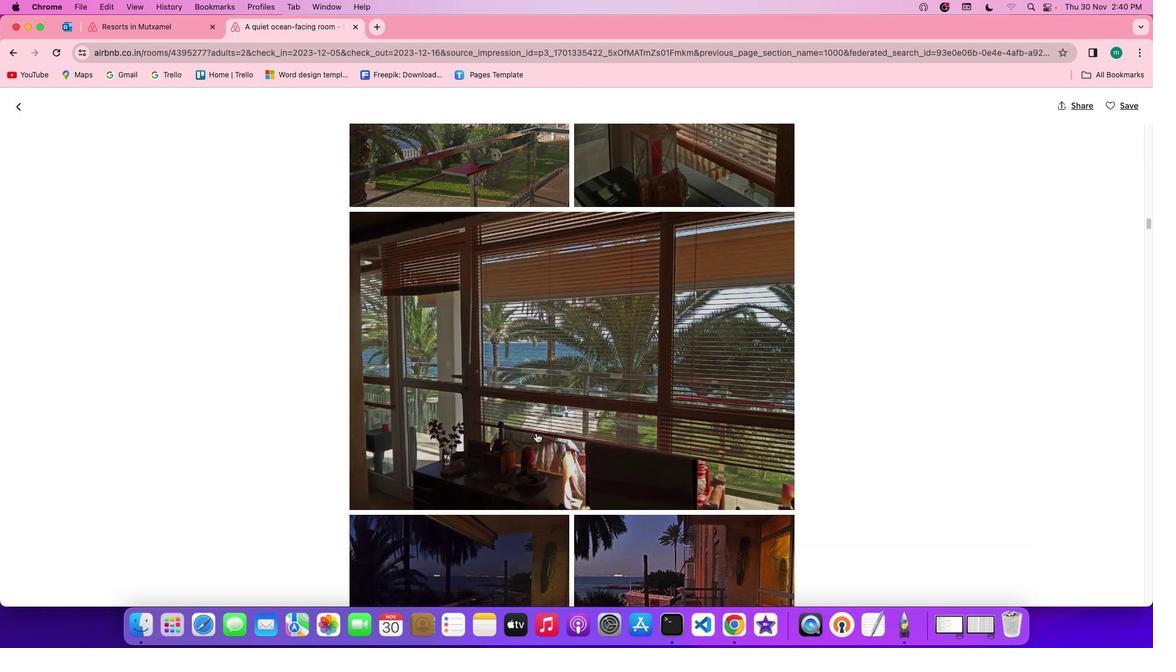 
Action: Mouse scrolled (540, 437) with delta (3, 2)
Screenshot: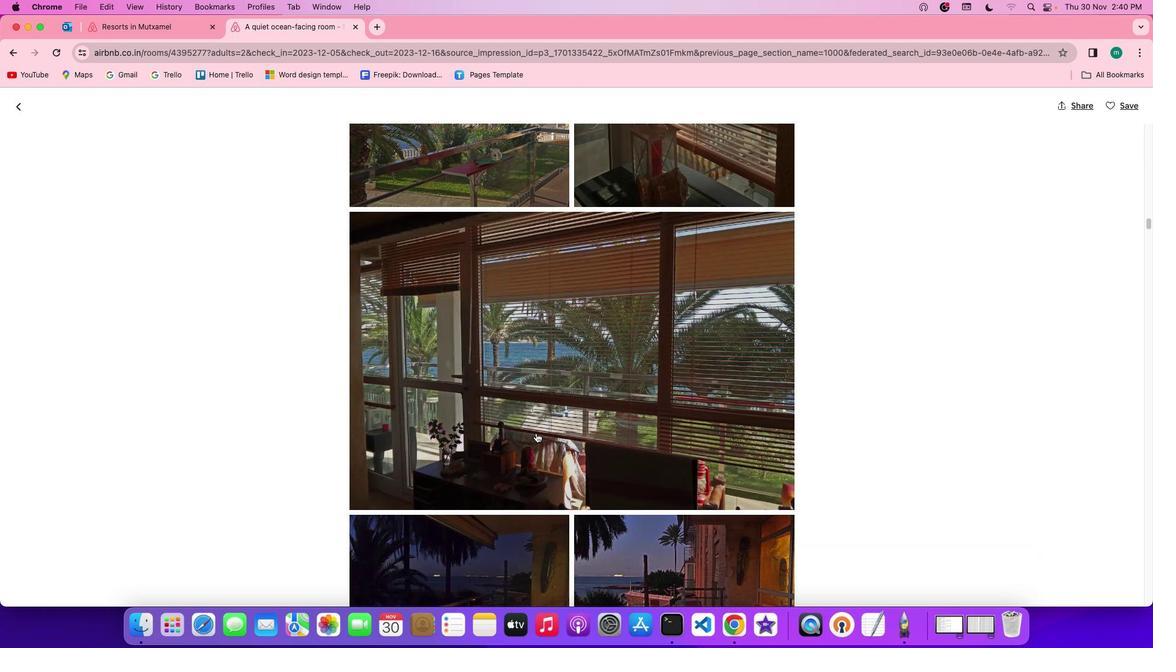 
Action: Mouse scrolled (540, 437) with delta (3, 1)
Screenshot: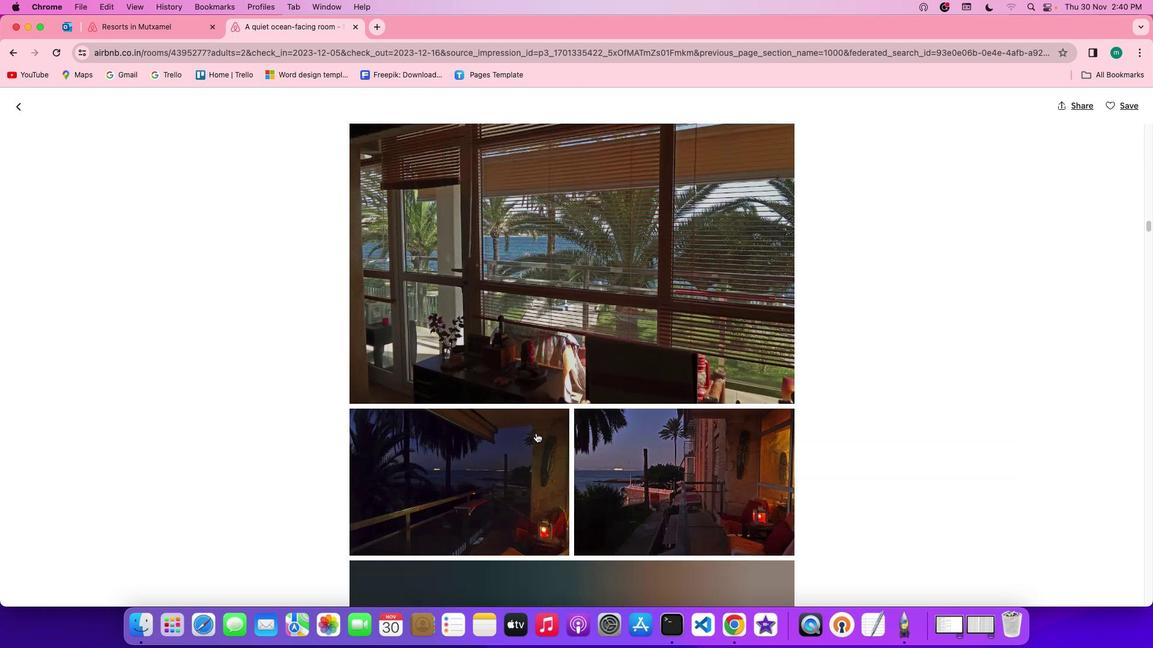 
Action: Mouse scrolled (540, 437) with delta (3, 0)
Screenshot: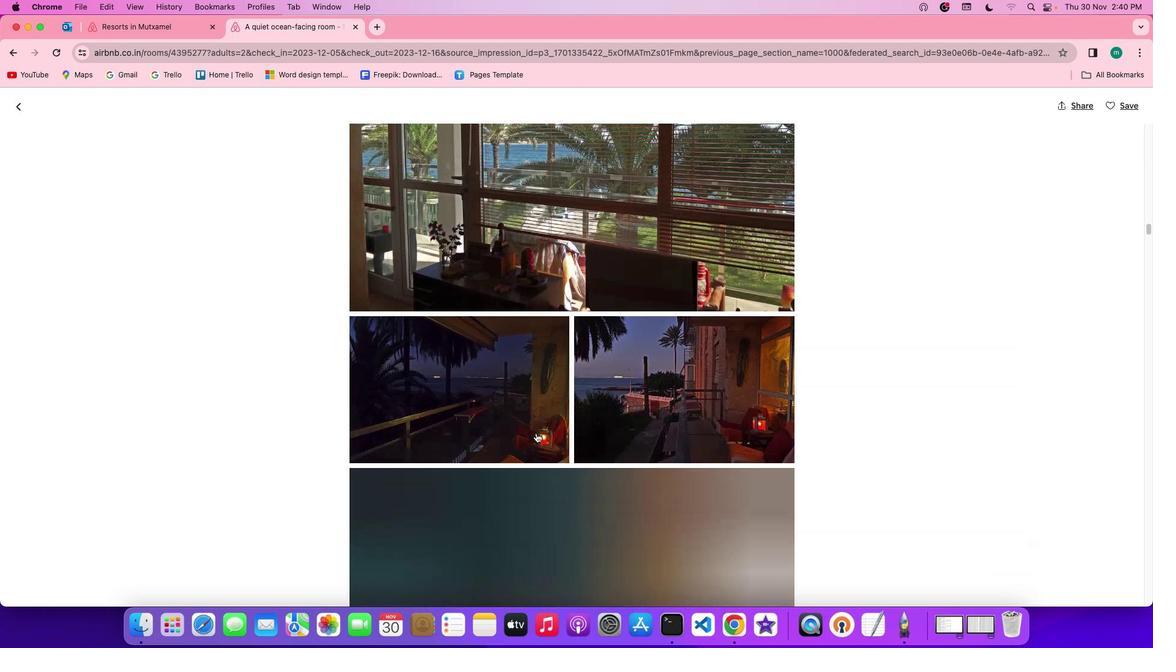 
Action: Mouse scrolled (540, 437) with delta (3, 3)
Screenshot: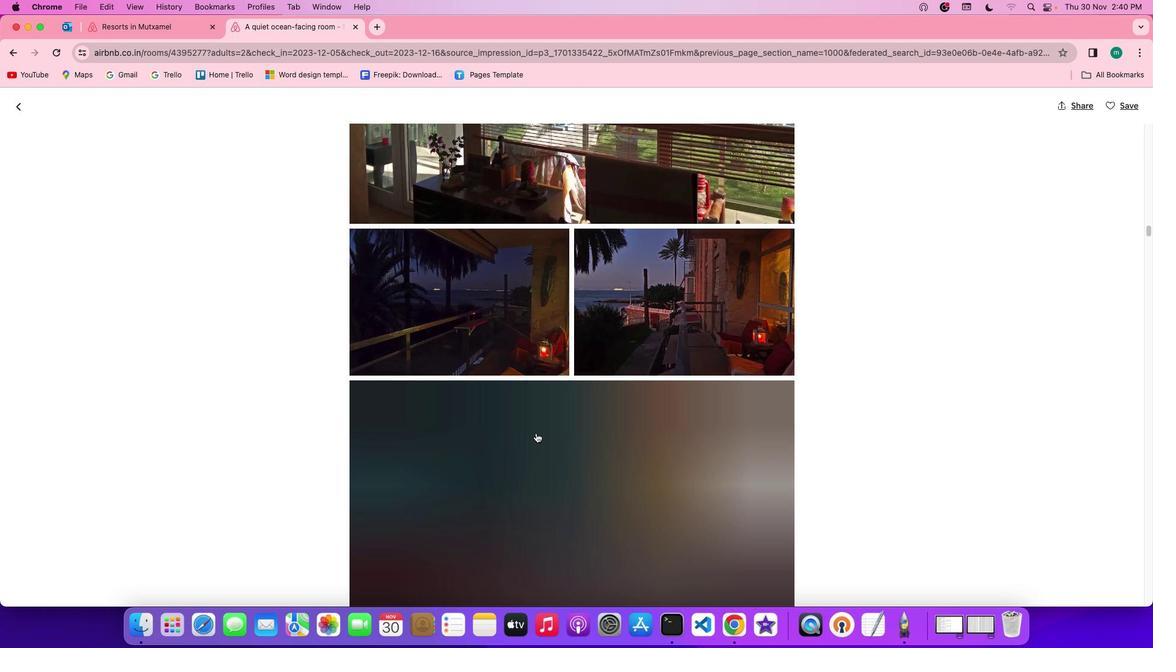 
Action: Mouse scrolled (540, 437) with delta (3, 3)
Screenshot: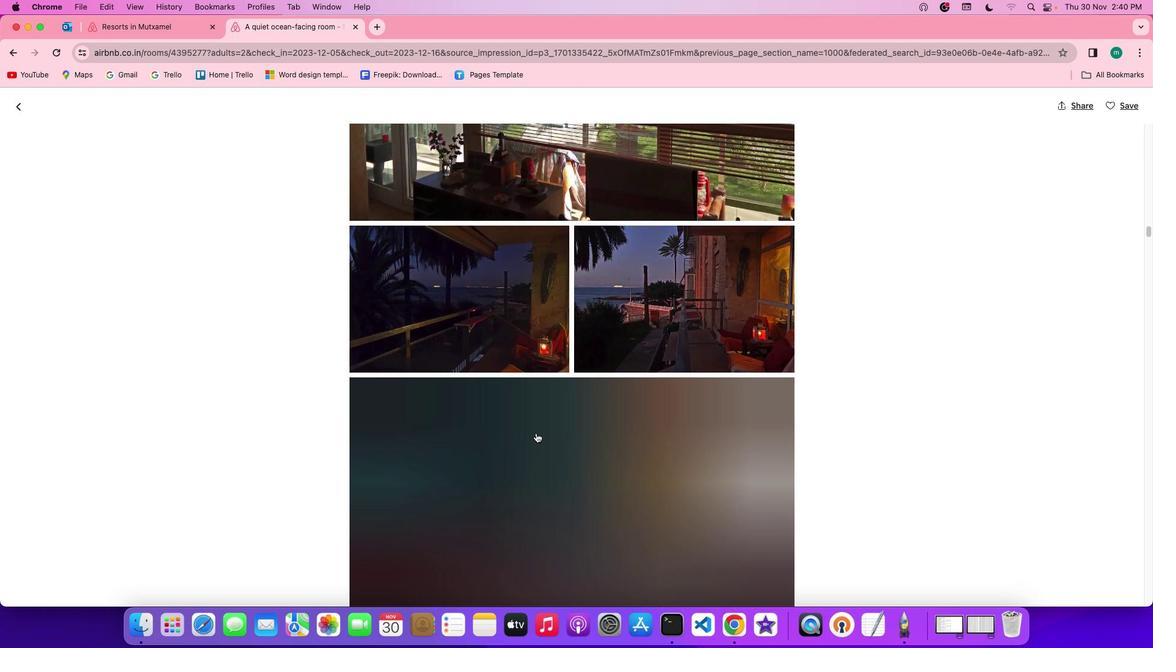
Action: Mouse scrolled (540, 437) with delta (3, 3)
Screenshot: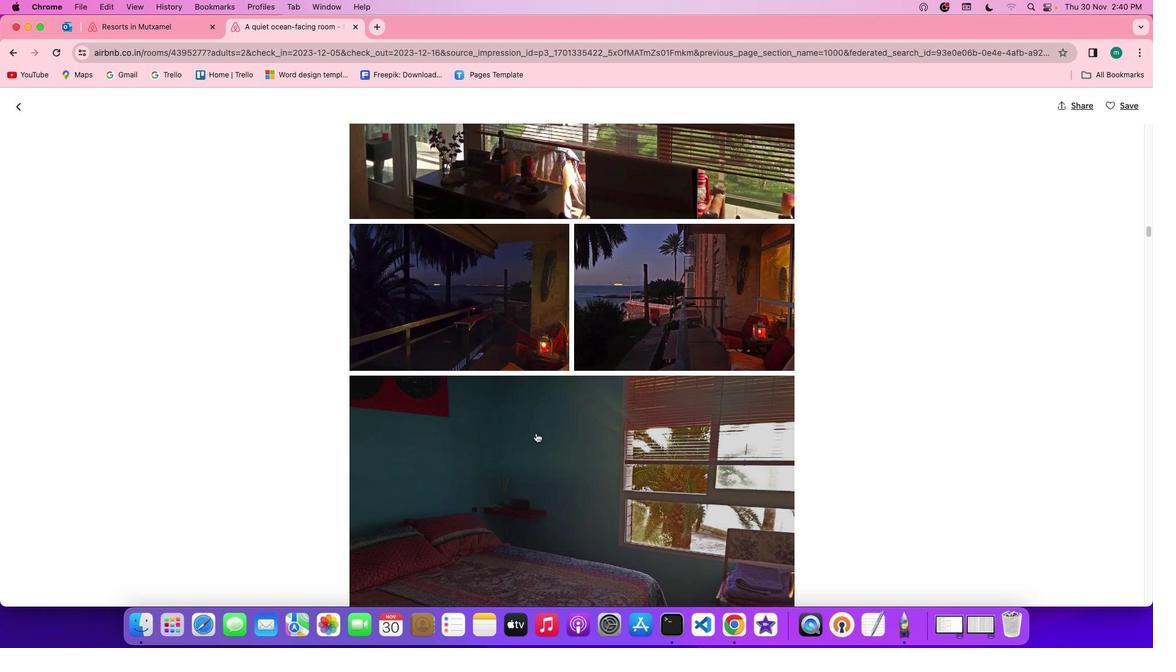 
Action: Mouse scrolled (540, 437) with delta (3, 3)
Screenshot: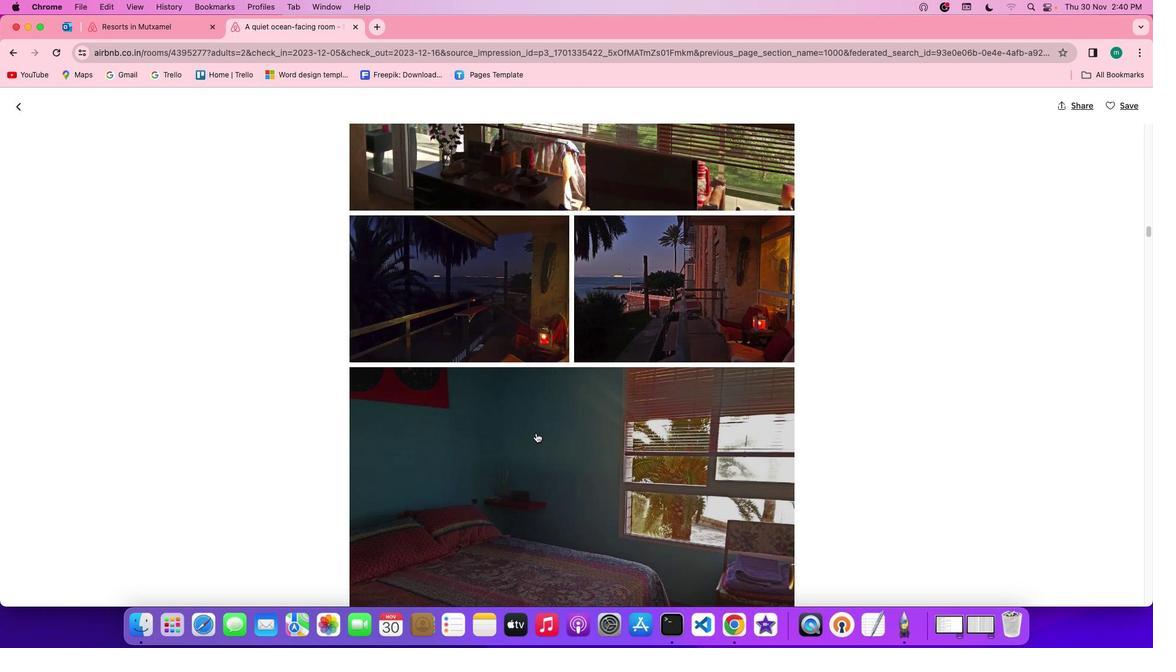 
Action: Mouse scrolled (540, 437) with delta (3, 3)
Screenshot: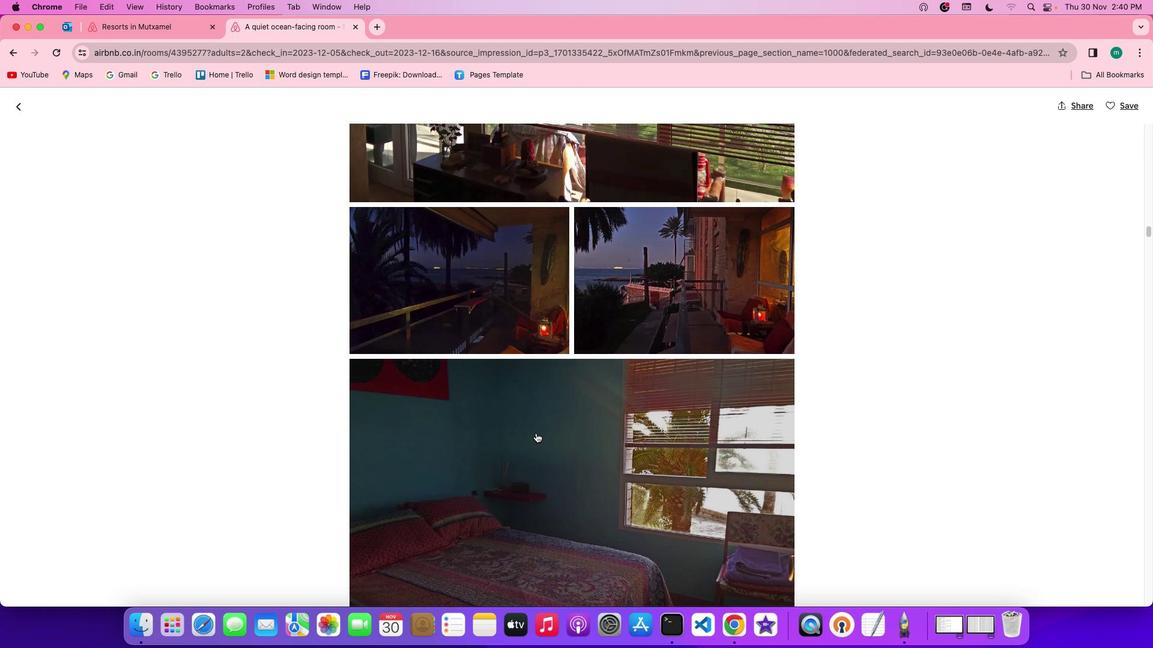 
Action: Mouse scrolled (540, 437) with delta (3, 3)
Screenshot: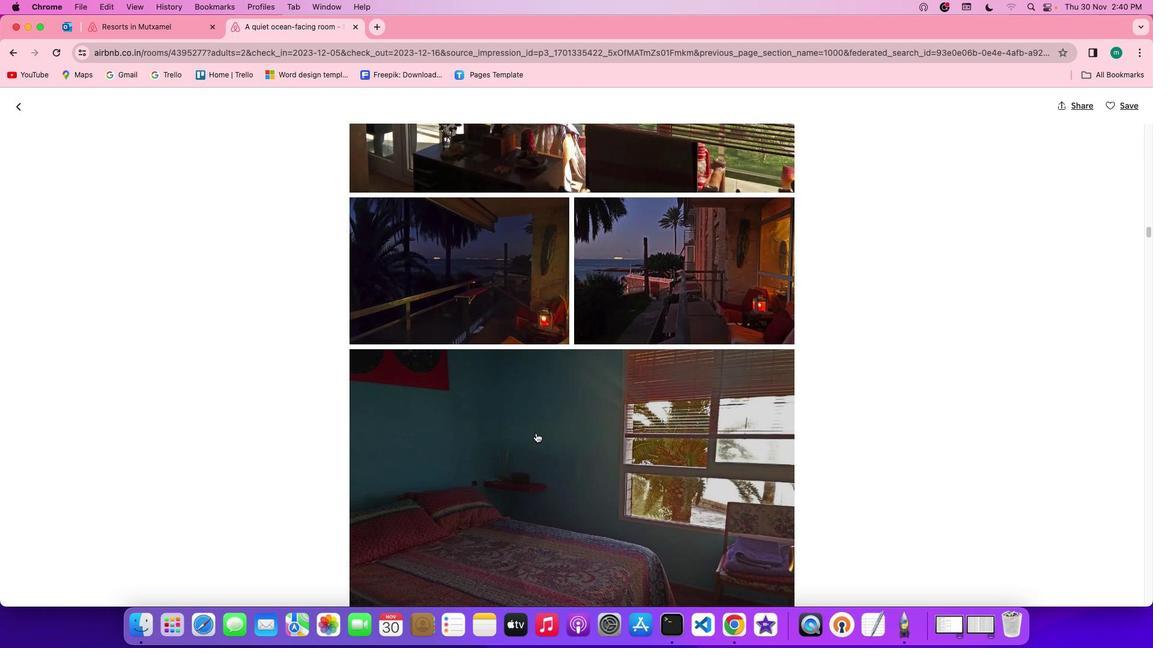 
Action: Mouse scrolled (540, 437) with delta (3, 3)
Screenshot: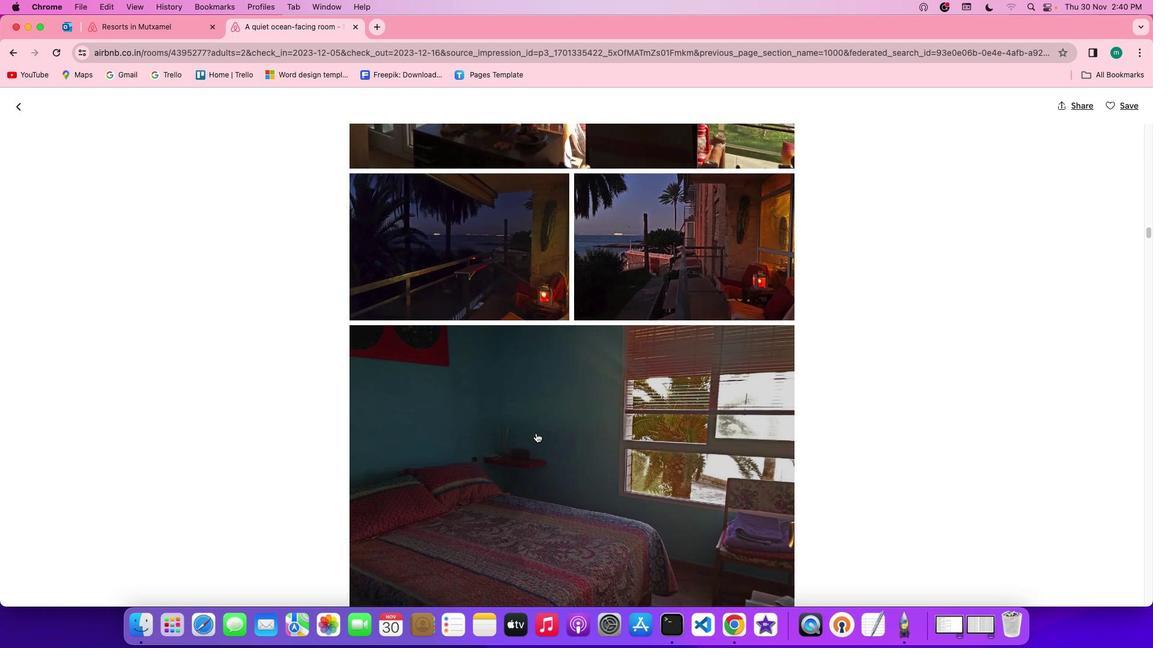 
Action: Mouse scrolled (540, 437) with delta (3, 2)
Screenshot: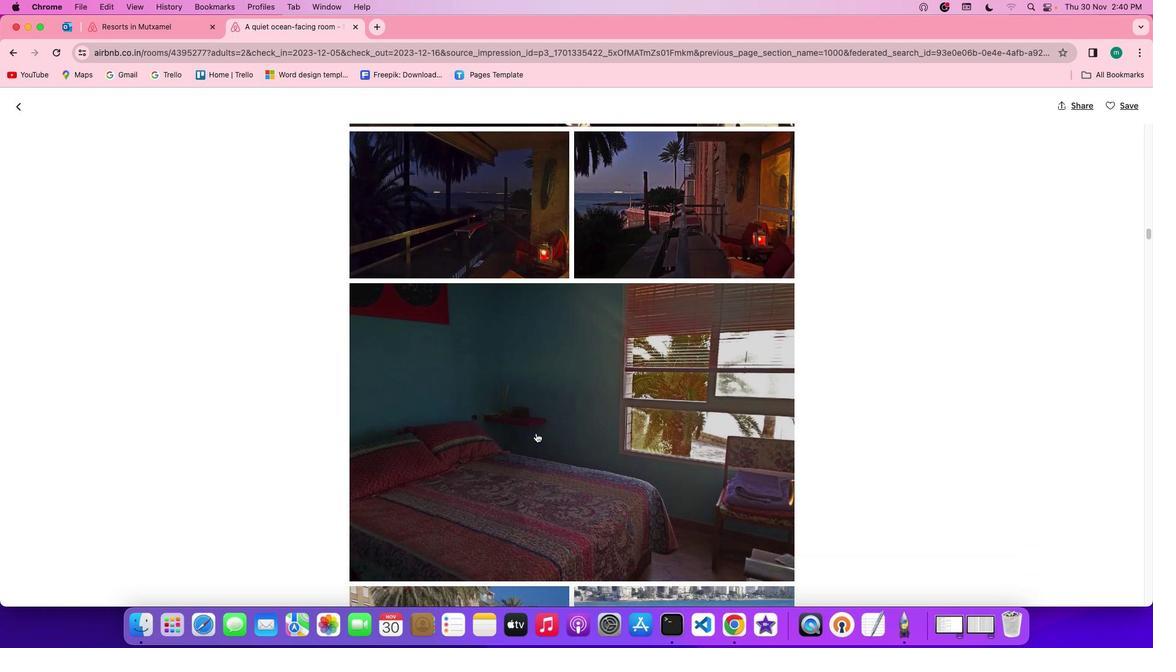 
Action: Mouse scrolled (540, 437) with delta (3, 3)
Screenshot: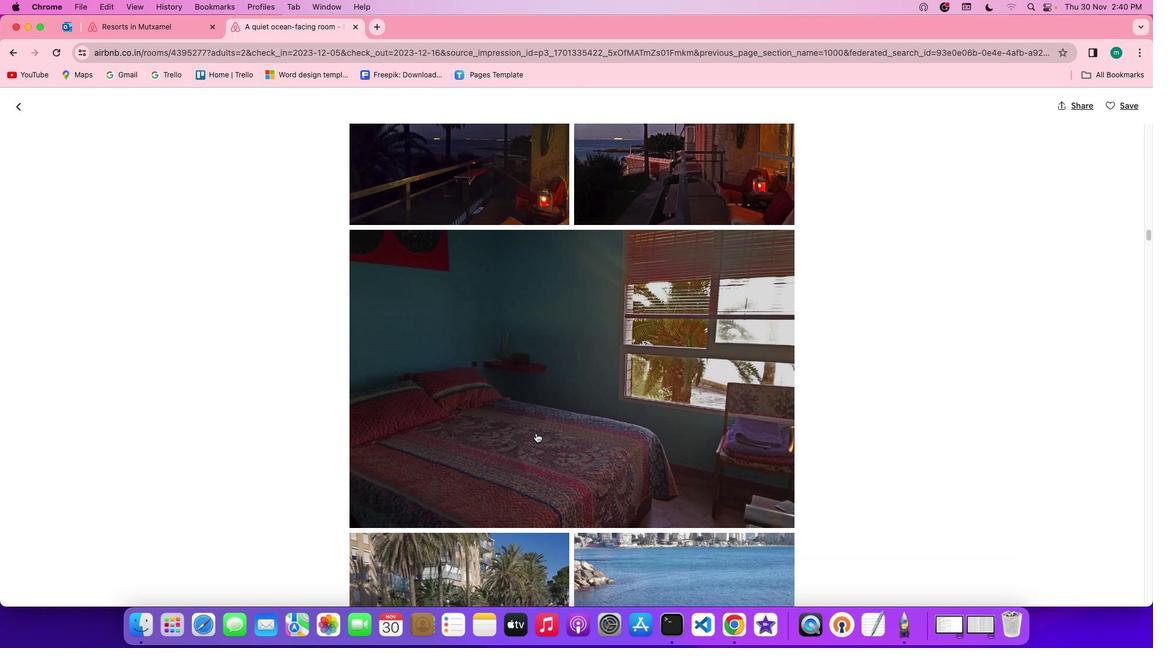 
Action: Mouse scrolled (540, 437) with delta (3, 3)
Screenshot: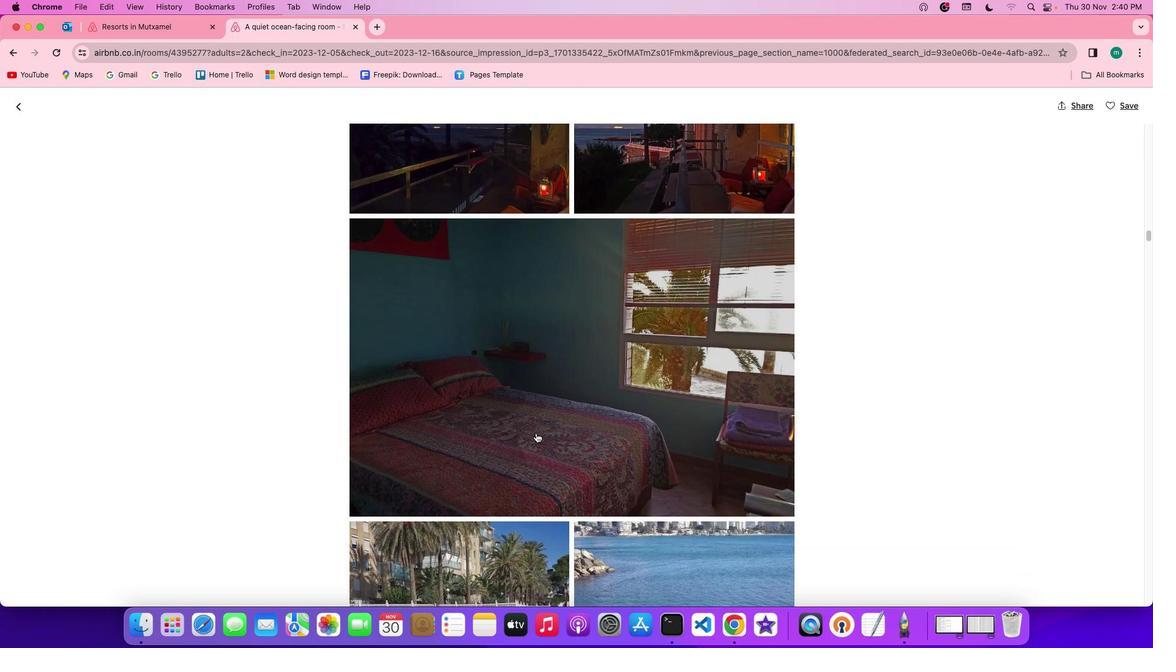 
Action: Mouse scrolled (540, 437) with delta (3, 2)
Screenshot: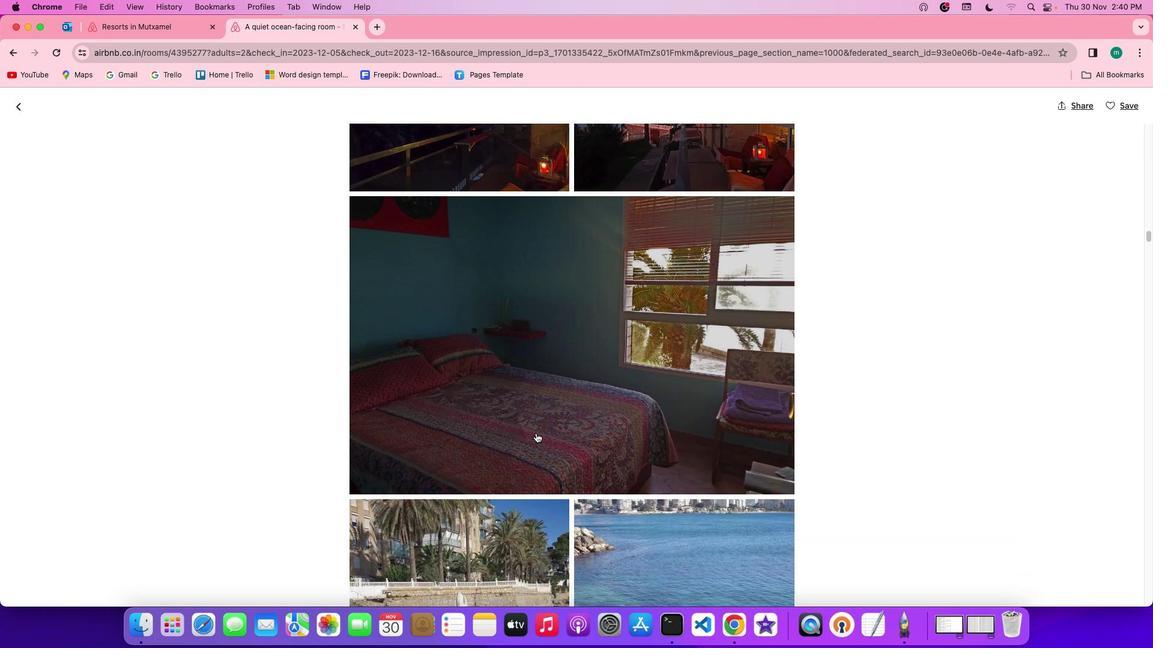 
Action: Mouse scrolled (540, 437) with delta (3, 3)
Screenshot: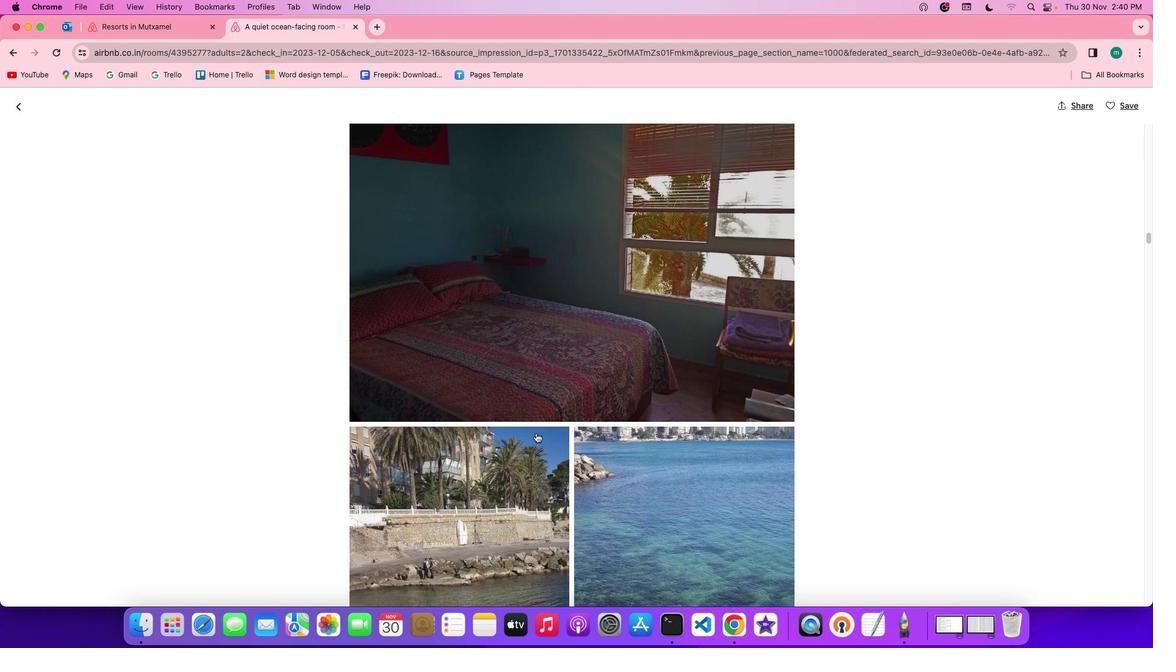 
Action: Mouse scrolled (540, 437) with delta (3, 3)
Screenshot: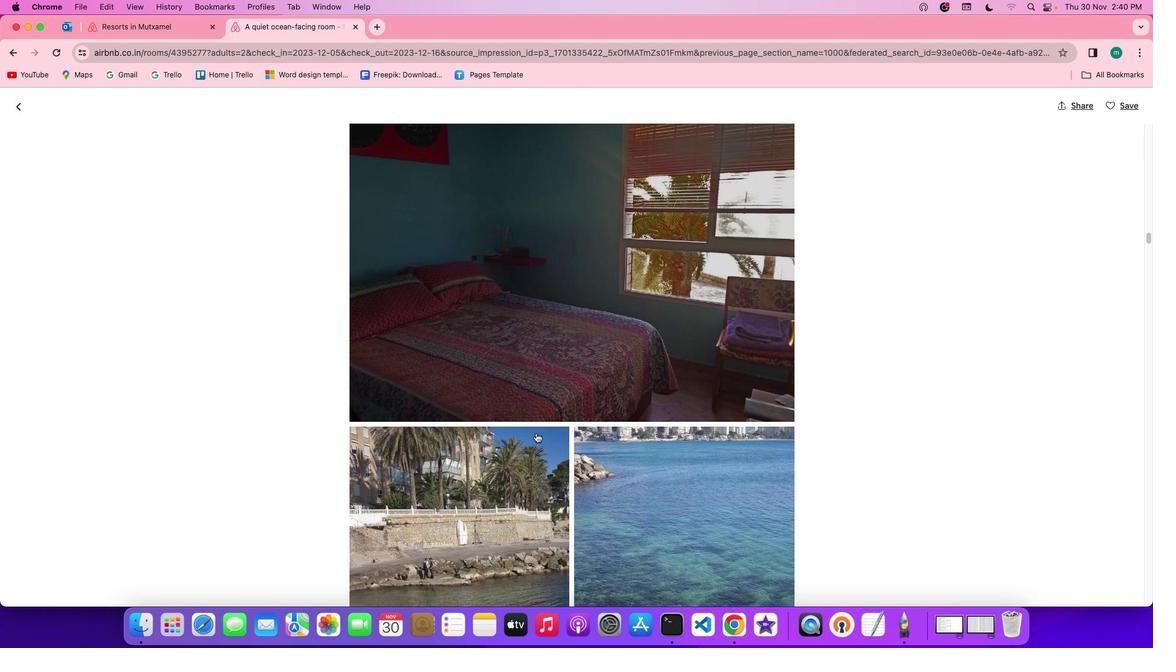 
Action: Mouse scrolled (540, 437) with delta (3, 1)
Screenshot: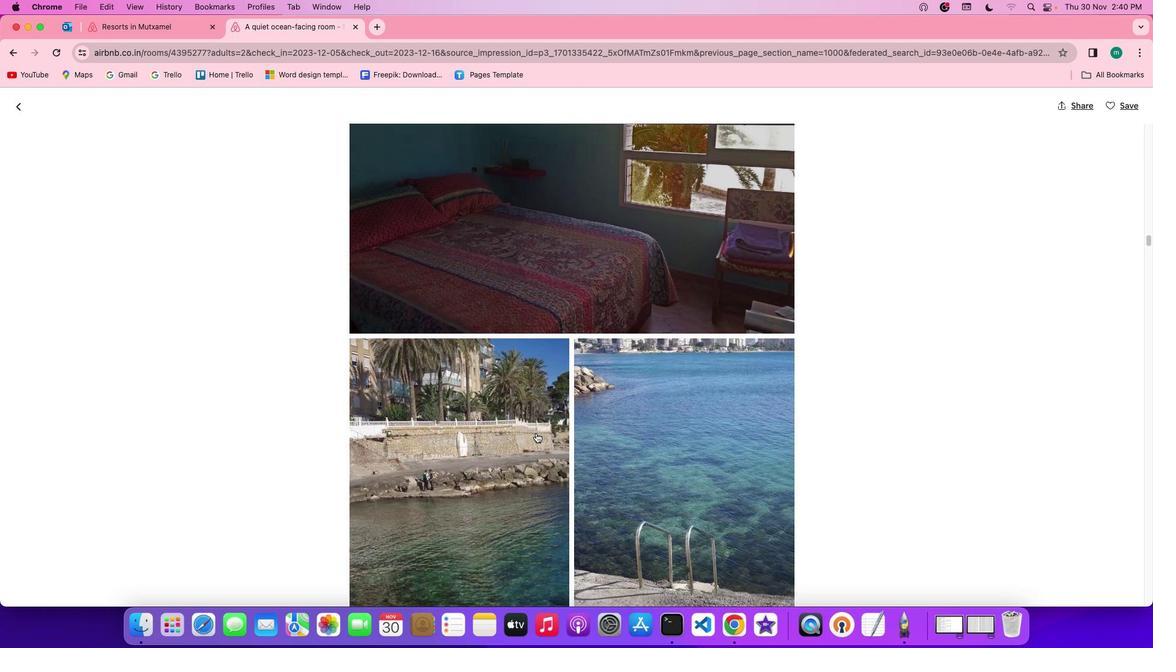 
Action: Mouse scrolled (540, 437) with delta (3, 0)
Screenshot: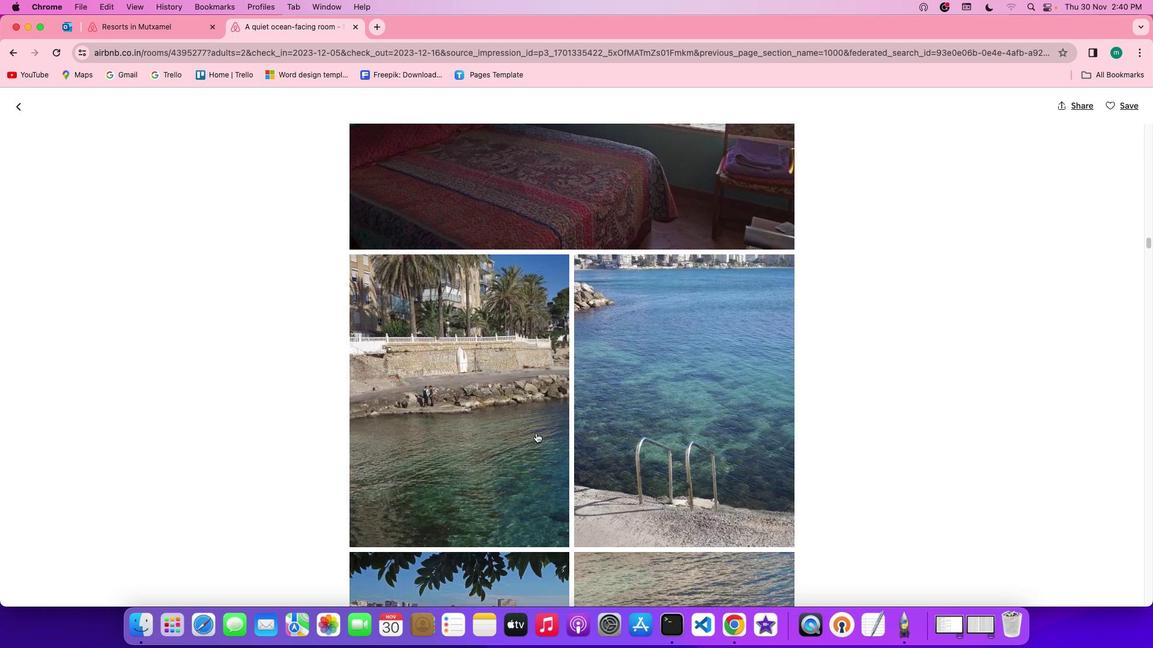 
Action: Mouse scrolled (540, 437) with delta (3, 3)
Screenshot: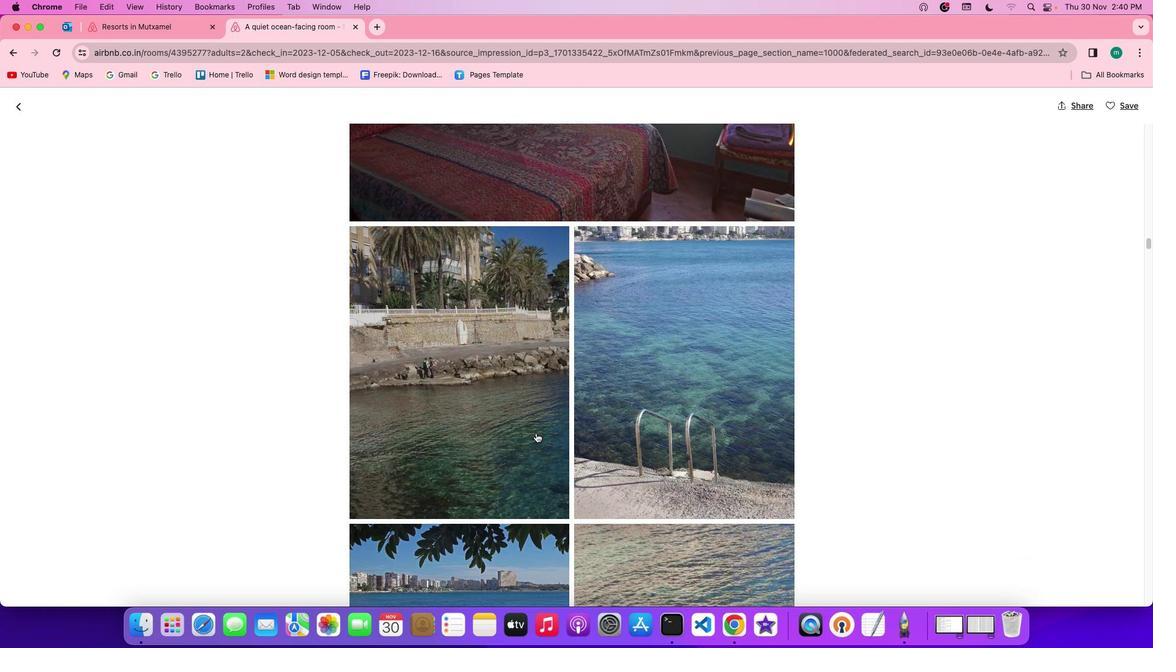 
Action: Mouse scrolled (540, 437) with delta (3, 3)
Screenshot: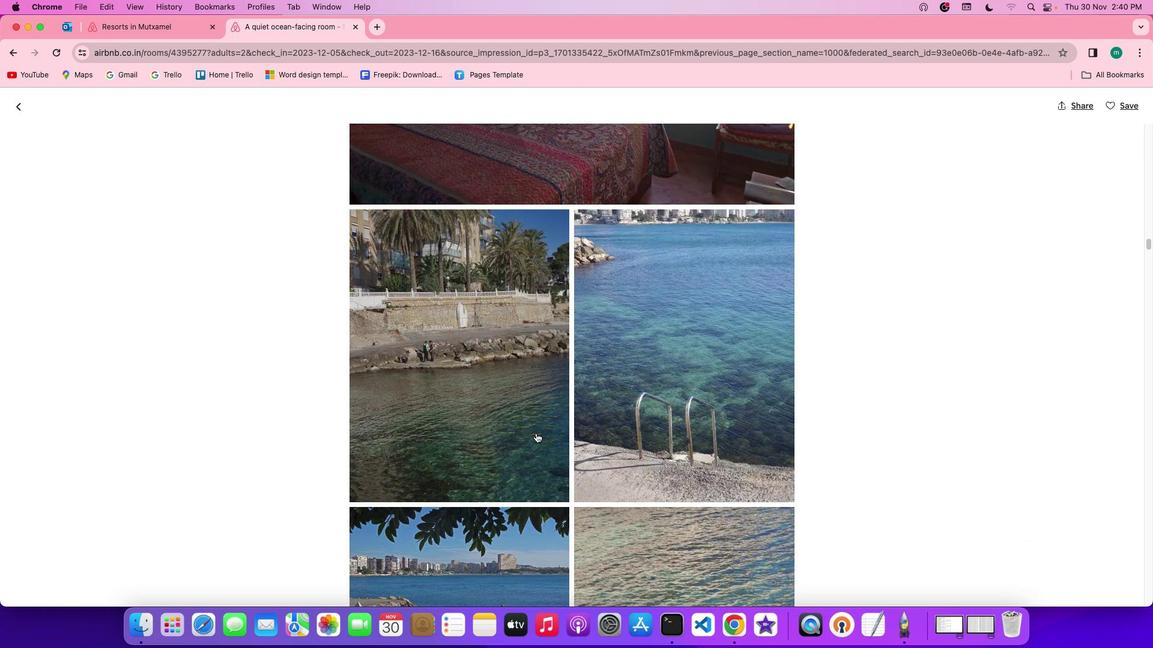
Action: Mouse scrolled (540, 437) with delta (3, 1)
Screenshot: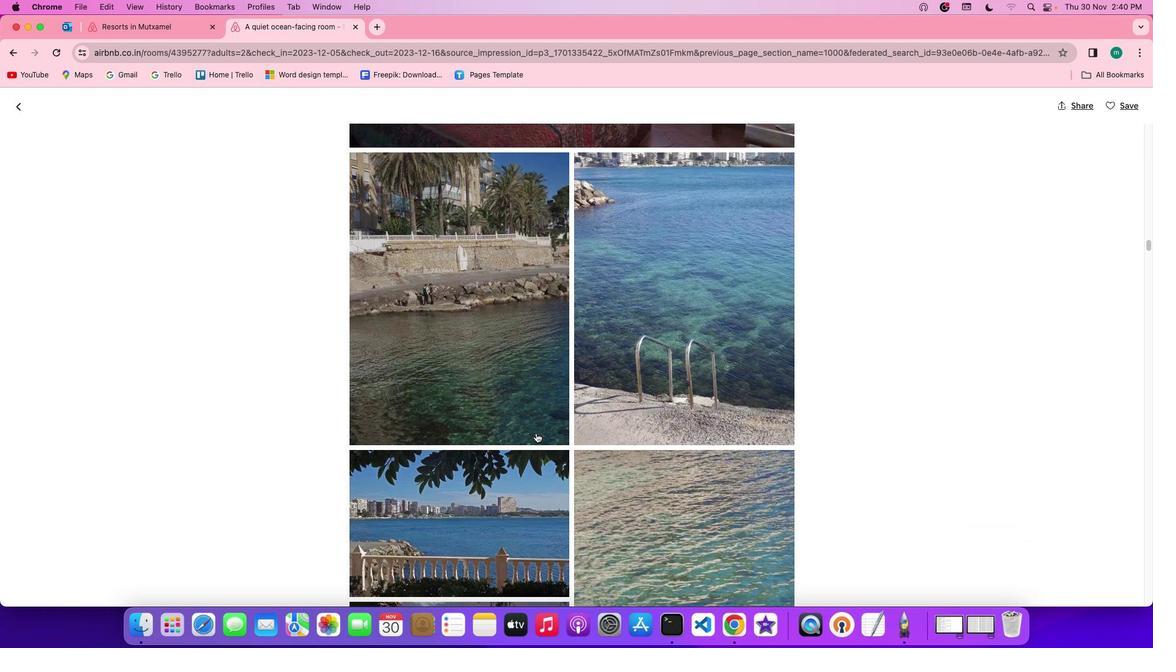 
Action: Mouse scrolled (540, 437) with delta (3, 1)
Screenshot: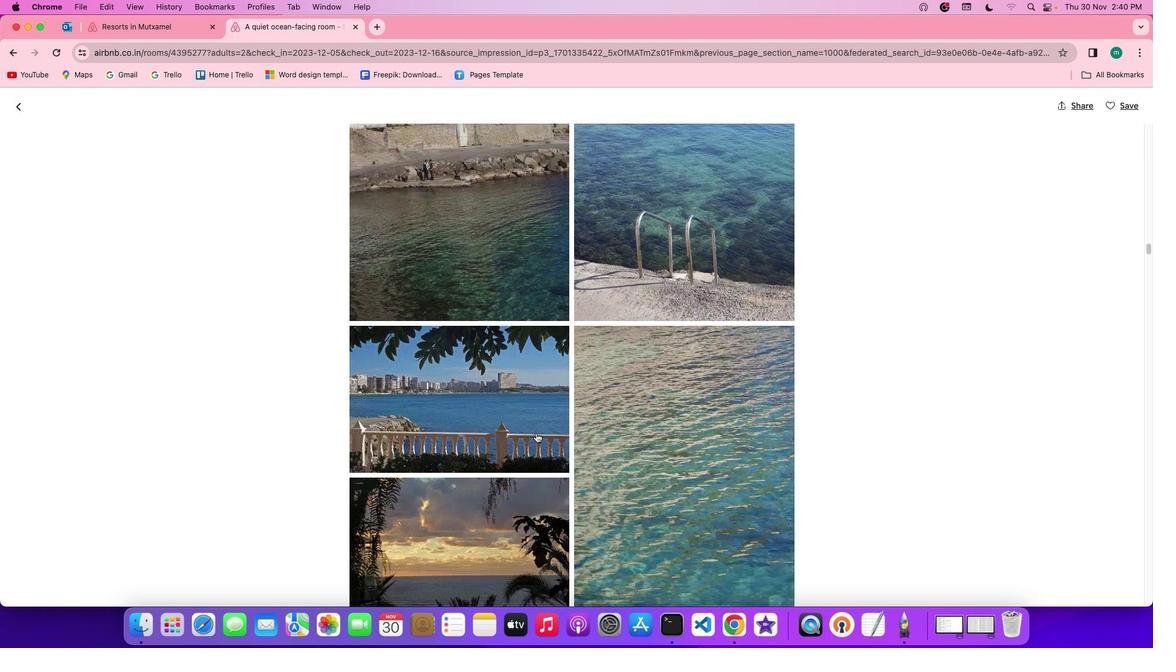 
Action: Mouse scrolled (540, 437) with delta (3, 0)
Screenshot: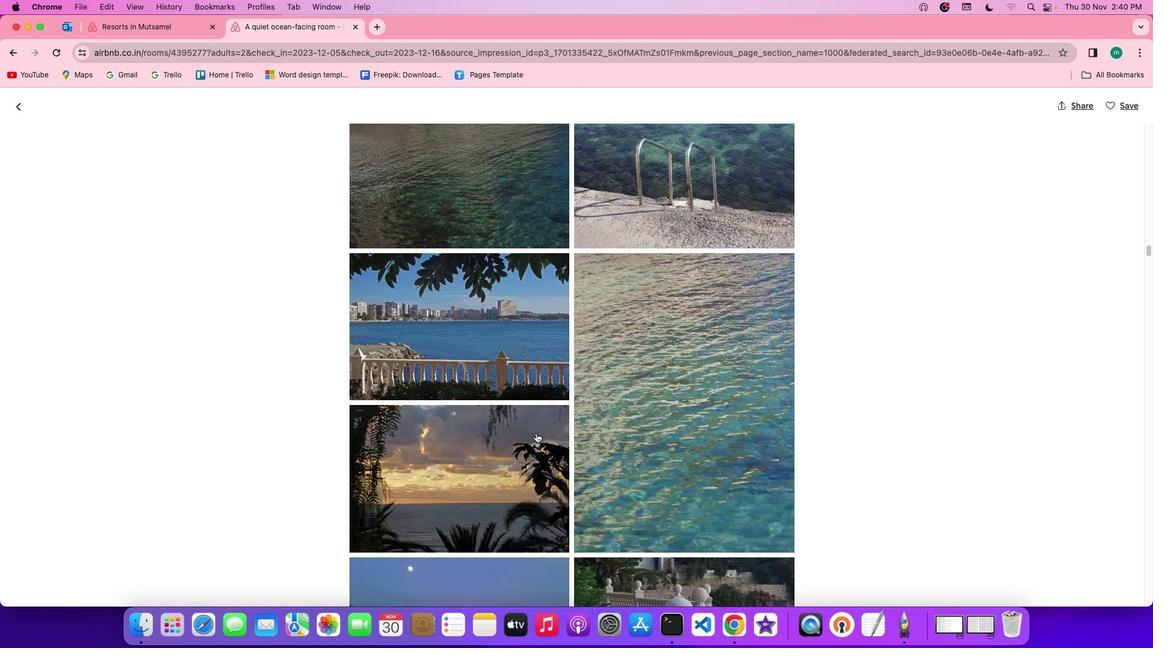 
Action: Mouse scrolled (540, 437) with delta (3, 3)
Screenshot: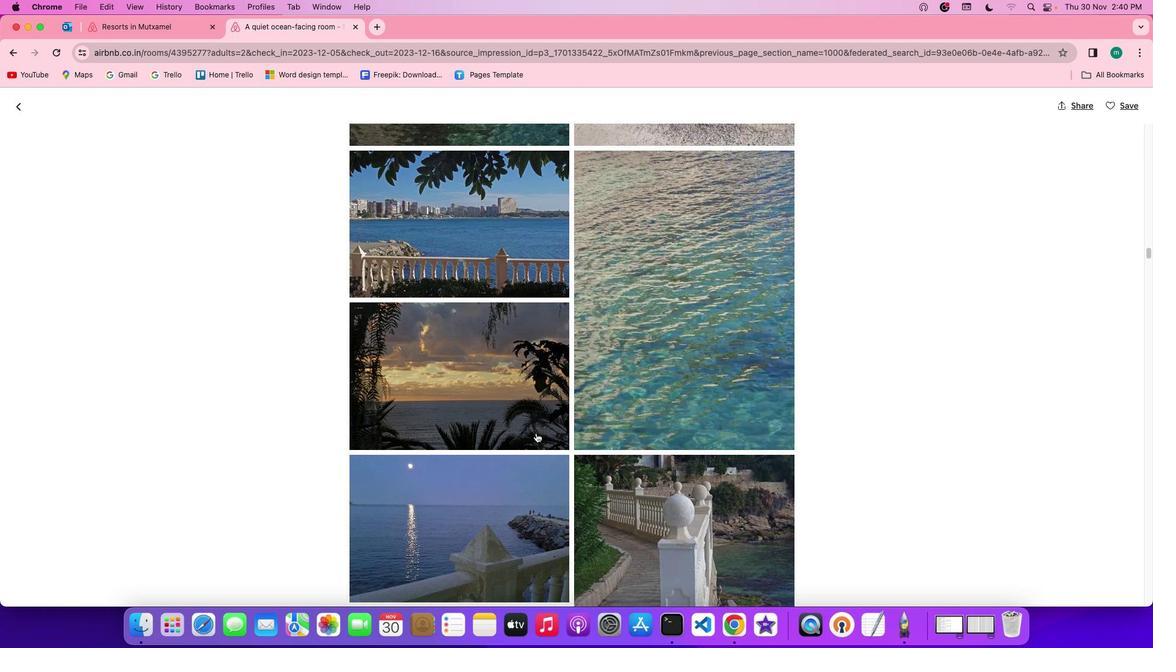 
Action: Mouse scrolled (540, 437) with delta (3, 3)
Screenshot: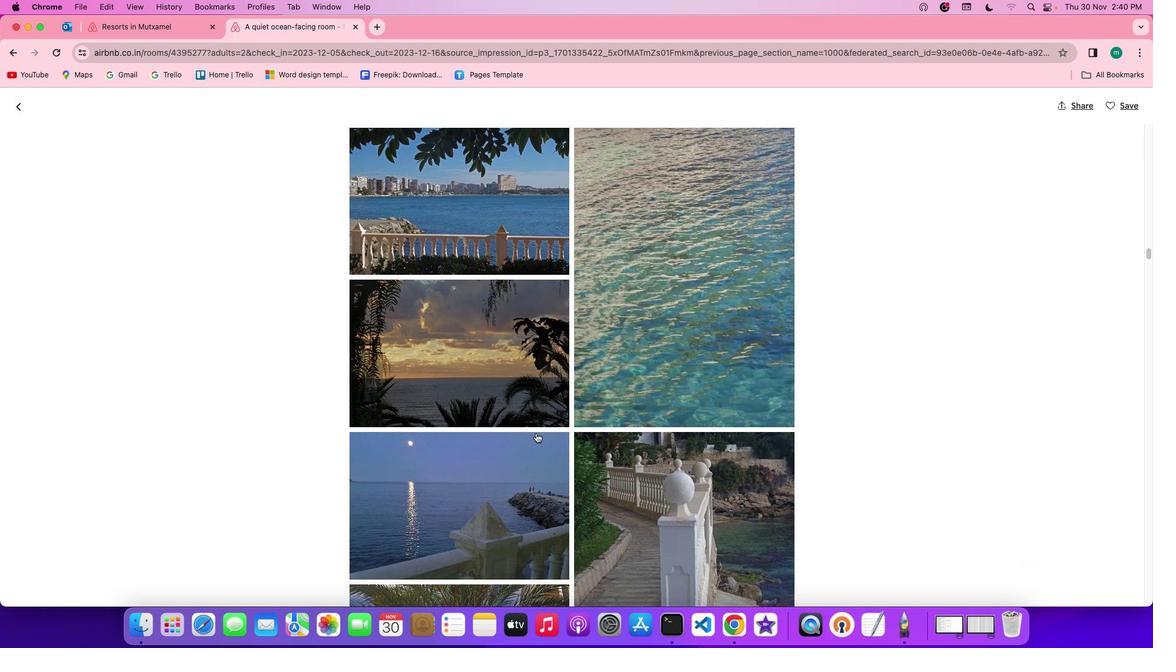 
Action: Mouse scrolled (540, 437) with delta (3, 1)
Screenshot: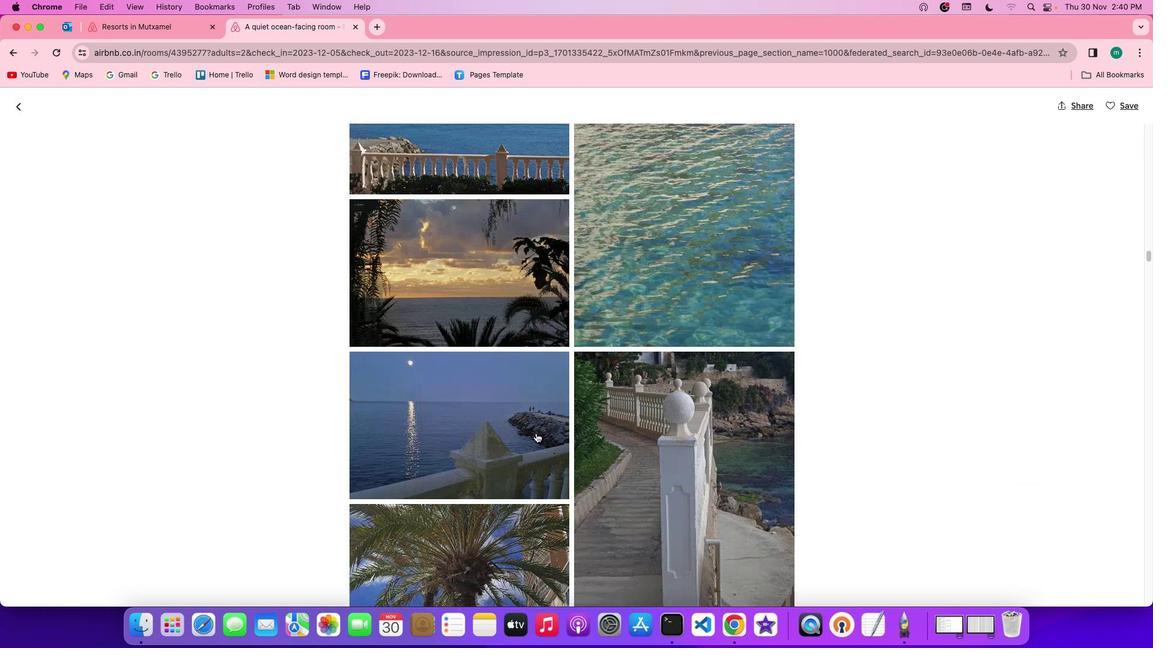 
Action: Mouse scrolled (540, 437) with delta (3, 0)
Screenshot: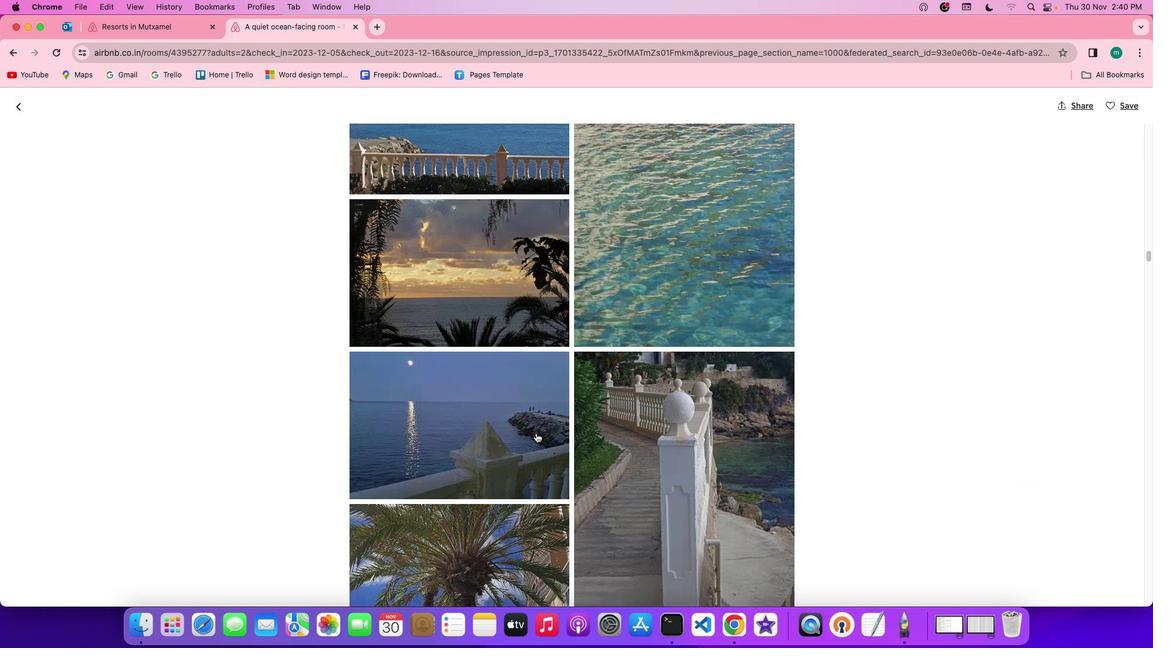 
Action: Mouse scrolled (540, 437) with delta (3, 0)
Screenshot: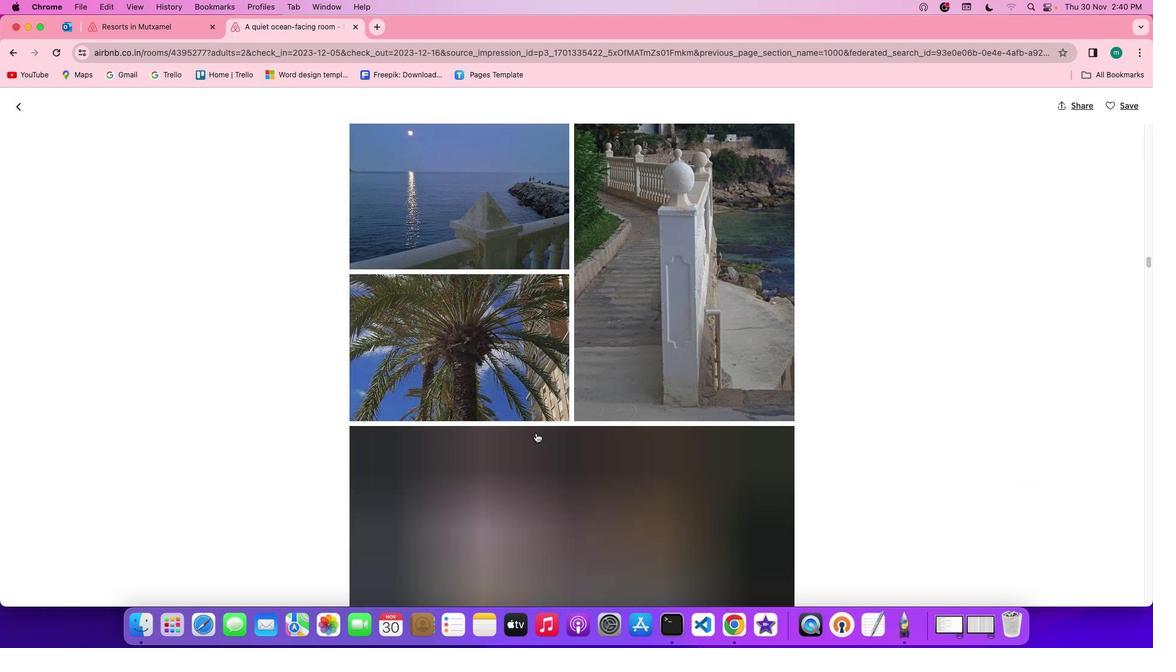 
Action: Mouse scrolled (540, 437) with delta (3, 3)
Screenshot: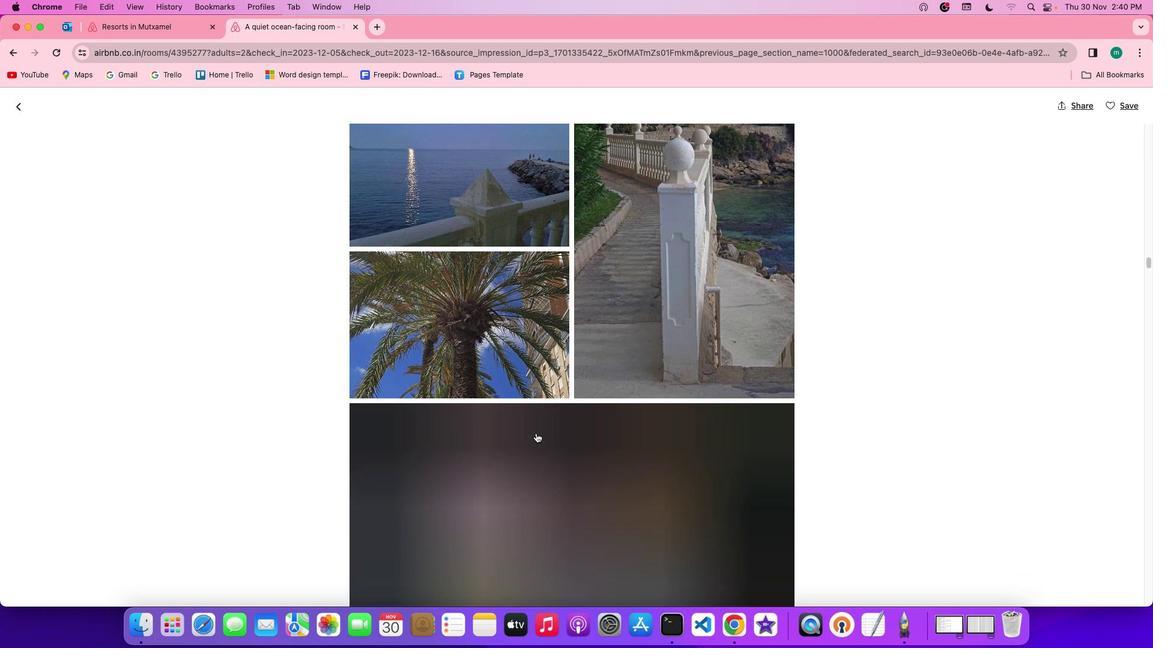 
Action: Mouse scrolled (540, 437) with delta (3, 3)
Screenshot: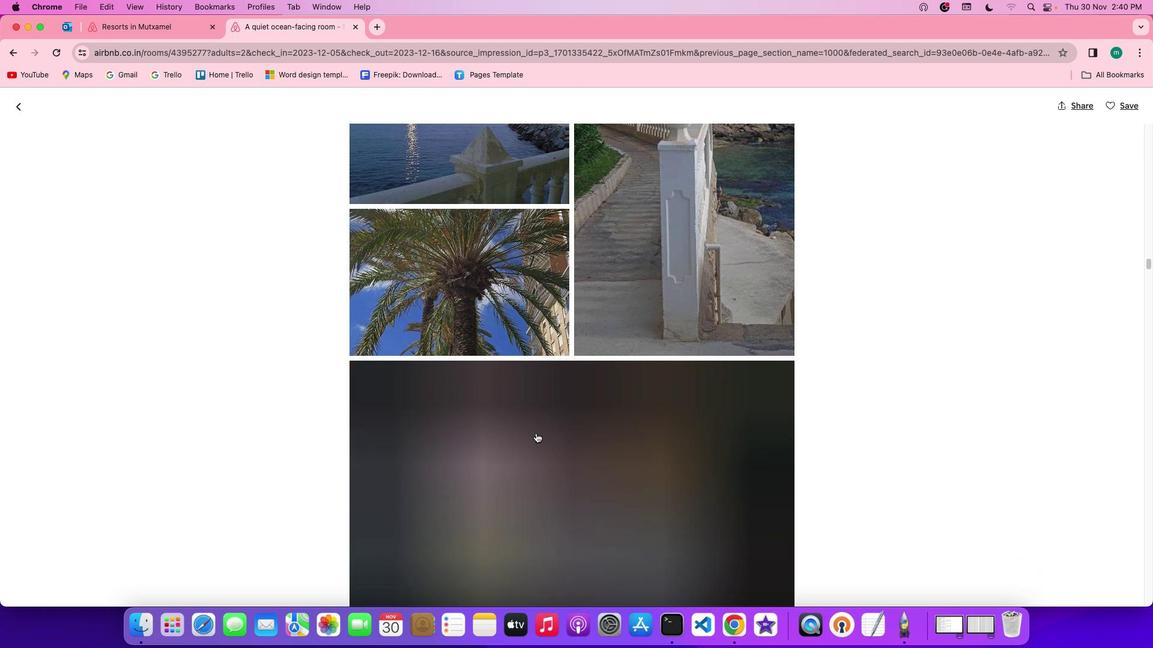 
Action: Mouse scrolled (540, 437) with delta (3, 1)
Screenshot: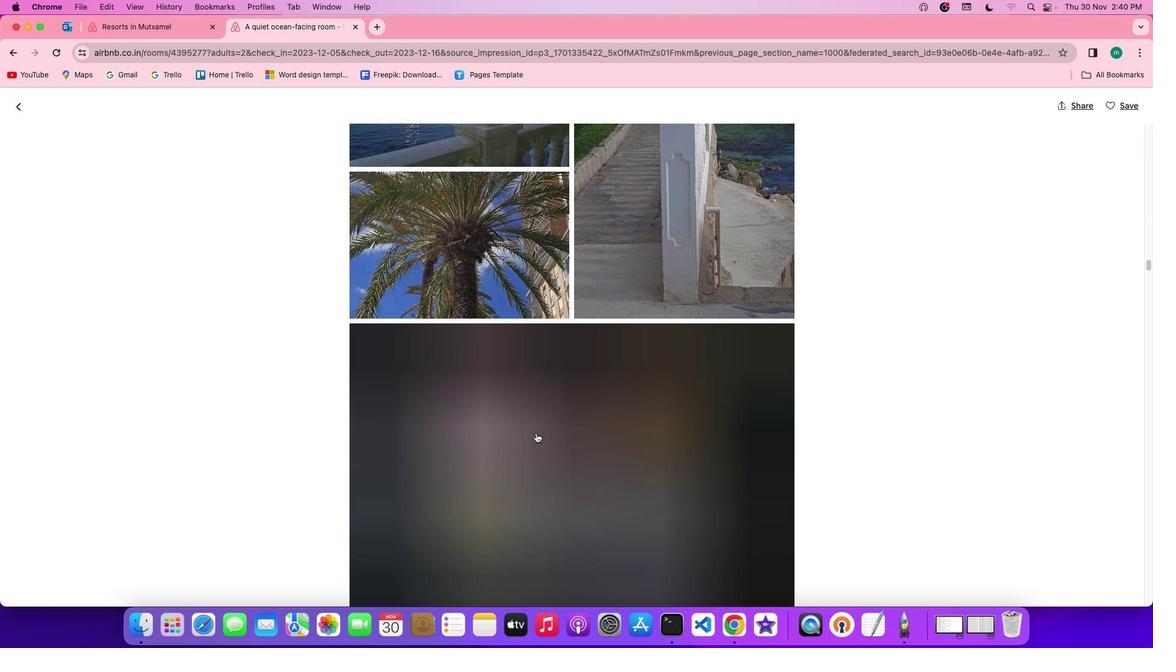 
Action: Mouse scrolled (540, 437) with delta (3, 1)
Screenshot: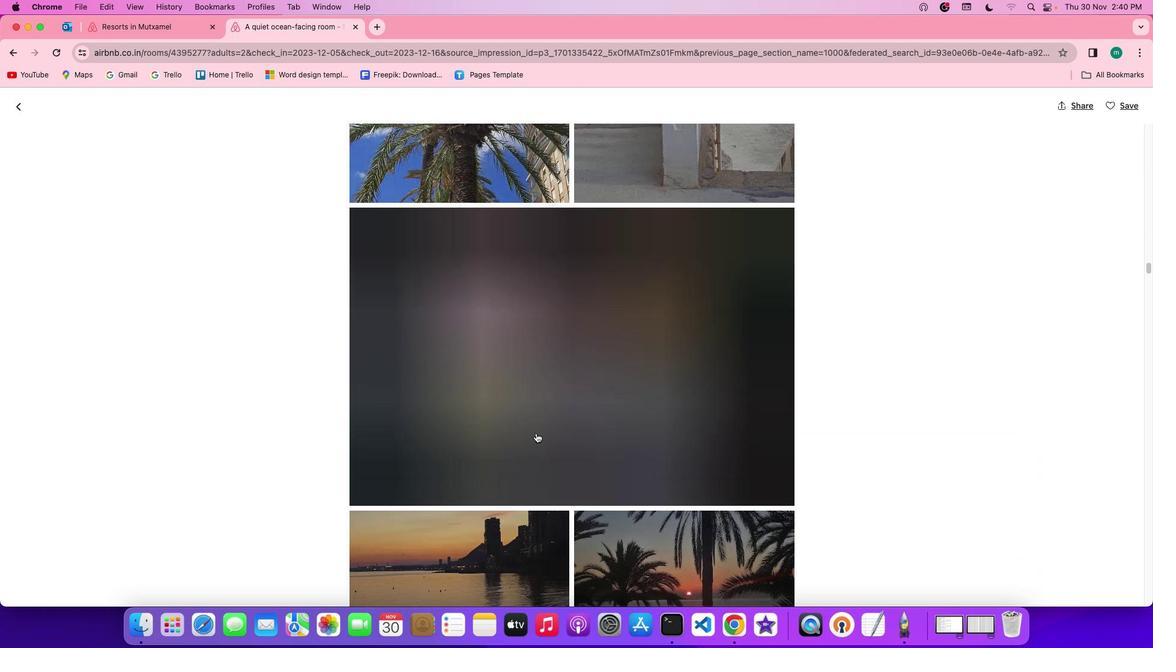 
Action: Mouse scrolled (540, 437) with delta (3, 0)
Screenshot: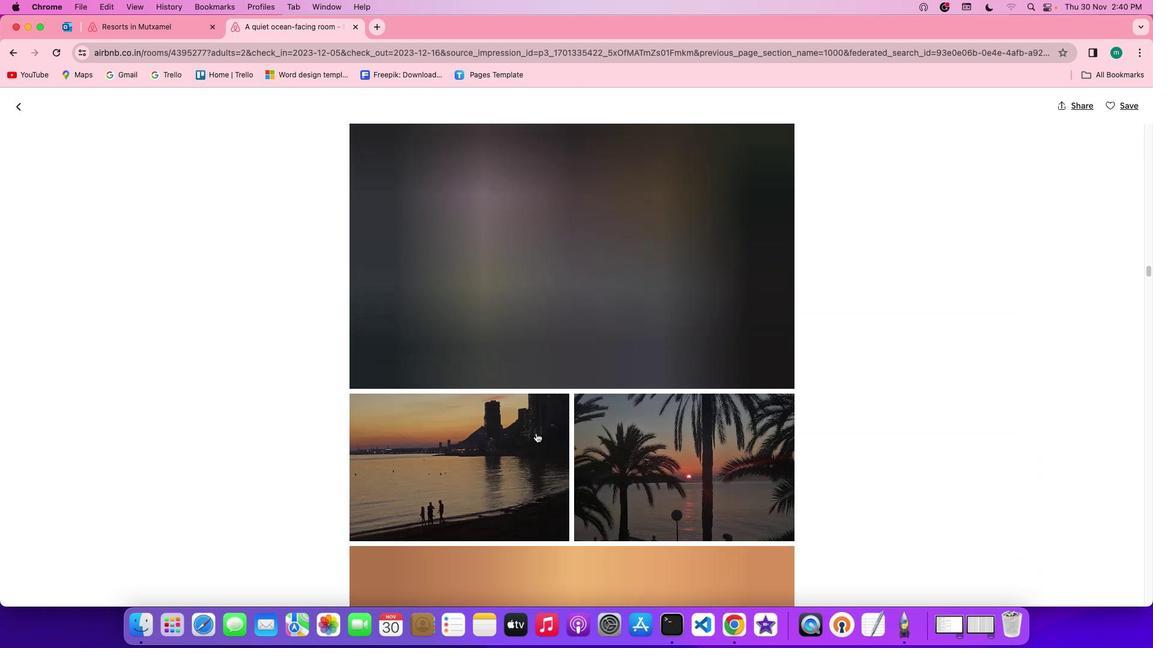 
Action: Mouse scrolled (540, 437) with delta (3, 3)
Screenshot: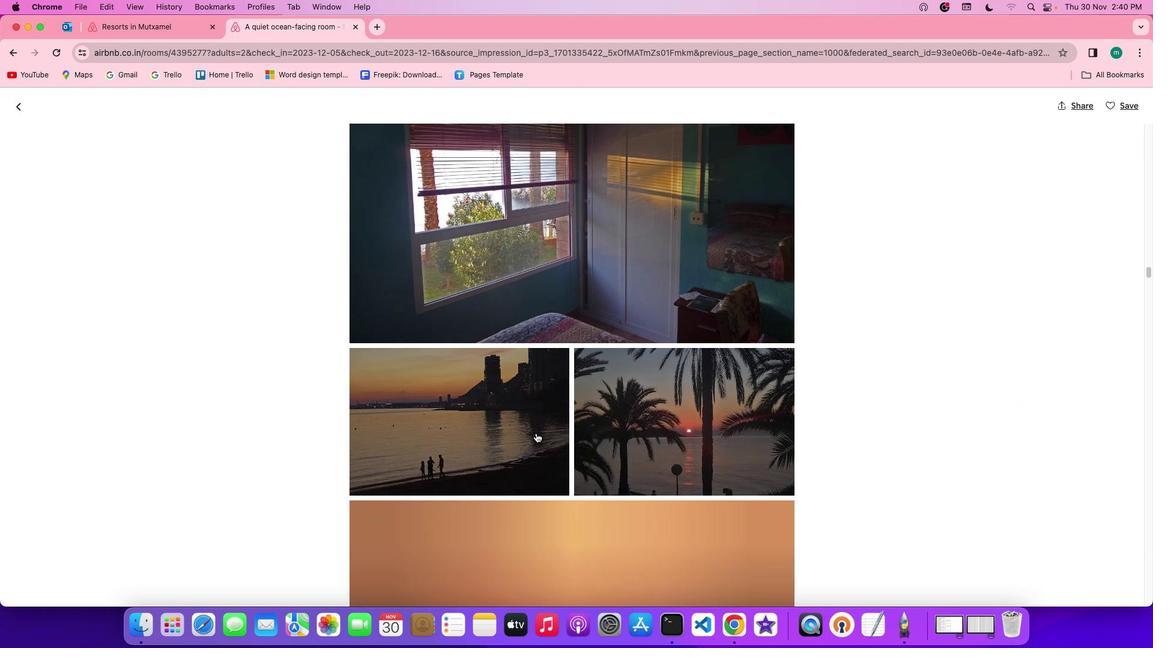 
Action: Mouse scrolled (540, 437) with delta (3, 3)
Screenshot: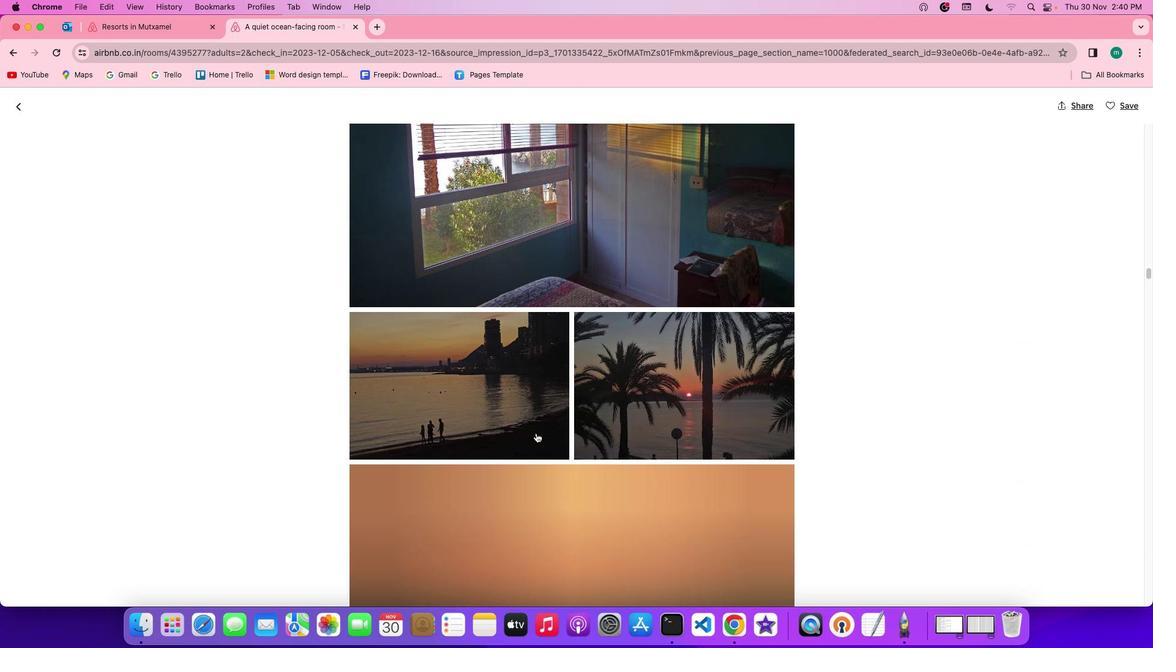 
Action: Mouse scrolled (540, 437) with delta (3, 1)
Screenshot: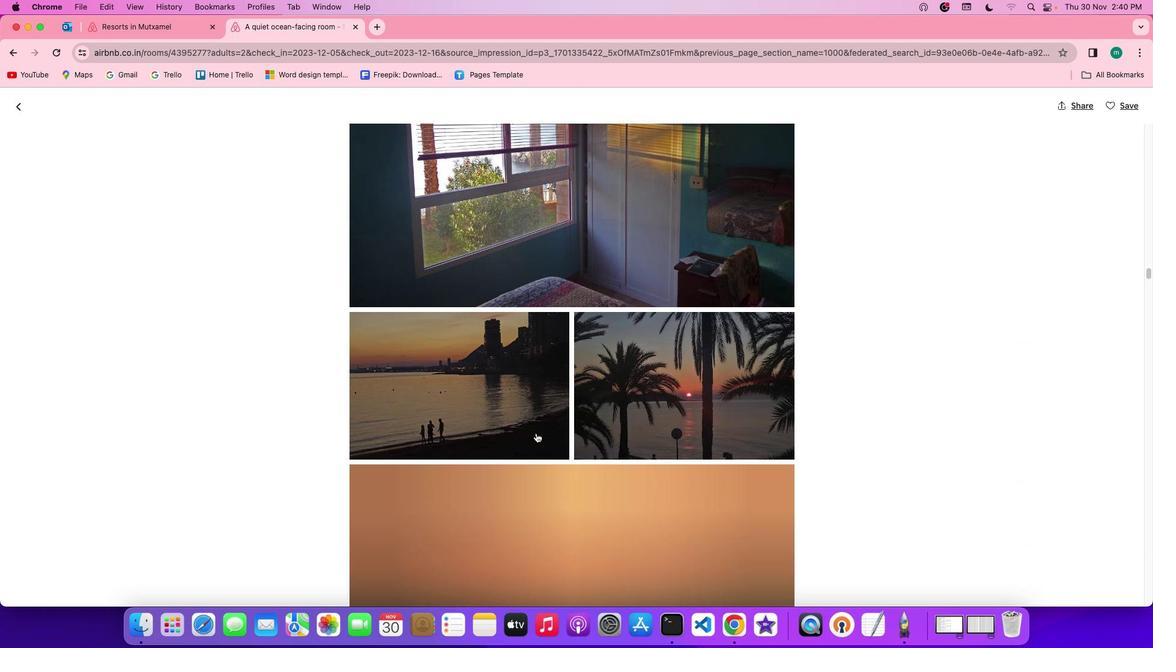 
Action: Mouse scrolled (540, 437) with delta (3, 1)
Screenshot: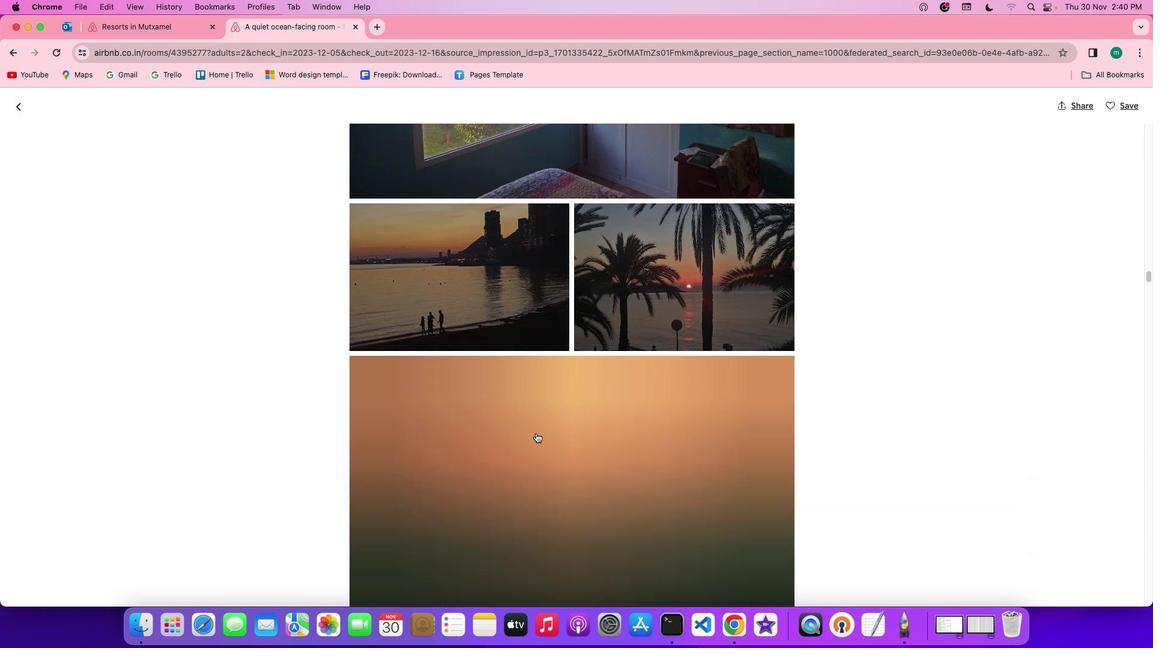 
Action: Mouse scrolled (540, 437) with delta (3, 3)
Screenshot: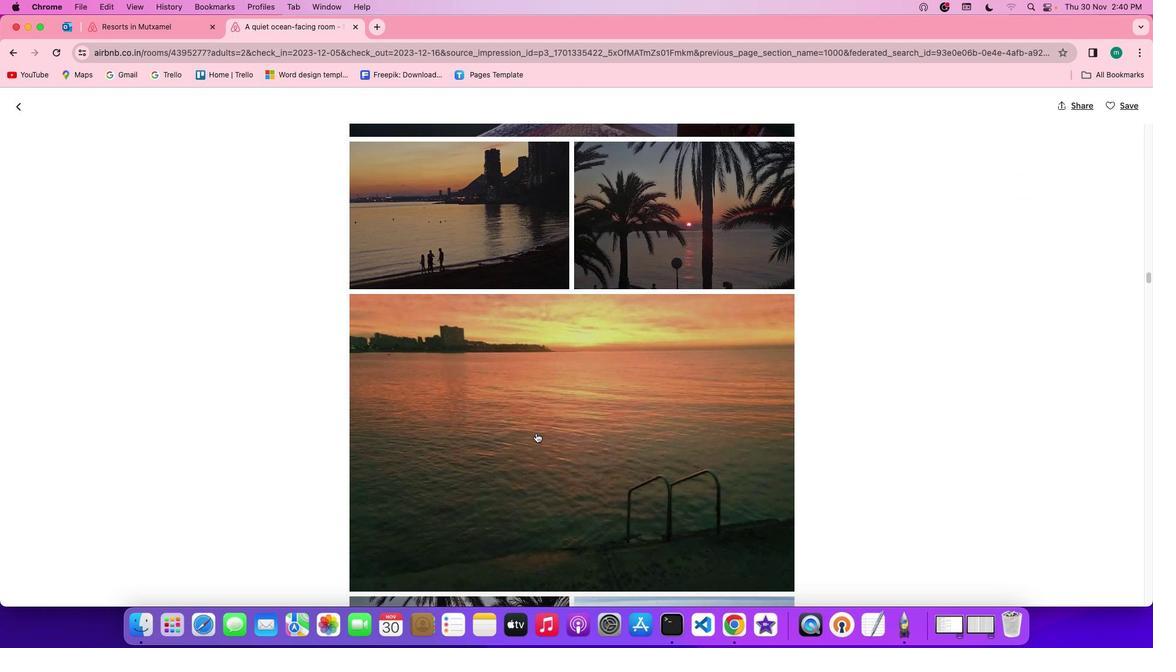 
Action: Mouse scrolled (540, 437) with delta (3, 3)
Screenshot: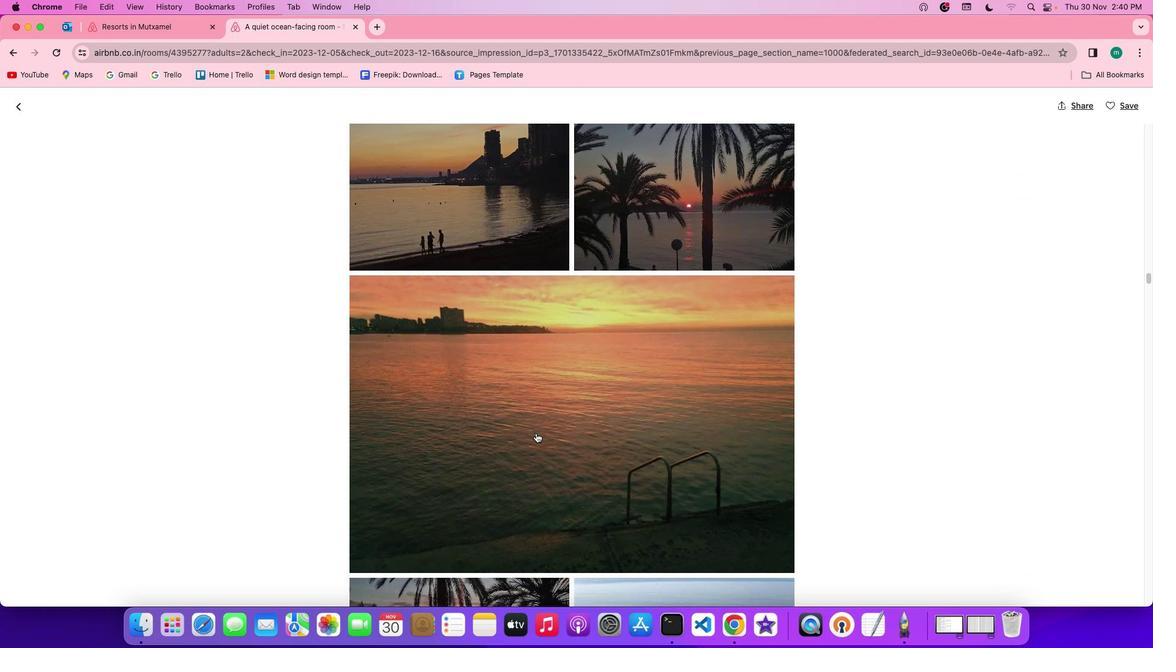 
Action: Mouse scrolled (540, 437) with delta (3, 2)
Screenshot: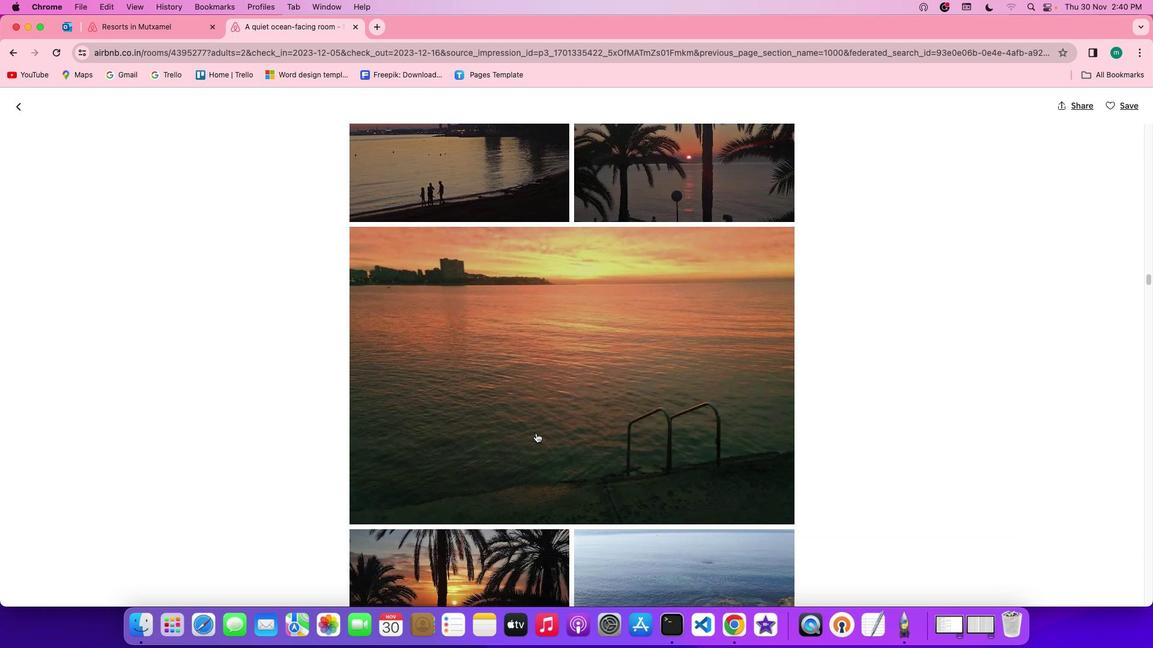 
Action: Mouse scrolled (540, 437) with delta (3, 1)
Screenshot: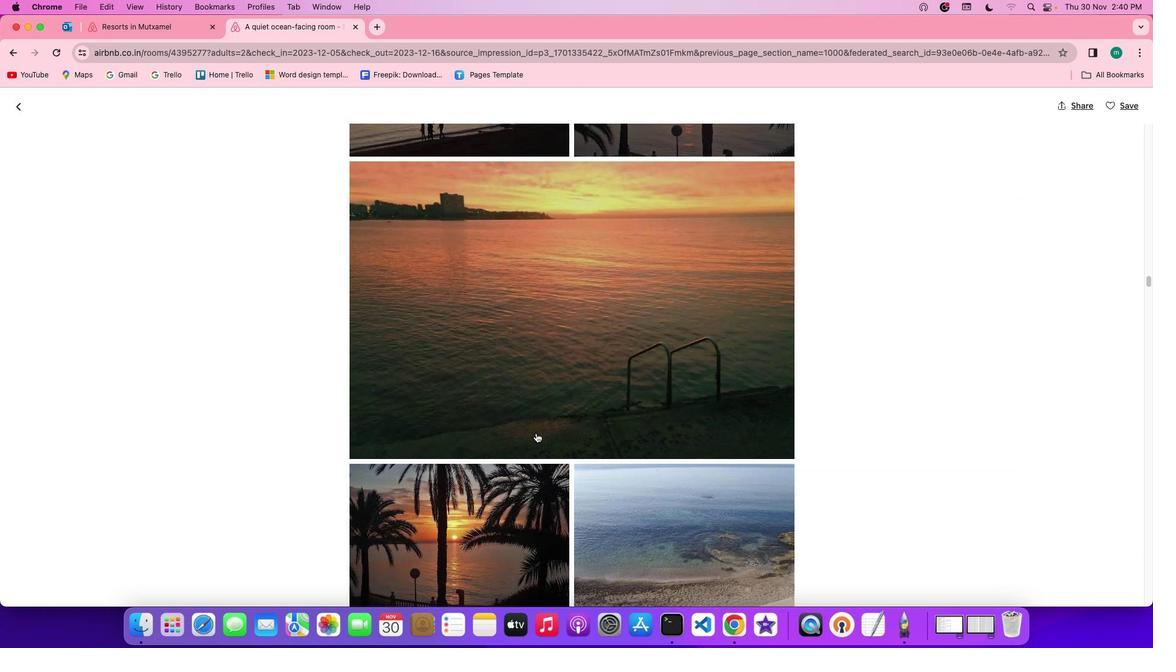 
Action: Mouse scrolled (540, 437) with delta (3, 3)
Screenshot: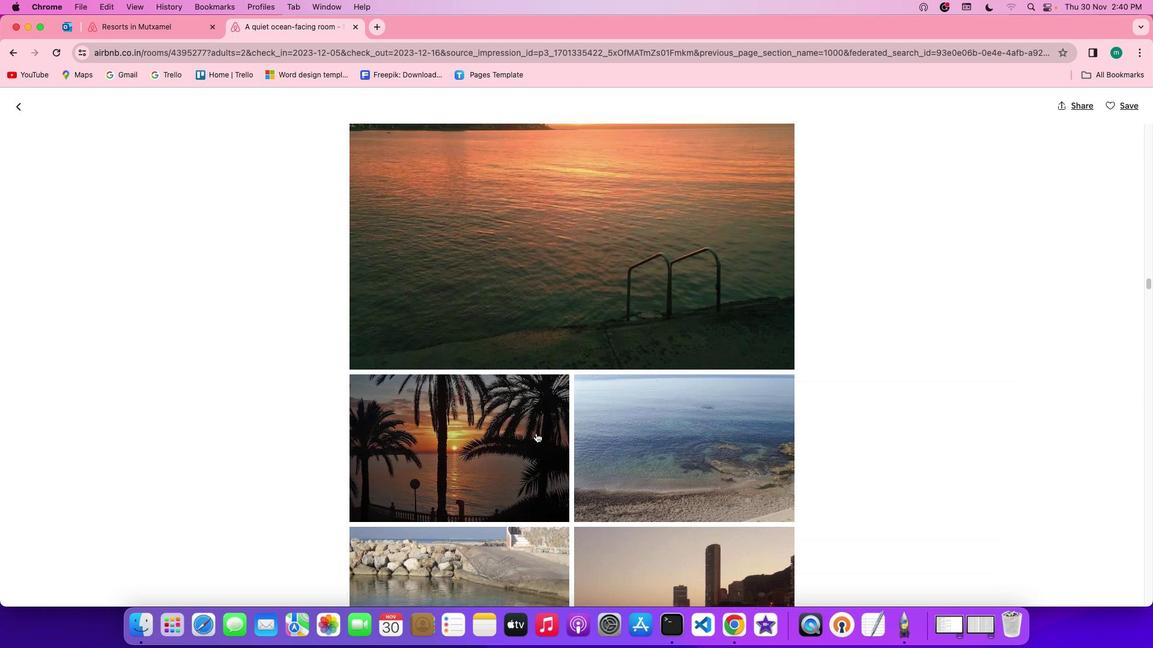 
Action: Mouse scrolled (540, 437) with delta (3, 3)
Screenshot: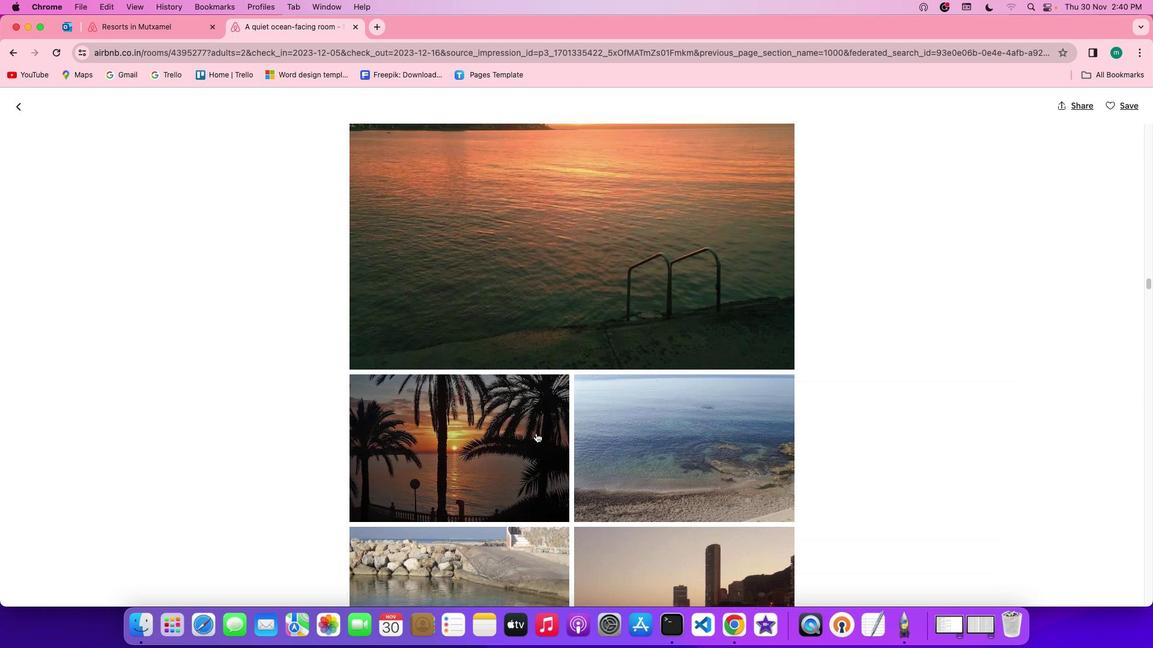 
Action: Mouse scrolled (540, 437) with delta (3, 1)
Screenshot: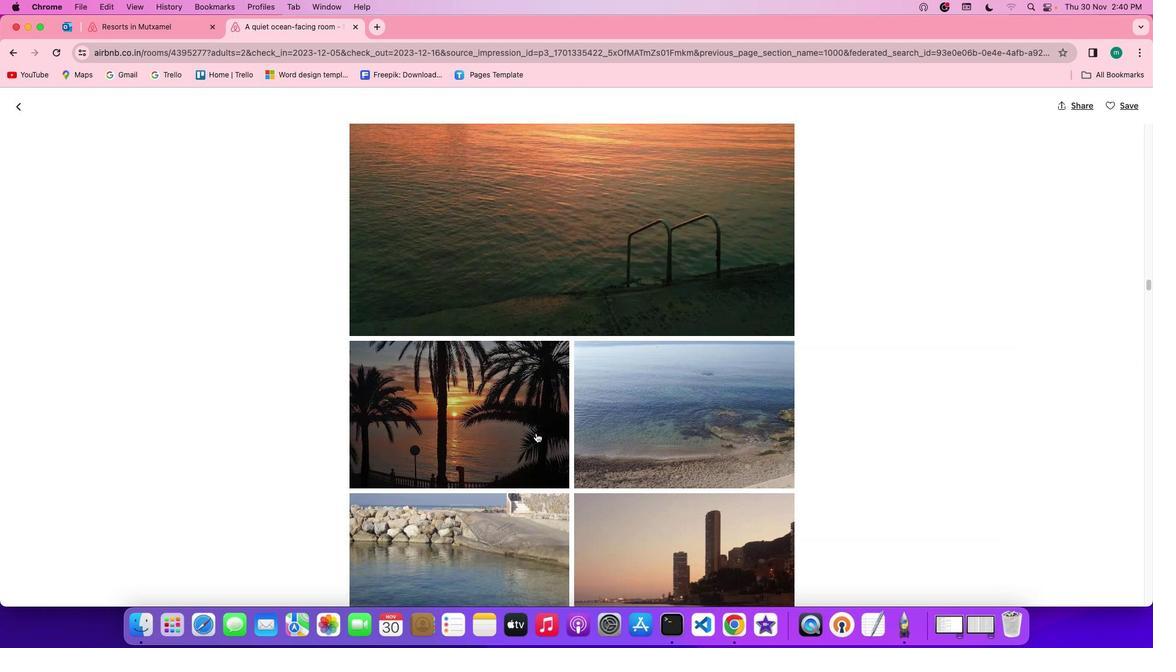 
Action: Mouse scrolled (540, 437) with delta (3, 1)
Screenshot: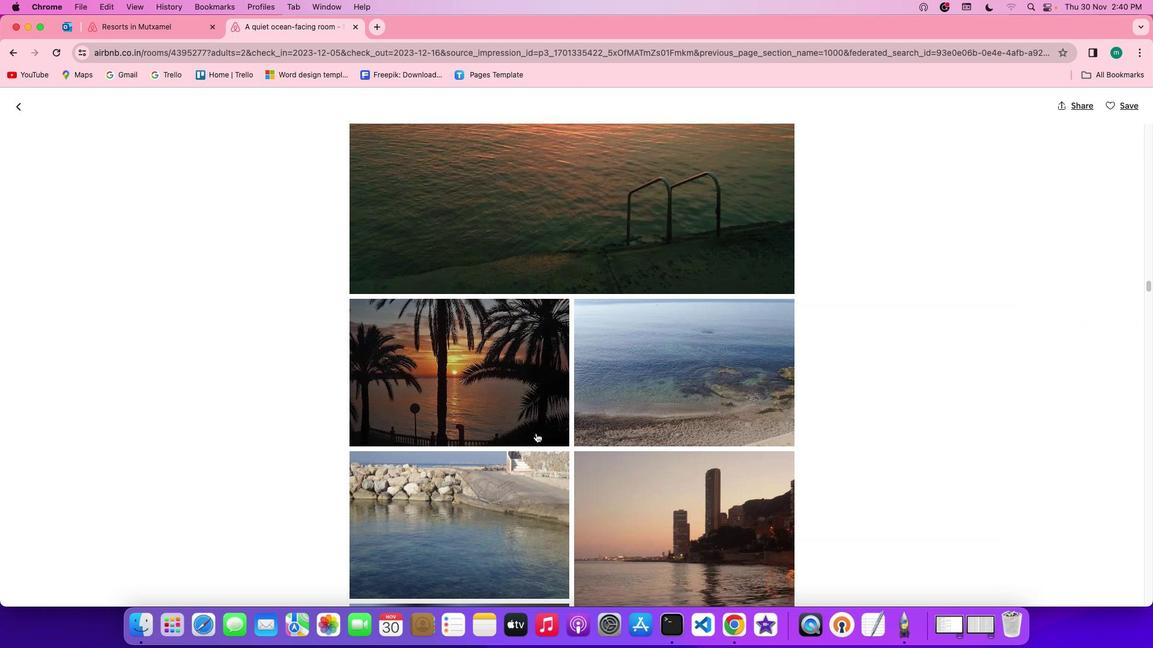 
Action: Mouse scrolled (540, 437) with delta (3, 0)
Screenshot: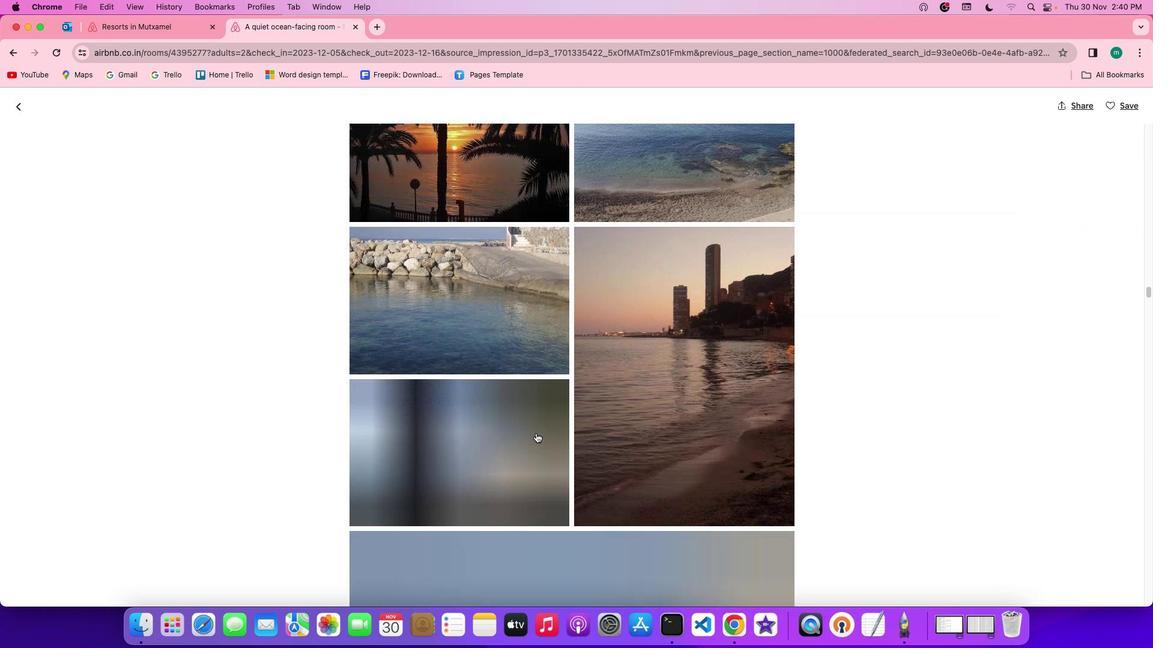 
Action: Mouse scrolled (540, 437) with delta (3, 3)
Screenshot: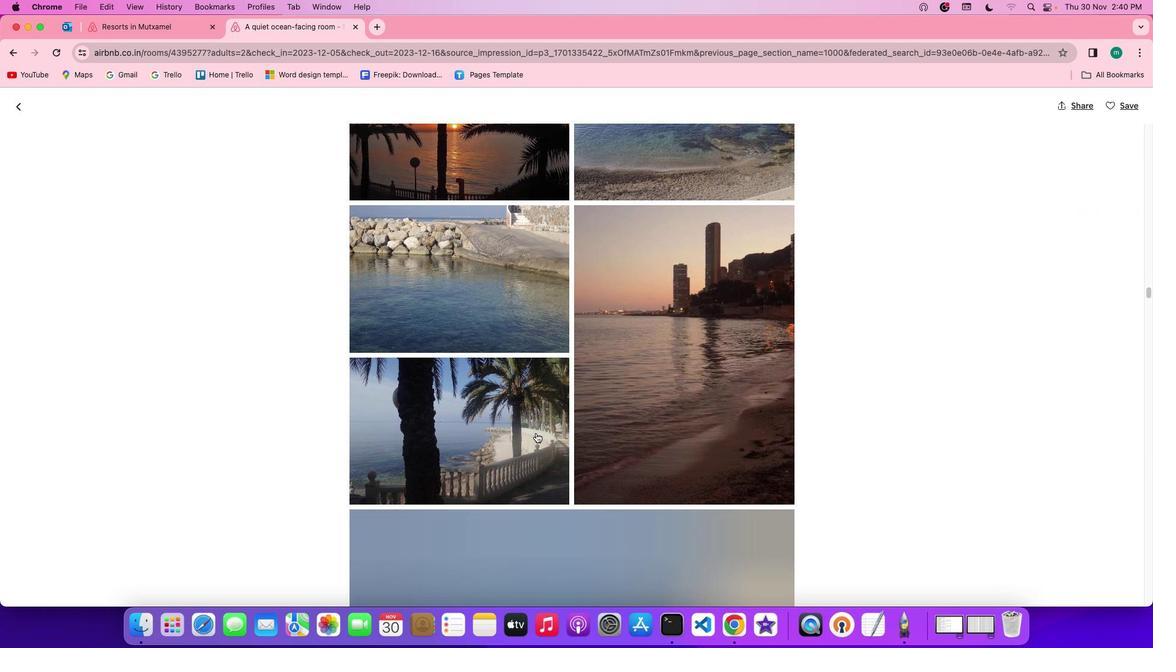 
Action: Mouse scrolled (540, 437) with delta (3, 3)
Screenshot: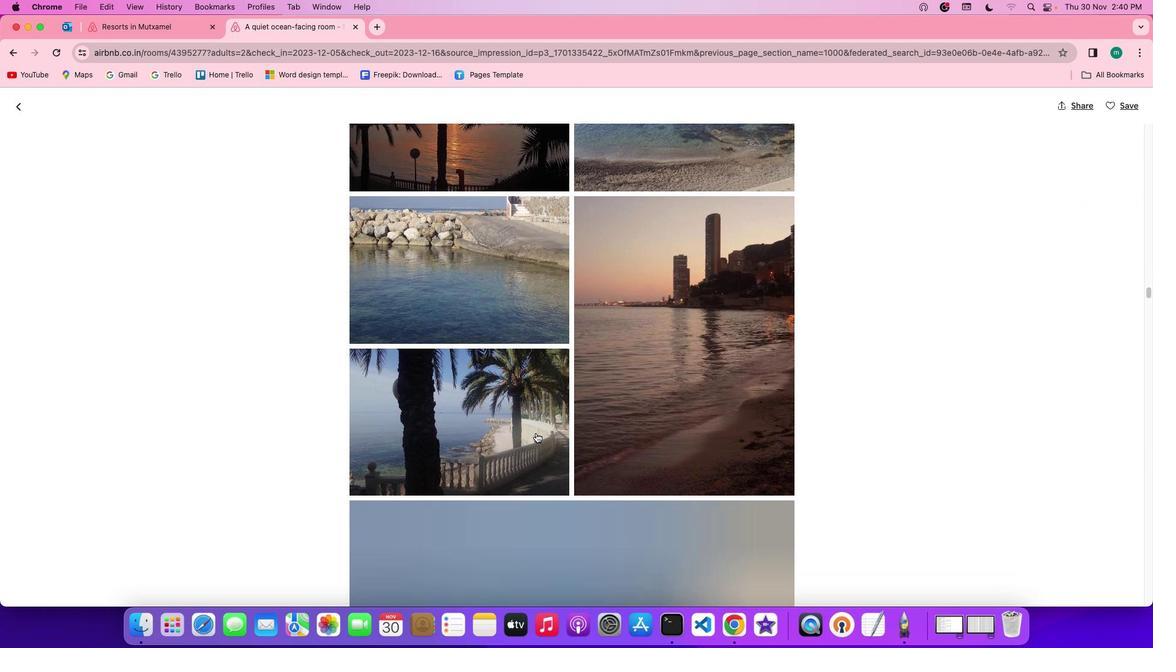 
Action: Mouse scrolled (540, 437) with delta (3, 1)
Screenshot: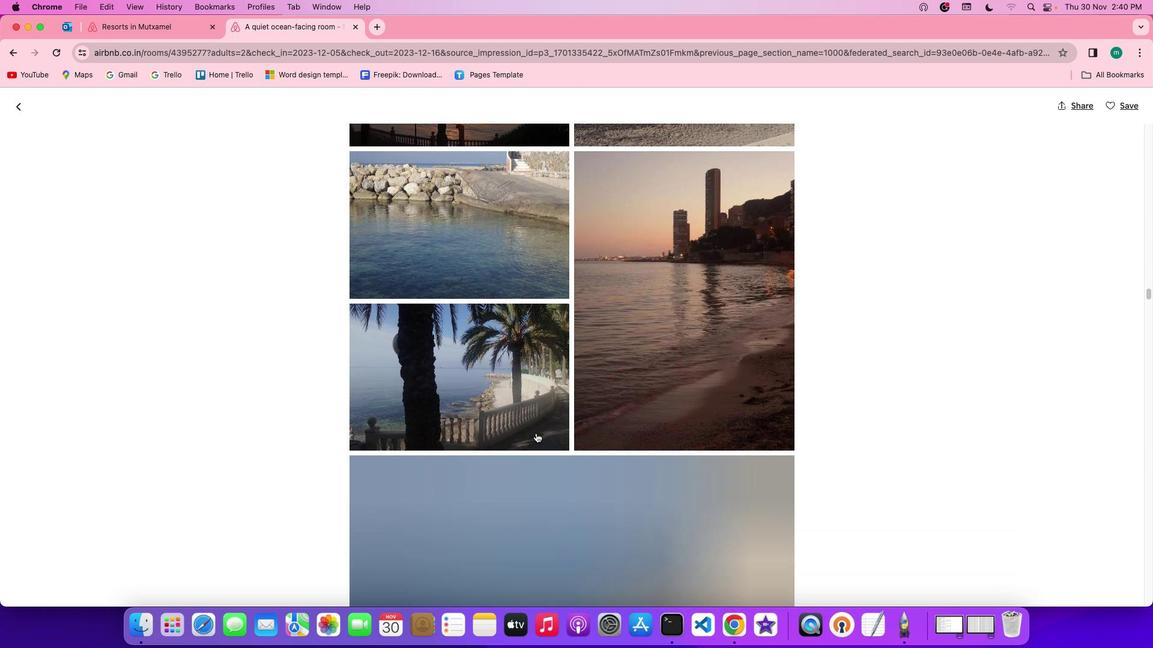 
Action: Mouse scrolled (540, 437) with delta (3, 1)
Screenshot: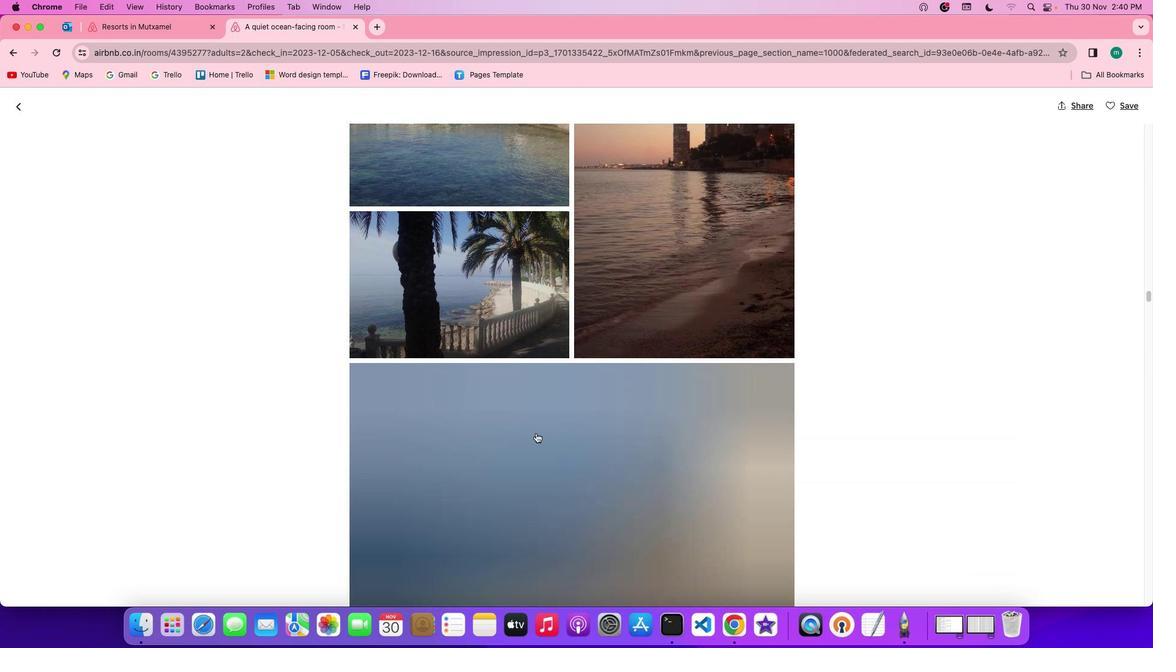 
Action: Mouse scrolled (540, 437) with delta (3, 0)
Screenshot: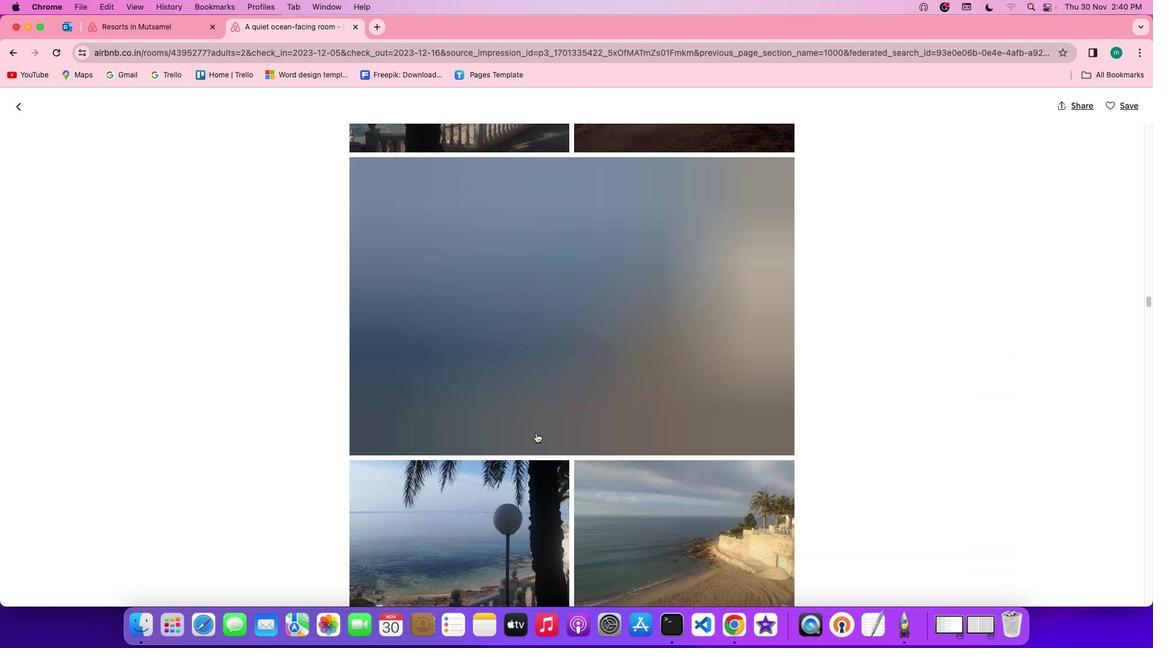 
Action: Mouse scrolled (540, 437) with delta (3, 3)
Screenshot: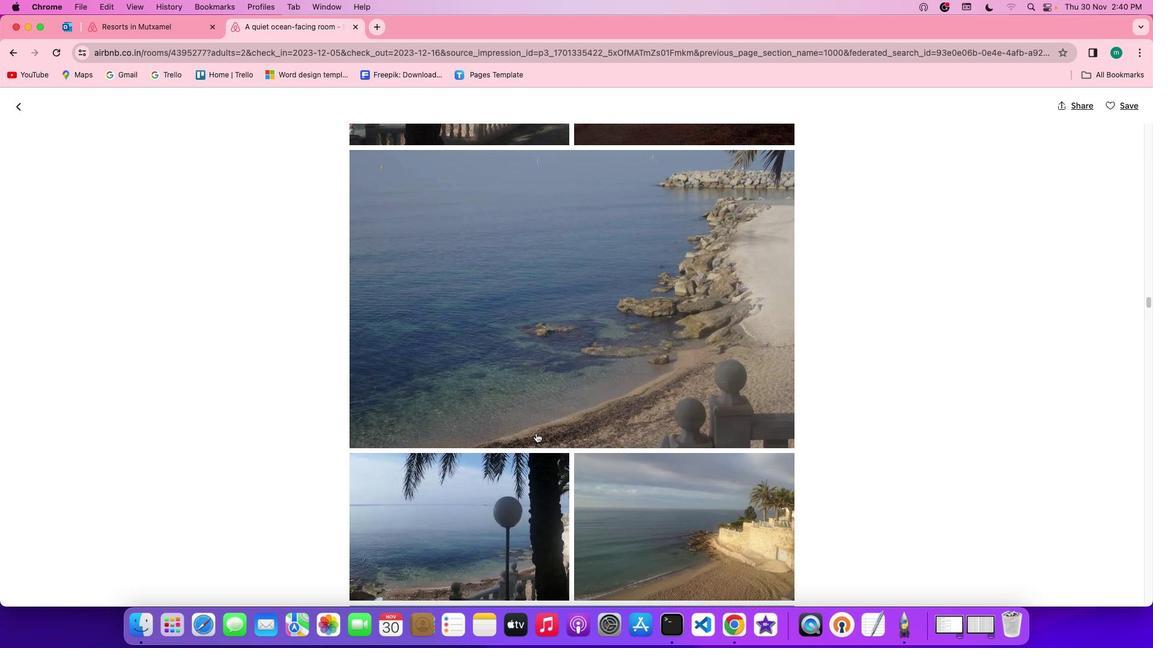 
Action: Mouse scrolled (540, 437) with delta (3, 3)
Screenshot: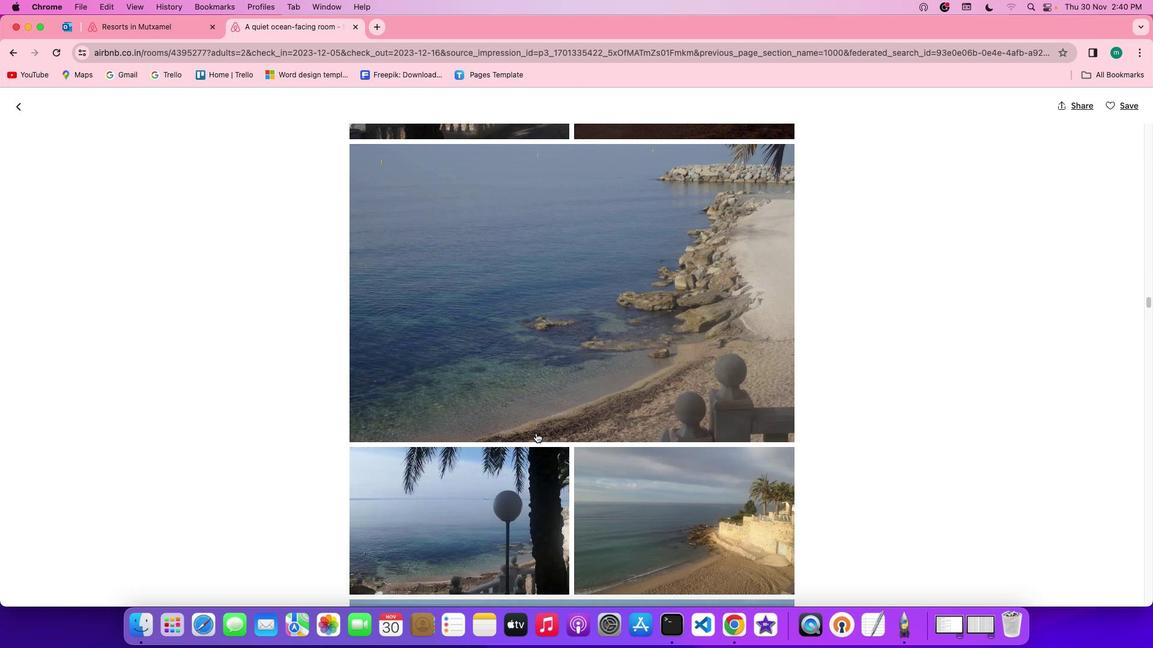 
Action: Mouse scrolled (540, 437) with delta (3, 2)
Screenshot: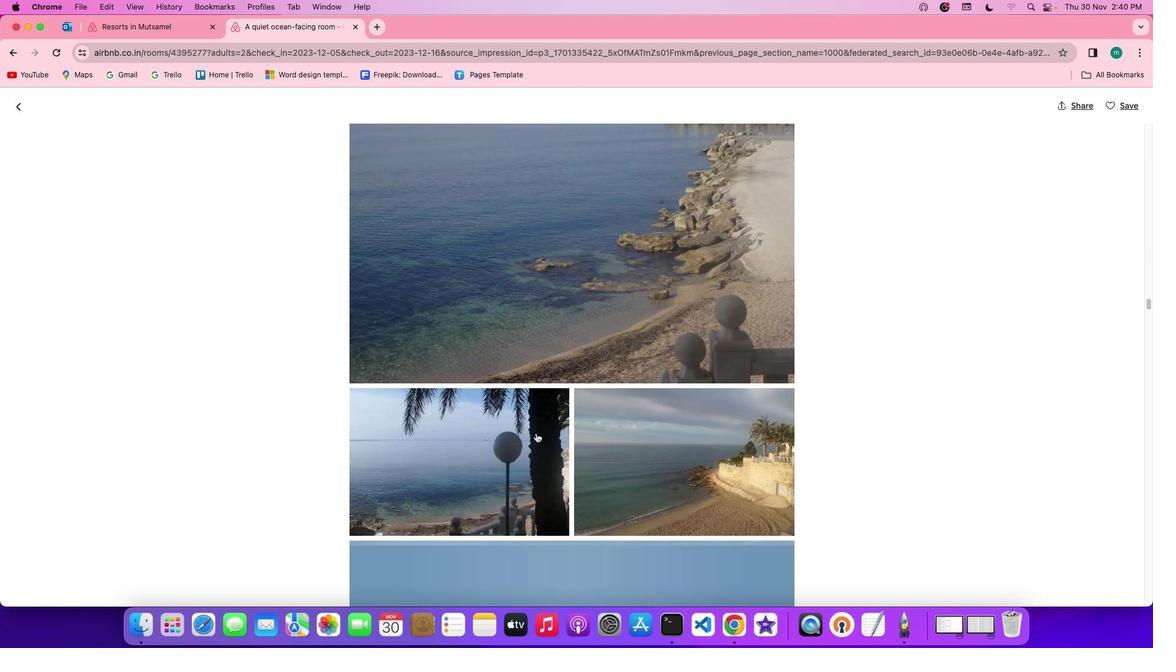 
Action: Mouse scrolled (540, 437) with delta (3, 1)
Screenshot: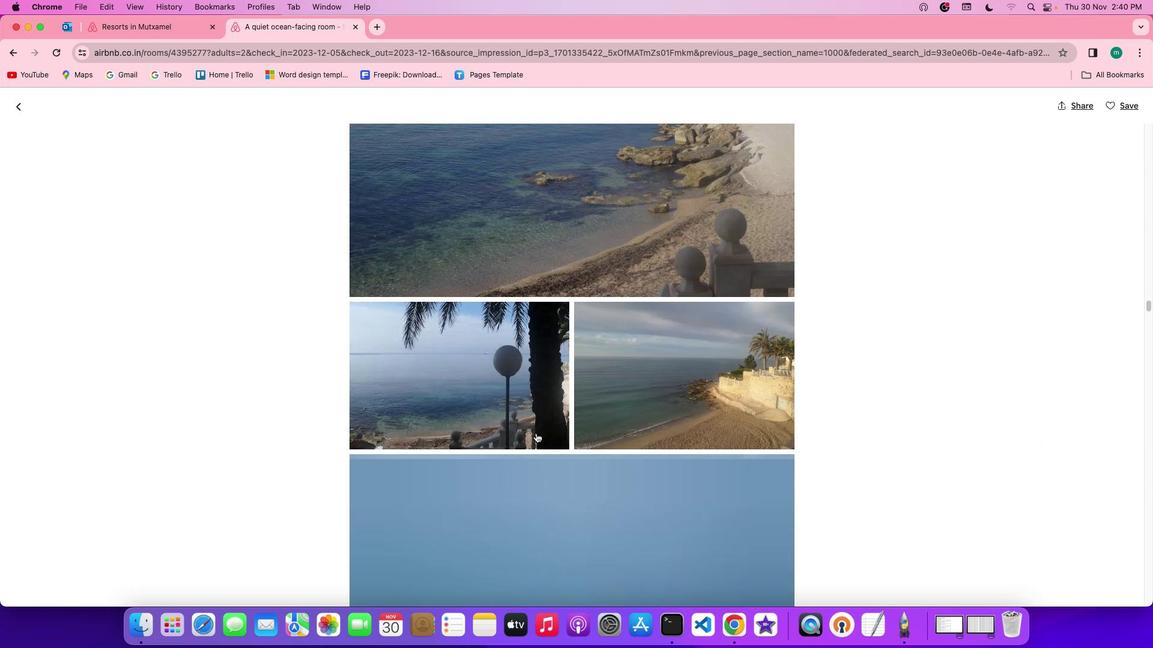 
Action: Mouse scrolled (540, 437) with delta (3, 1)
Screenshot: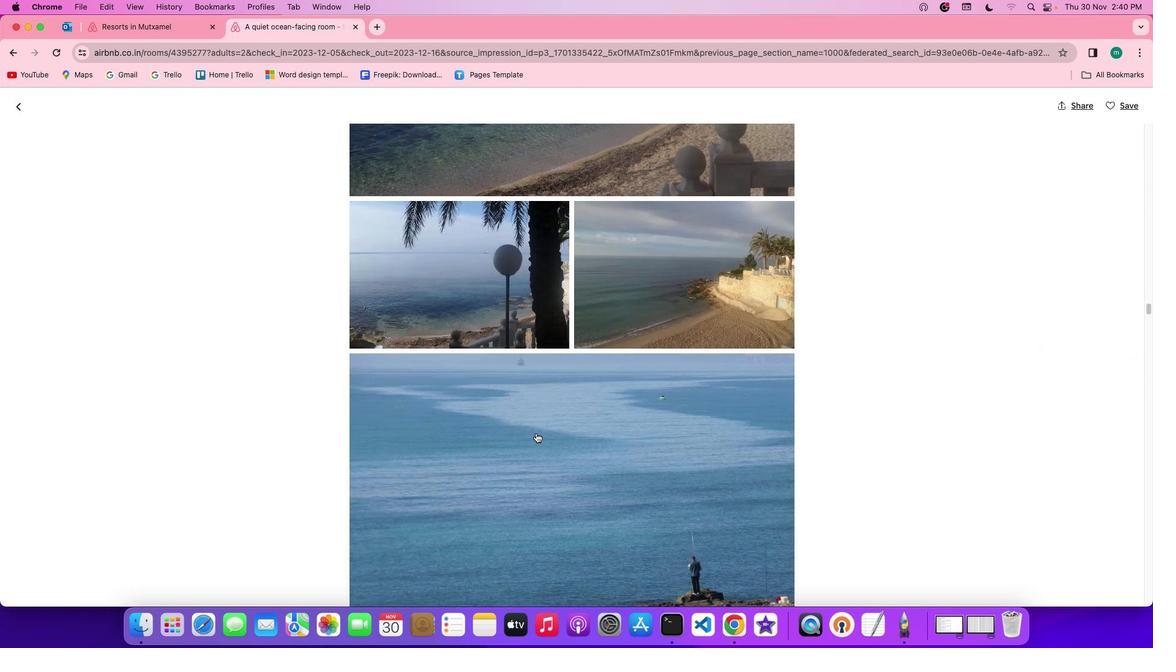 
Action: Mouse scrolled (540, 437) with delta (3, 3)
Screenshot: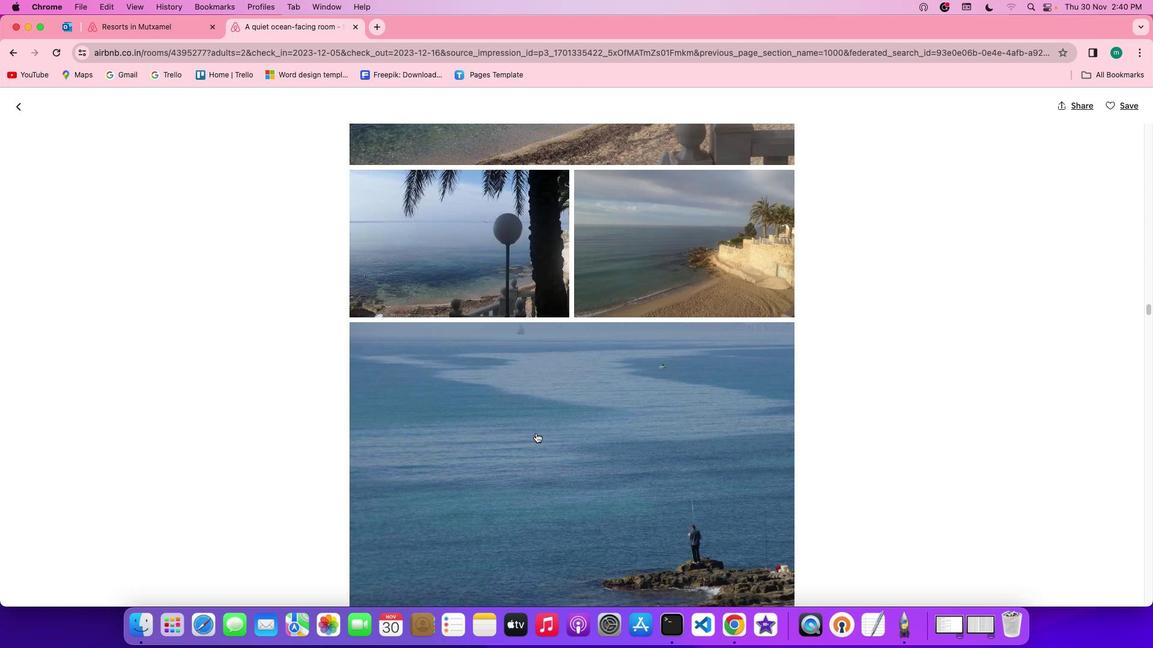 
Action: Mouse scrolled (540, 437) with delta (3, 3)
Screenshot: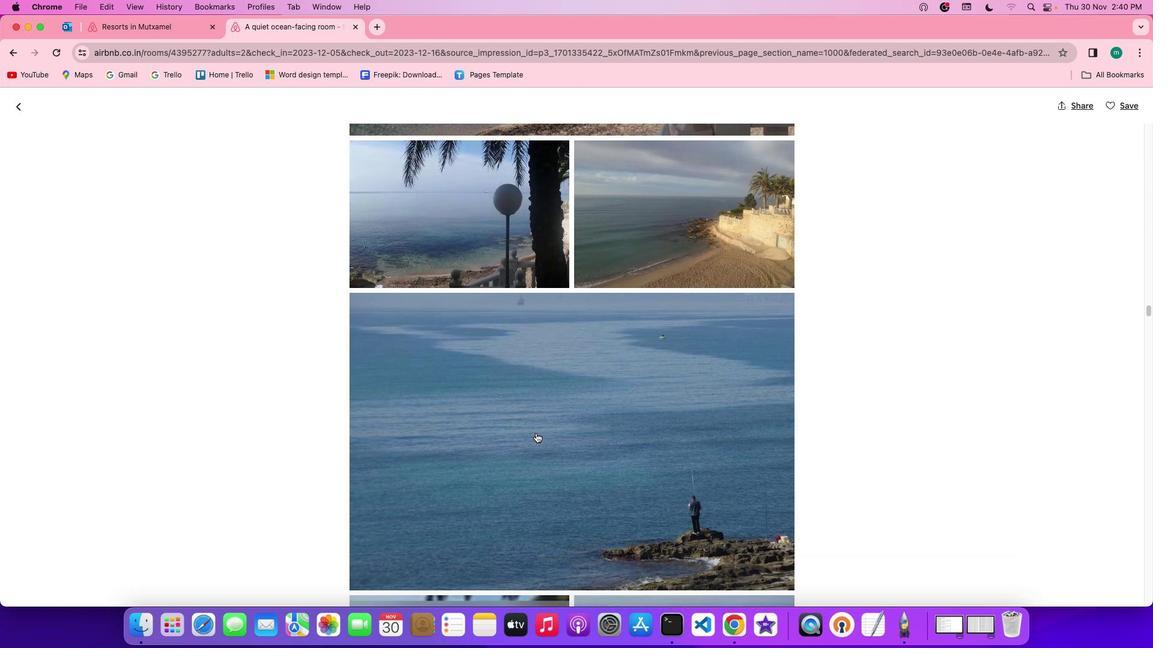 
Action: Mouse scrolled (540, 437) with delta (3, 1)
Screenshot: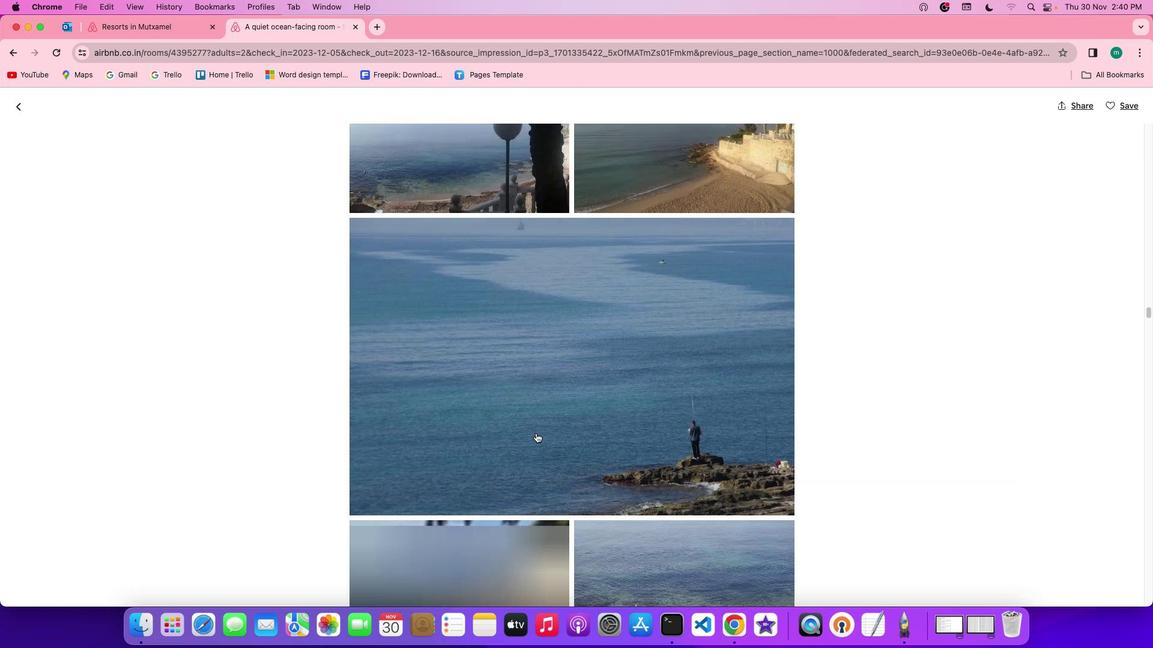
Action: Mouse scrolled (540, 437) with delta (3, 1)
